 Task: Select and add grocery items to your cart, ensuring they have a customer rating of 3 stars and above, and apply any available discounts.
Action: Mouse pressed left at (246, 108)
Screenshot: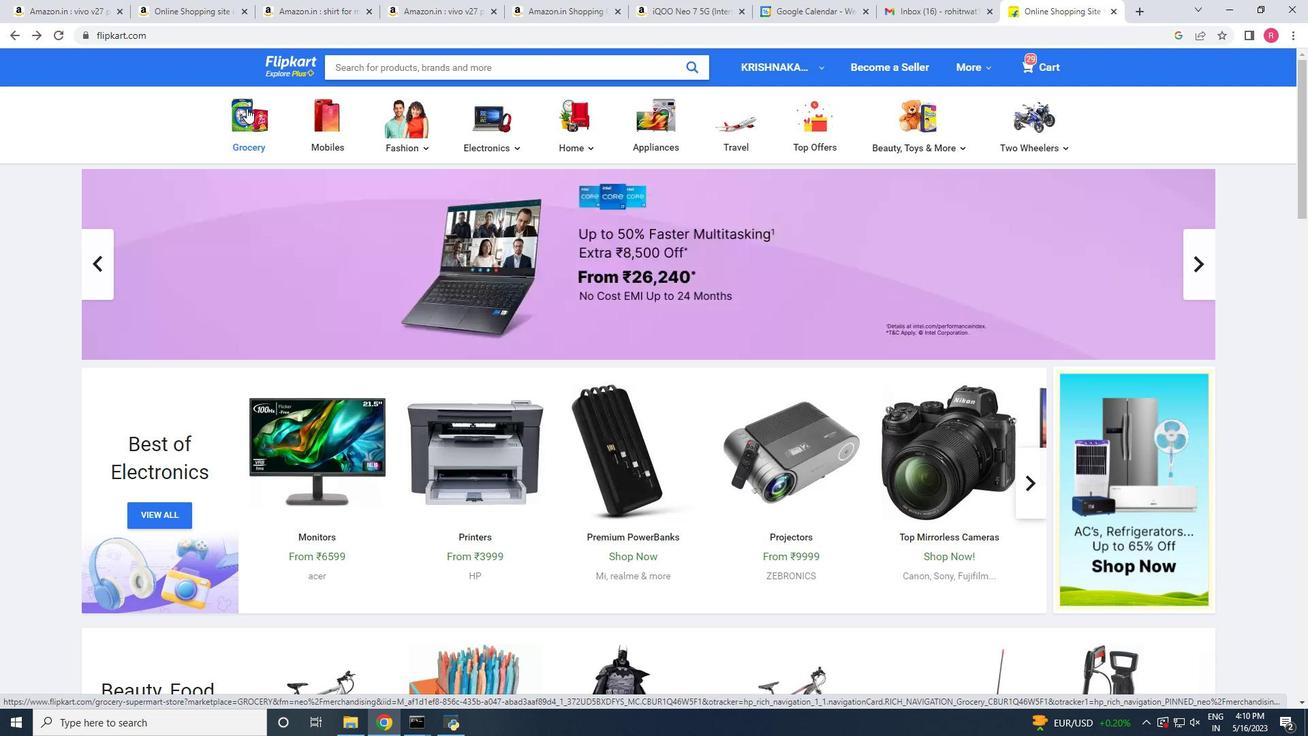 
Action: Mouse moved to (389, 359)
Screenshot: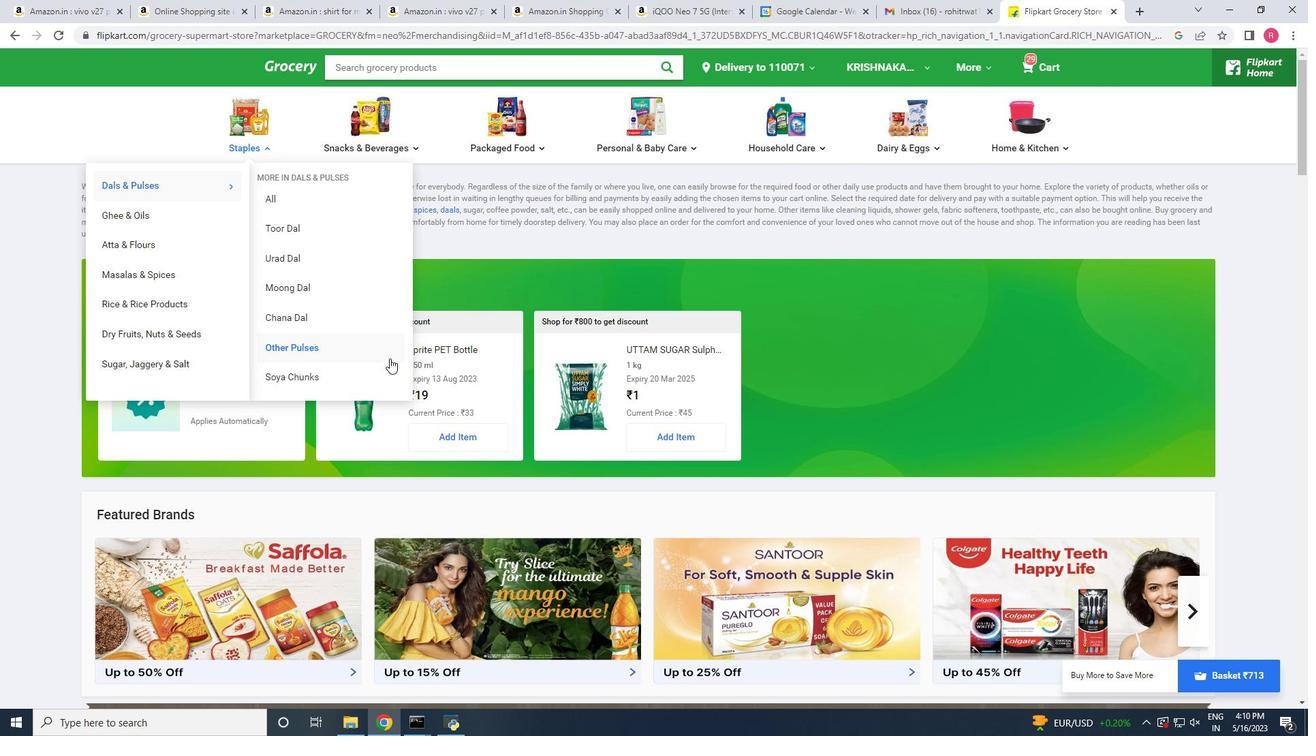 
Action: Mouse scrolled (389, 358) with delta (0, 0)
Screenshot: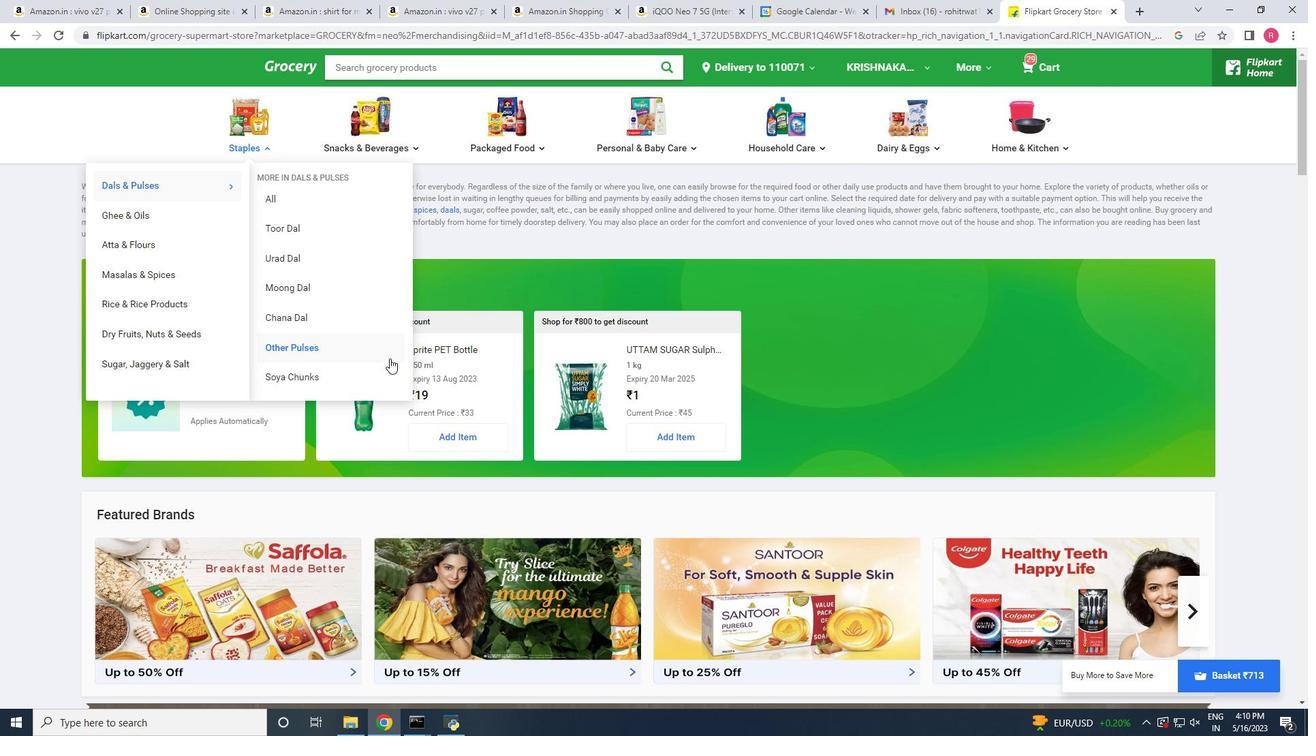 
Action: Mouse scrolled (389, 358) with delta (0, 0)
Screenshot: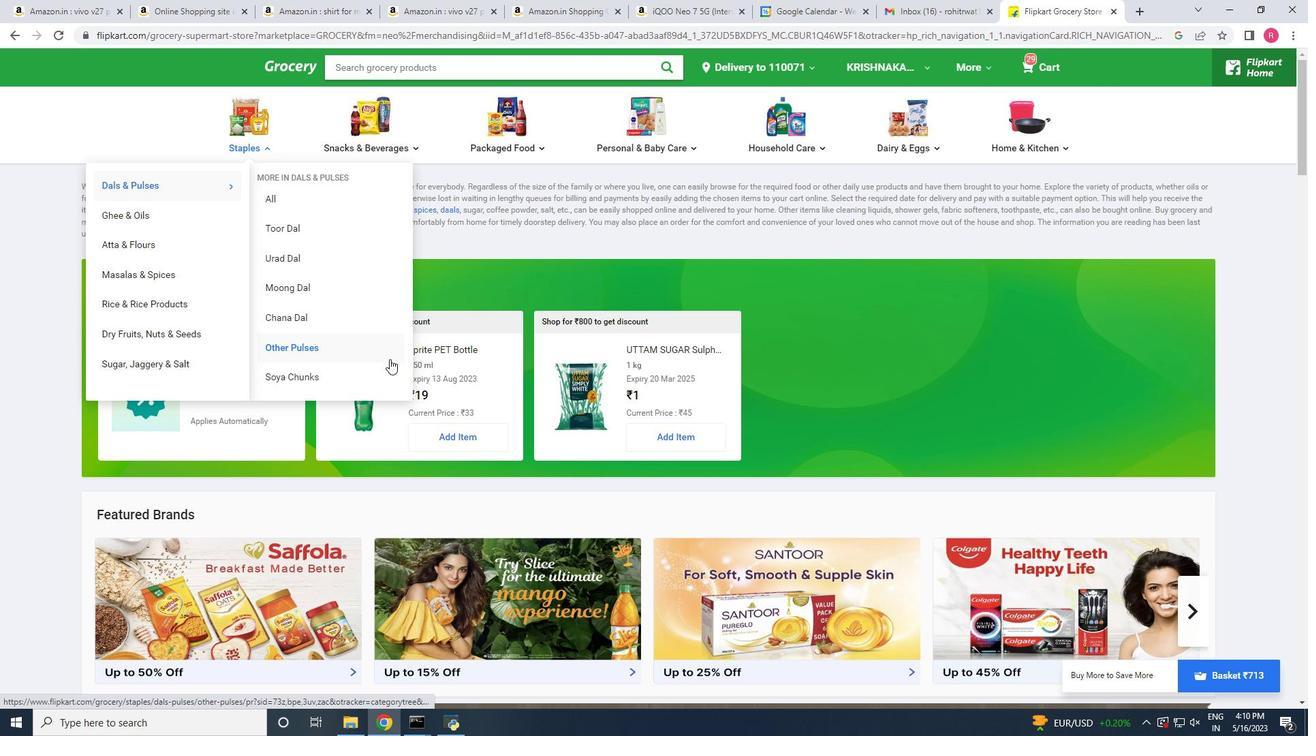 
Action: Mouse moved to (380, 356)
Screenshot: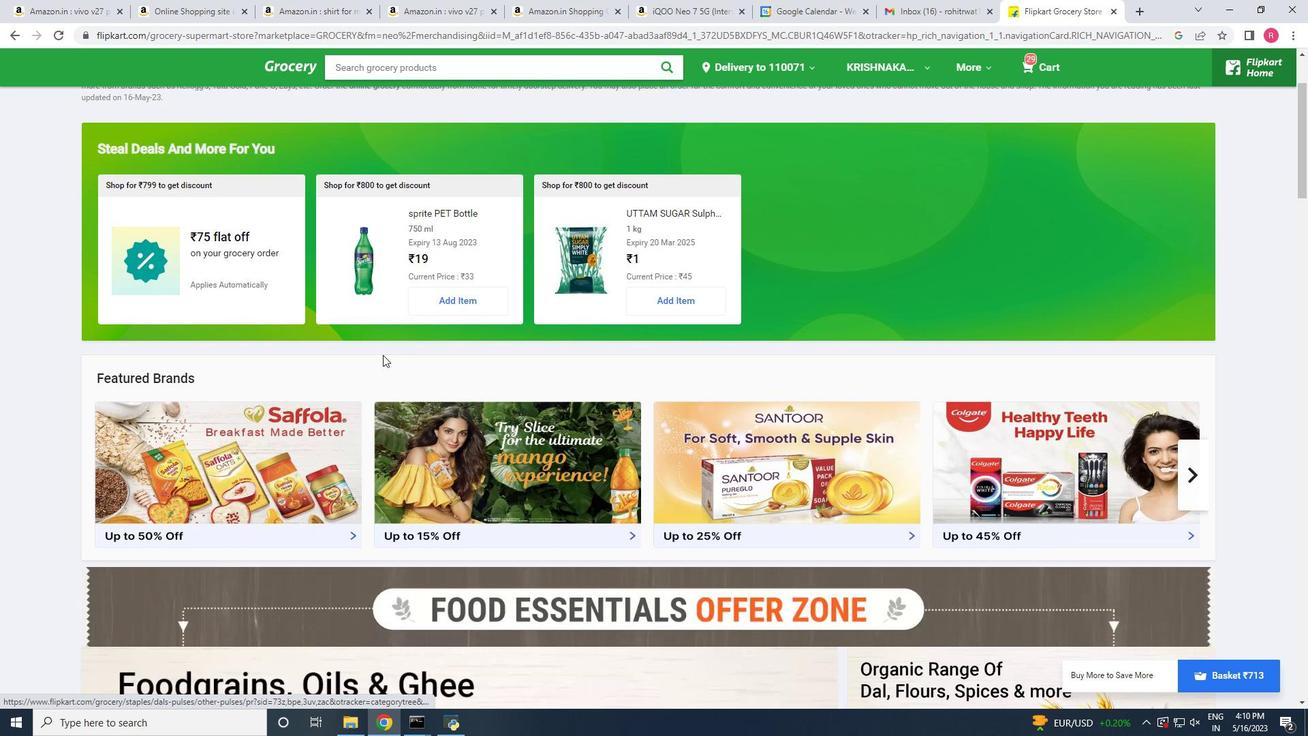 
Action: Mouse scrolled (380, 355) with delta (0, 0)
Screenshot: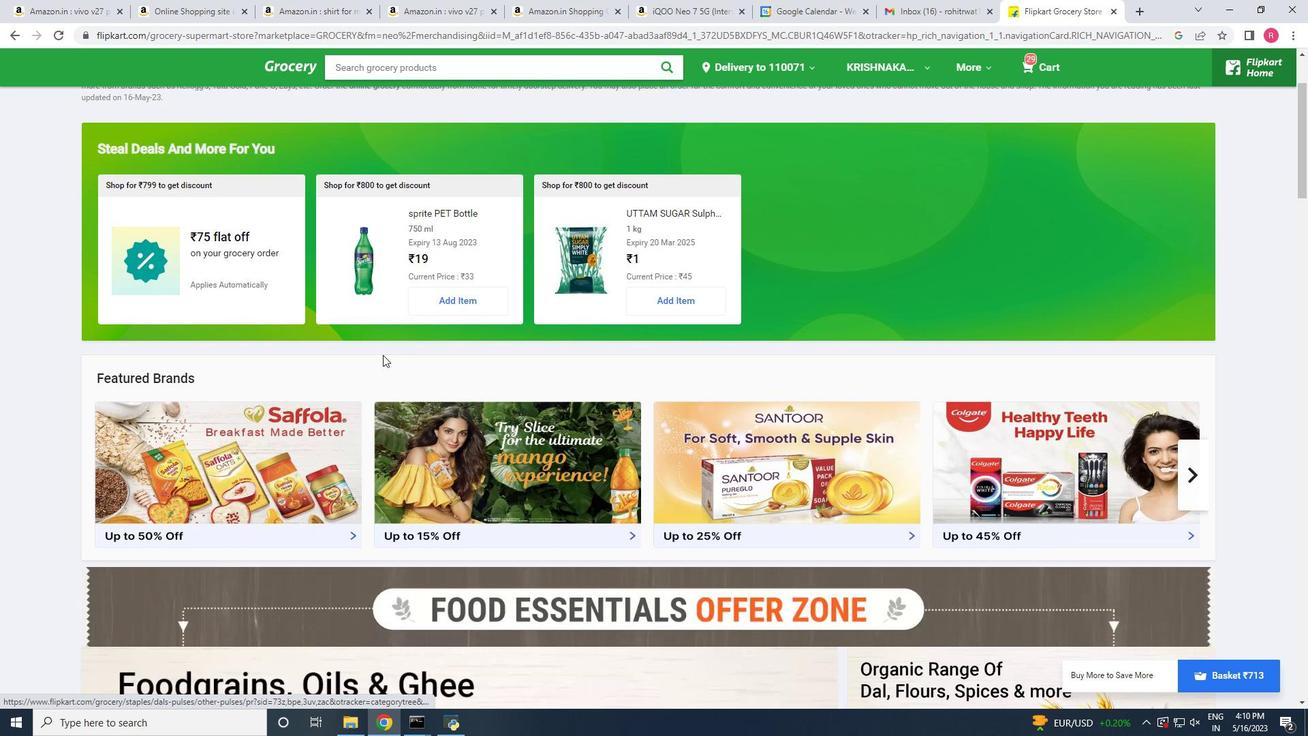 
Action: Mouse moved to (380, 357)
Screenshot: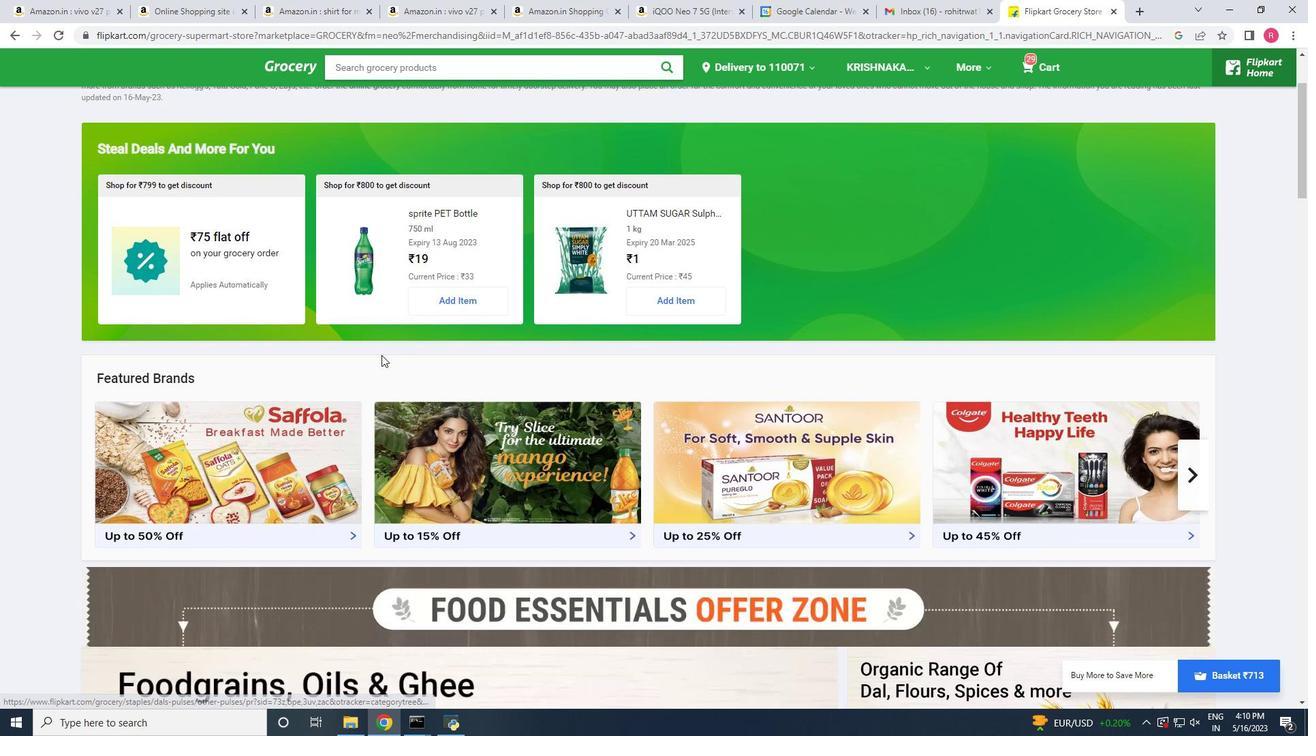 
Action: Mouse scrolled (380, 356) with delta (0, 0)
Screenshot: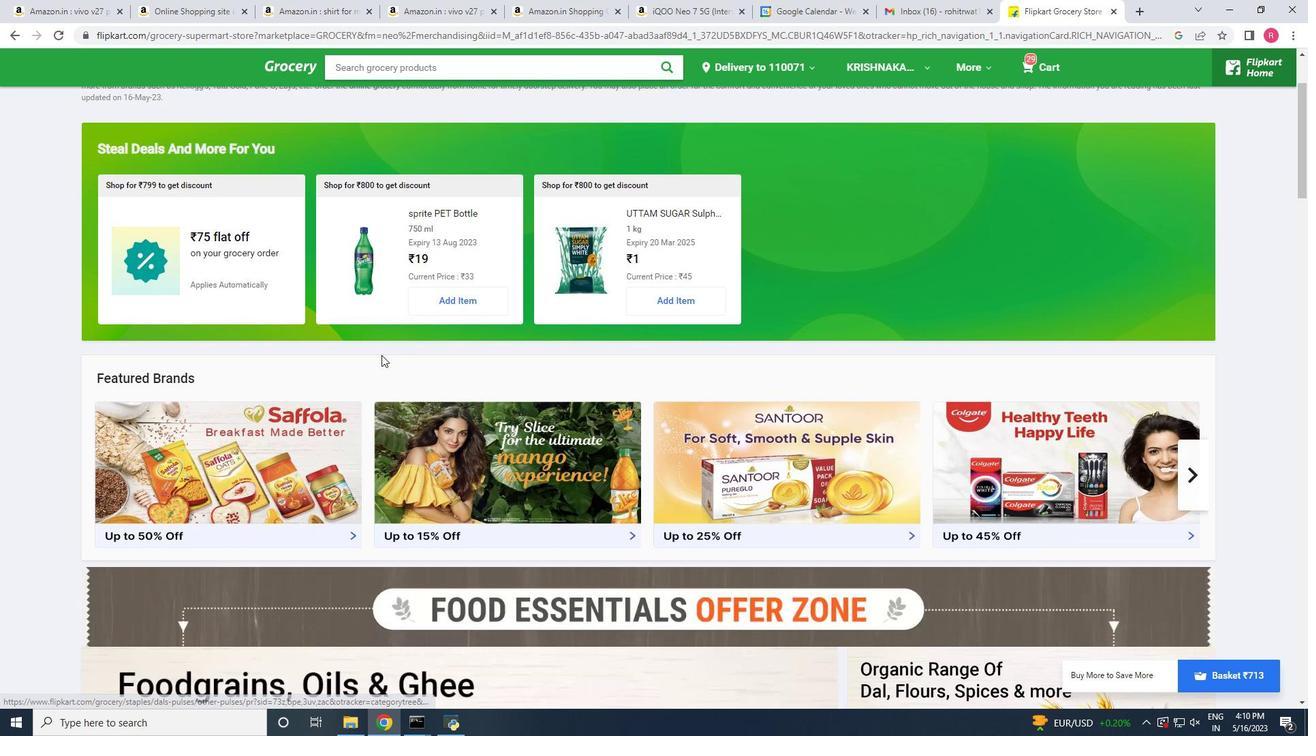 
Action: Mouse moved to (380, 357)
Screenshot: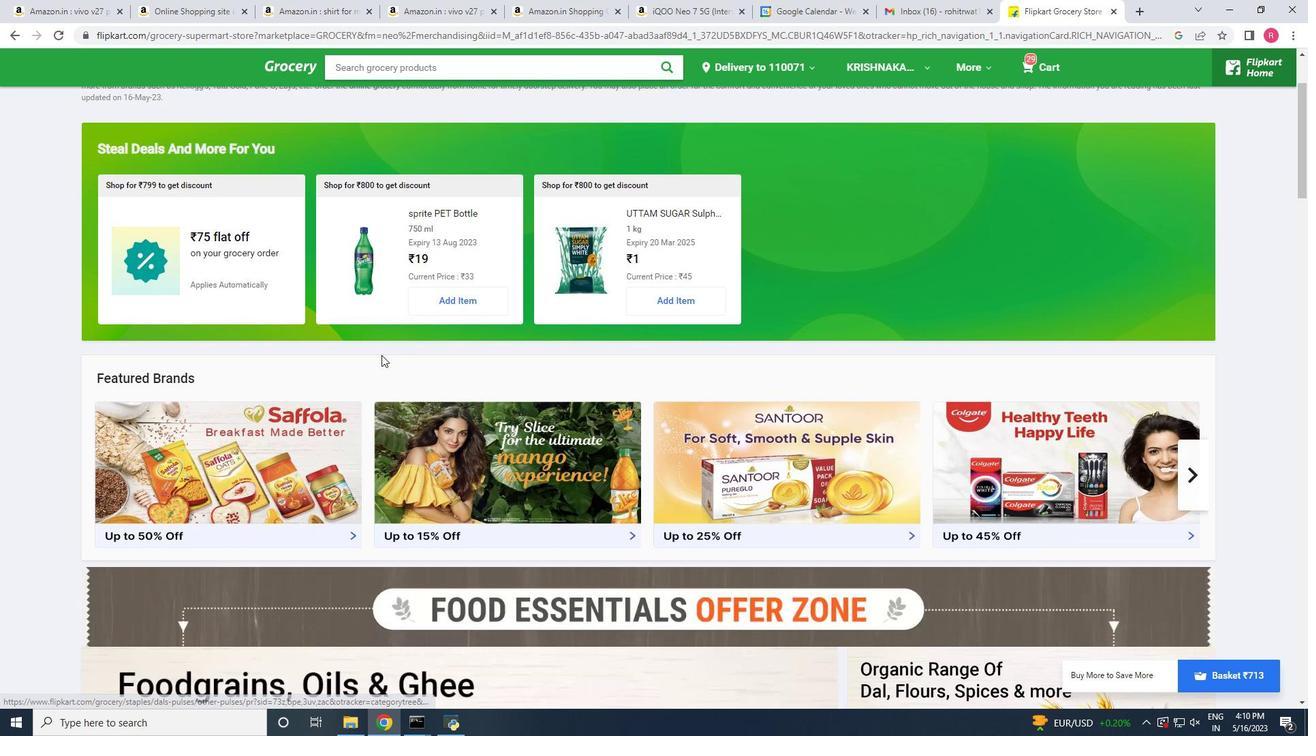 
Action: Mouse scrolled (380, 357) with delta (0, 0)
Screenshot: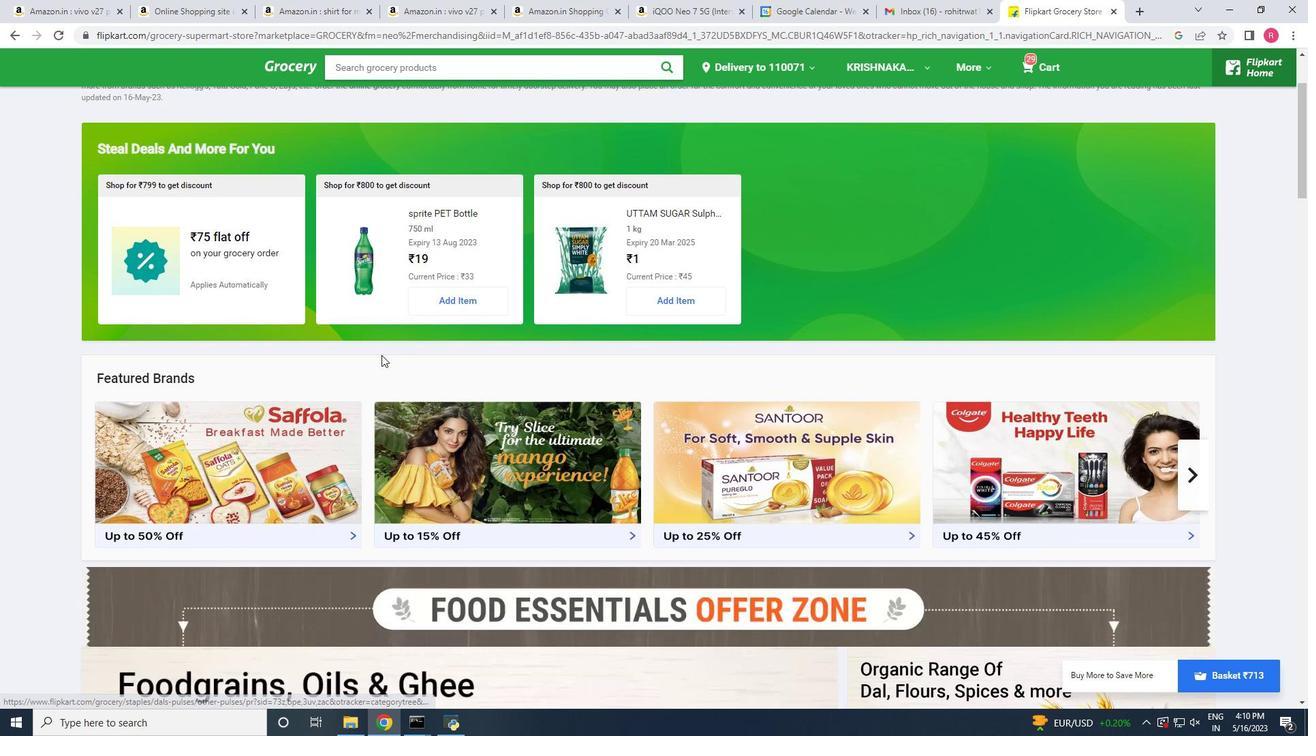
Action: Mouse scrolled (380, 357) with delta (0, 0)
Screenshot: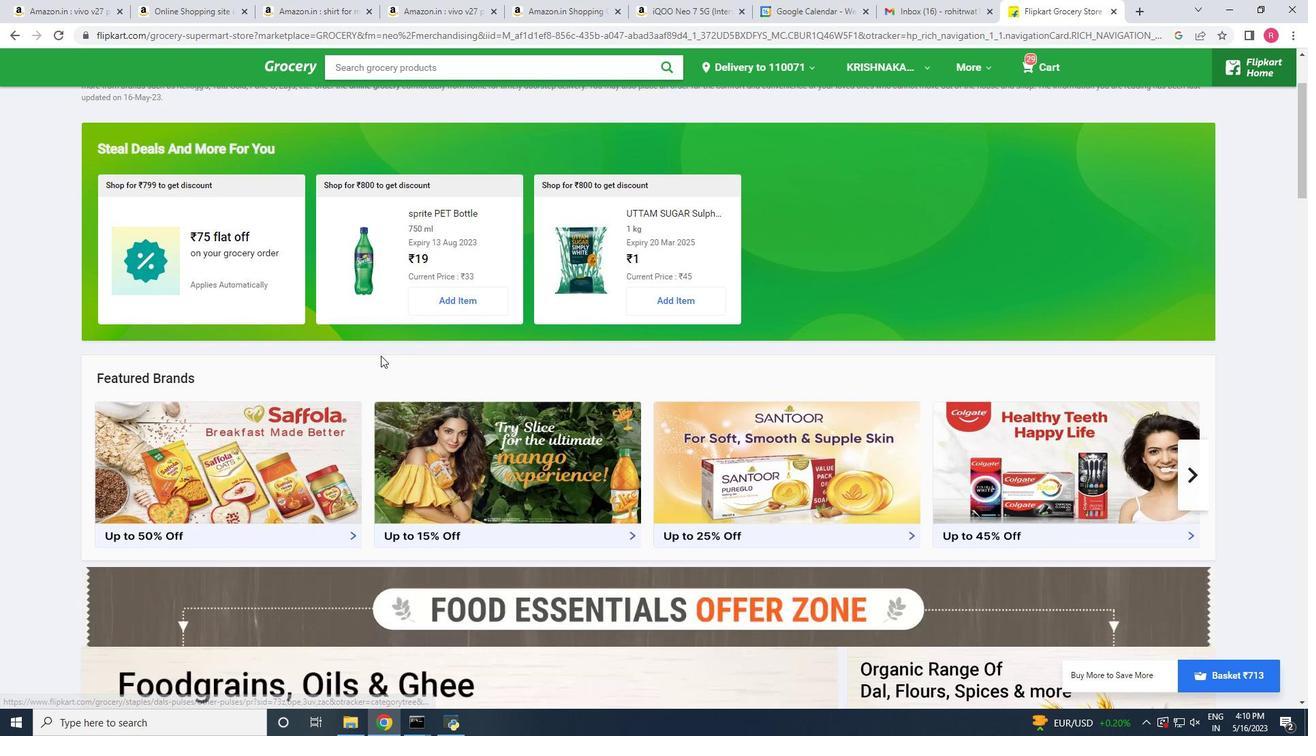 
Action: Mouse moved to (370, 354)
Screenshot: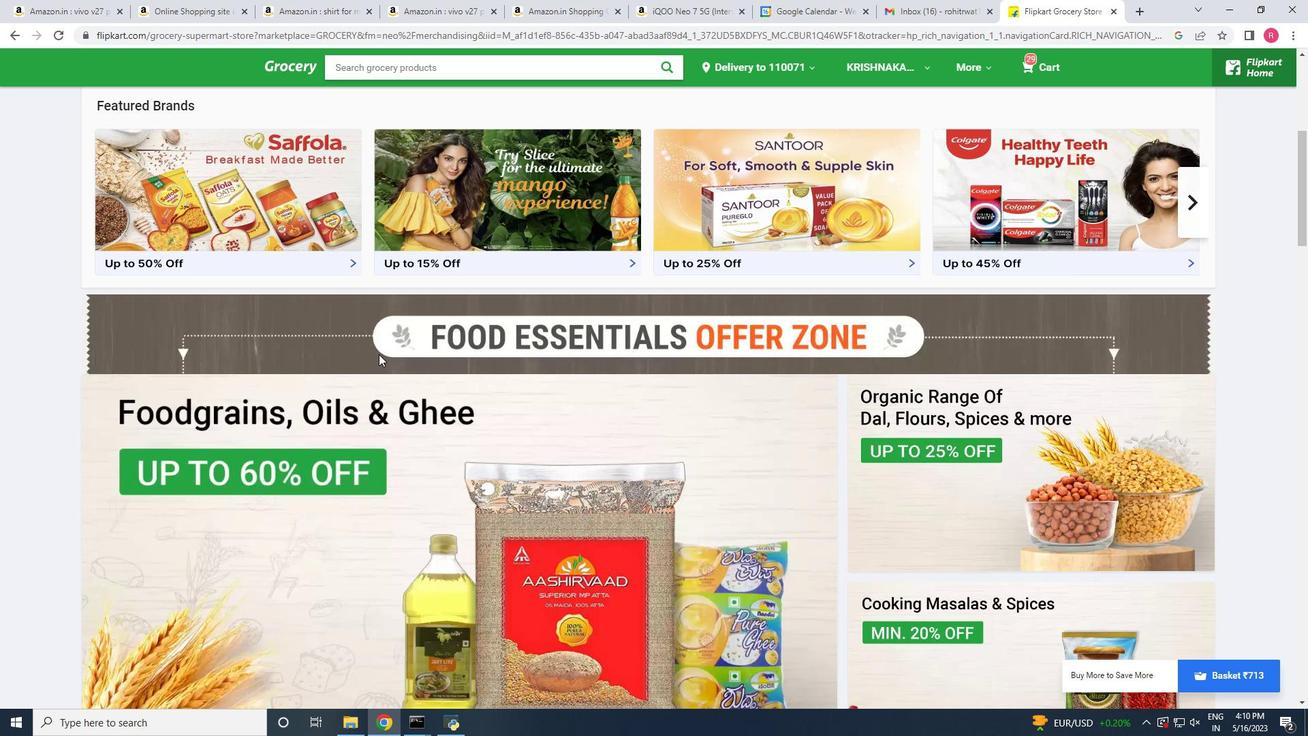 
Action: Mouse scrolled (370, 353) with delta (0, 0)
Screenshot: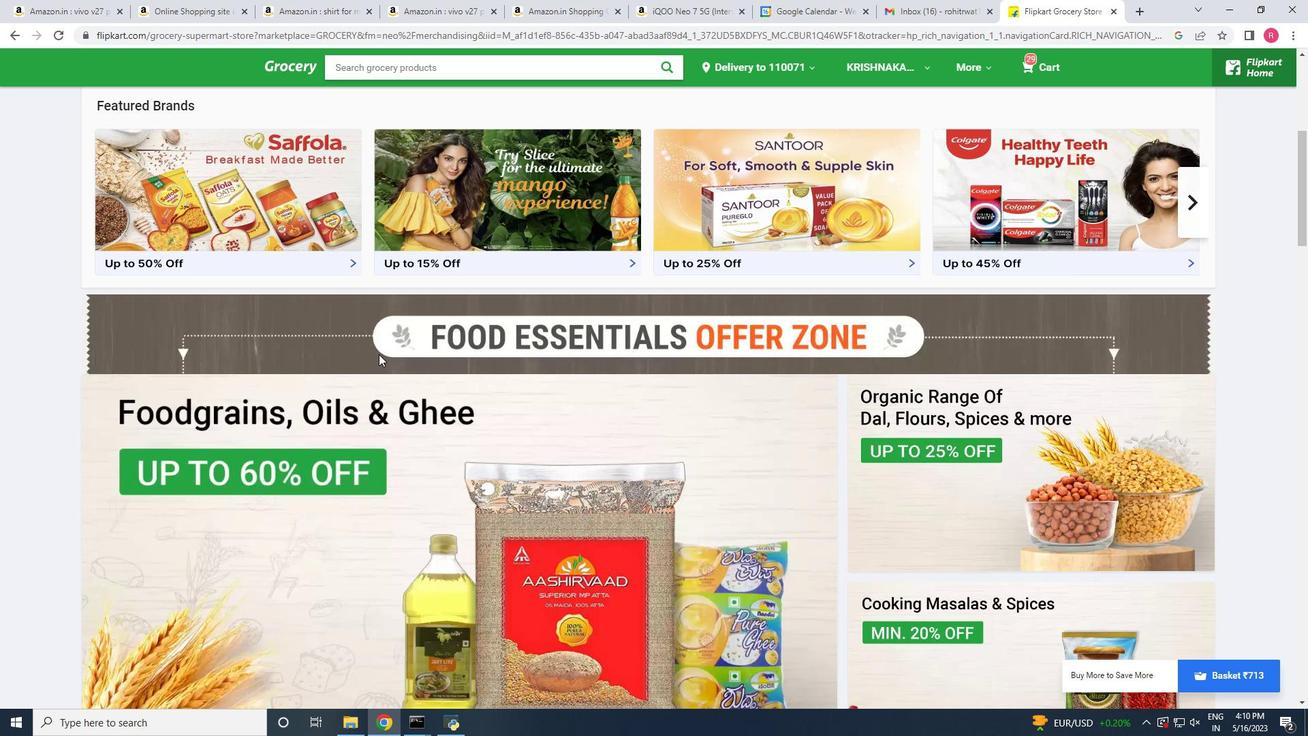 
Action: Mouse scrolled (370, 353) with delta (0, 0)
Screenshot: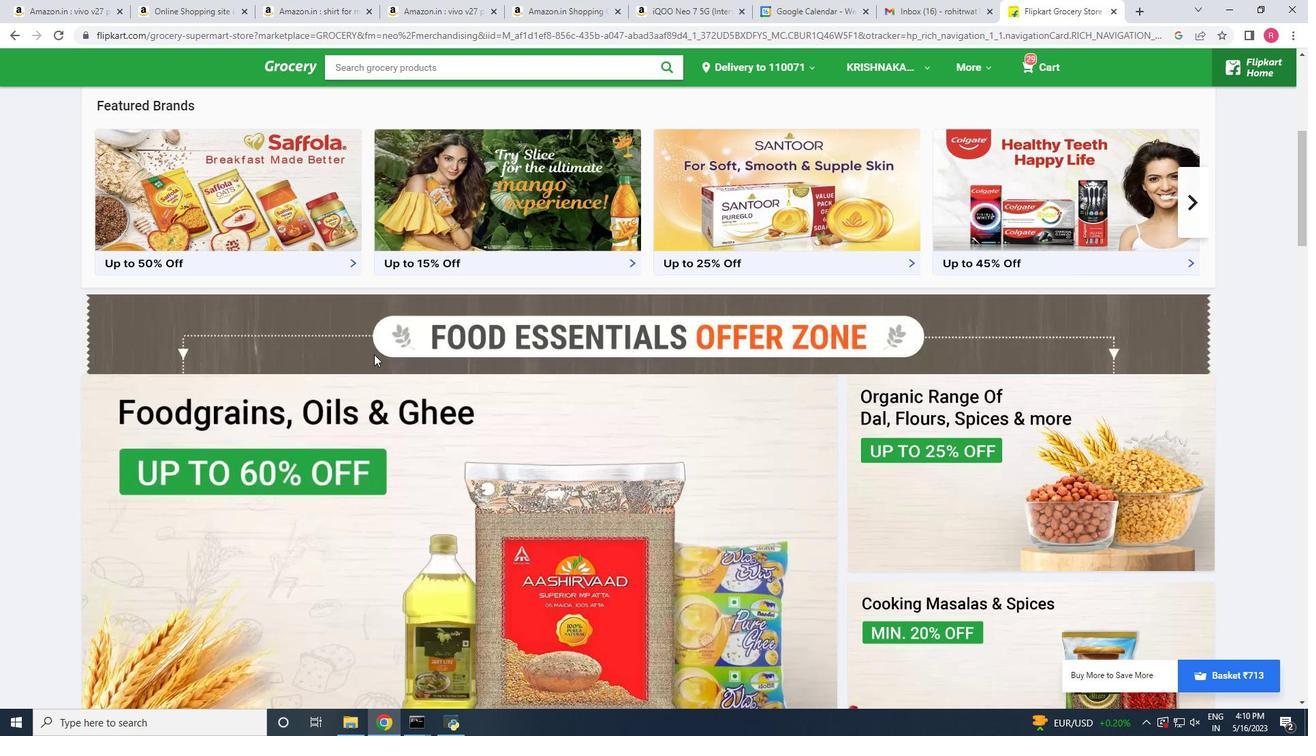 
Action: Mouse moved to (368, 354)
Screenshot: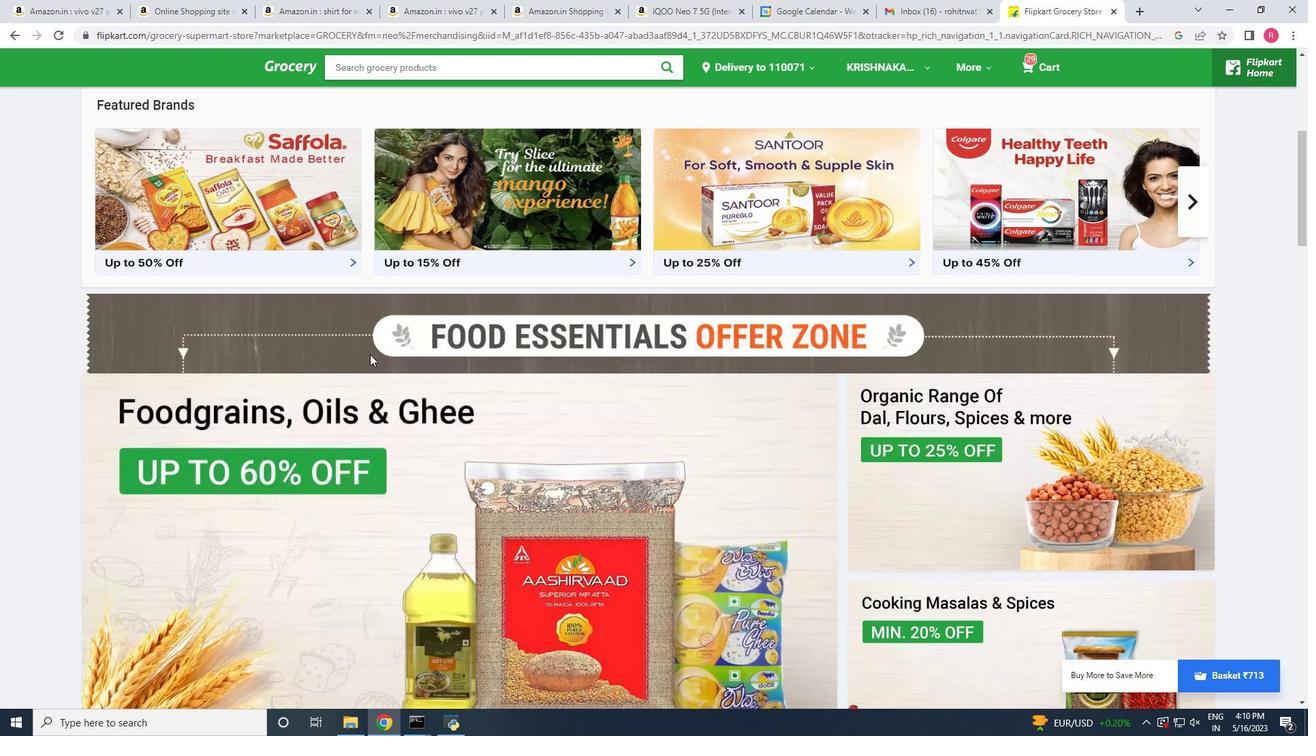 
Action: Mouse scrolled (368, 353) with delta (0, 0)
Screenshot: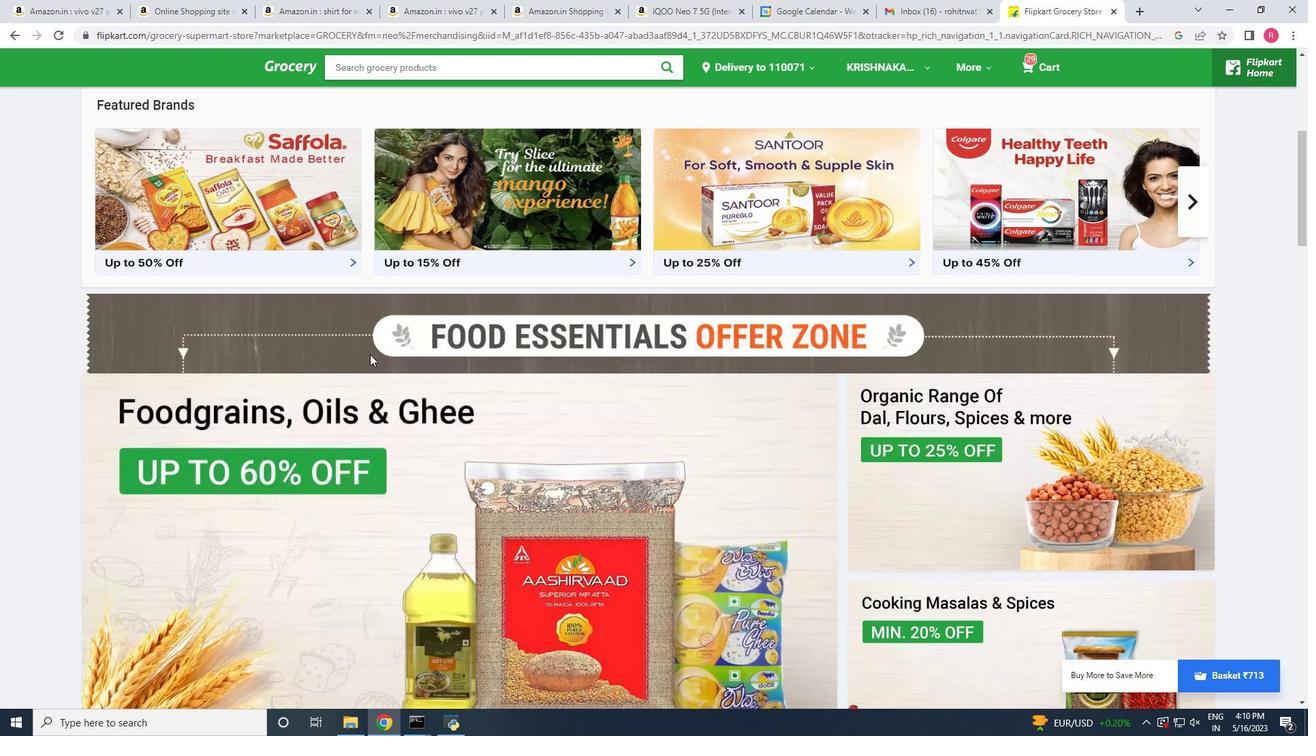 
Action: Mouse moved to (365, 354)
Screenshot: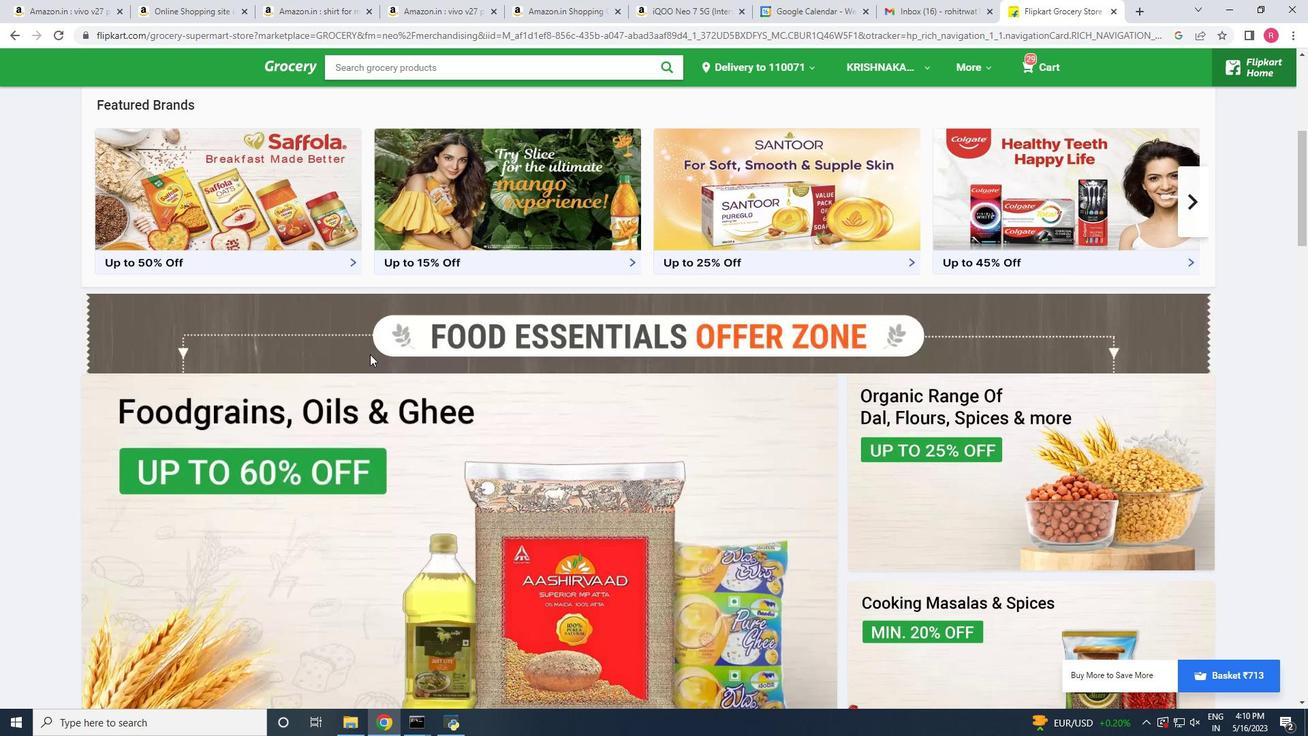 
Action: Mouse scrolled (365, 353) with delta (0, 0)
Screenshot: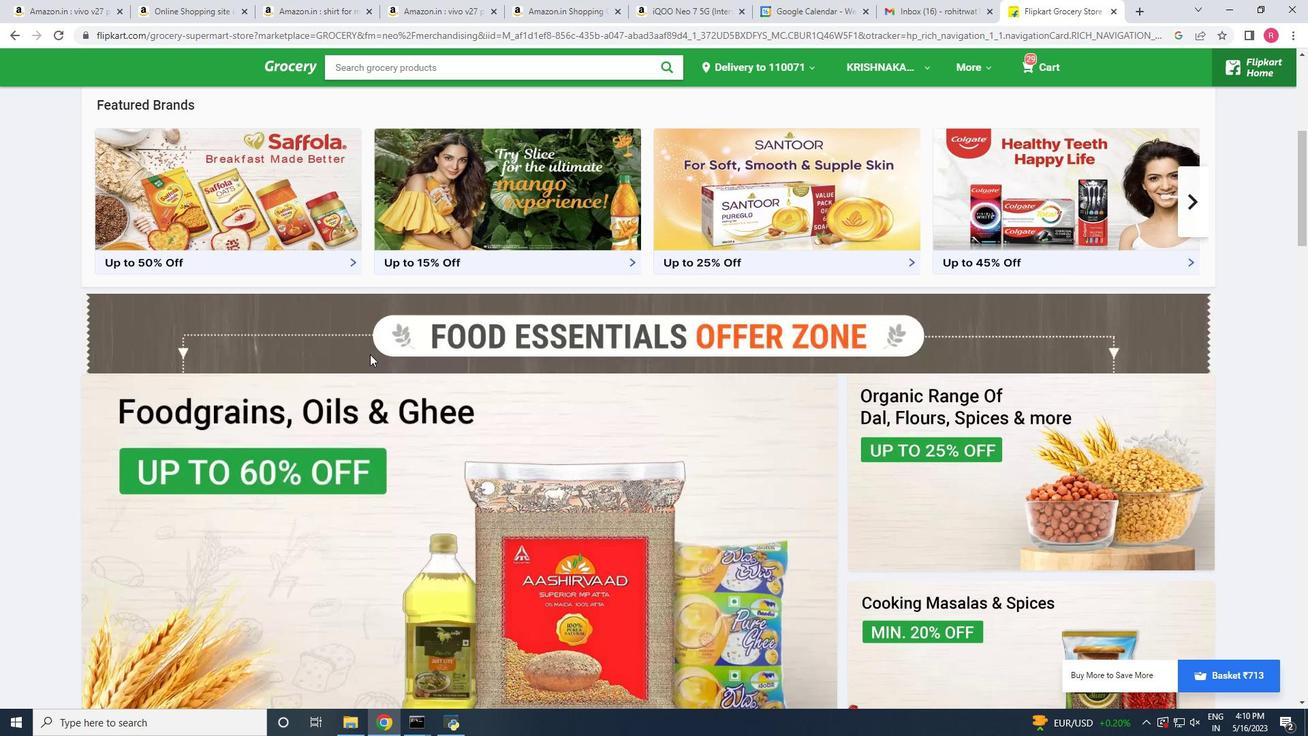 
Action: Mouse moved to (288, 327)
Screenshot: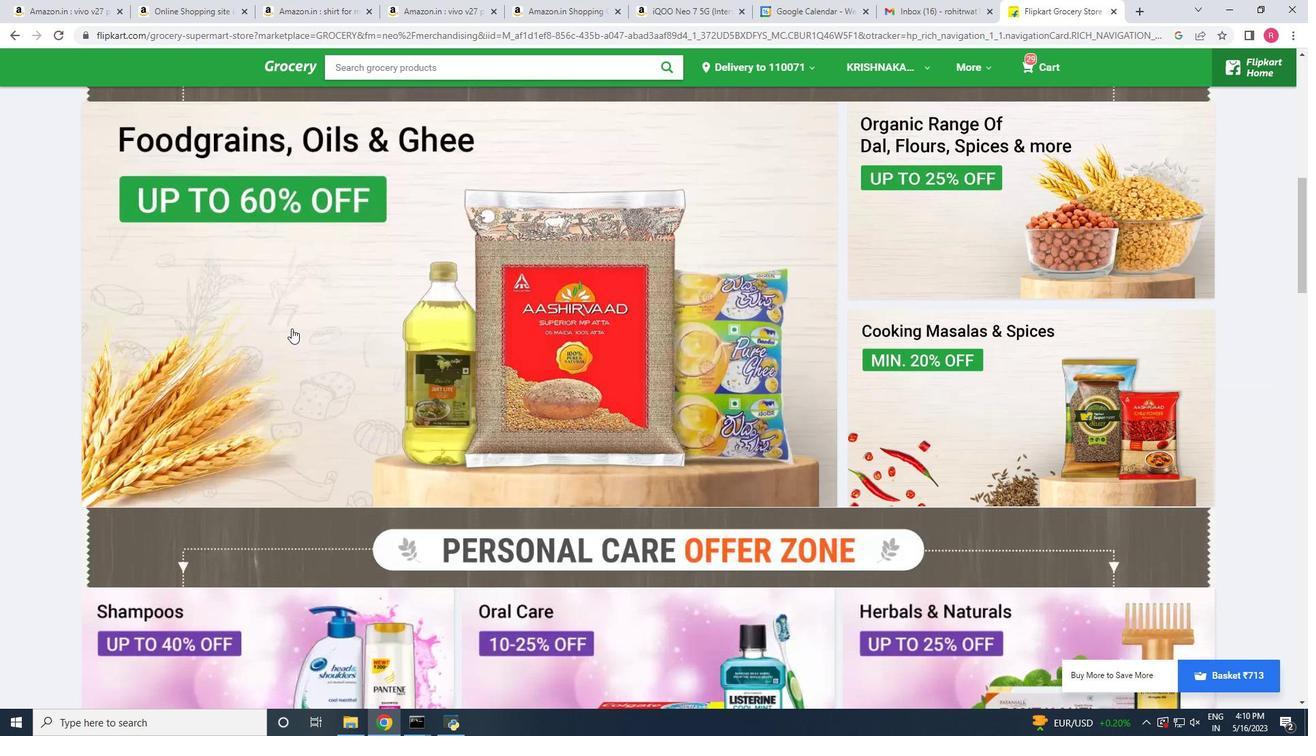 
Action: Mouse scrolled (288, 326) with delta (0, 0)
Screenshot: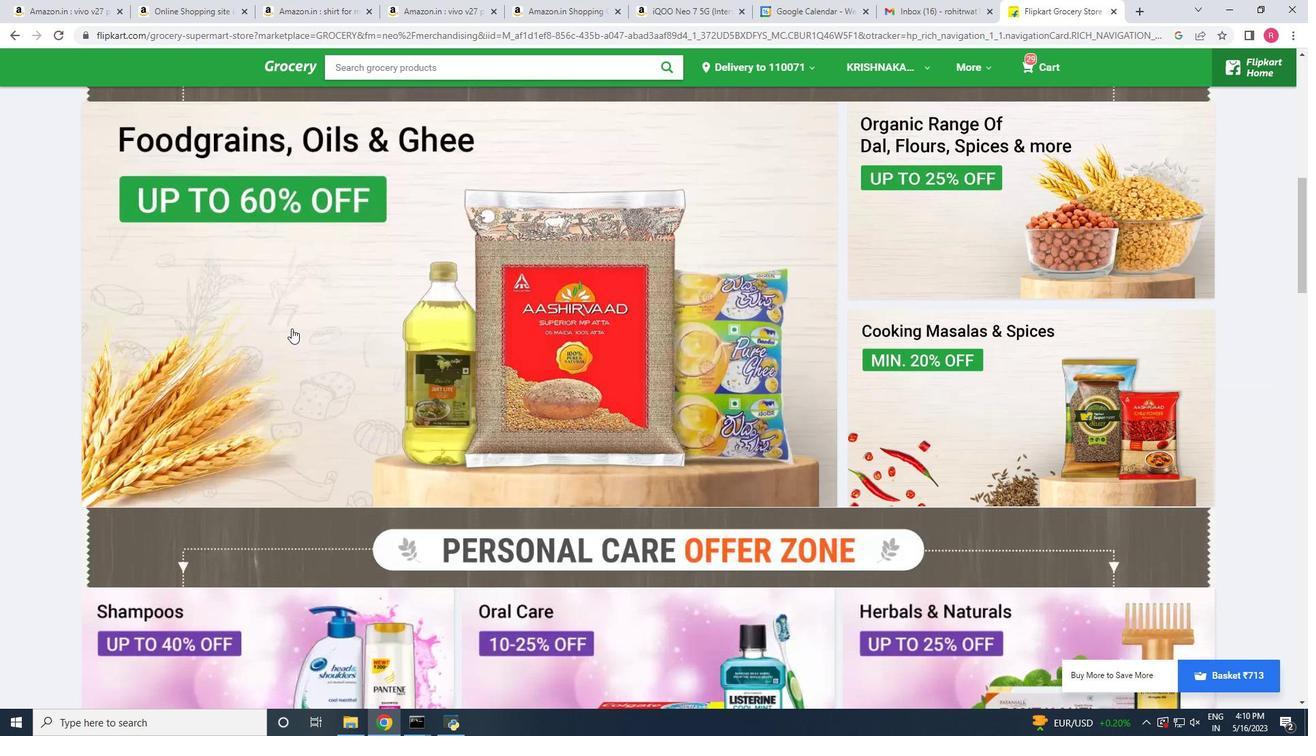 
Action: Mouse moved to (288, 327)
Screenshot: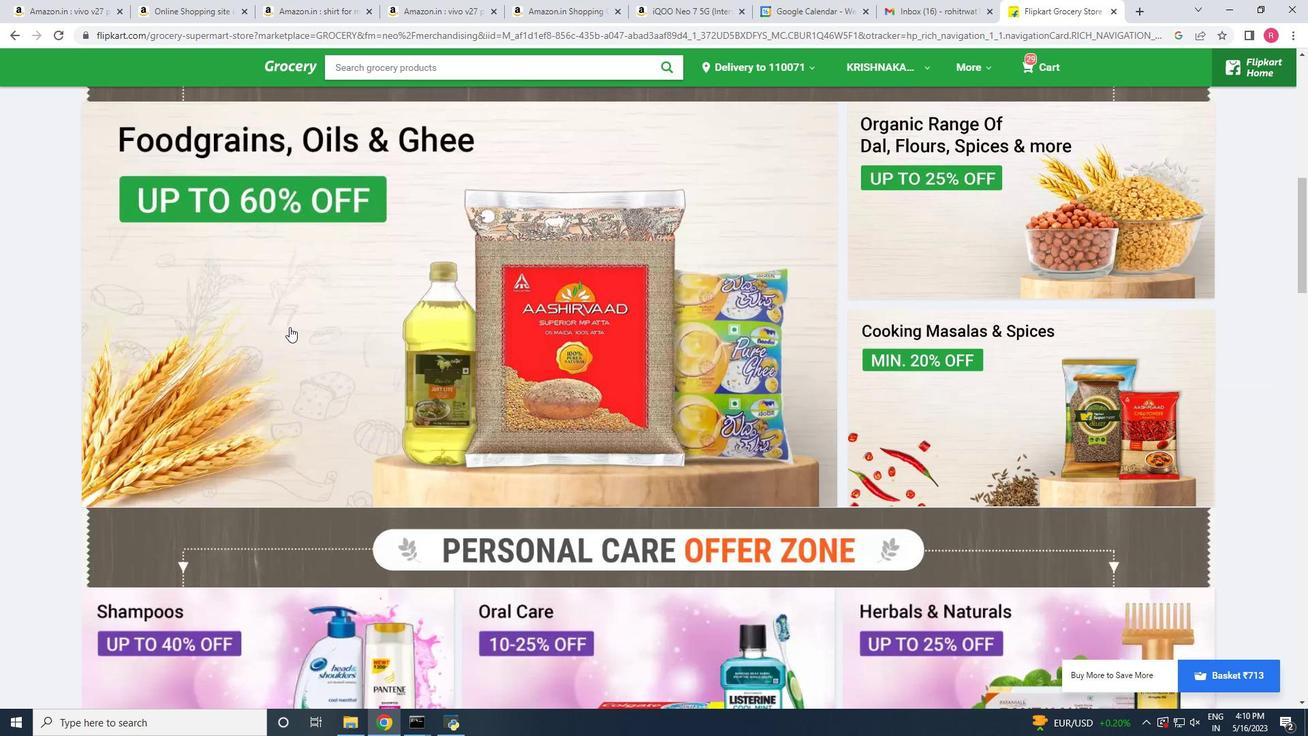 
Action: Mouse scrolled (288, 326) with delta (0, 0)
Screenshot: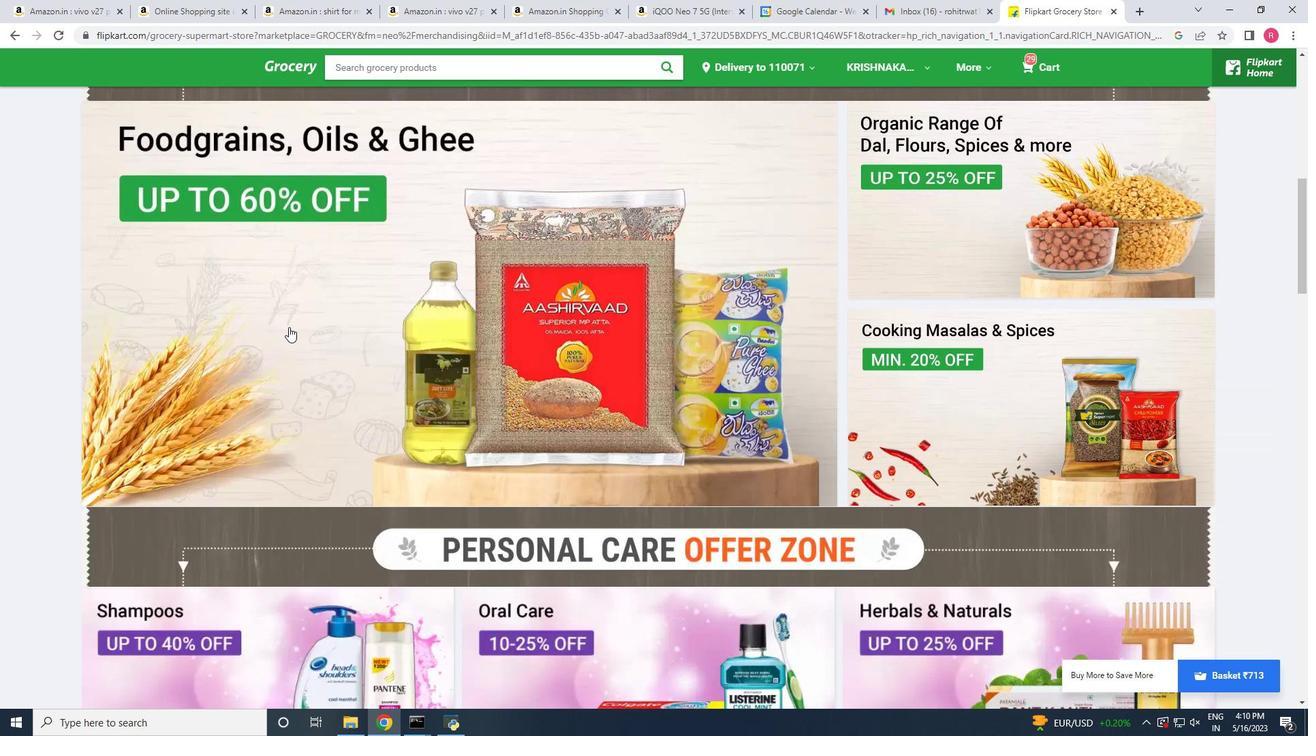 
Action: Mouse scrolled (288, 326) with delta (0, 0)
Screenshot: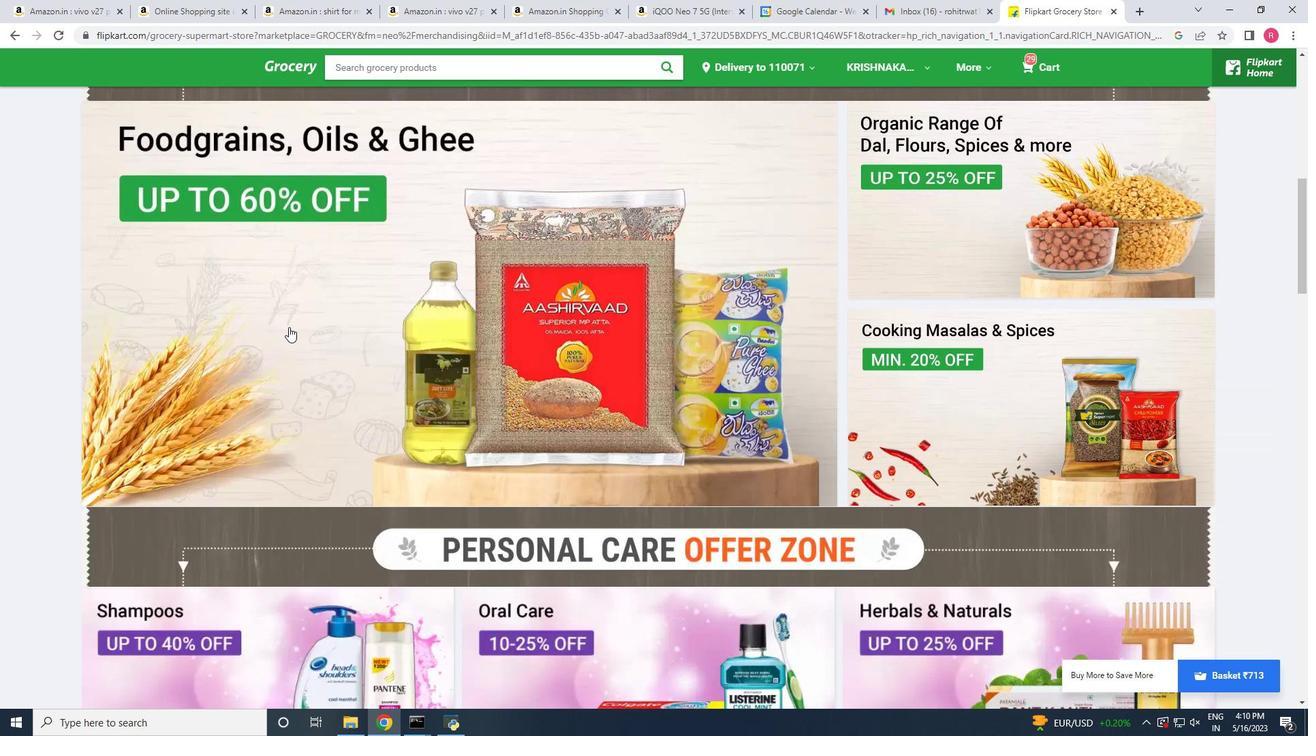 
Action: Mouse moved to (288, 327)
Screenshot: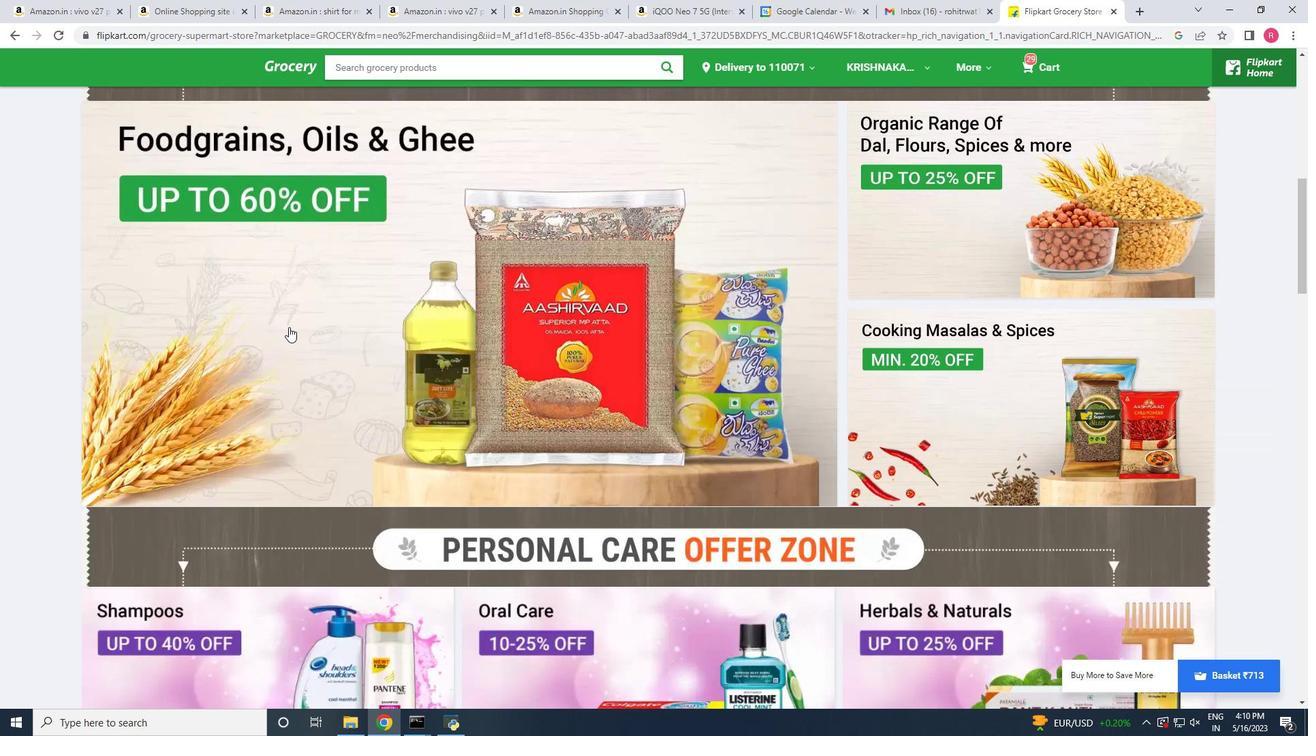 
Action: Mouse scrolled (288, 326) with delta (0, 0)
Screenshot: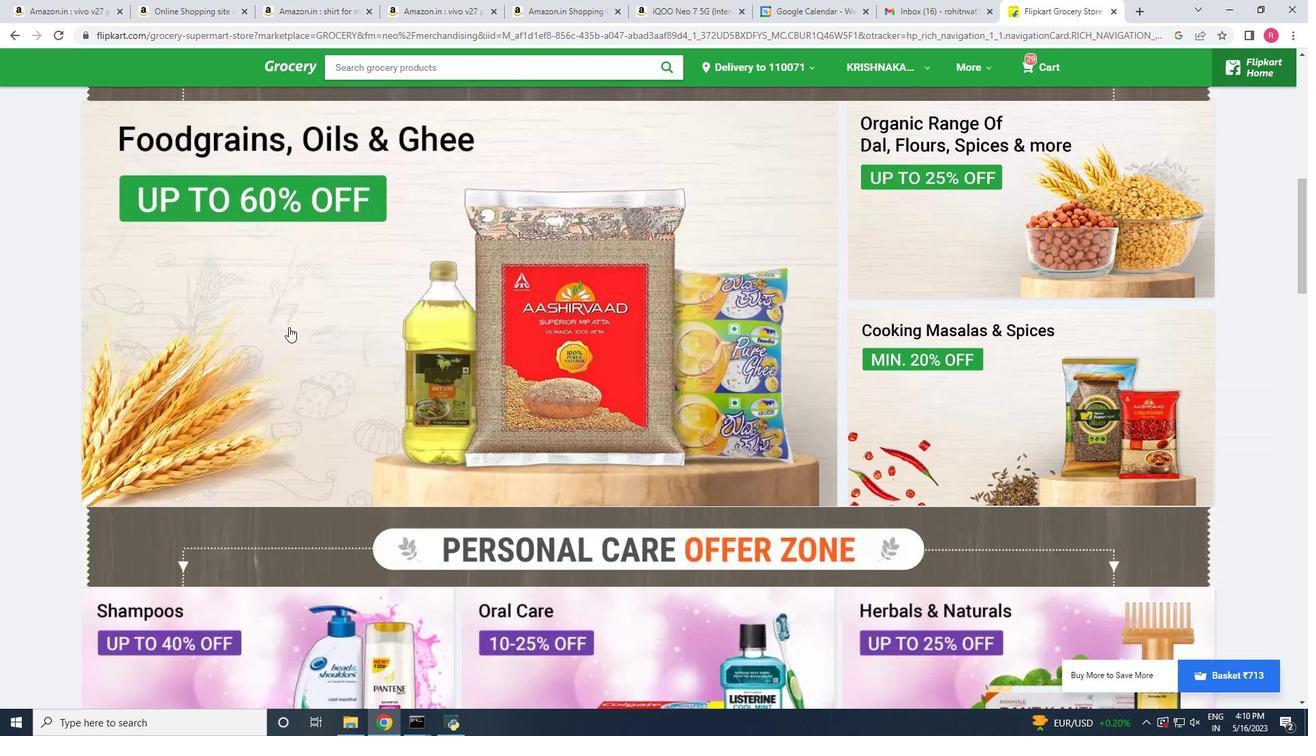 
Action: Mouse moved to (297, 333)
Screenshot: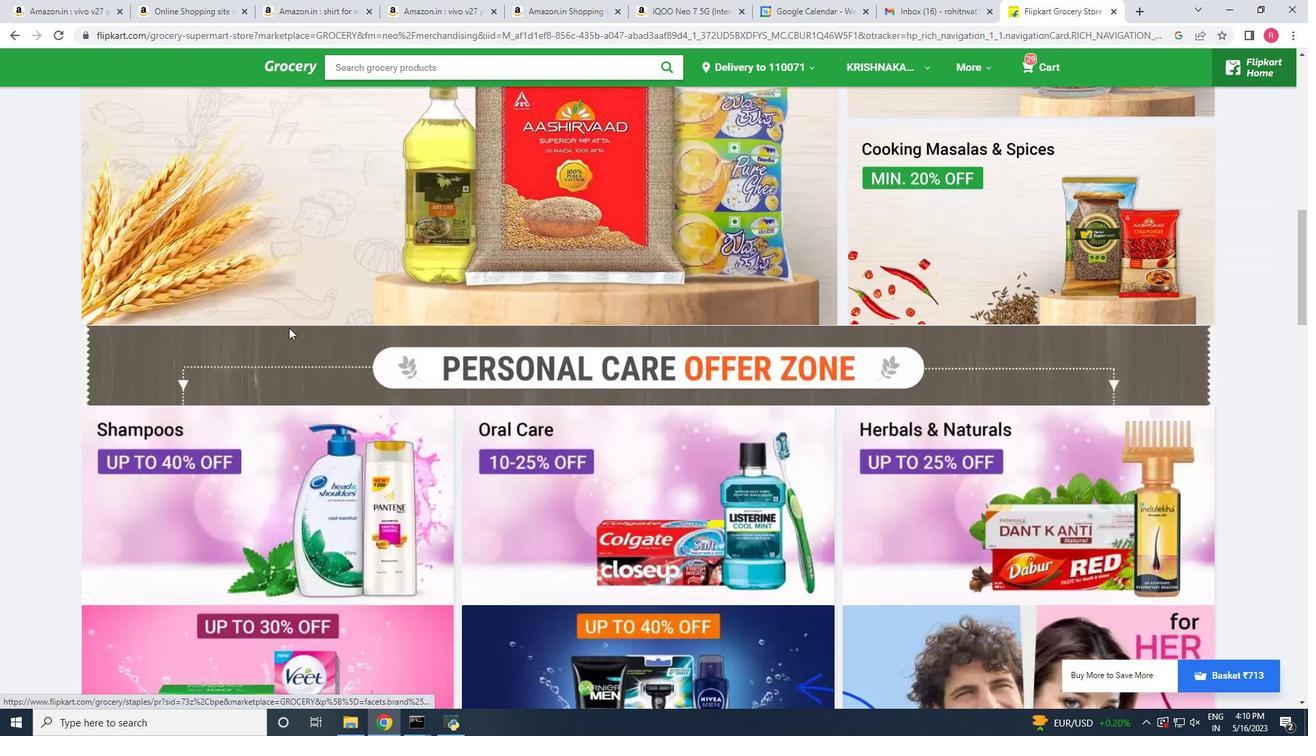 
Action: Mouse scrolled (297, 332) with delta (0, 0)
Screenshot: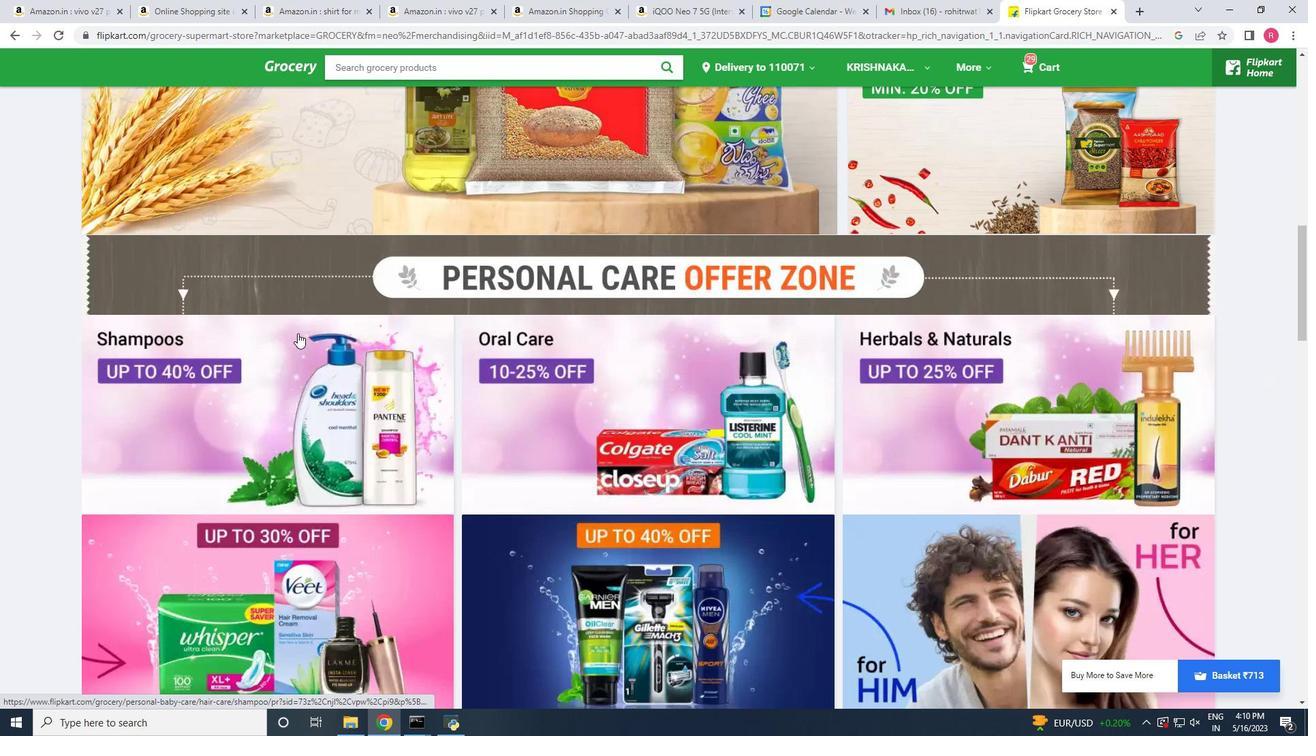 
Action: Mouse scrolled (297, 332) with delta (0, 0)
Screenshot: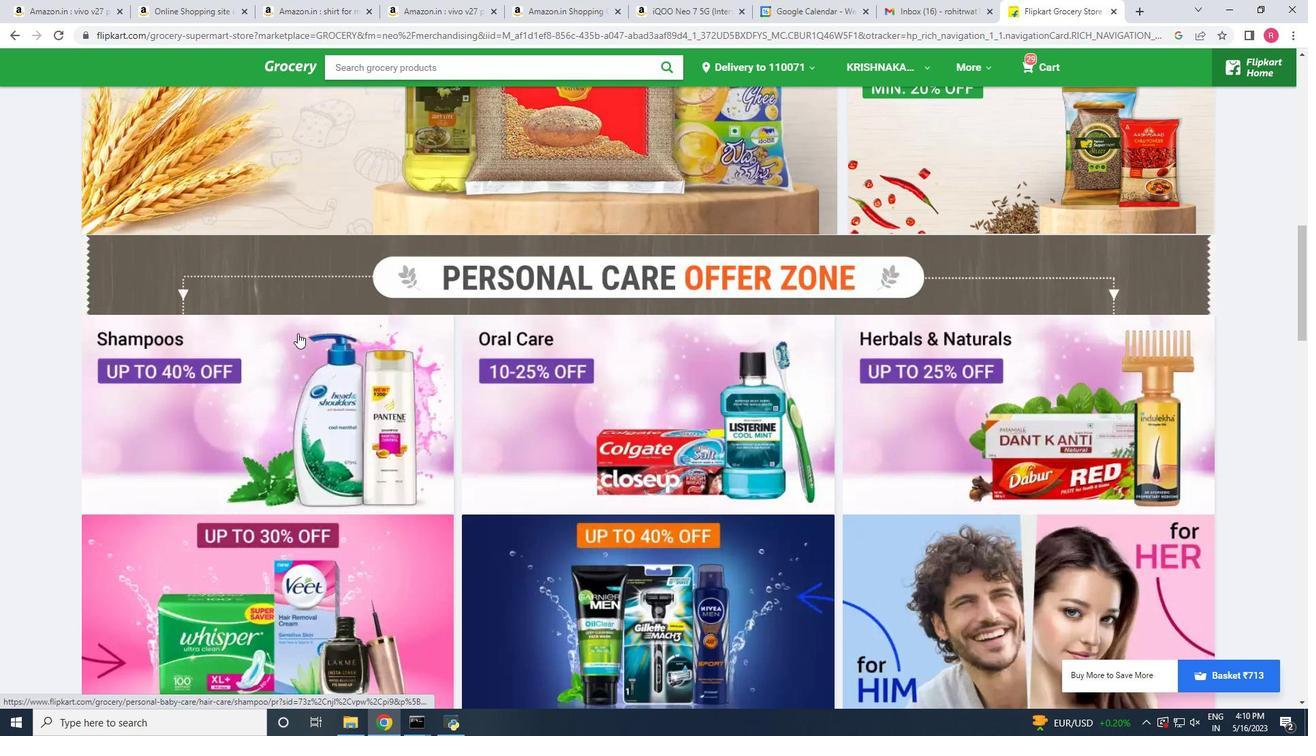 
Action: Mouse moved to (297, 333)
Screenshot: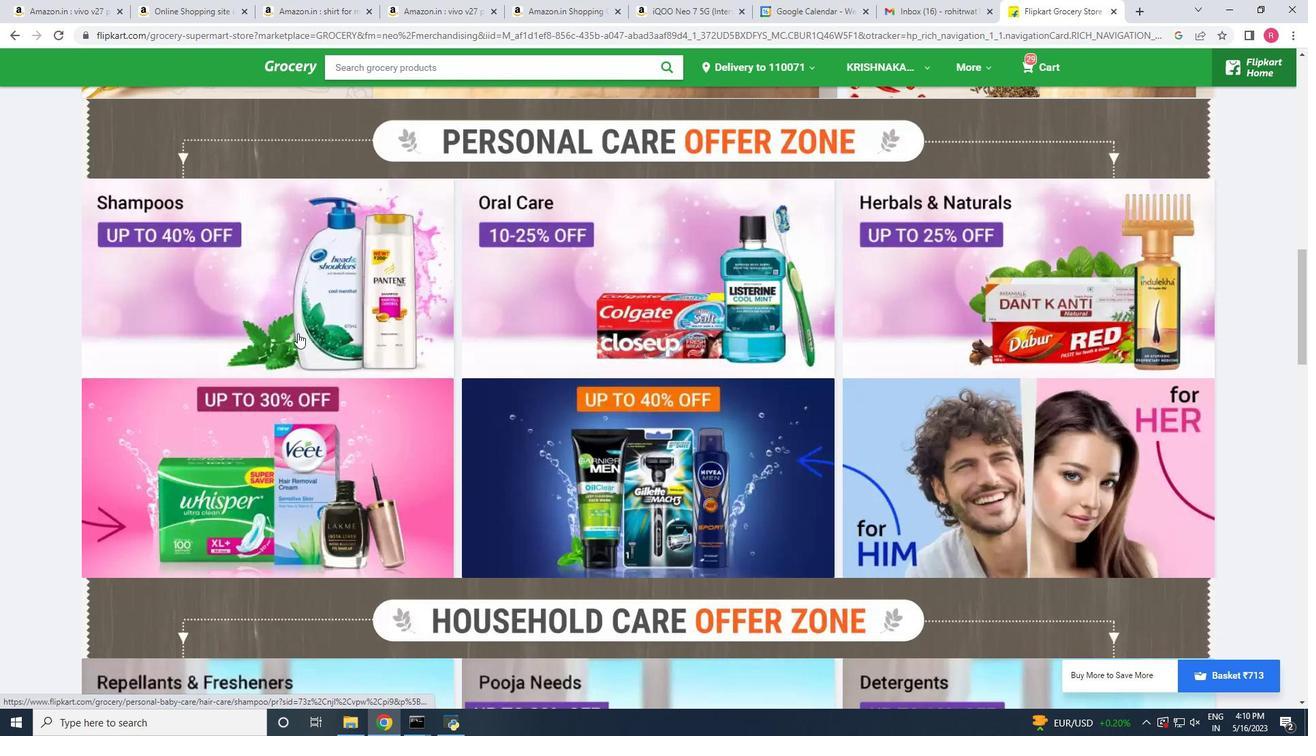
Action: Mouse scrolled (297, 332) with delta (0, 0)
Screenshot: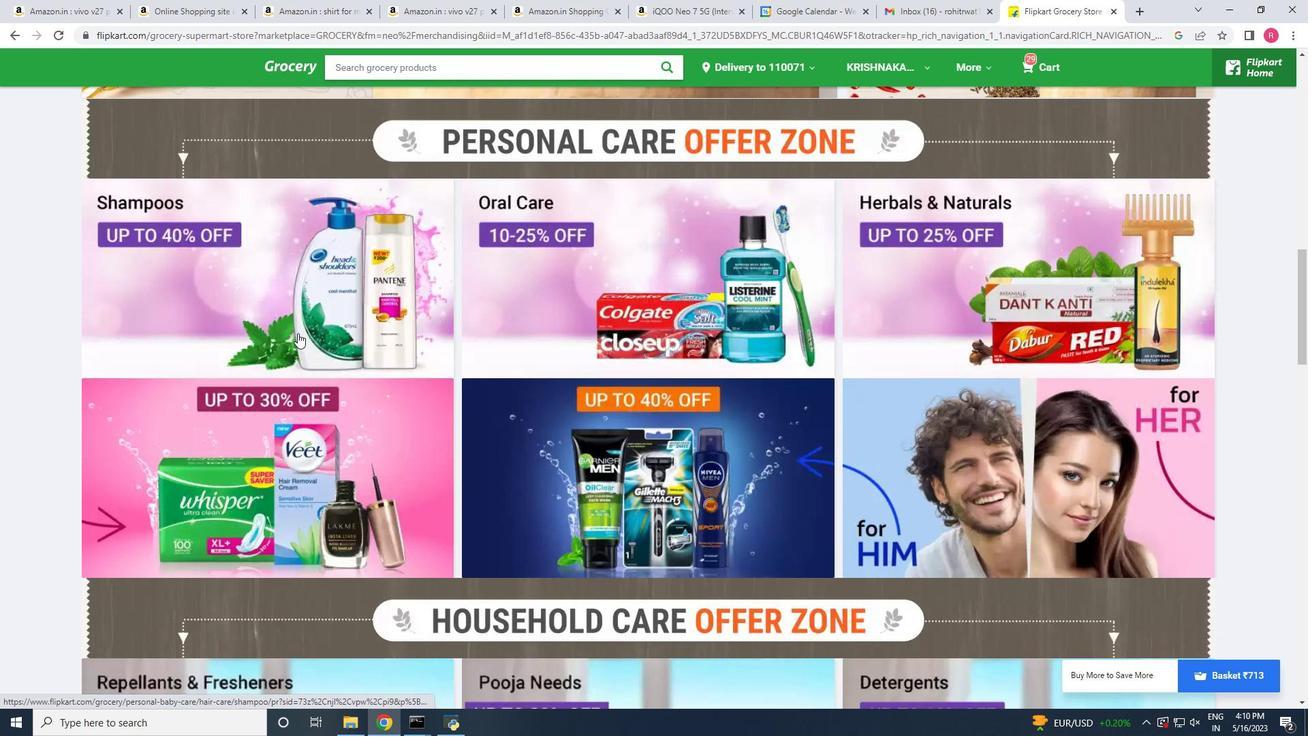 
Action: Mouse scrolled (297, 332) with delta (0, 0)
Screenshot: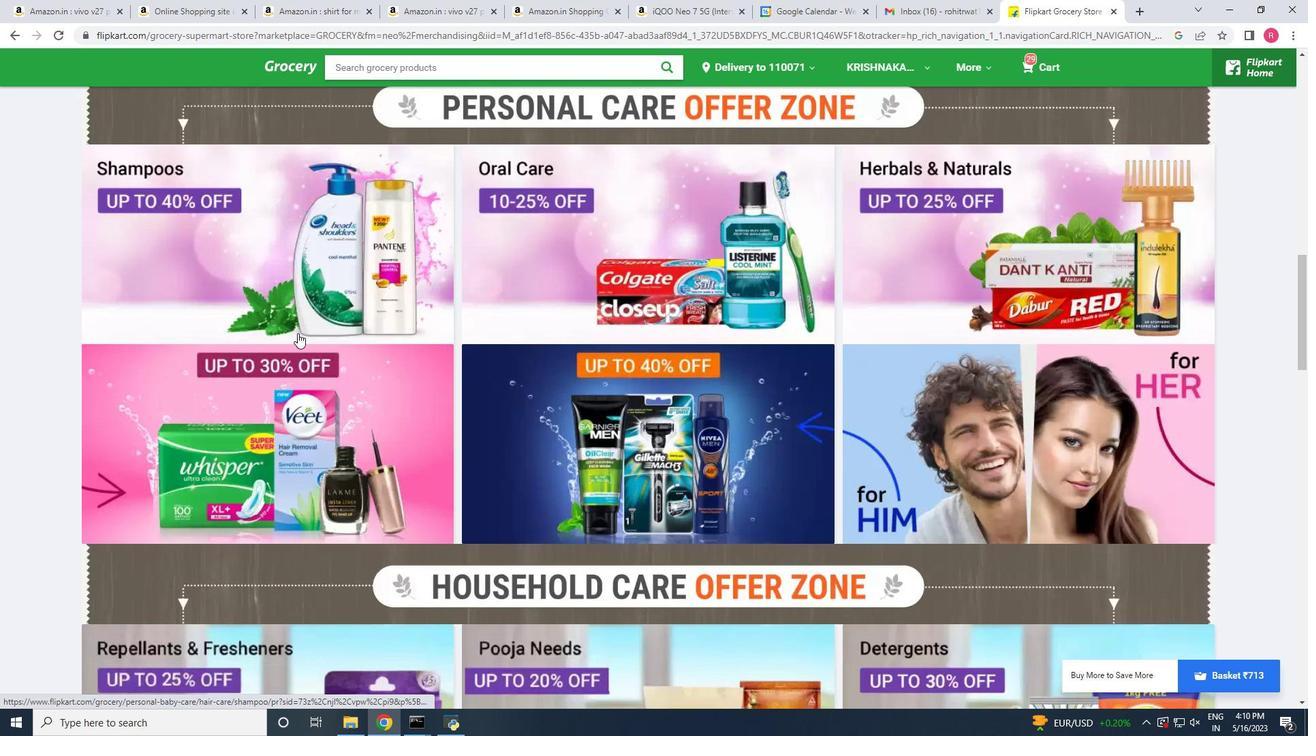 
Action: Mouse moved to (297, 333)
Screenshot: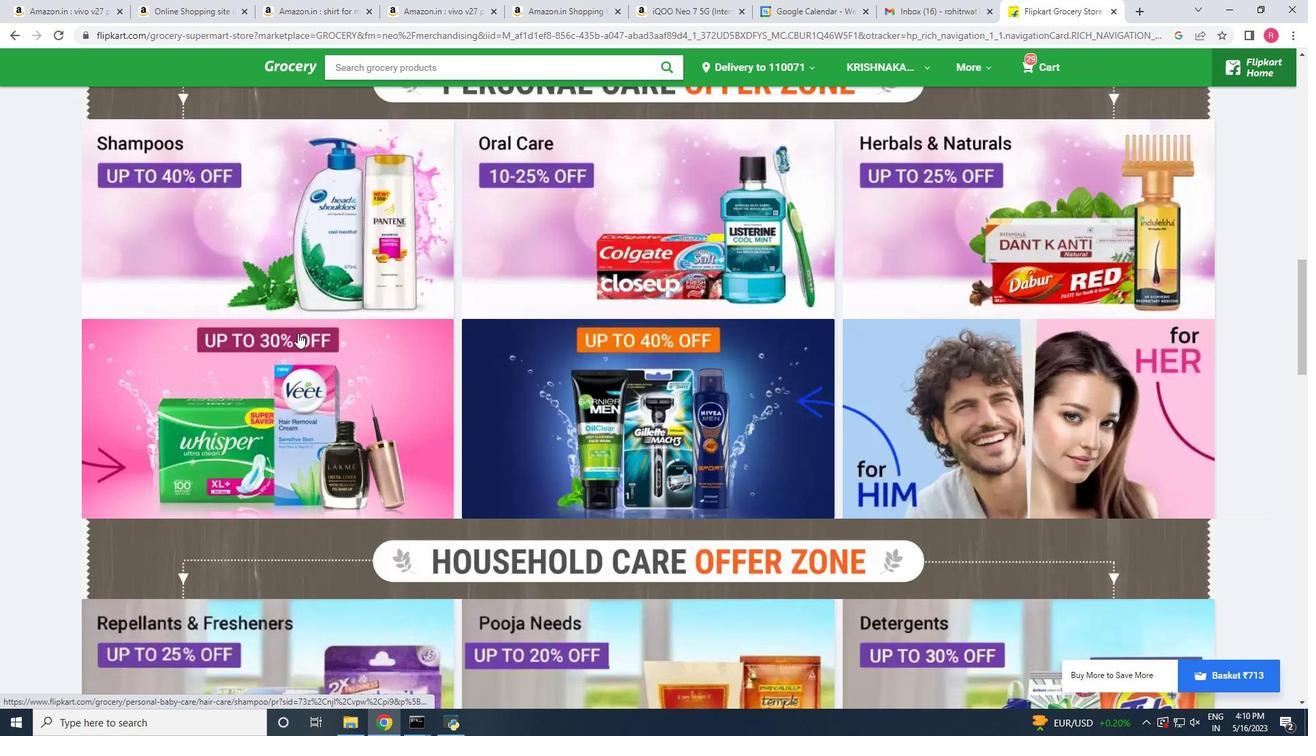 
Action: Mouse scrolled (297, 333) with delta (0, 0)
Screenshot: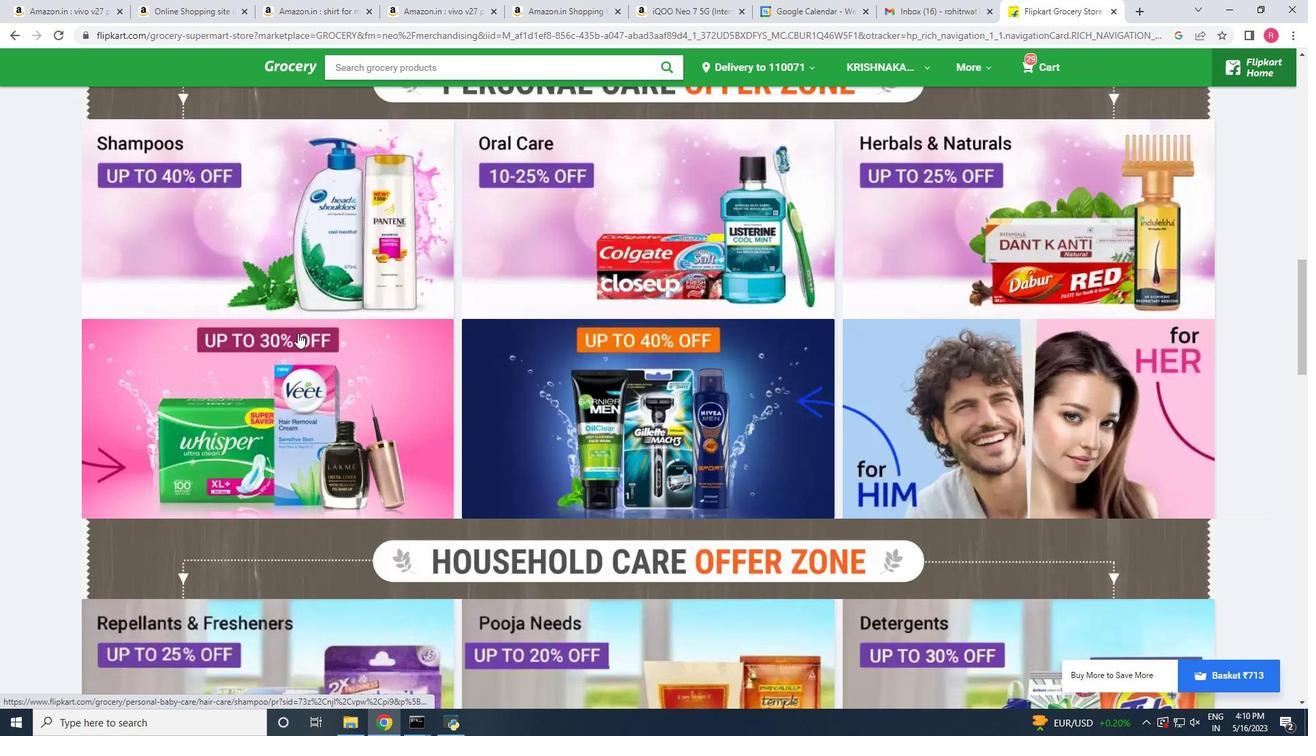 
Action: Mouse scrolled (297, 333) with delta (0, 0)
Screenshot: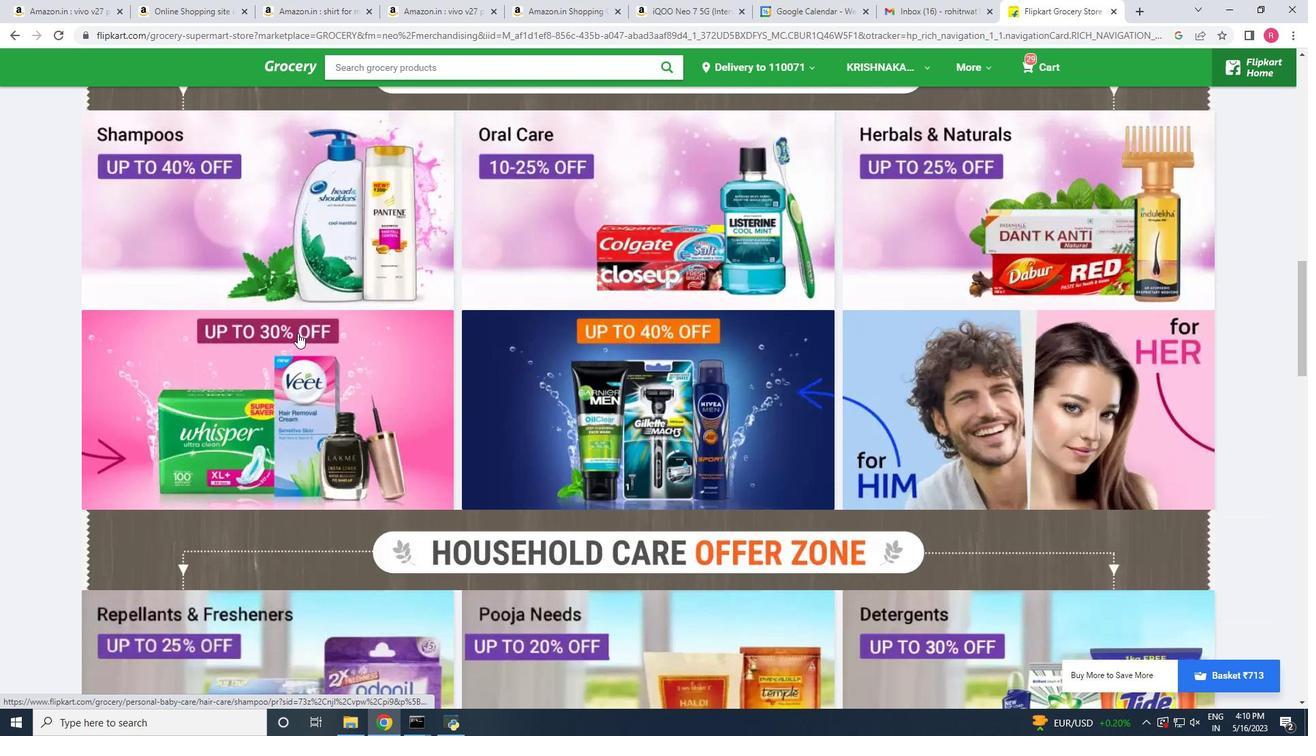 
Action: Mouse moved to (298, 335)
Screenshot: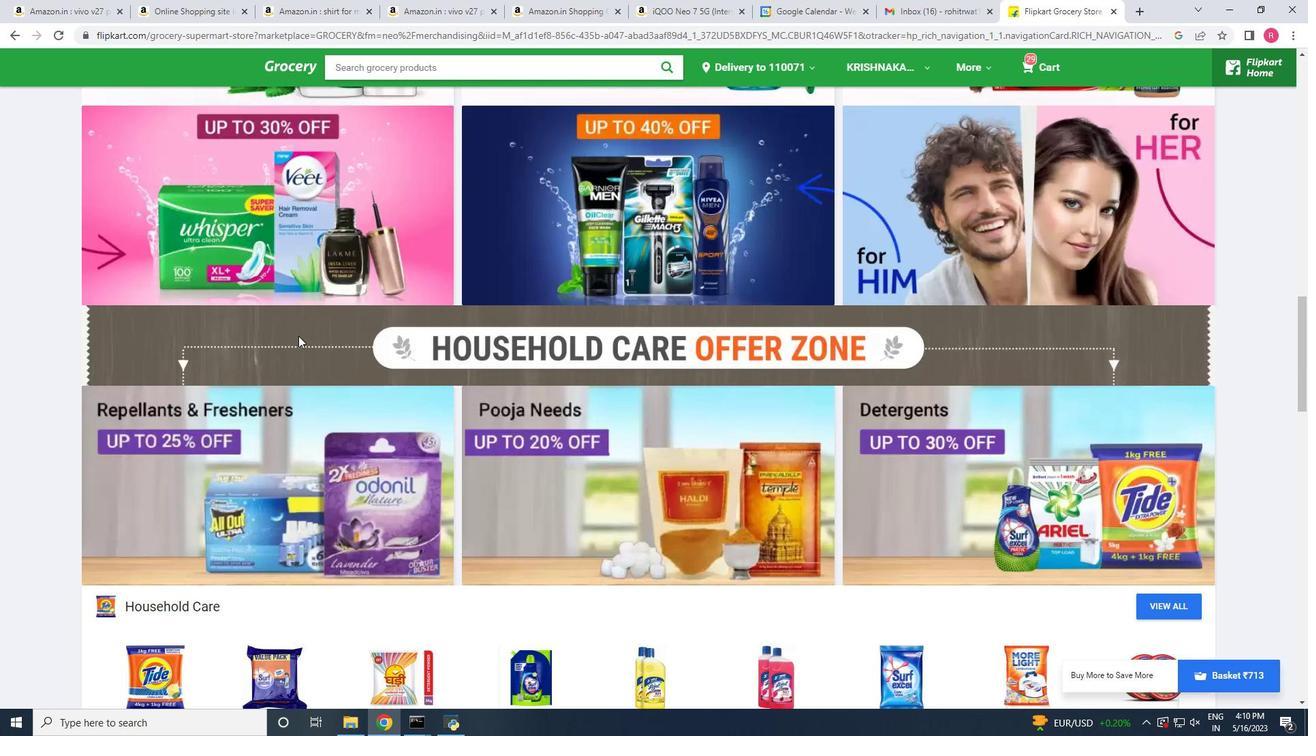 
Action: Mouse scrolled (298, 334) with delta (0, 0)
Screenshot: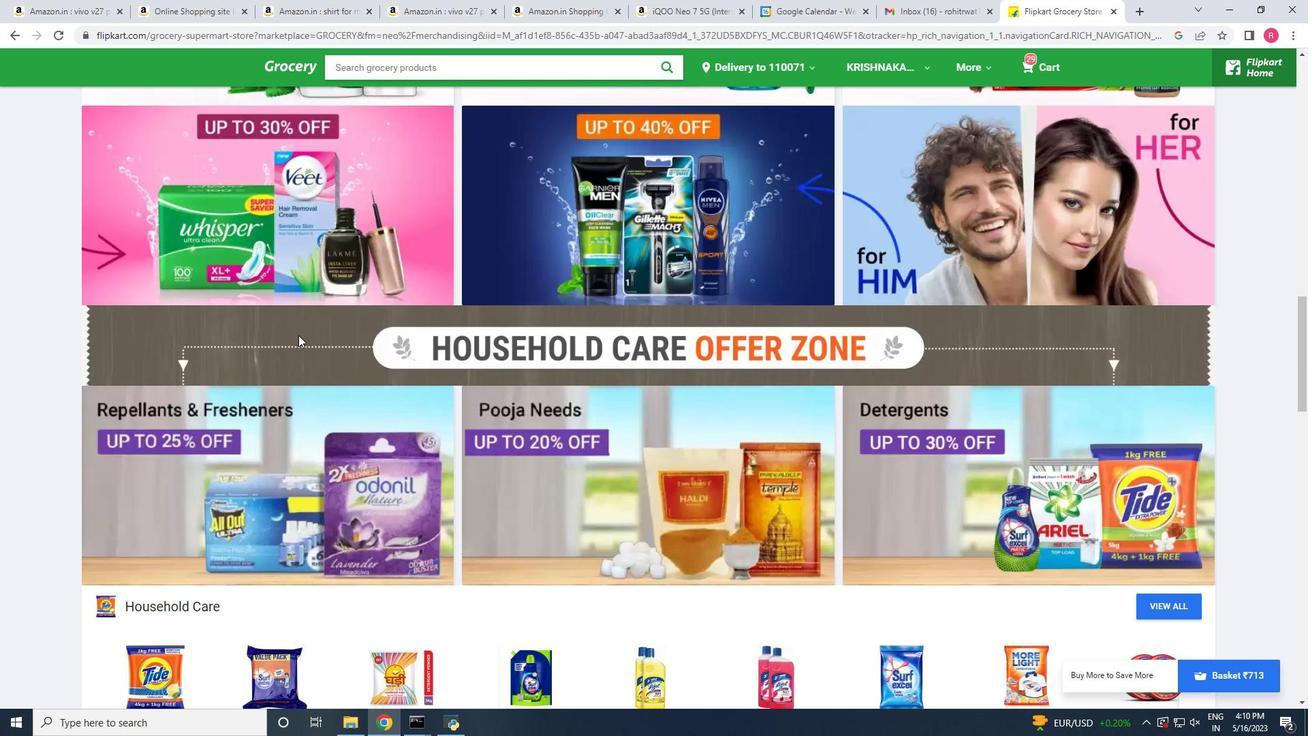 
Action: Mouse scrolled (298, 334) with delta (0, 0)
Screenshot: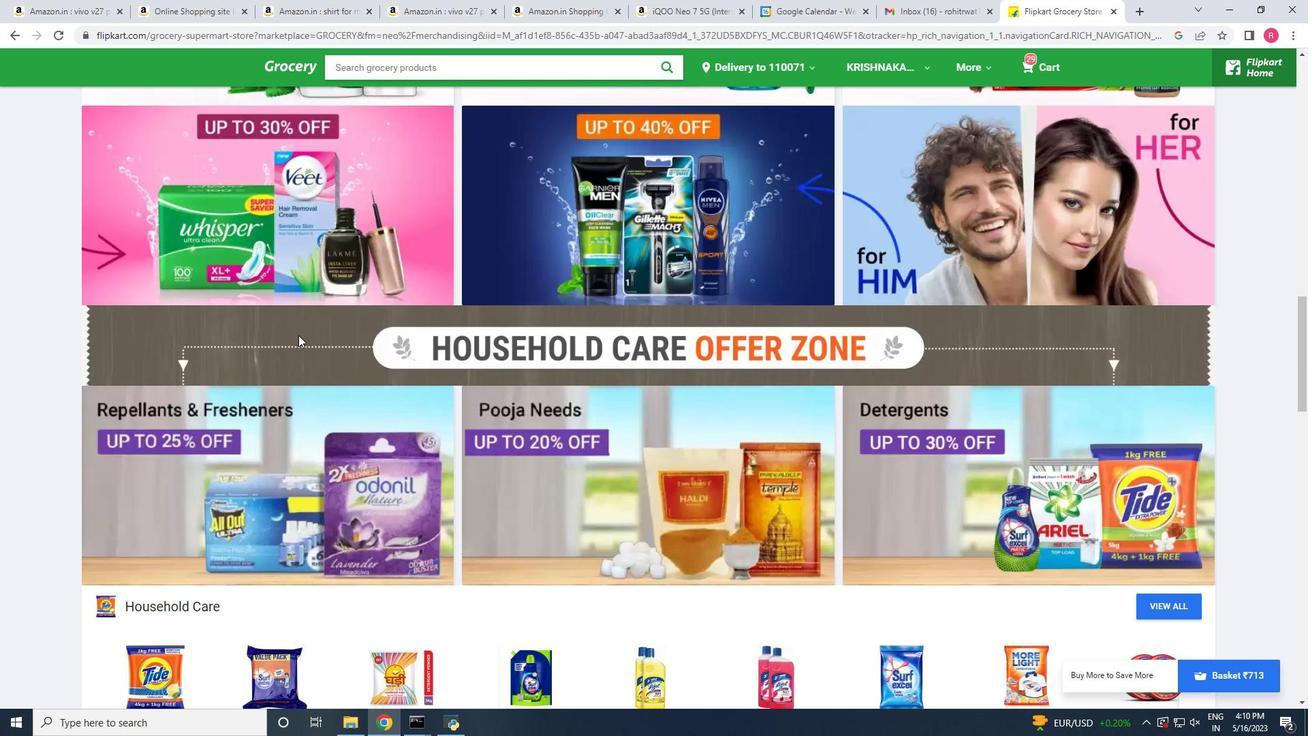 
Action: Mouse scrolled (298, 334) with delta (0, 0)
Screenshot: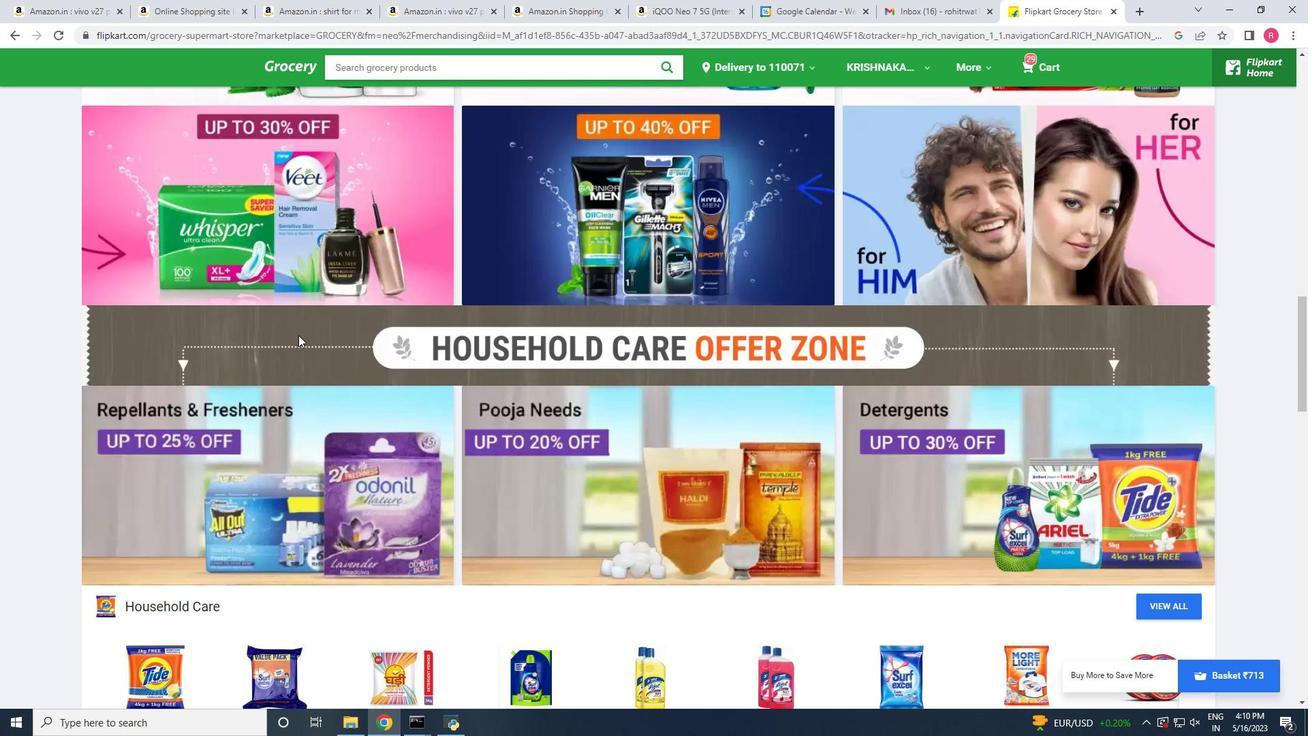 
Action: Mouse scrolled (298, 334) with delta (0, 0)
Screenshot: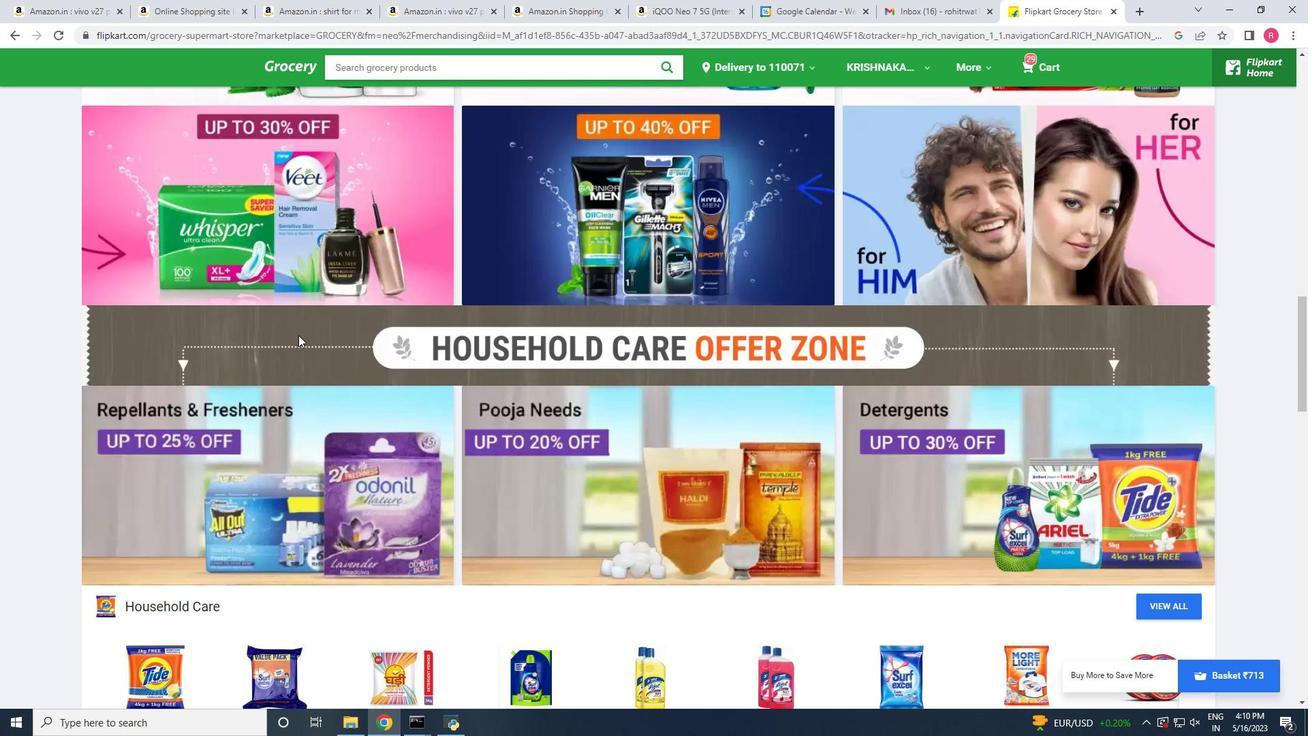 
Action: Mouse moved to (152, 527)
Screenshot: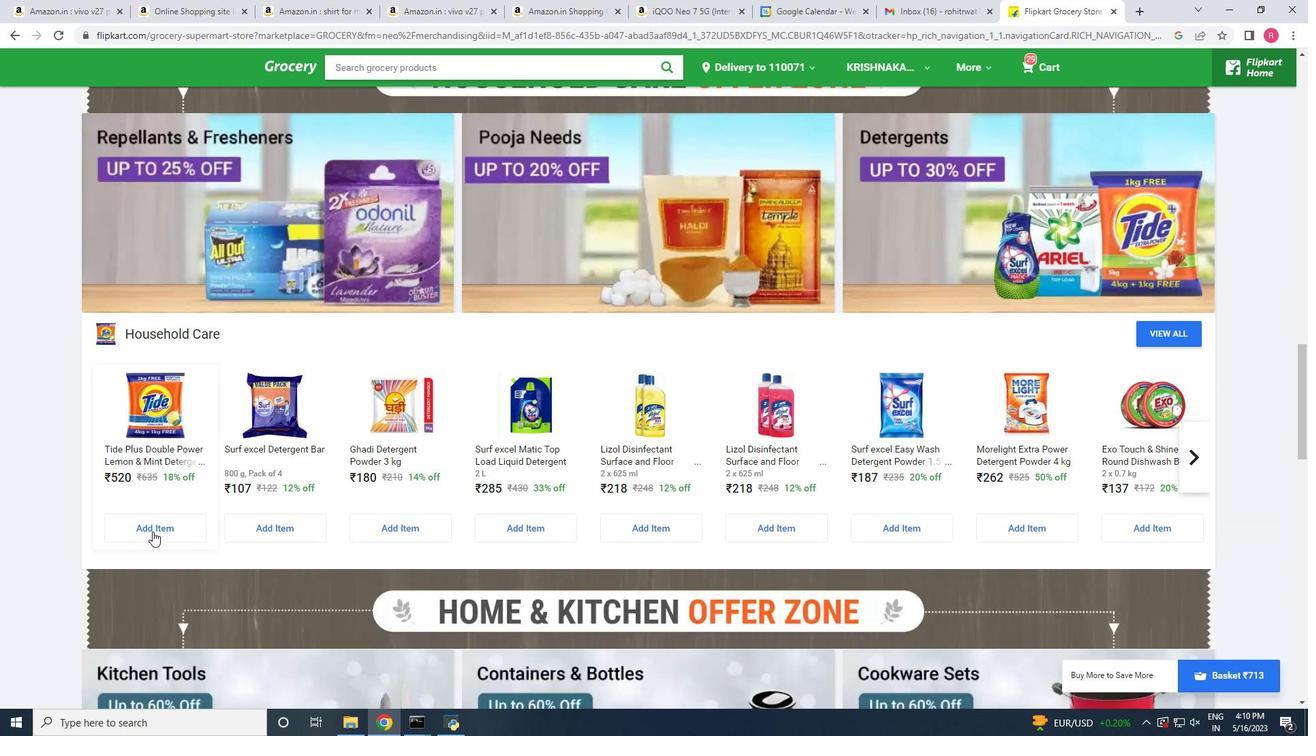 
Action: Mouse pressed left at (152, 527)
Screenshot: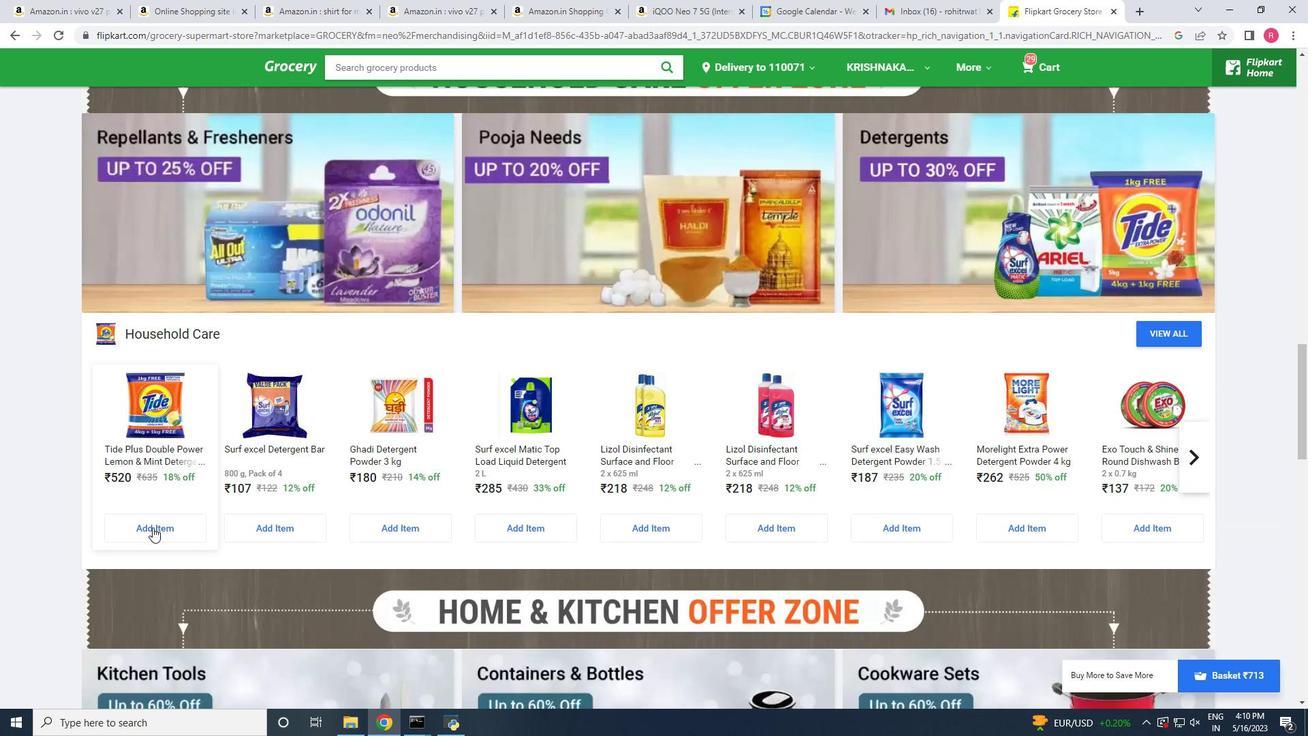 
Action: Mouse moved to (256, 447)
Screenshot: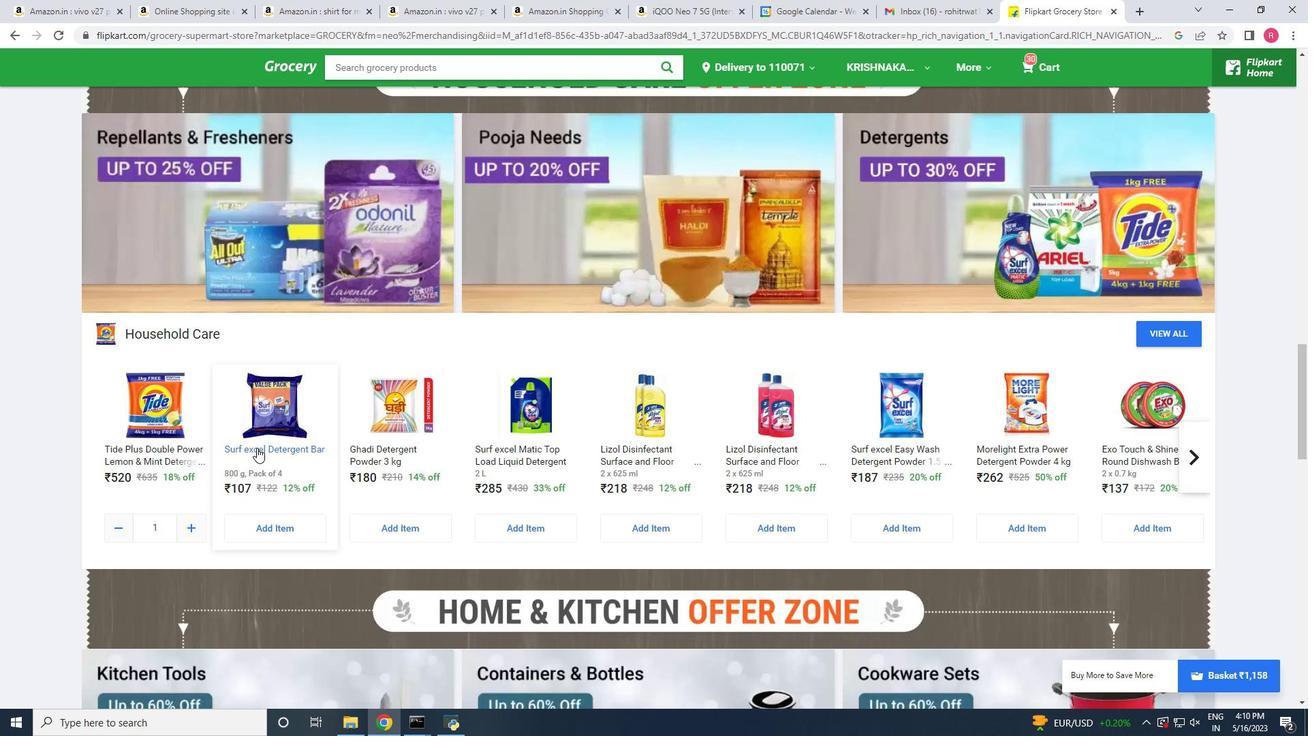 
Action: Mouse scrolled (256, 447) with delta (0, 0)
Screenshot: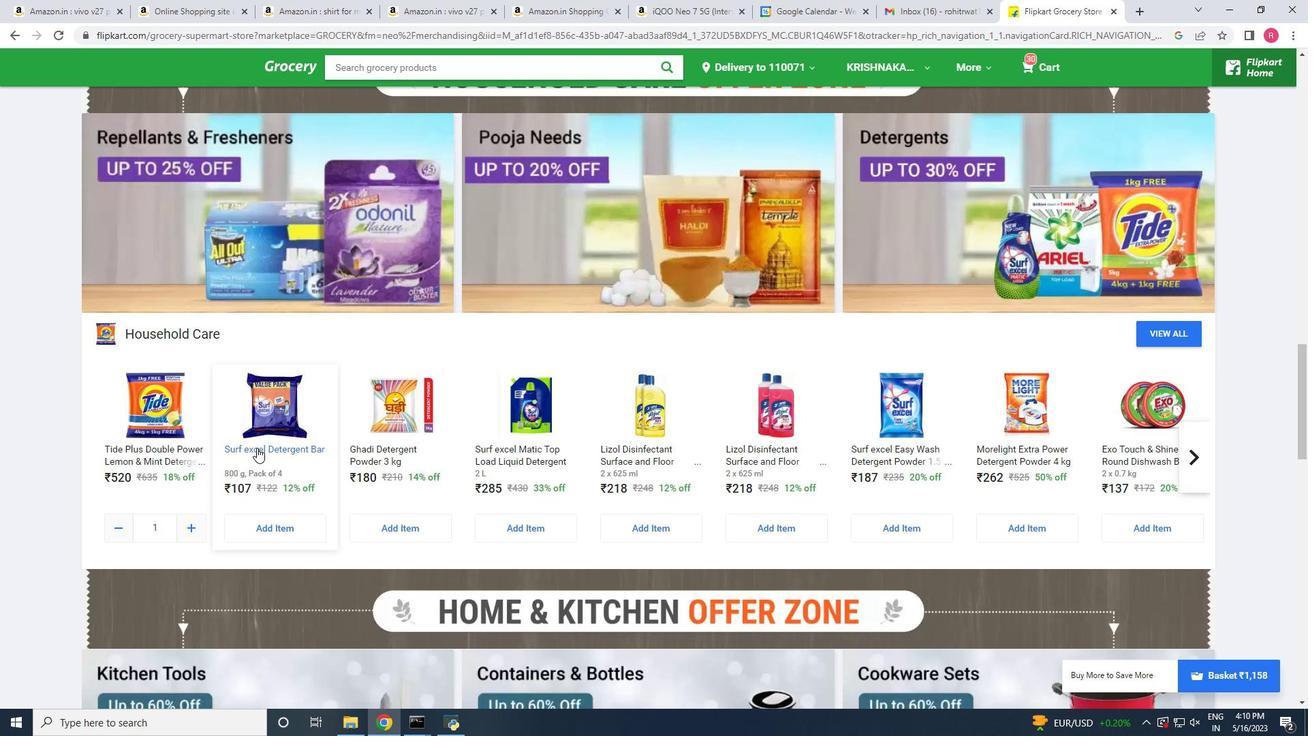 
Action: Mouse moved to (256, 448)
Screenshot: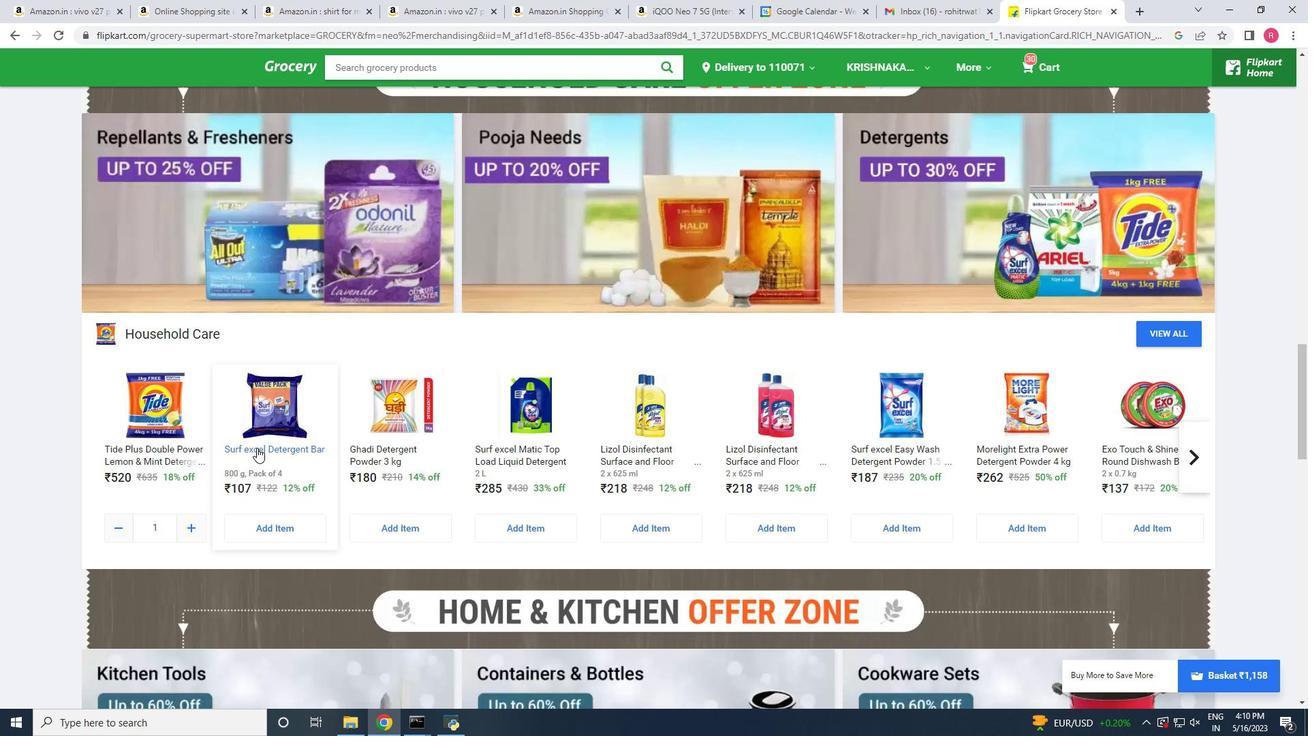 
Action: Mouse scrolled (256, 447) with delta (0, 0)
Screenshot: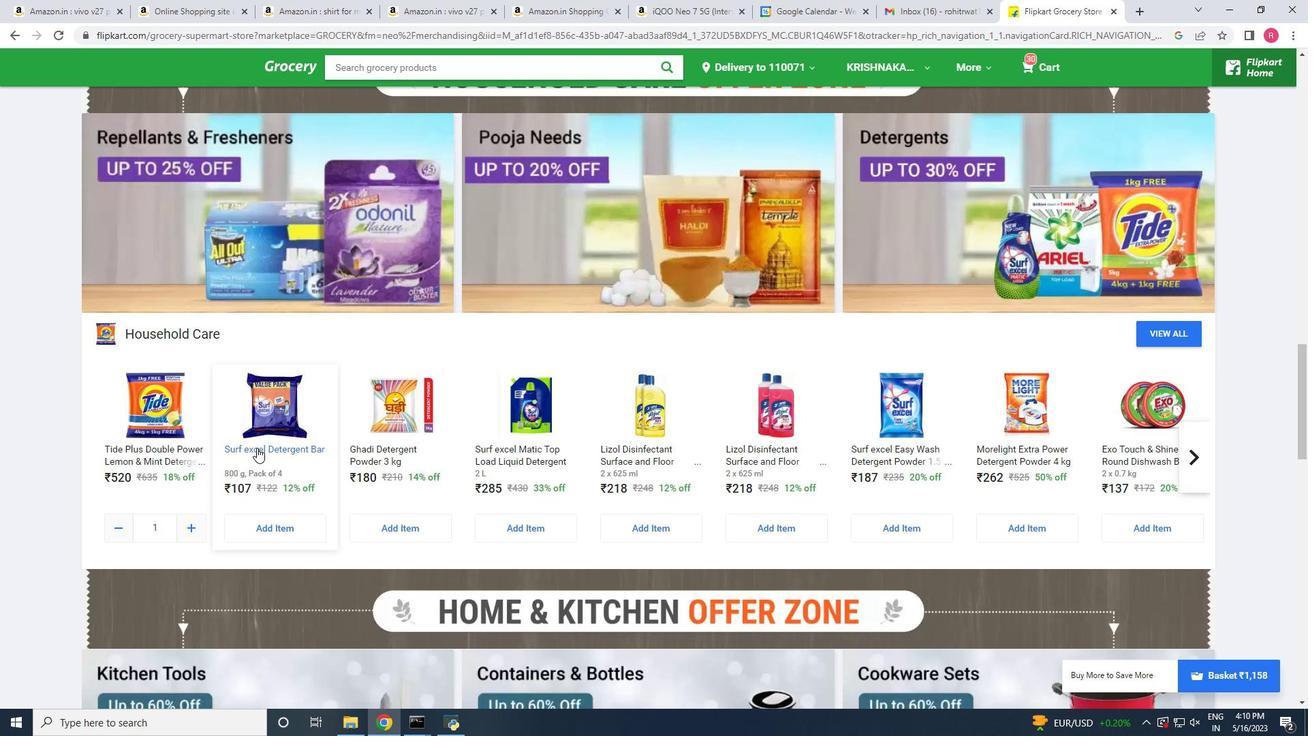 
Action: Mouse scrolled (256, 447) with delta (0, 0)
Screenshot: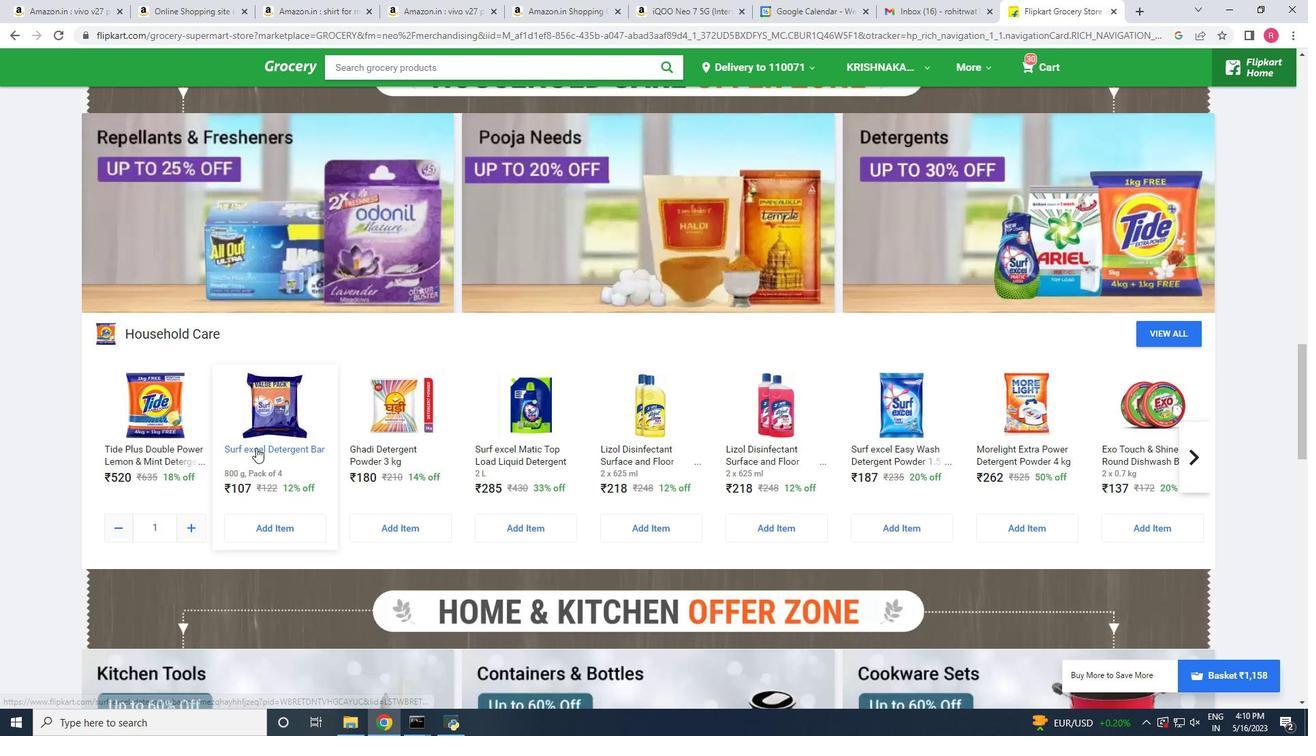 
Action: Mouse scrolled (256, 447) with delta (0, 0)
Screenshot: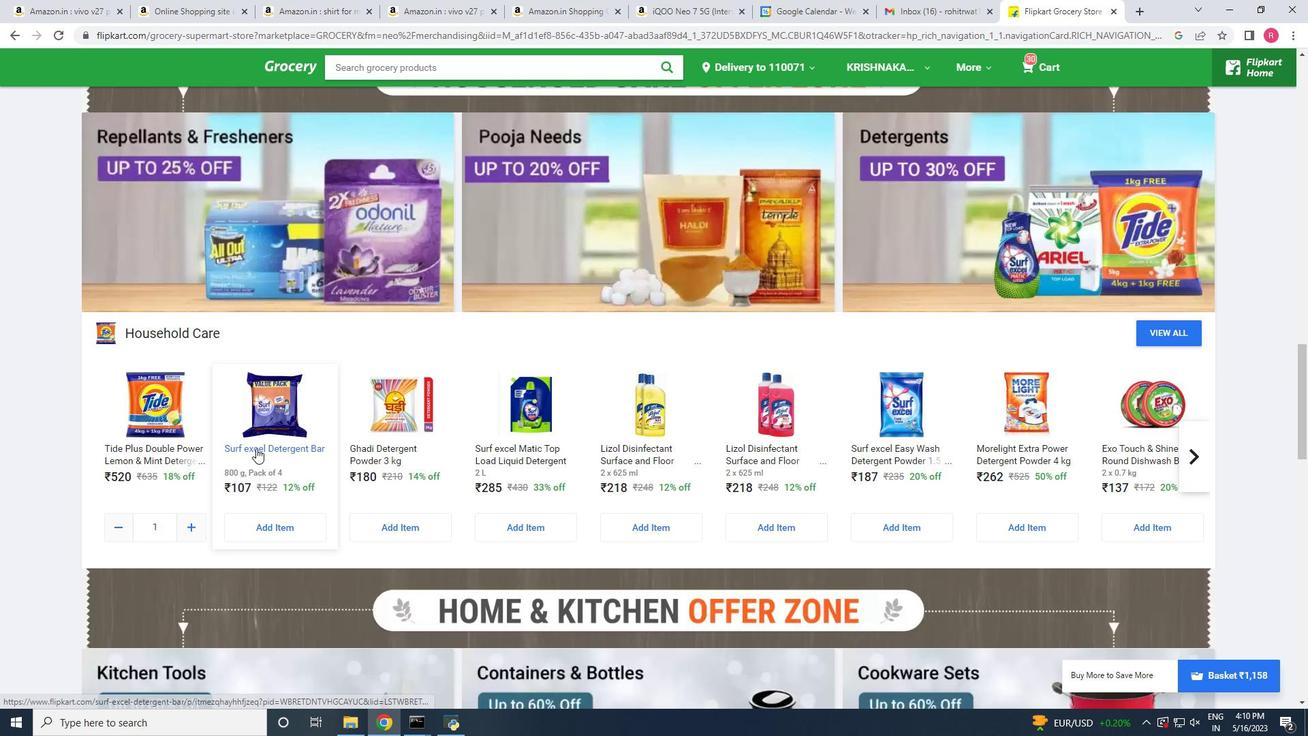 
Action: Mouse moved to (243, 445)
Screenshot: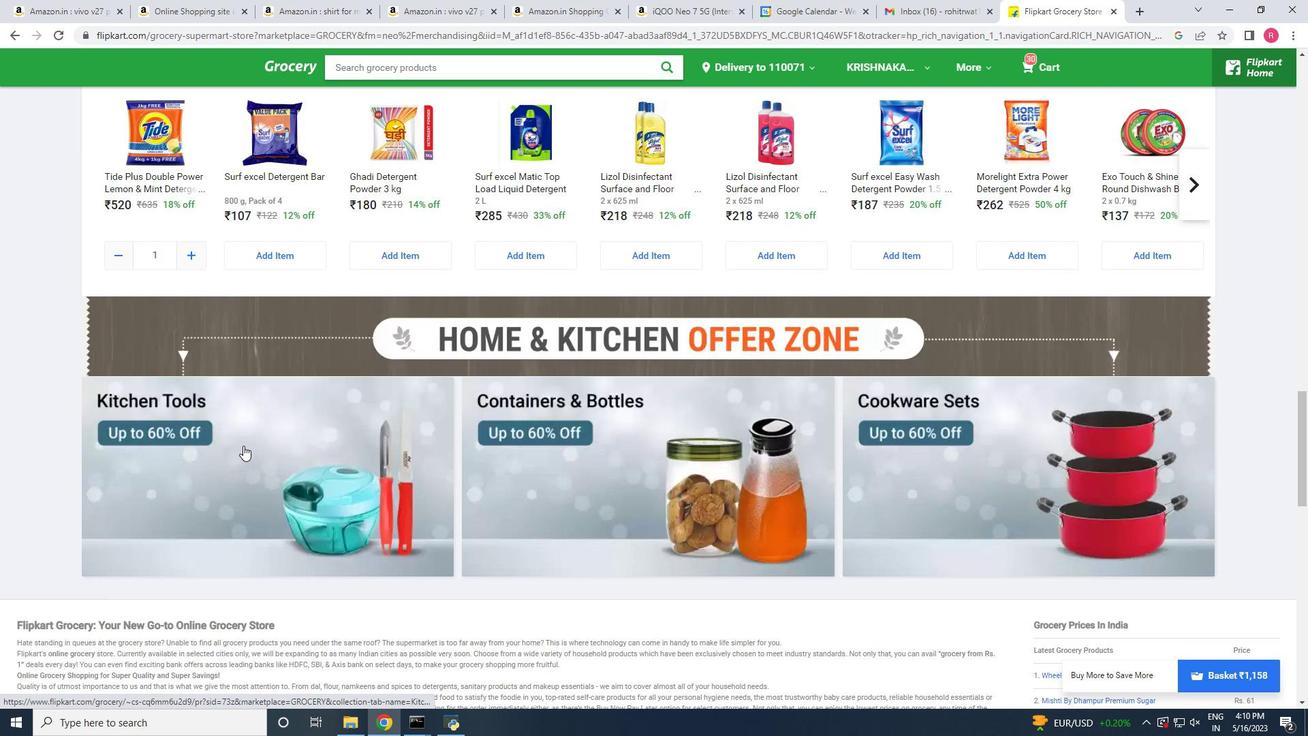 
Action: Mouse scrolled (243, 445) with delta (0, 0)
Screenshot: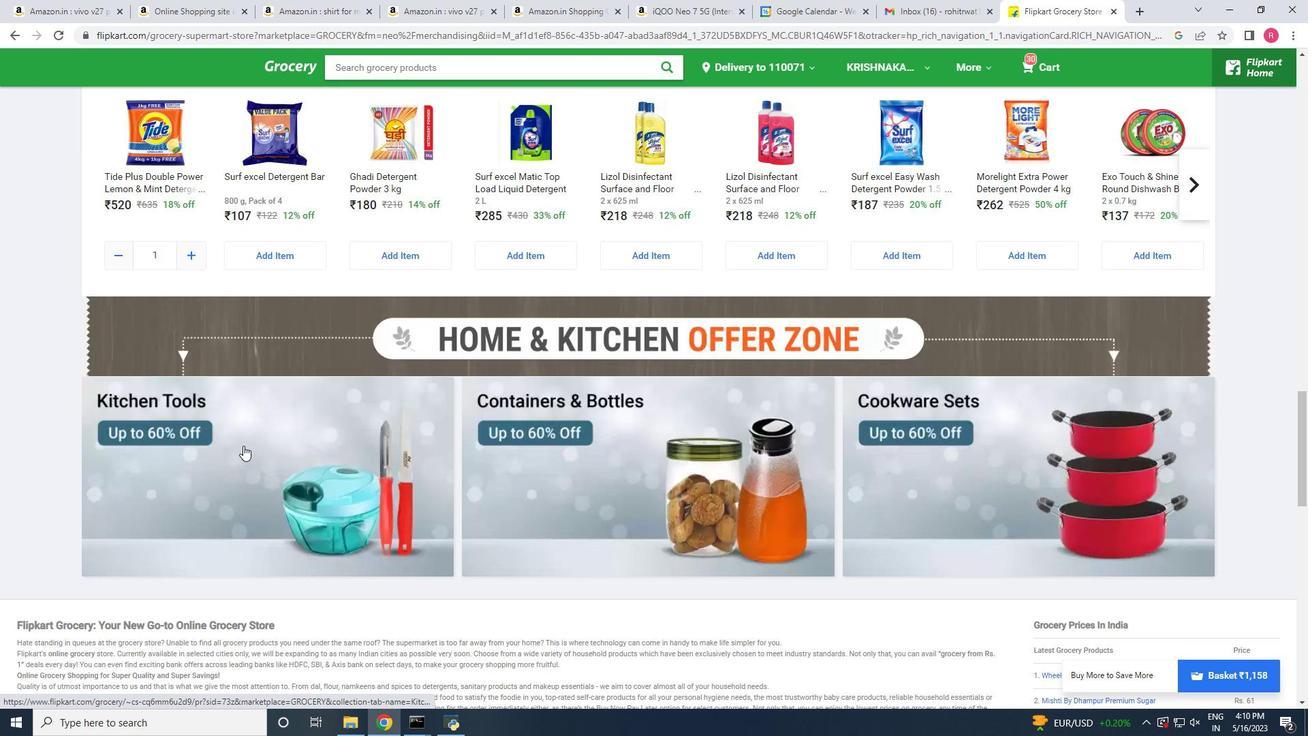 
Action: Mouse moved to (243, 447)
Screenshot: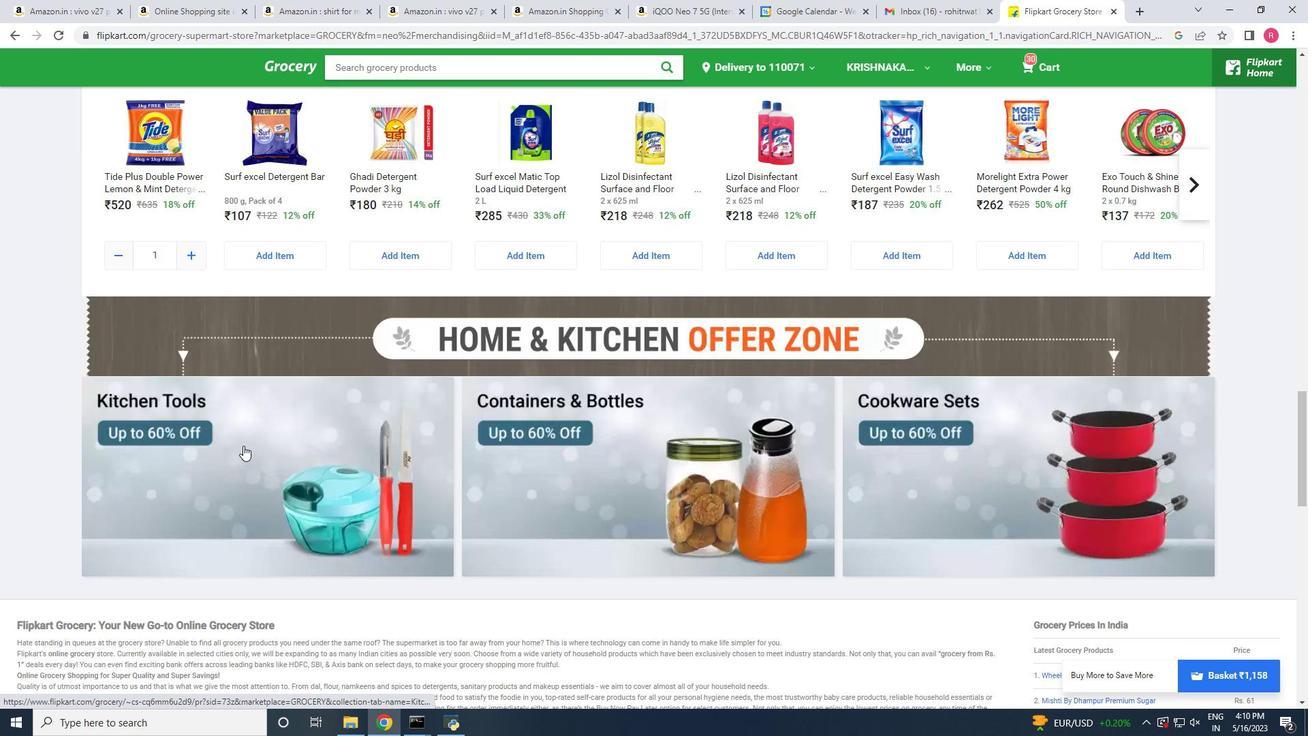 
Action: Mouse scrolled (243, 447) with delta (0, 0)
Screenshot: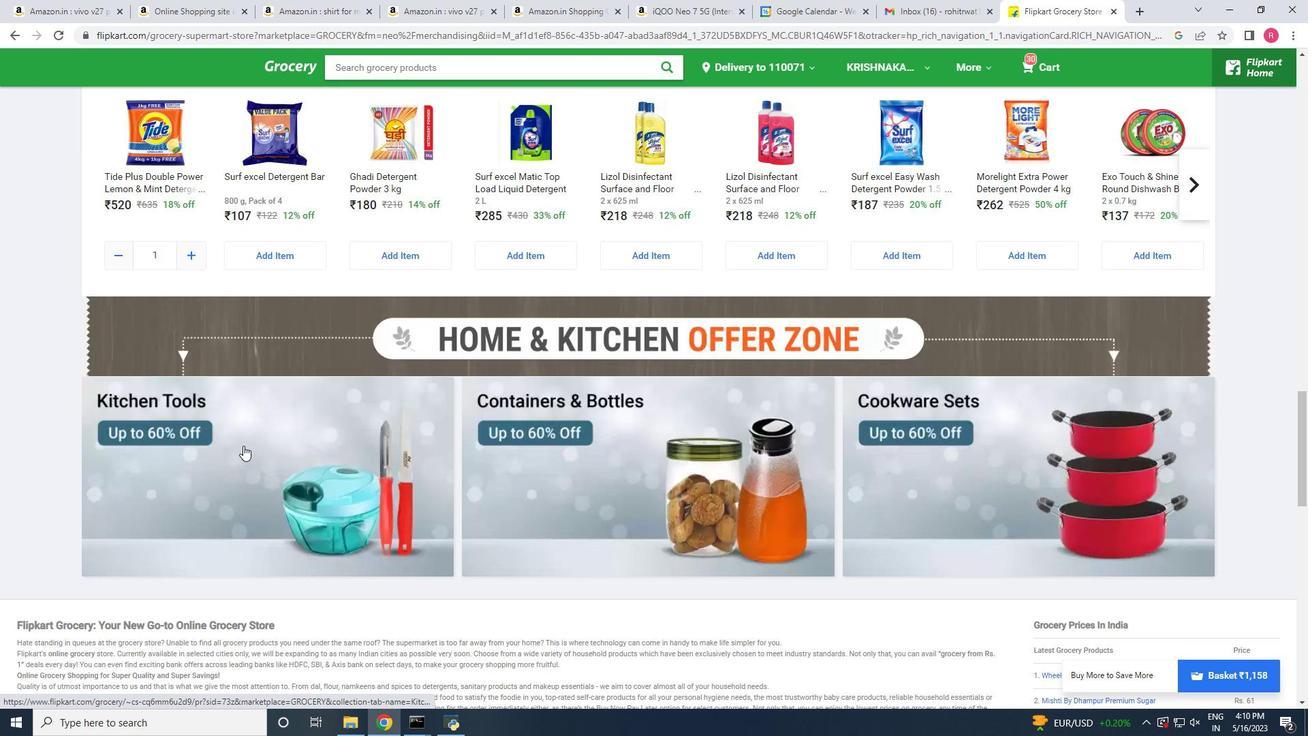 
Action: Mouse moved to (251, 455)
Screenshot: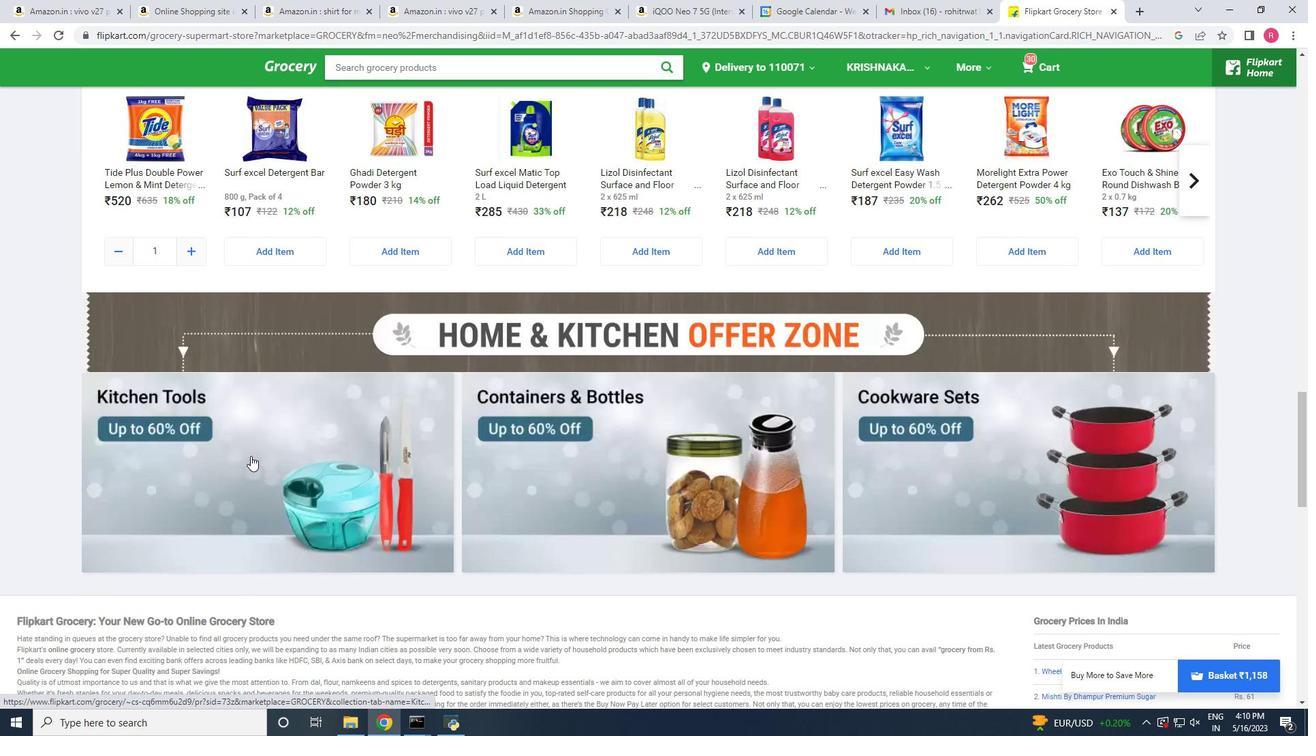 
Action: Mouse scrolled (251, 455) with delta (0, 0)
Screenshot: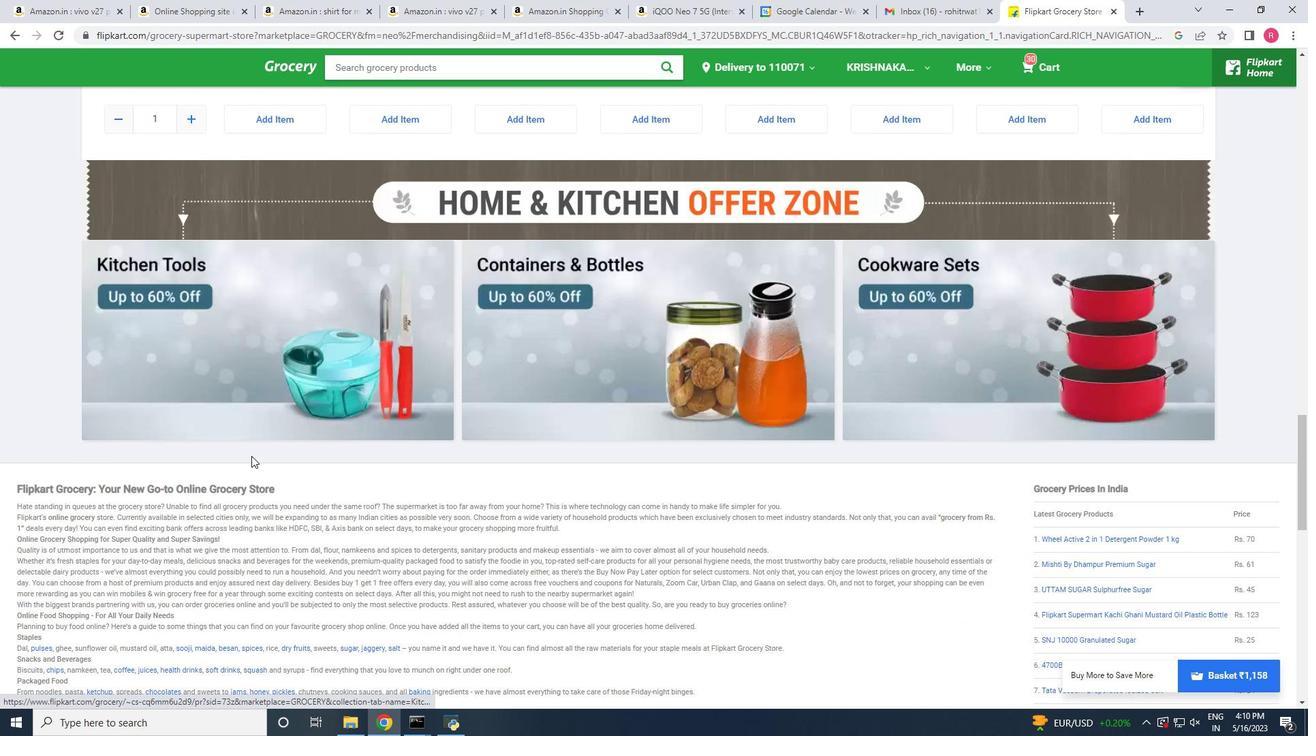 
Action: Mouse scrolled (251, 455) with delta (0, 0)
Screenshot: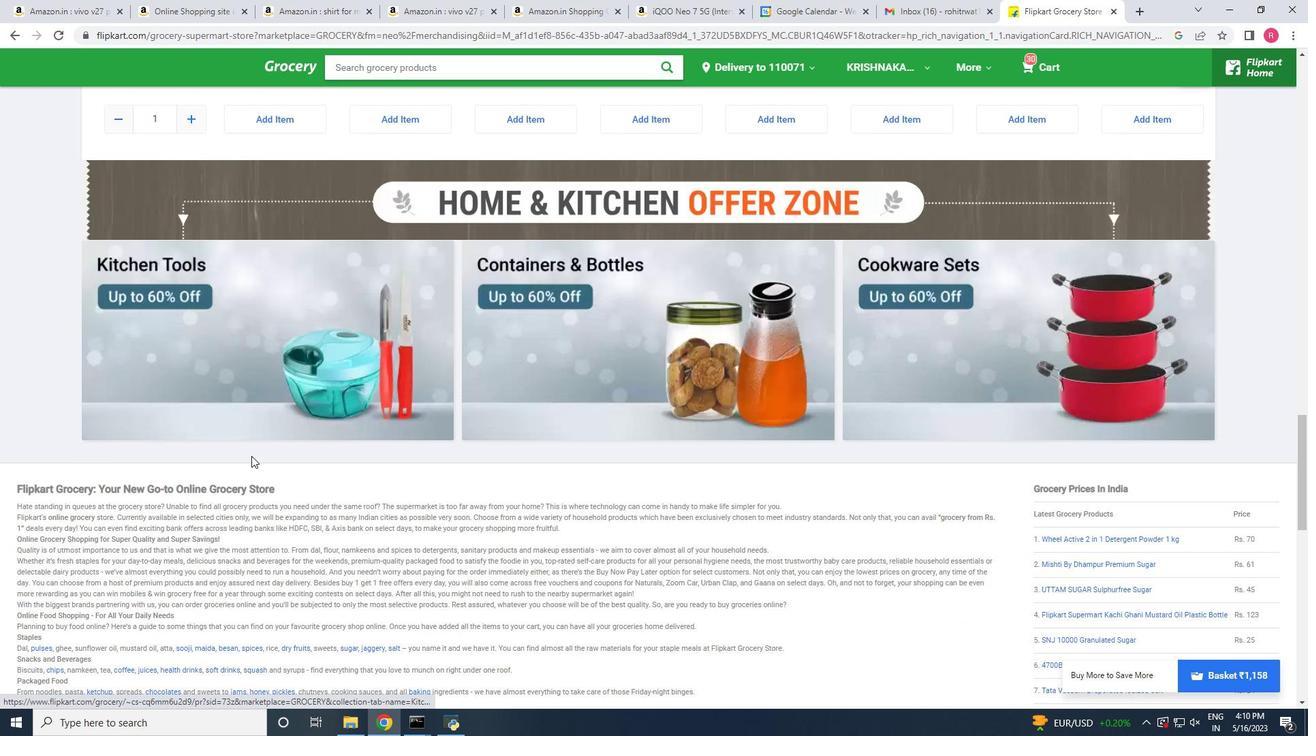 
Action: Mouse scrolled (251, 455) with delta (0, 0)
Screenshot: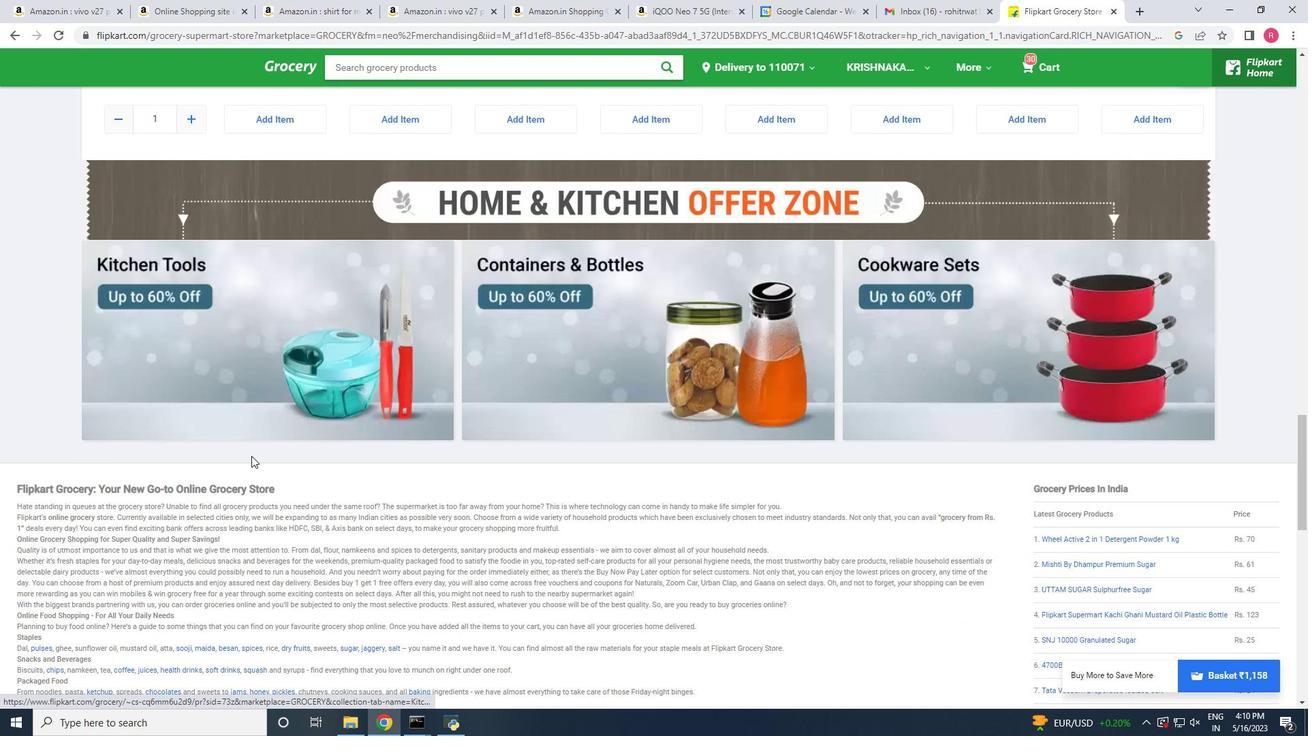 
Action: Mouse scrolled (251, 455) with delta (0, 0)
Screenshot: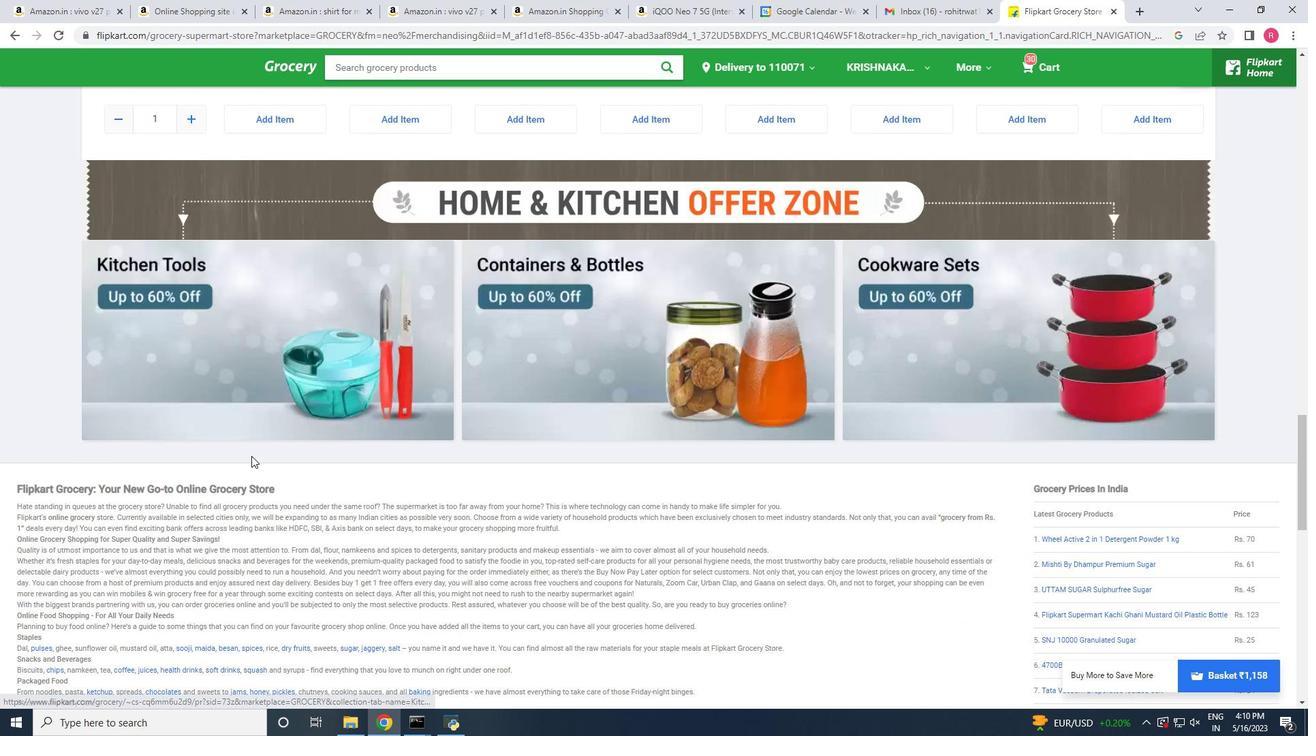 
Action: Mouse scrolled (251, 455) with delta (0, 0)
Screenshot: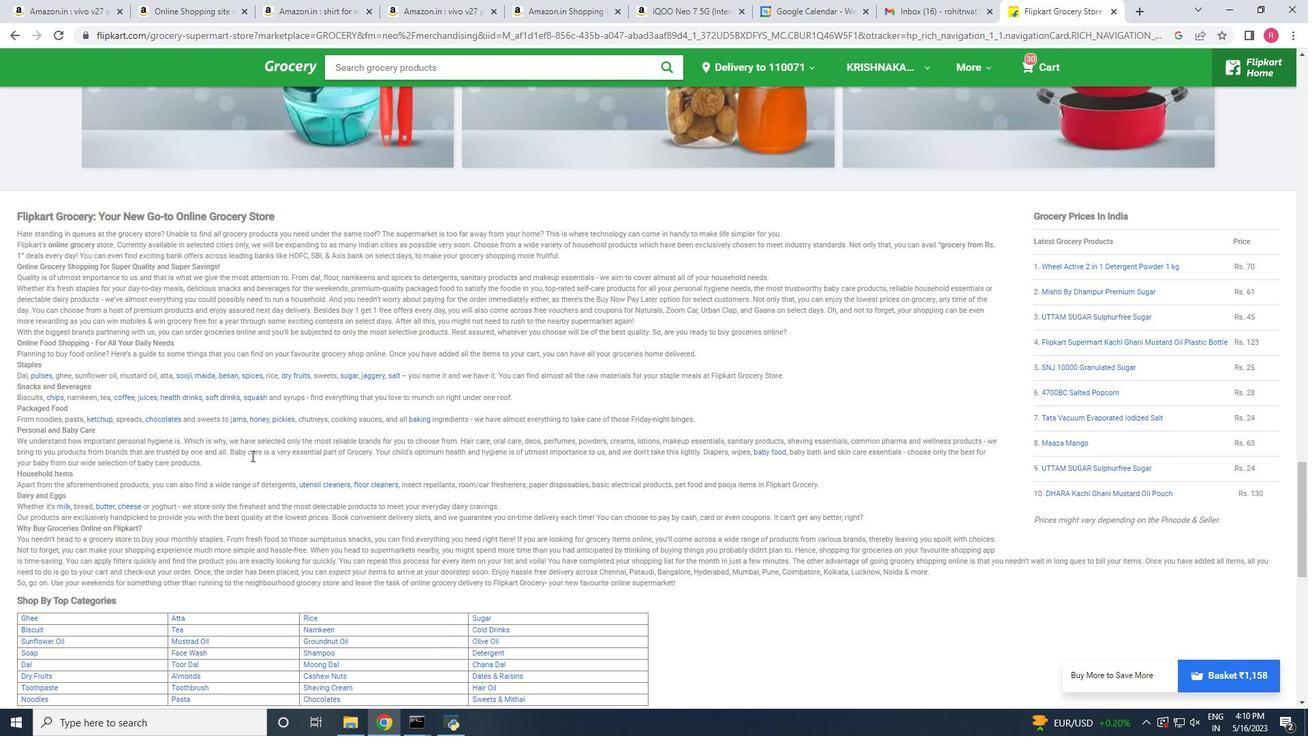 
Action: Mouse scrolled (251, 455) with delta (0, 0)
Screenshot: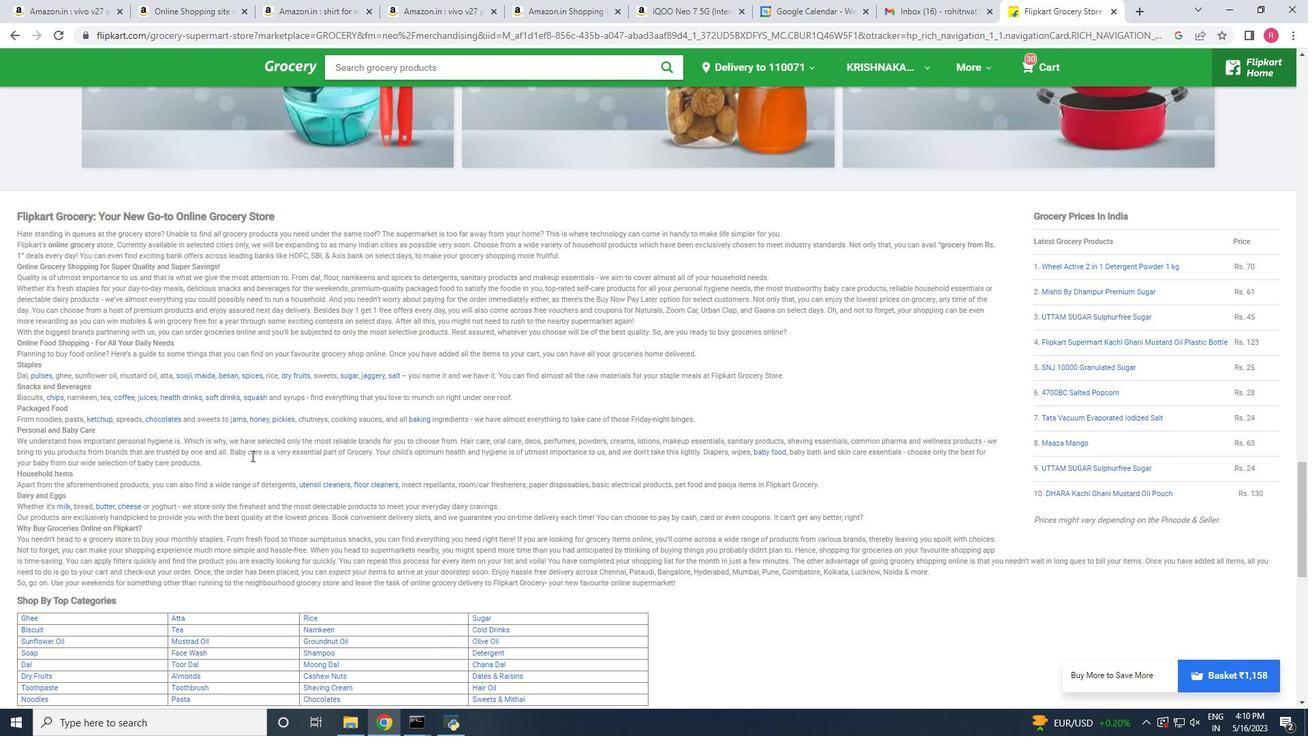 
Action: Mouse scrolled (251, 455) with delta (0, 0)
Screenshot: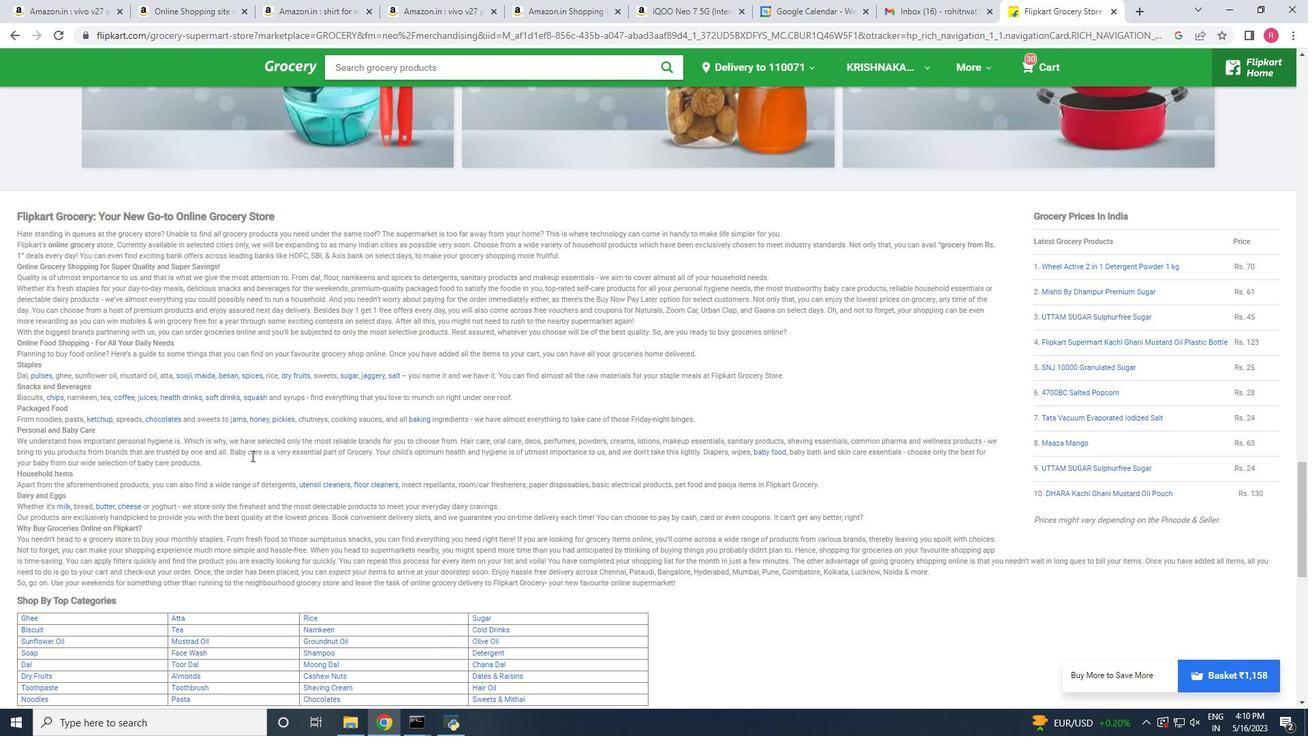 
Action: Mouse scrolled (251, 455) with delta (0, 0)
Screenshot: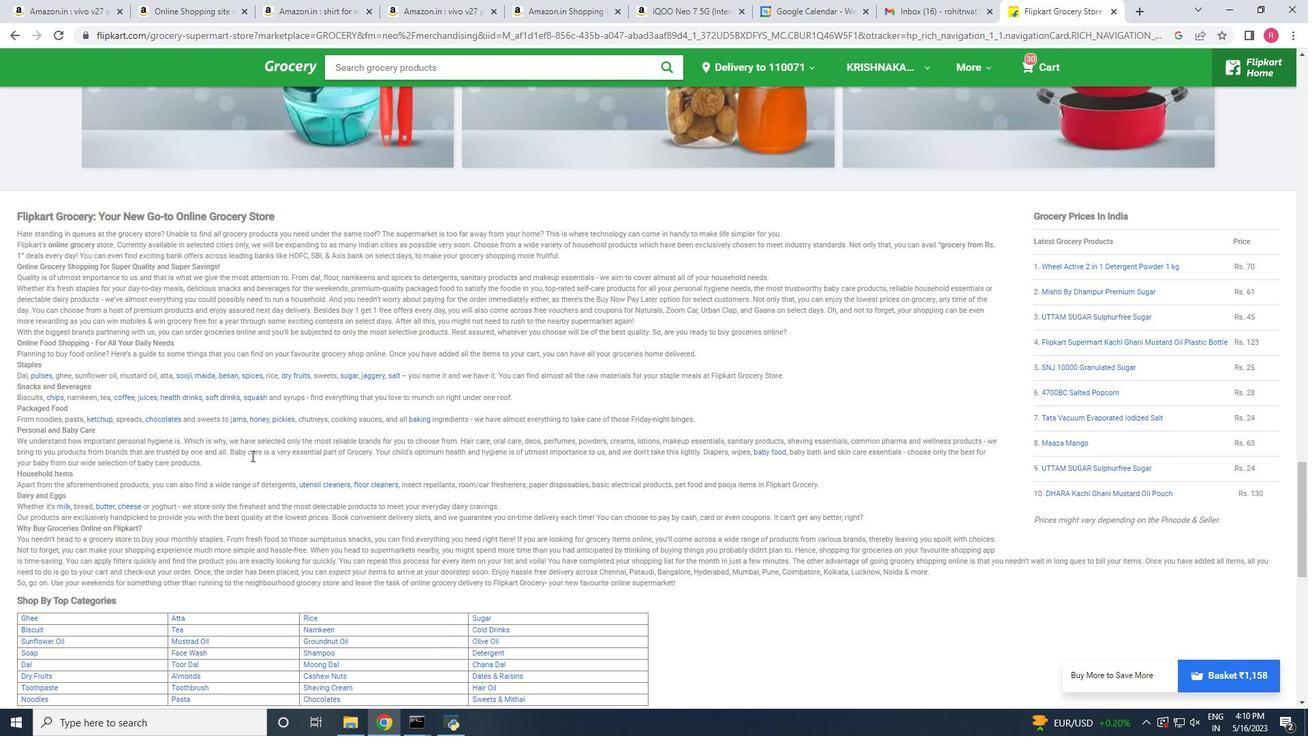 
Action: Mouse scrolled (251, 455) with delta (0, 0)
Screenshot: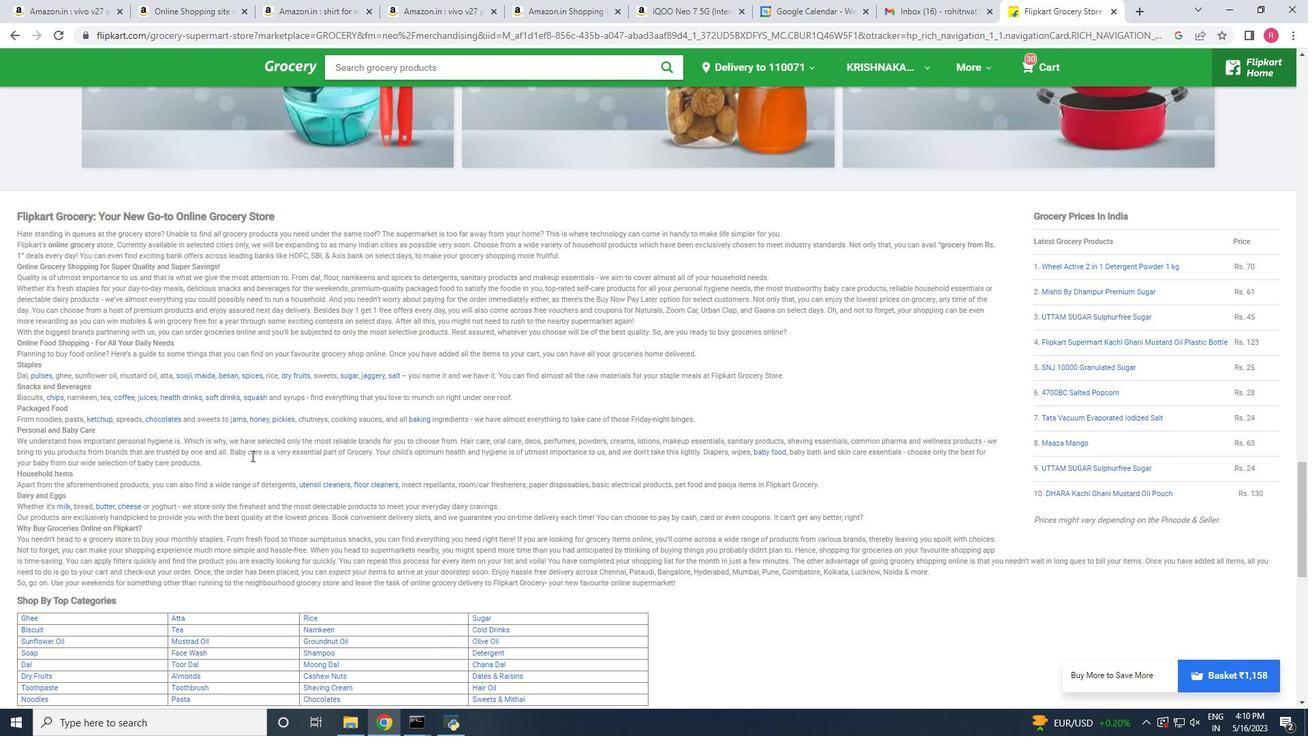
Action: Mouse moved to (251, 456)
Screenshot: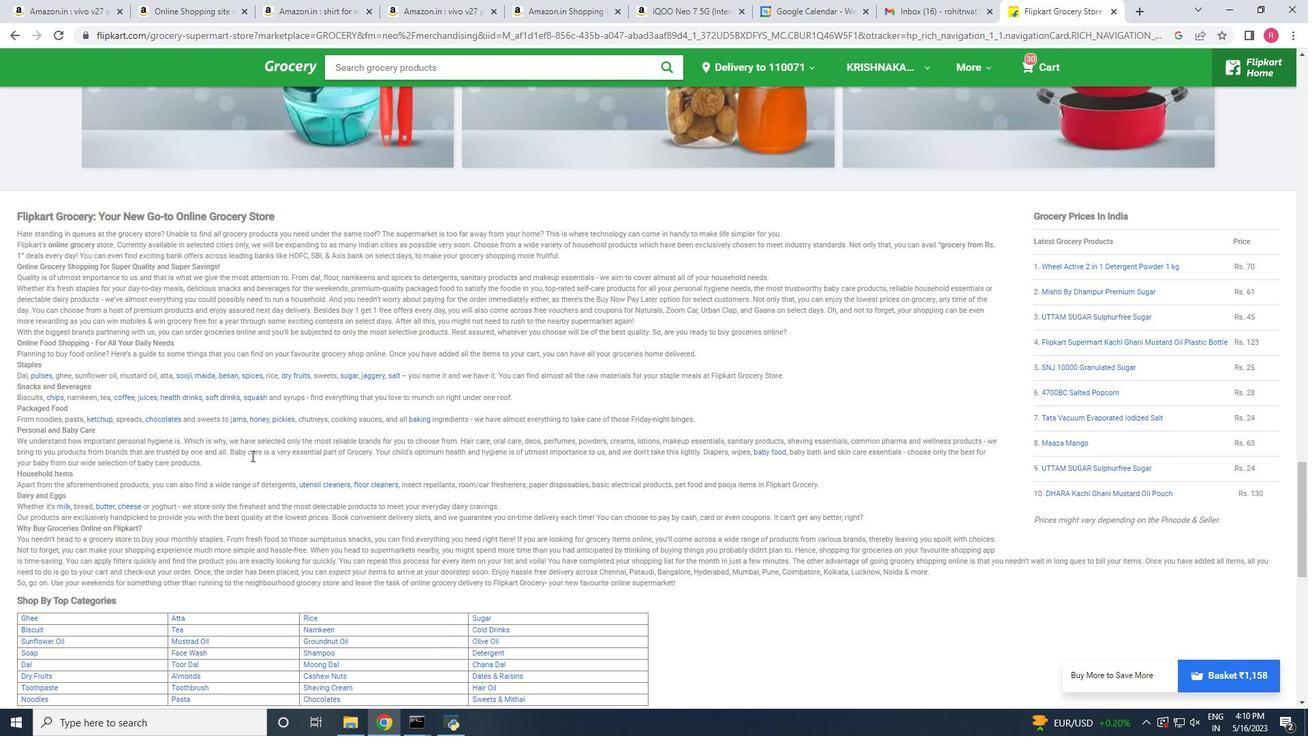 
Action: Mouse scrolled (251, 457) with delta (0, 0)
Screenshot: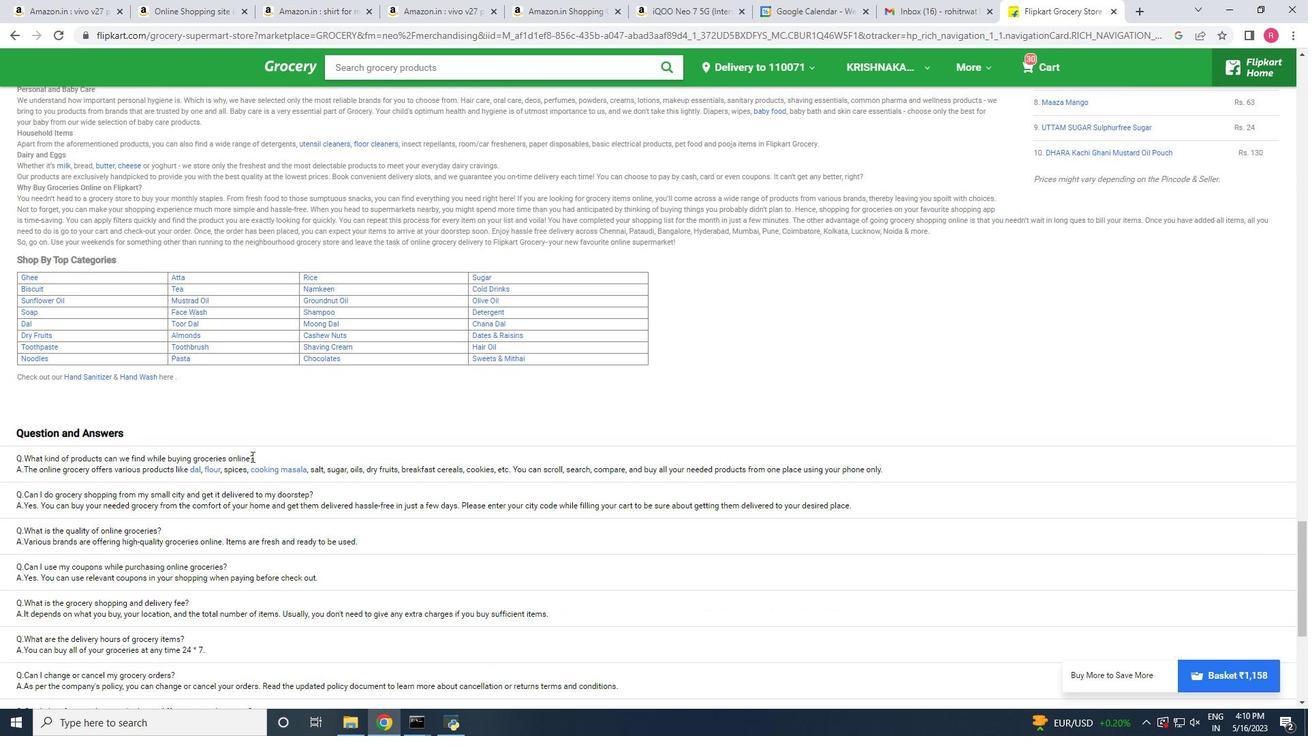 
Action: Mouse scrolled (251, 457) with delta (0, 0)
Screenshot: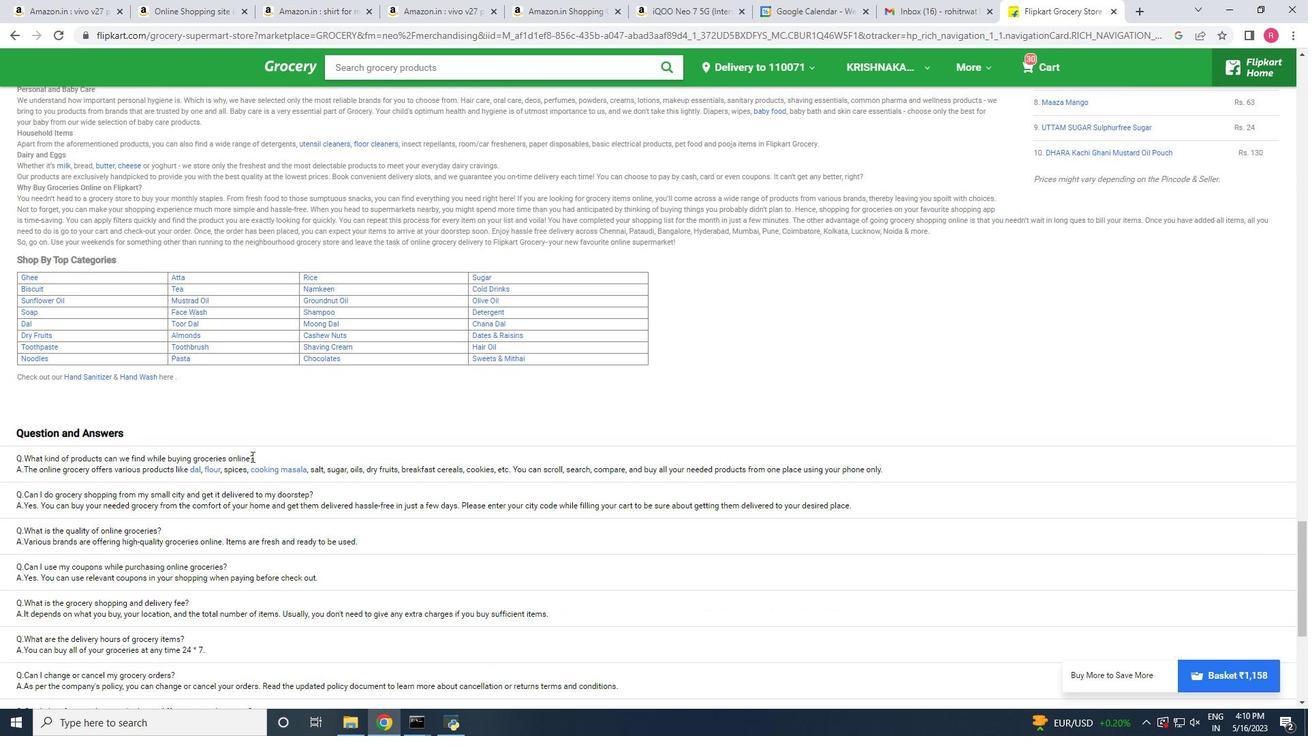 
Action: Mouse scrolled (251, 457) with delta (0, 0)
Screenshot: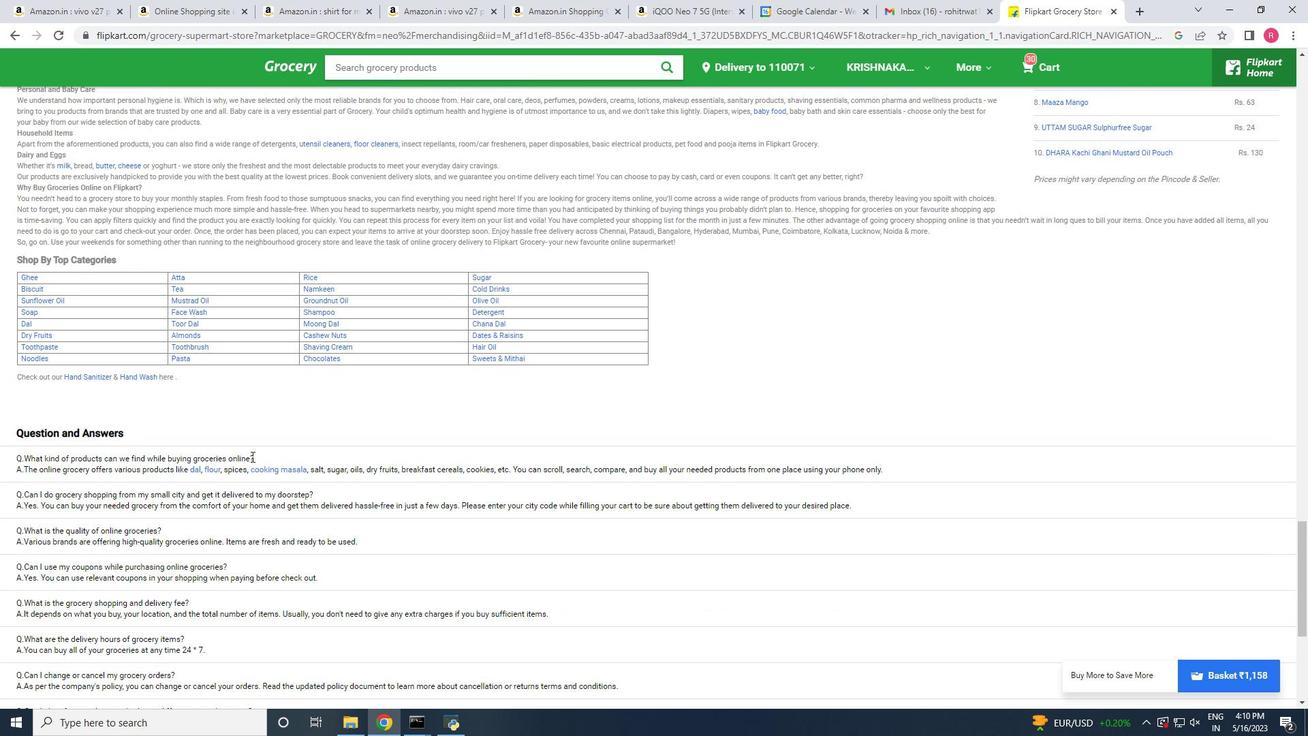 
Action: Mouse scrolled (251, 457) with delta (0, 0)
Screenshot: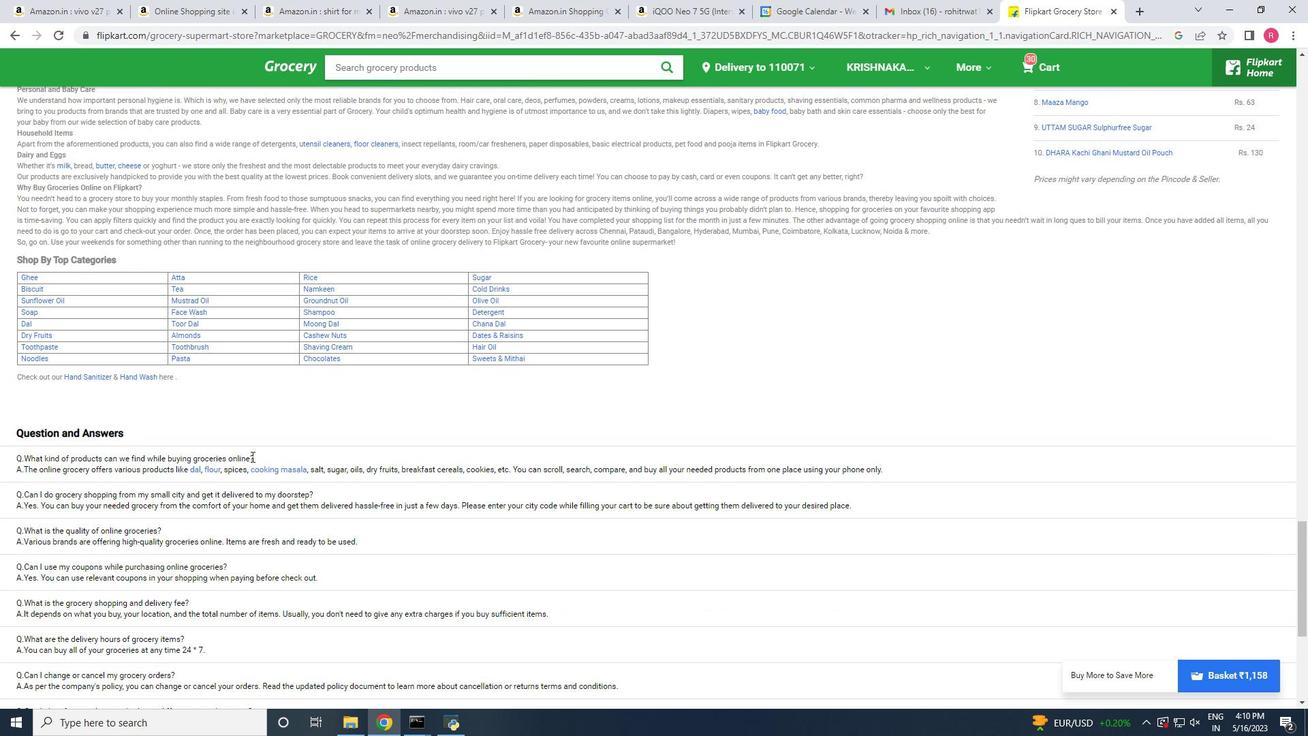 
Action: Mouse scrolled (251, 457) with delta (0, 0)
Screenshot: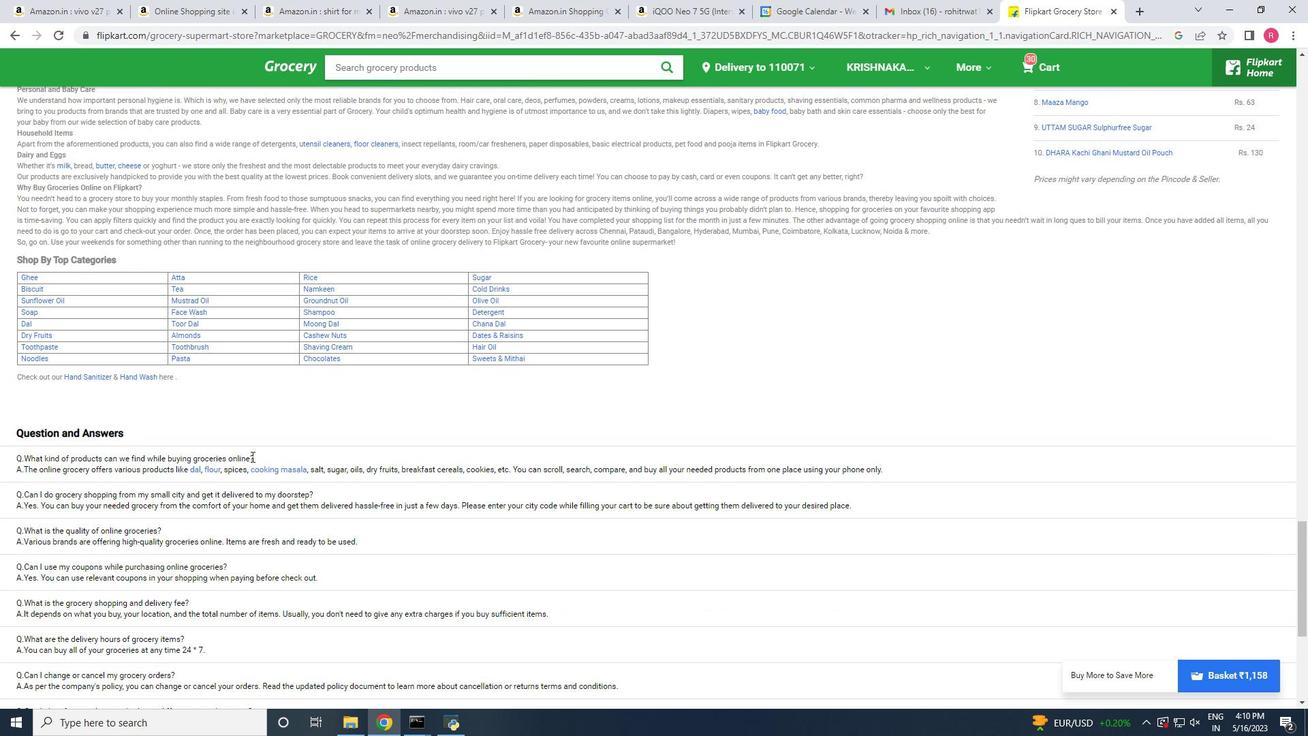 
Action: Mouse moved to (246, 451)
Screenshot: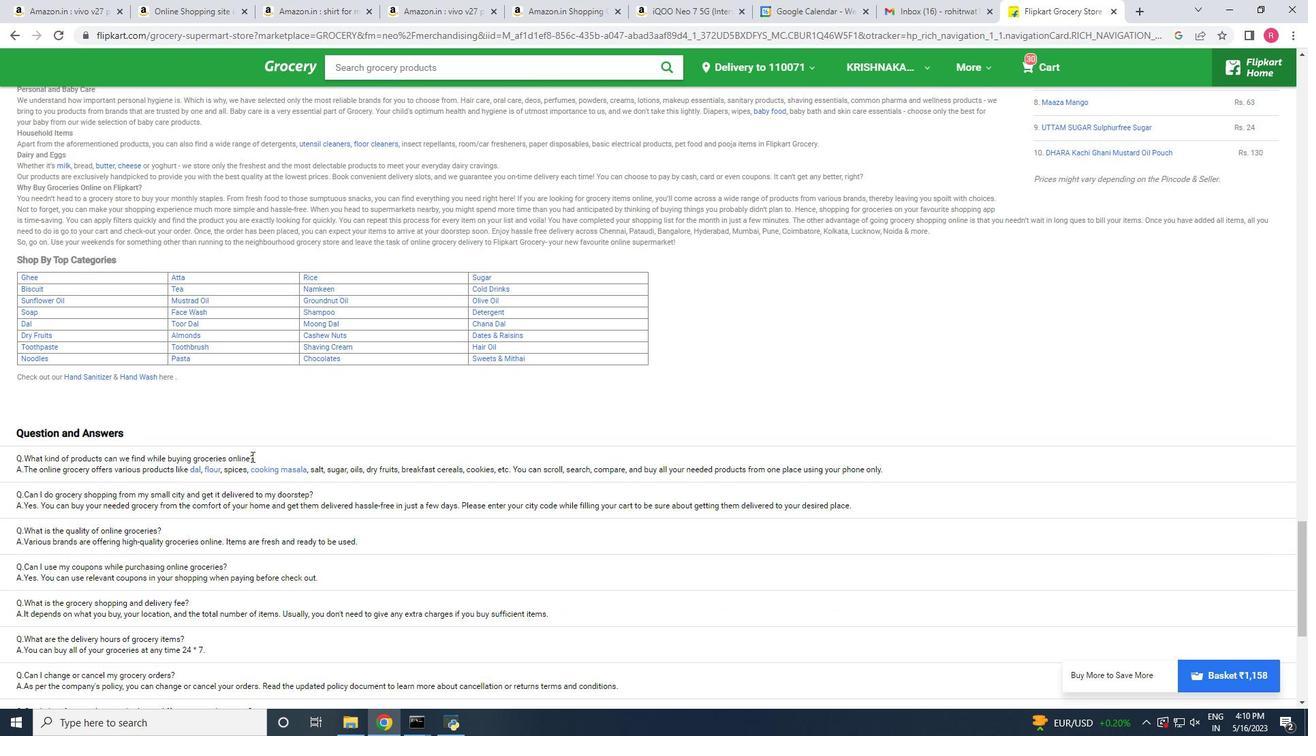
Action: Mouse scrolled (246, 452) with delta (0, 0)
Screenshot: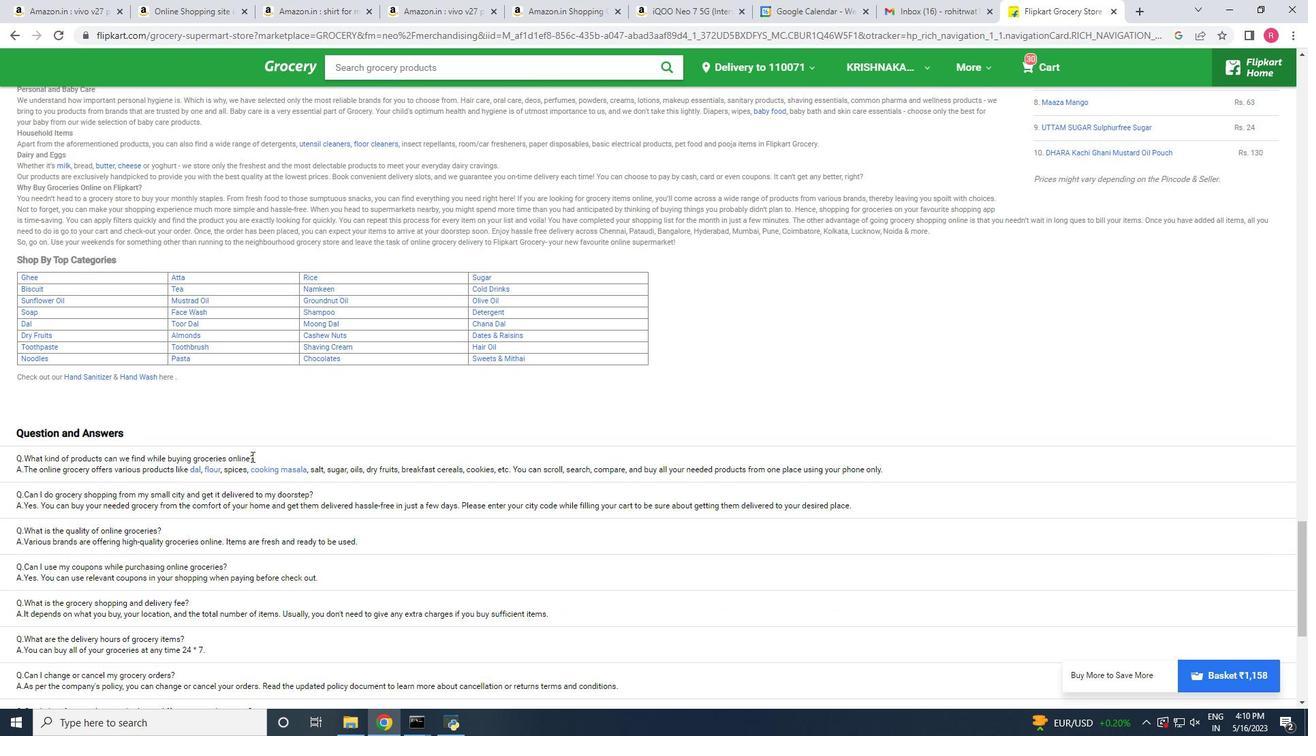 
Action: Mouse moved to (239, 433)
Screenshot: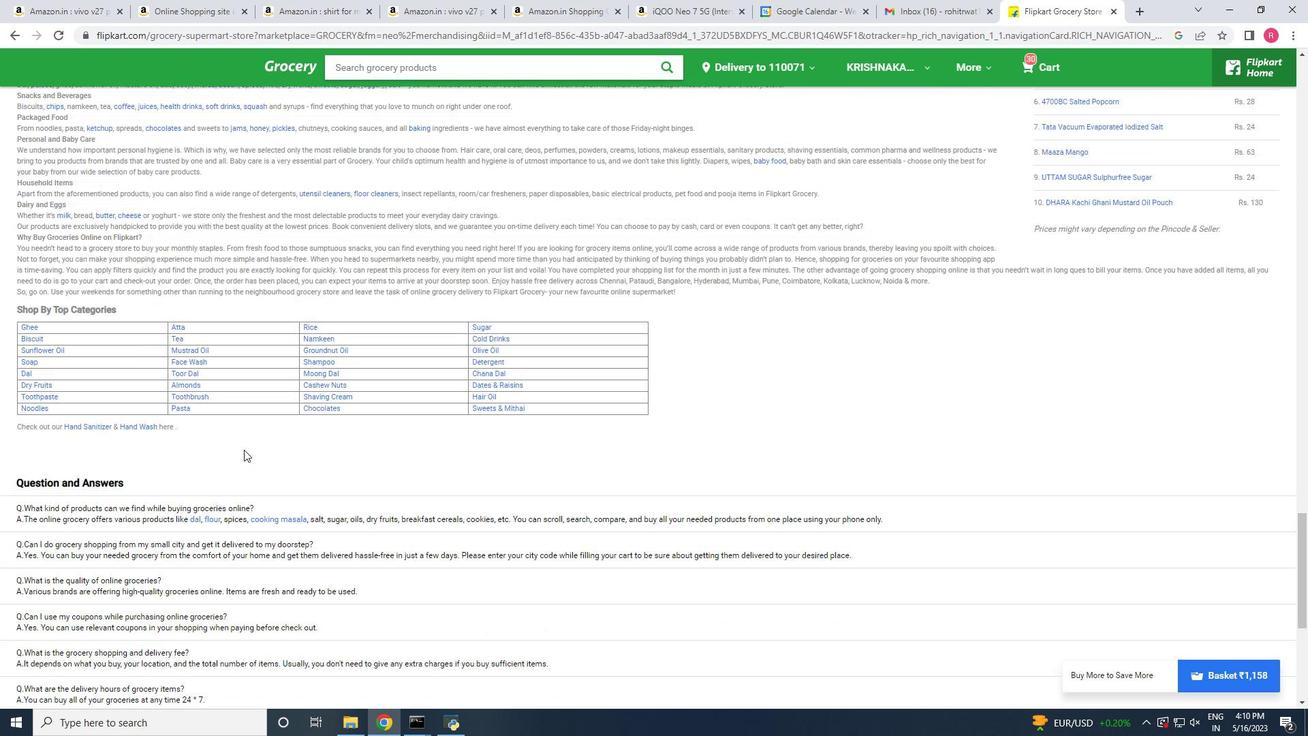 
Action: Mouse scrolled (239, 434) with delta (0, 0)
Screenshot: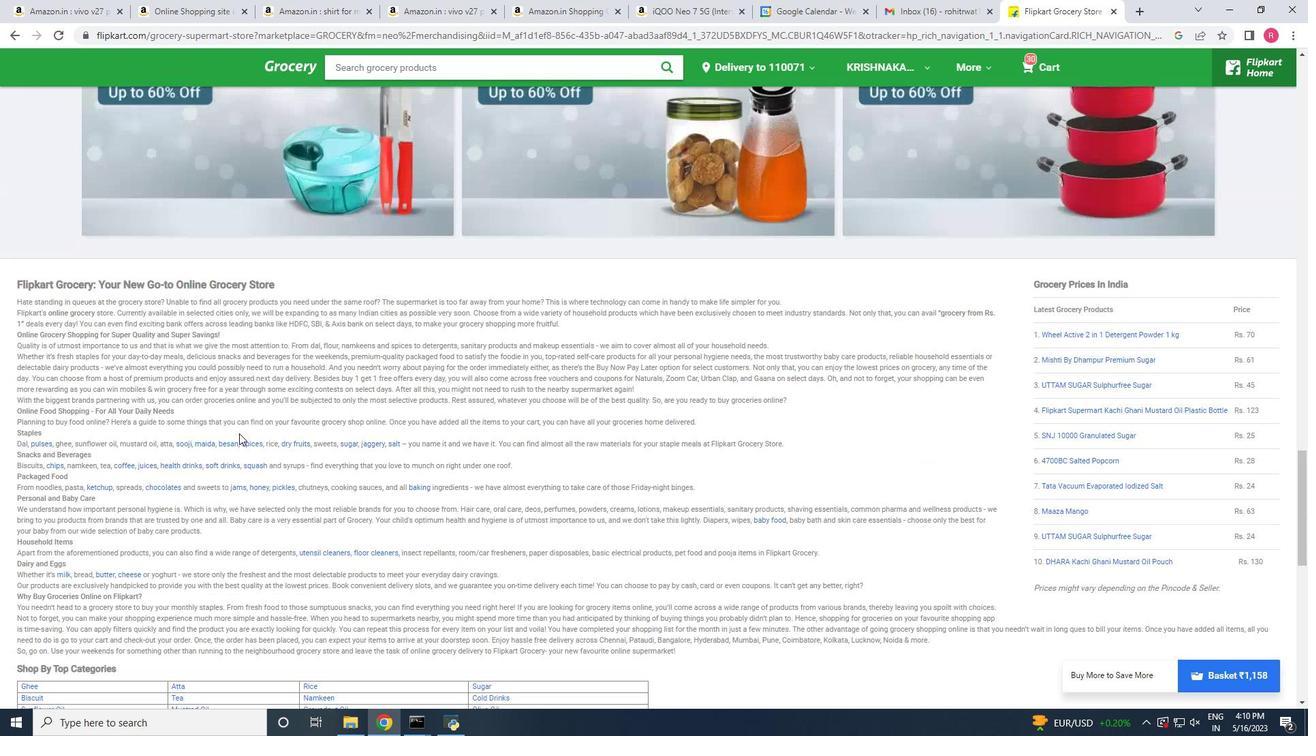 
Action: Mouse scrolled (239, 434) with delta (0, 0)
Screenshot: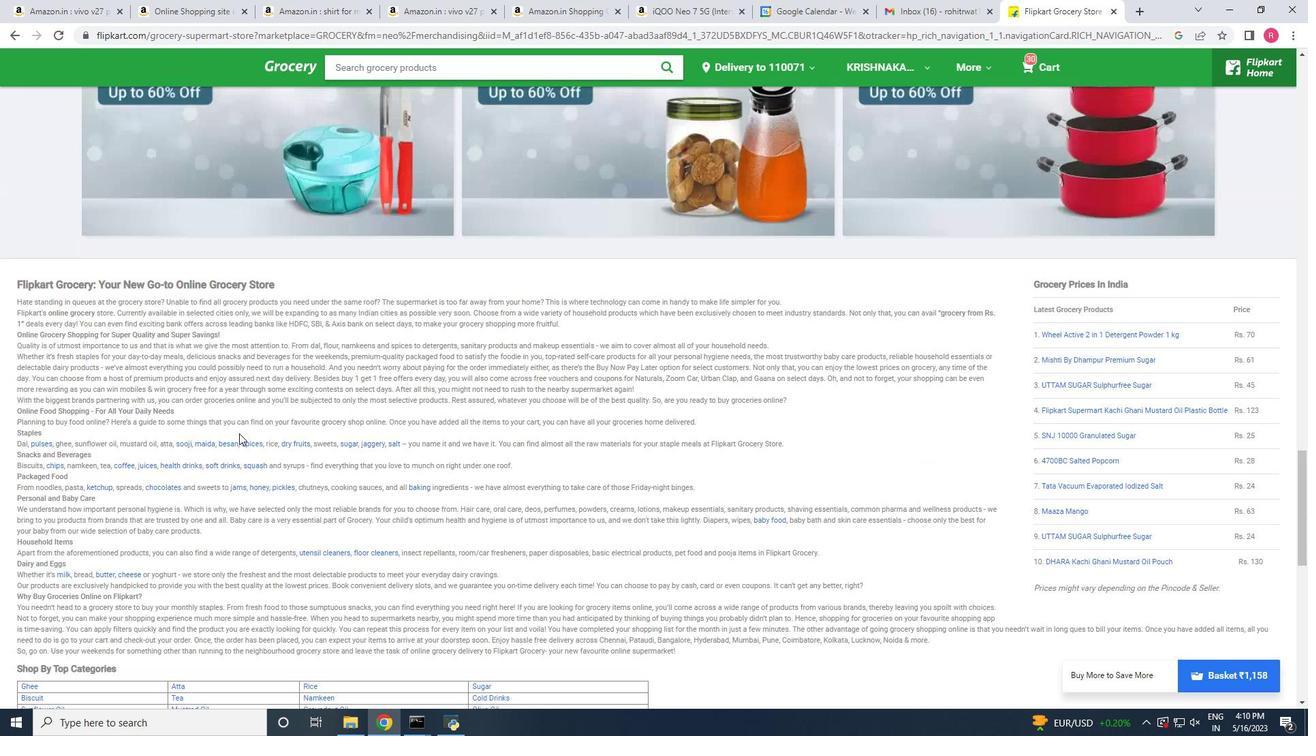 
Action: Mouse scrolled (239, 434) with delta (0, 0)
Screenshot: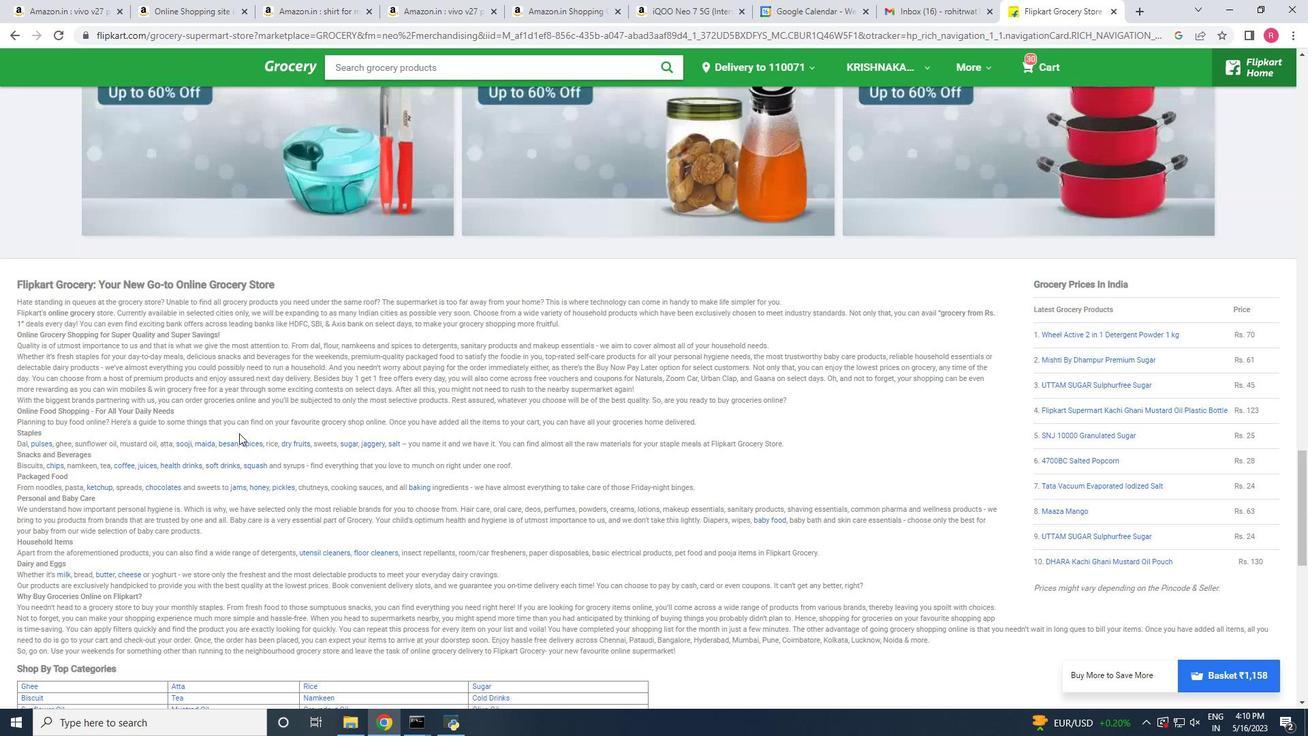 
Action: Mouse scrolled (239, 434) with delta (0, 0)
Screenshot: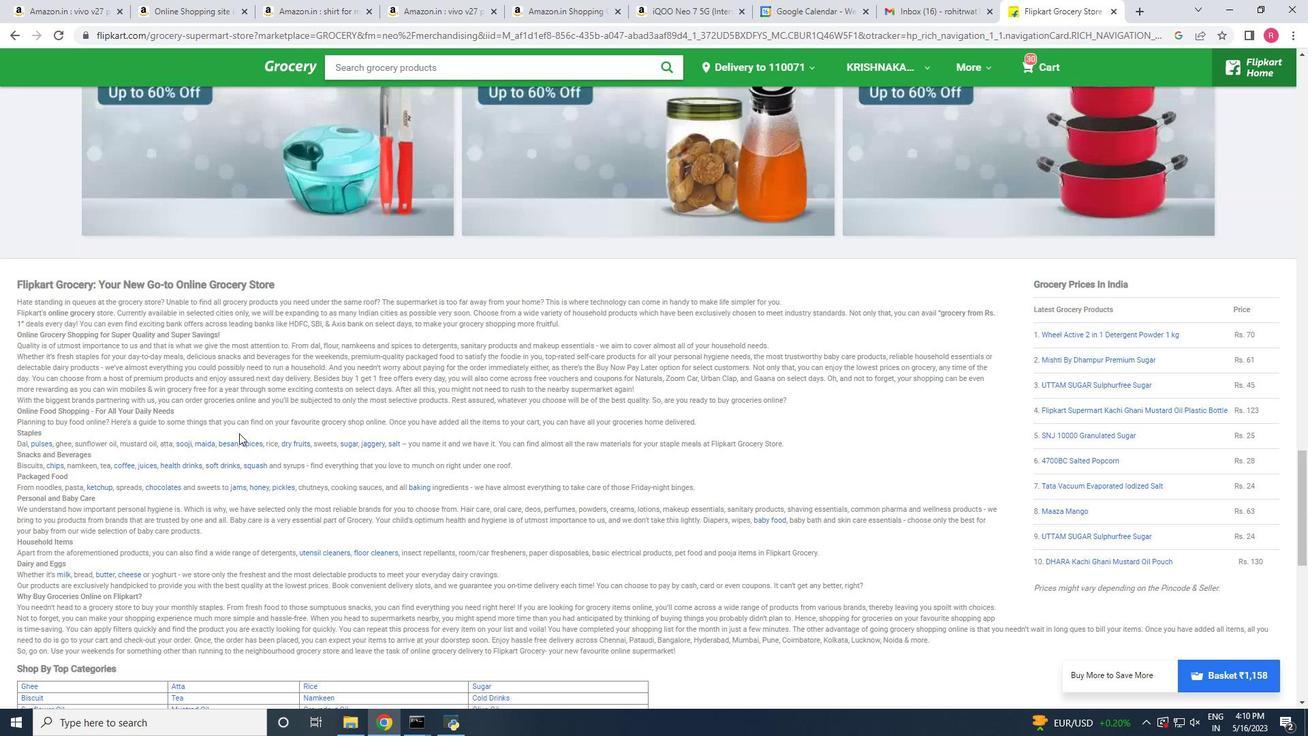 
Action: Mouse scrolled (239, 434) with delta (0, 0)
Screenshot: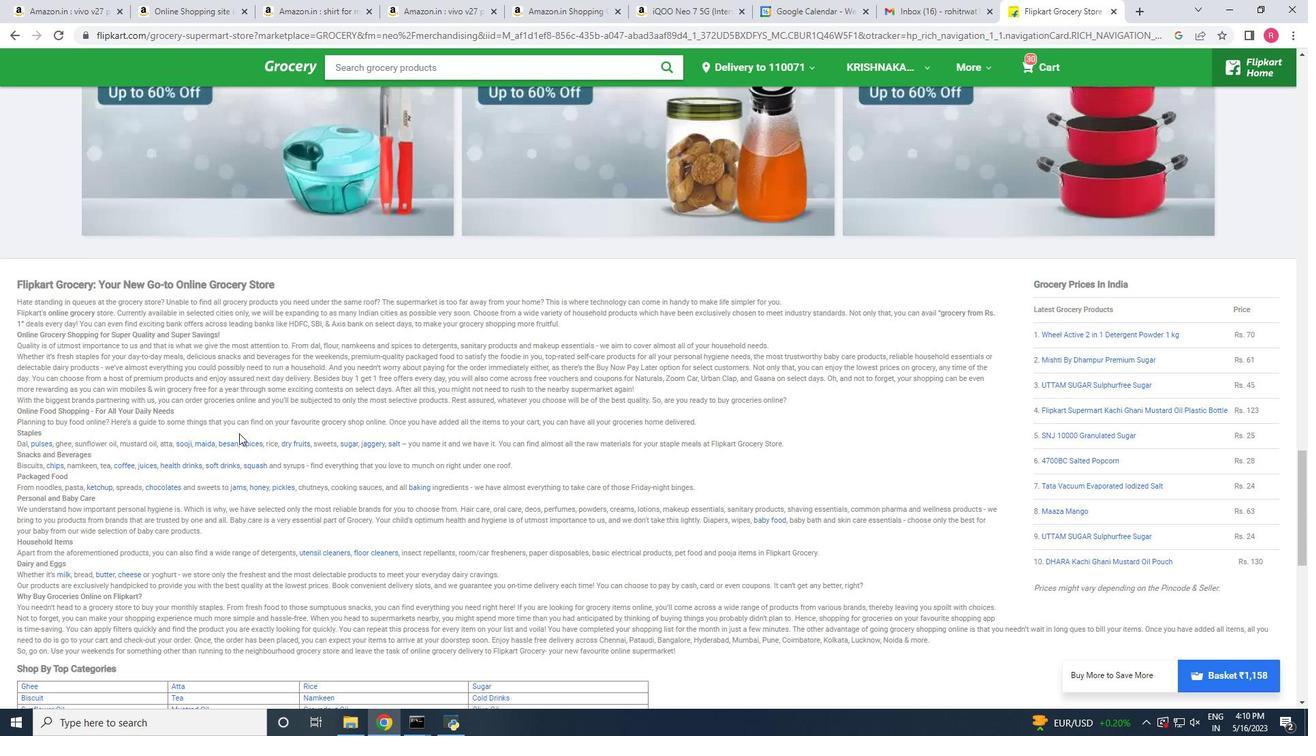 
Action: Mouse scrolled (239, 434) with delta (0, 0)
Screenshot: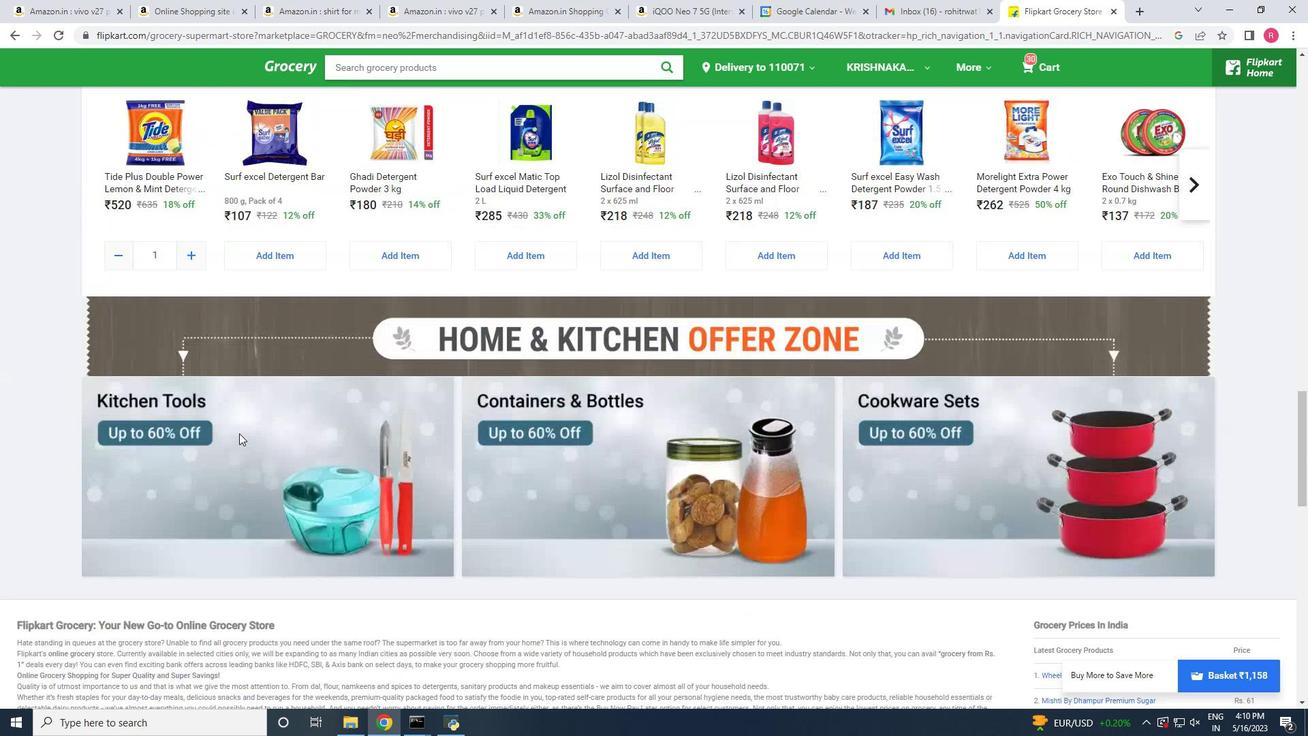 
Action: Mouse scrolled (239, 434) with delta (0, 0)
Screenshot: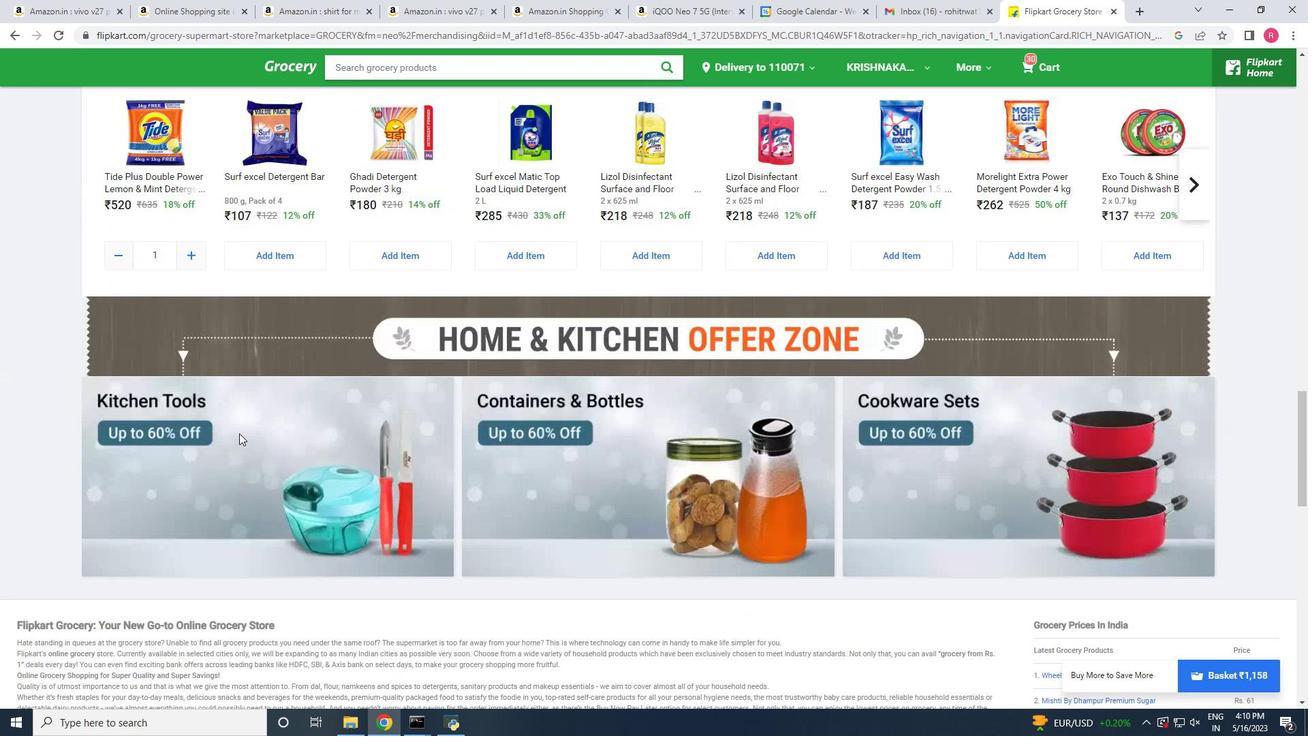 
Action: Mouse scrolled (239, 434) with delta (0, 0)
Screenshot: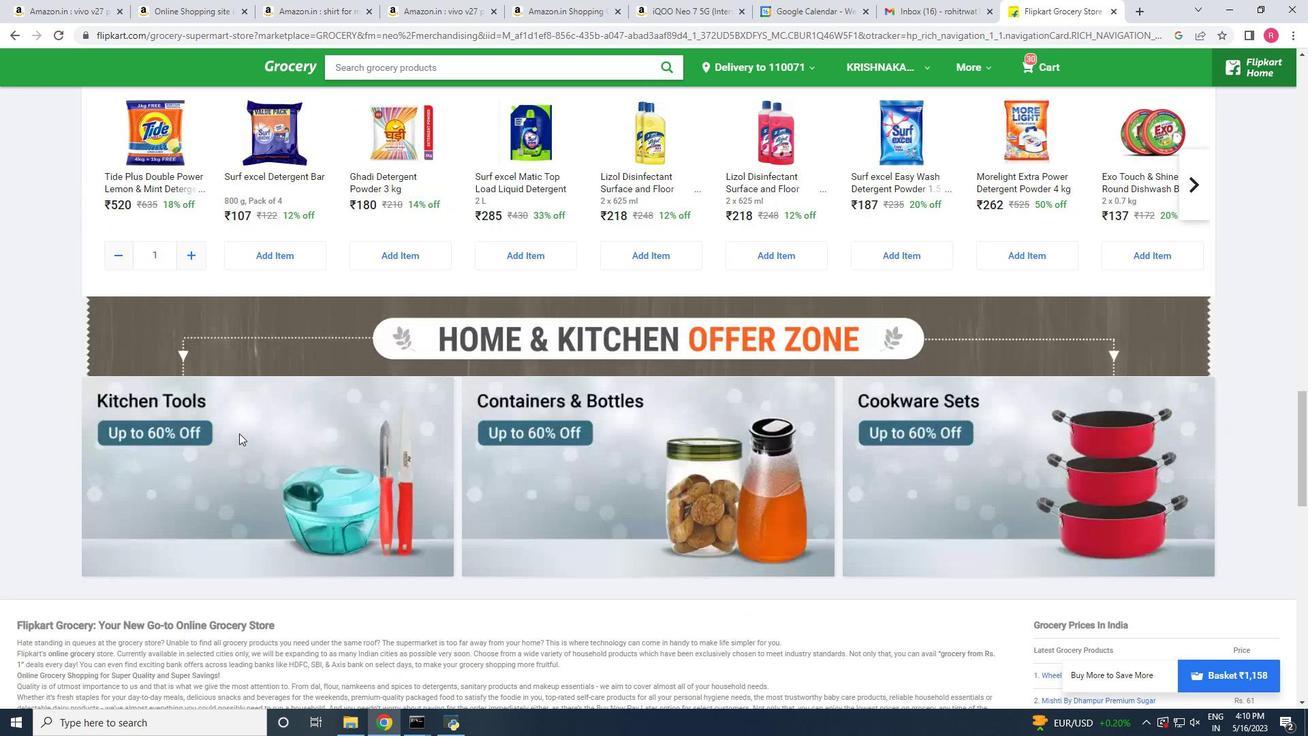 
Action: Mouse scrolled (239, 434) with delta (0, 0)
Screenshot: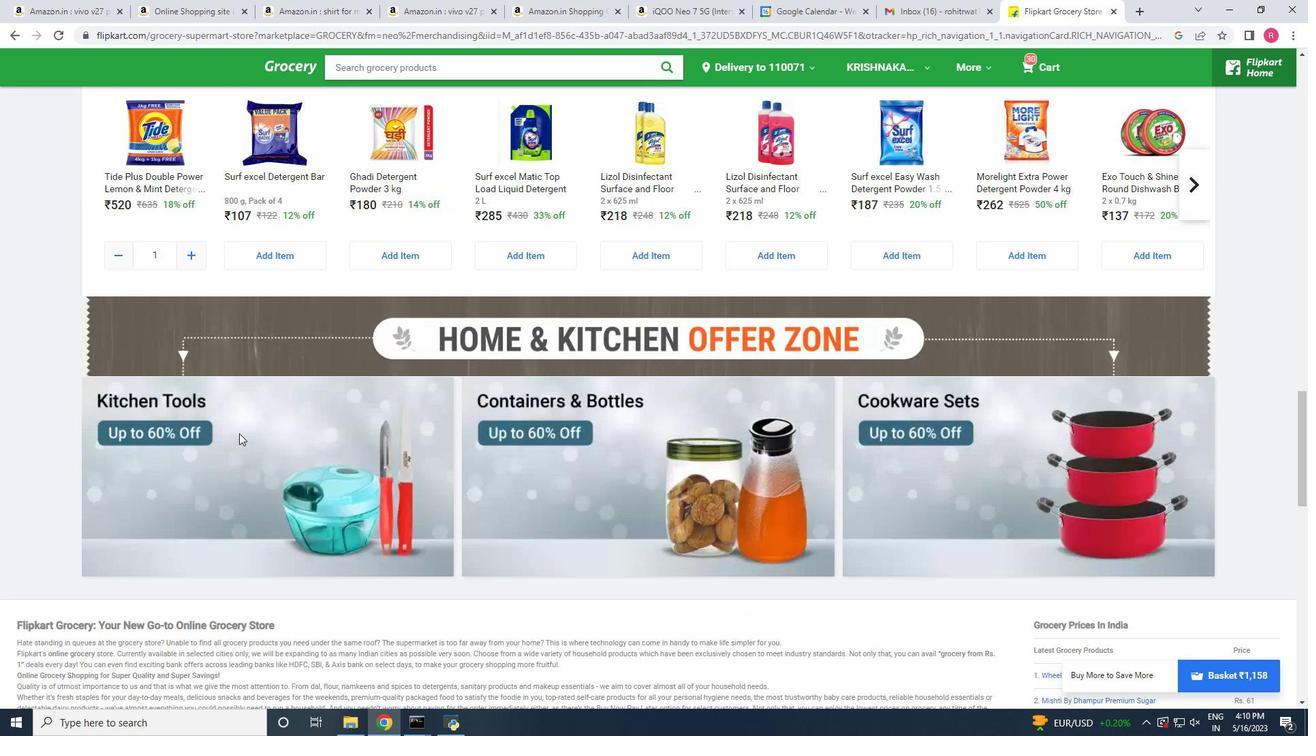 
Action: Mouse moved to (646, 525)
Screenshot: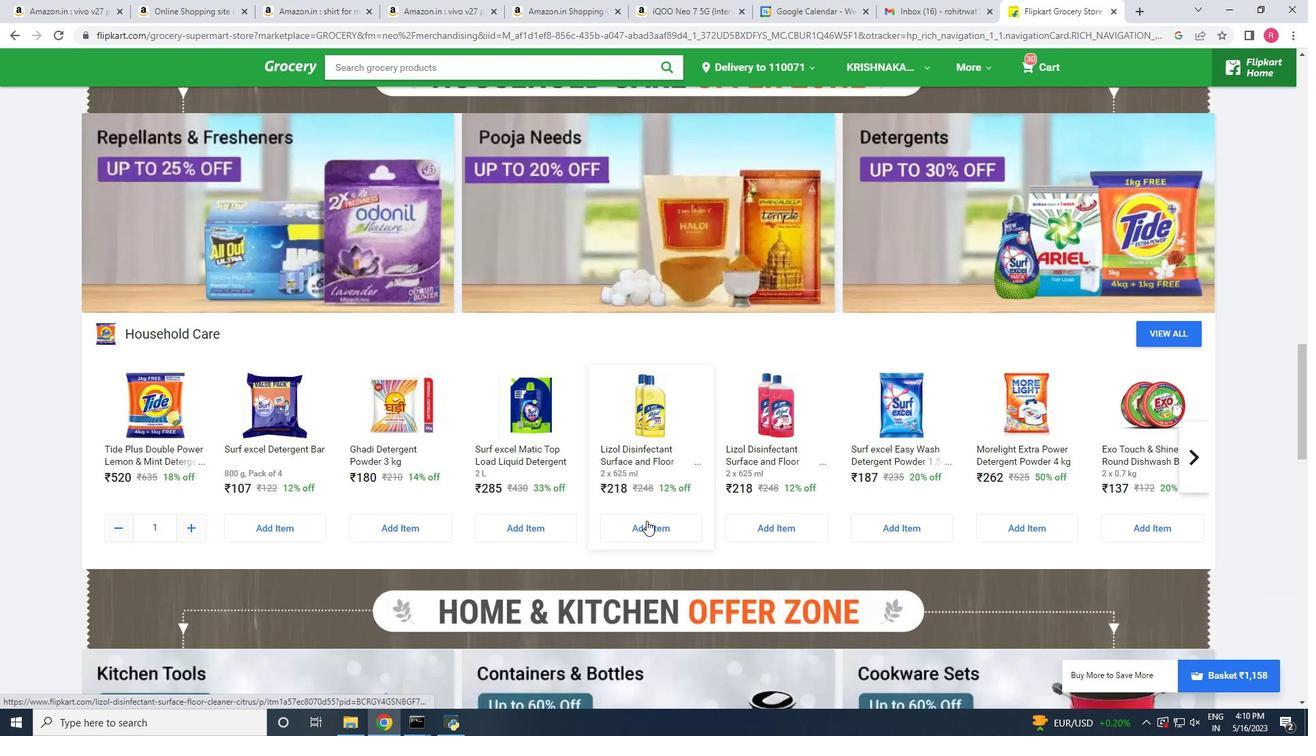 
Action: Mouse pressed left at (646, 525)
Screenshot: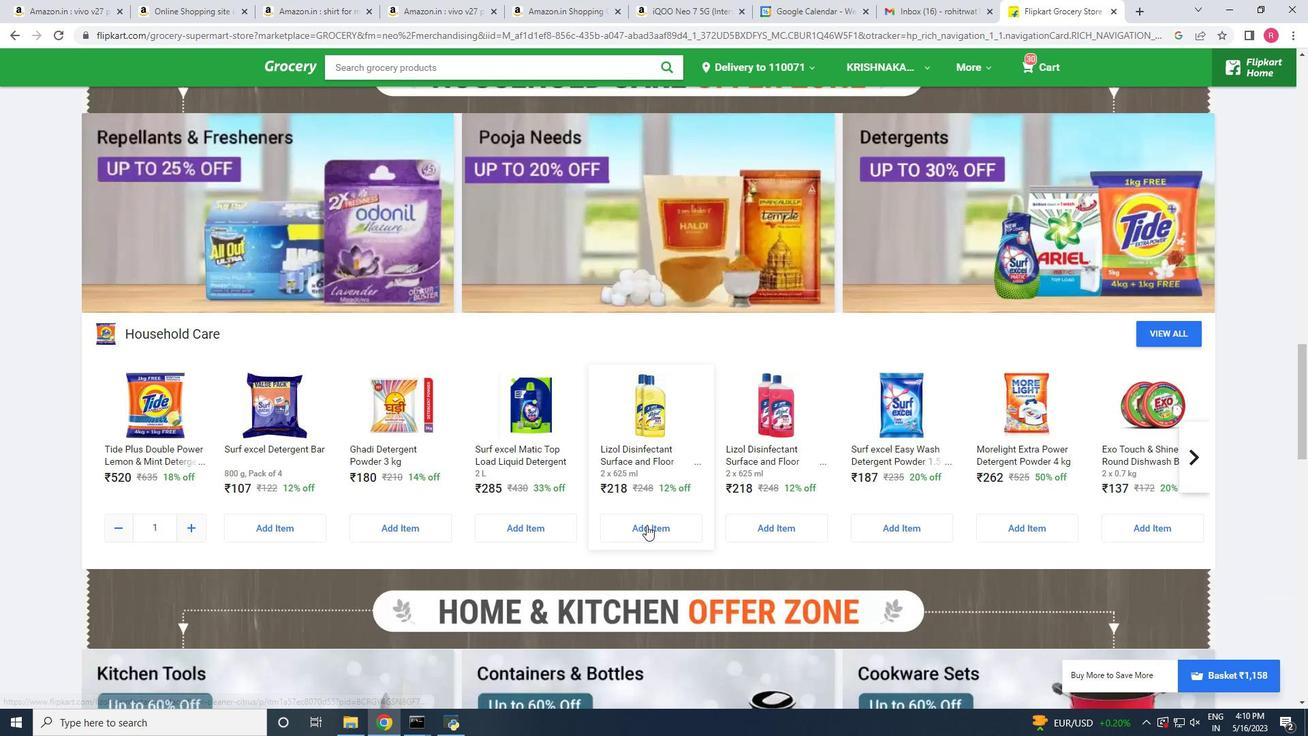 
Action: Mouse moved to (667, 397)
Screenshot: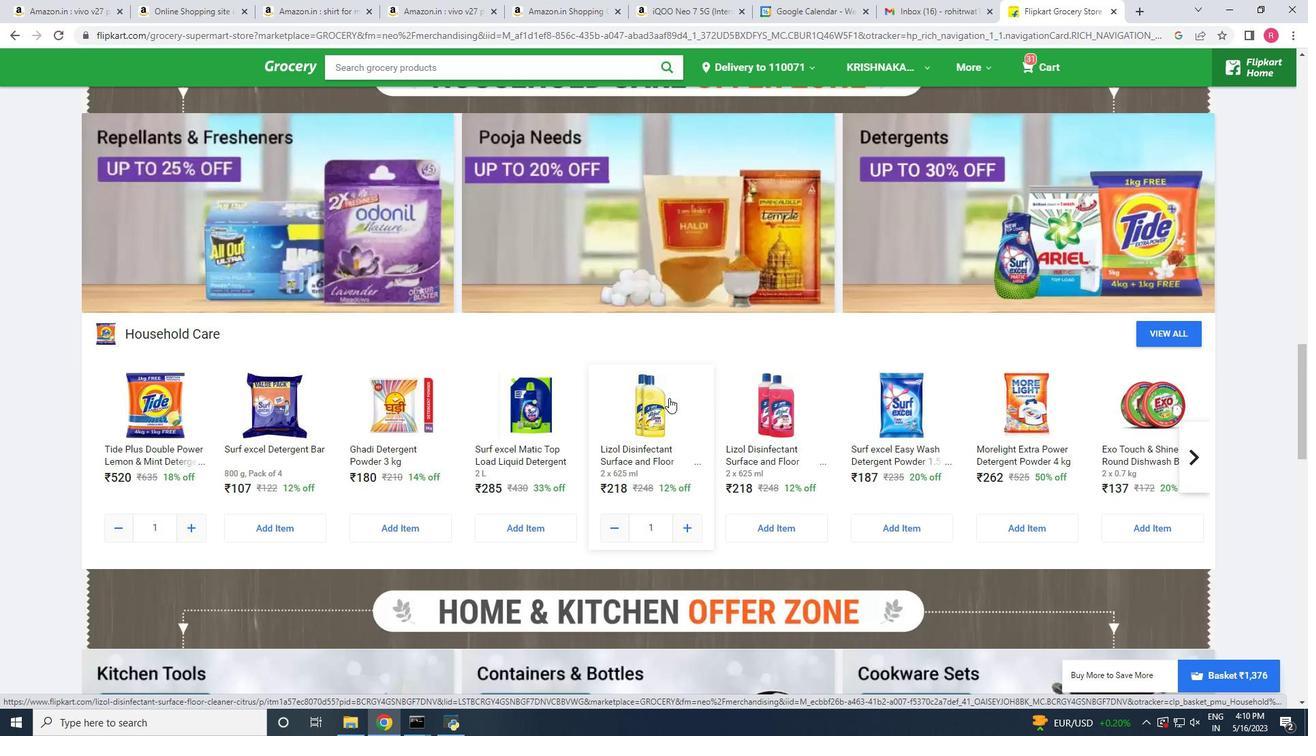 
Action: Mouse scrolled (667, 398) with delta (0, 0)
Screenshot: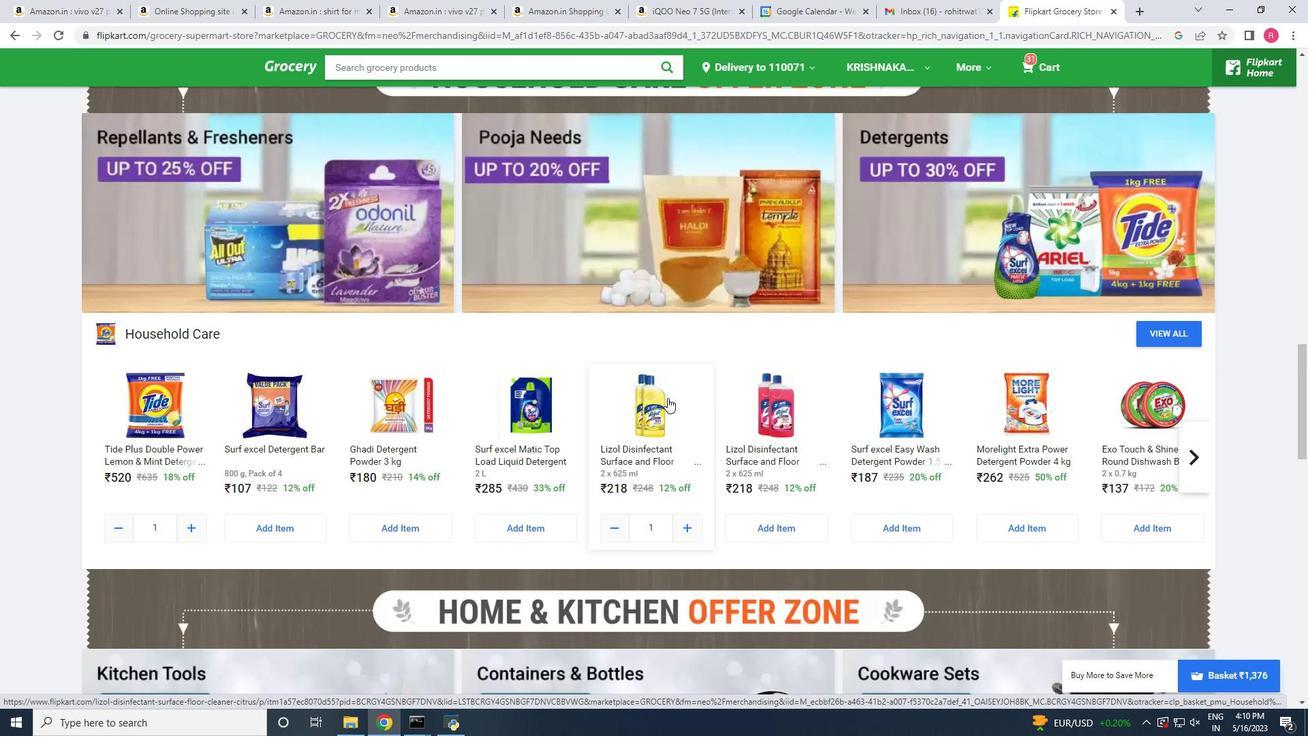 
Action: Mouse scrolled (667, 398) with delta (0, 0)
Screenshot: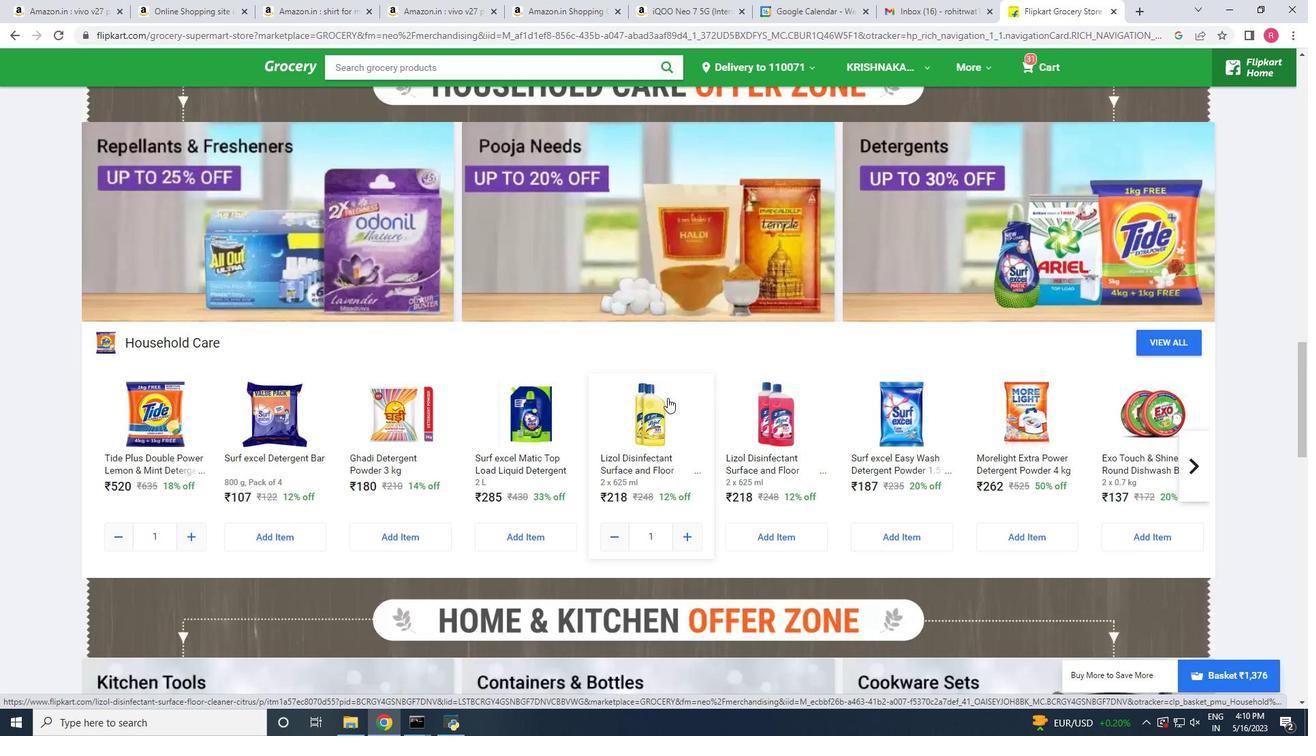 
Action: Mouse moved to (1089, 581)
Screenshot: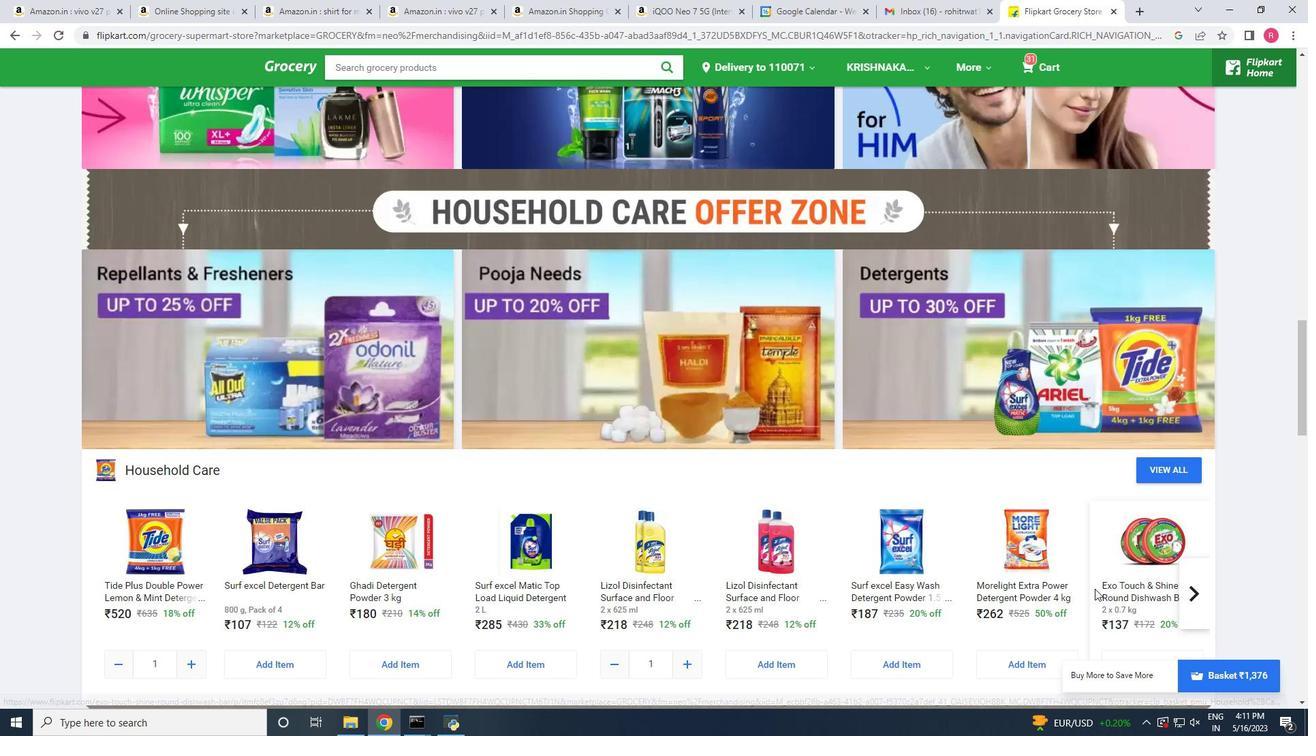 
Action: Mouse scrolled (1089, 580) with delta (0, 0)
Screenshot: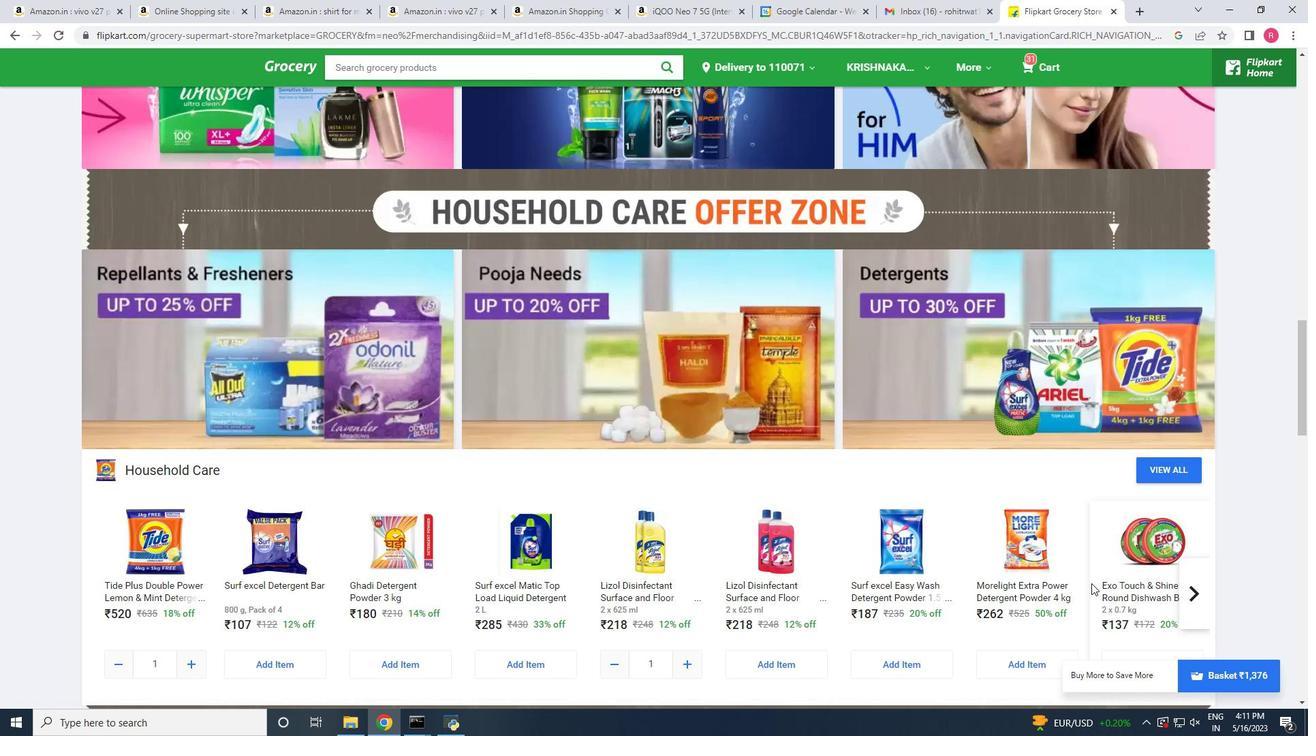 
Action: Mouse moved to (1094, 578)
Screenshot: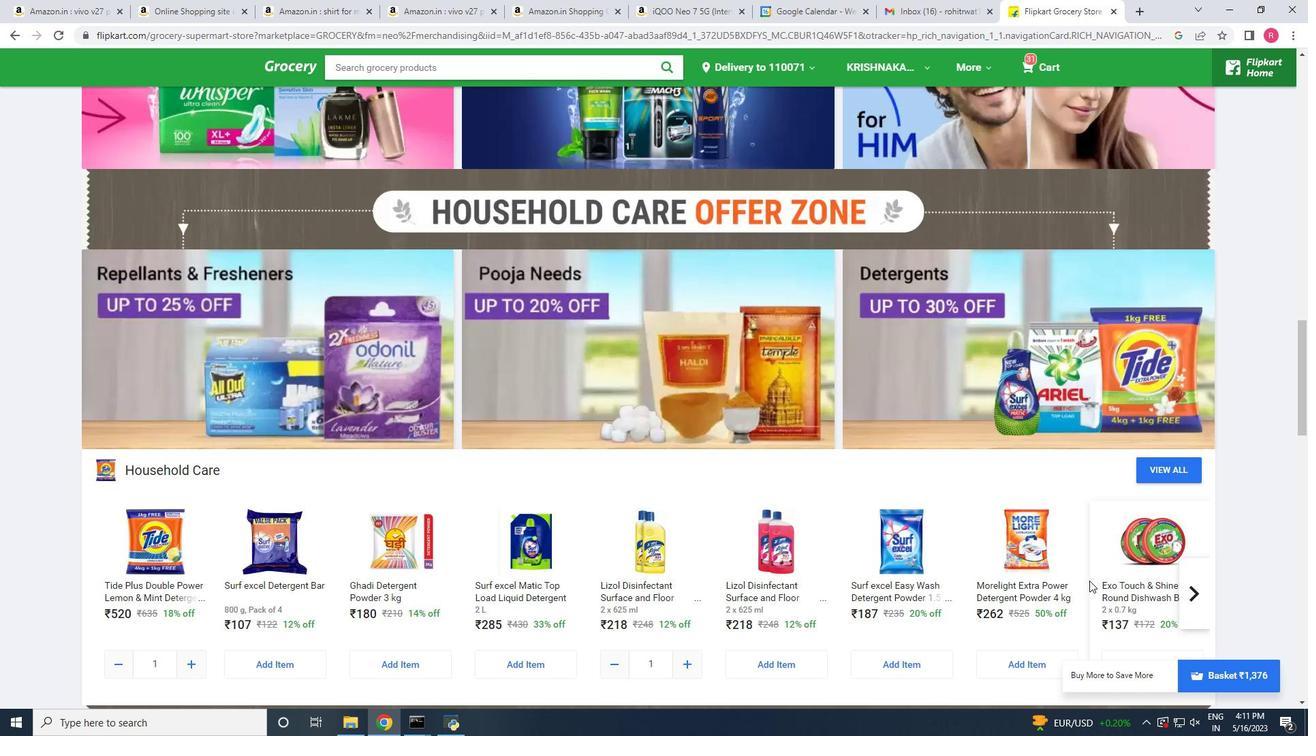 
Action: Mouse scrolled (1094, 577) with delta (0, 0)
Screenshot: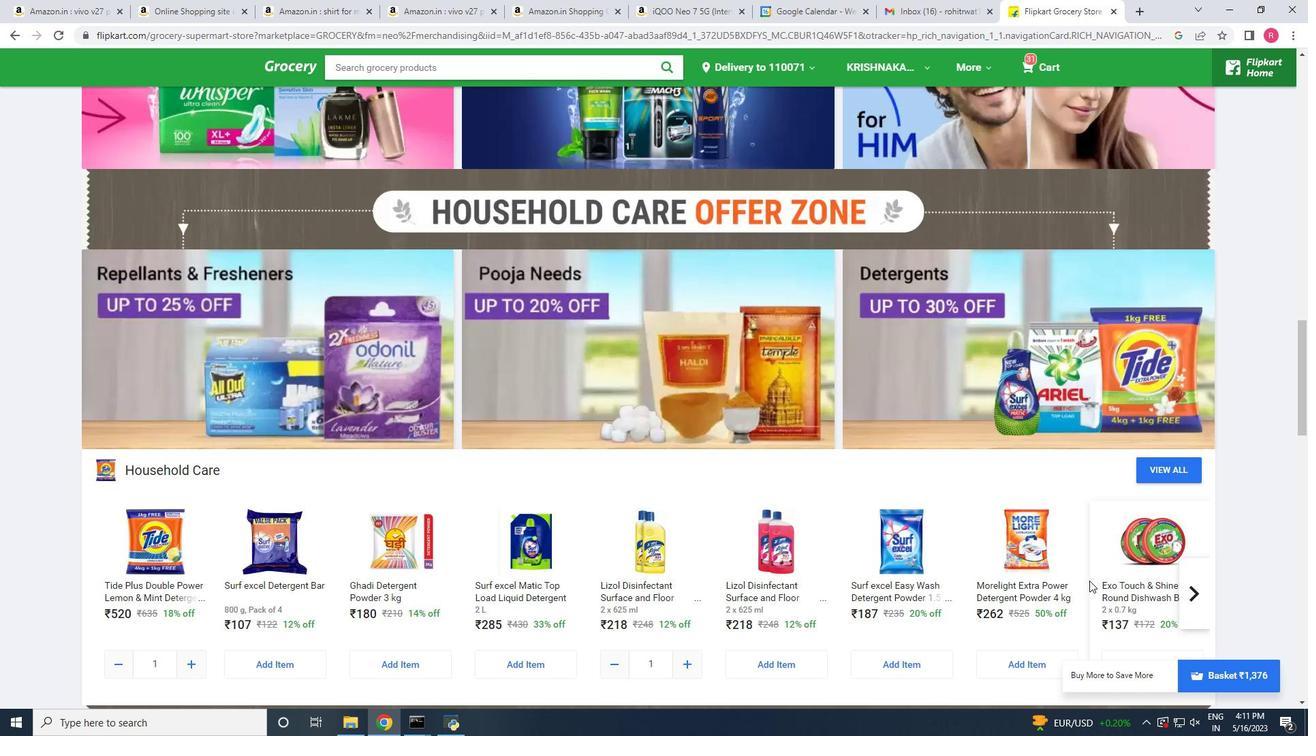 
Action: Mouse moved to (1150, 525)
Screenshot: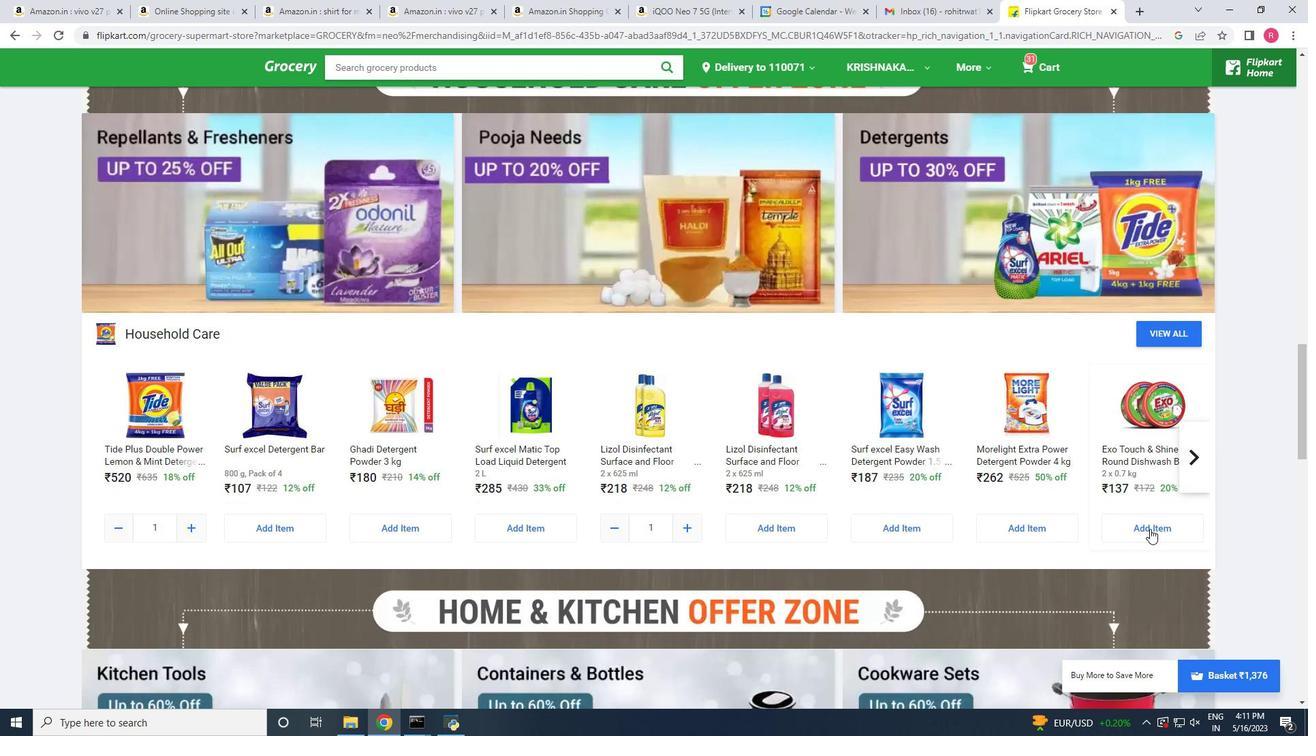 
Action: Mouse pressed left at (1150, 525)
Screenshot: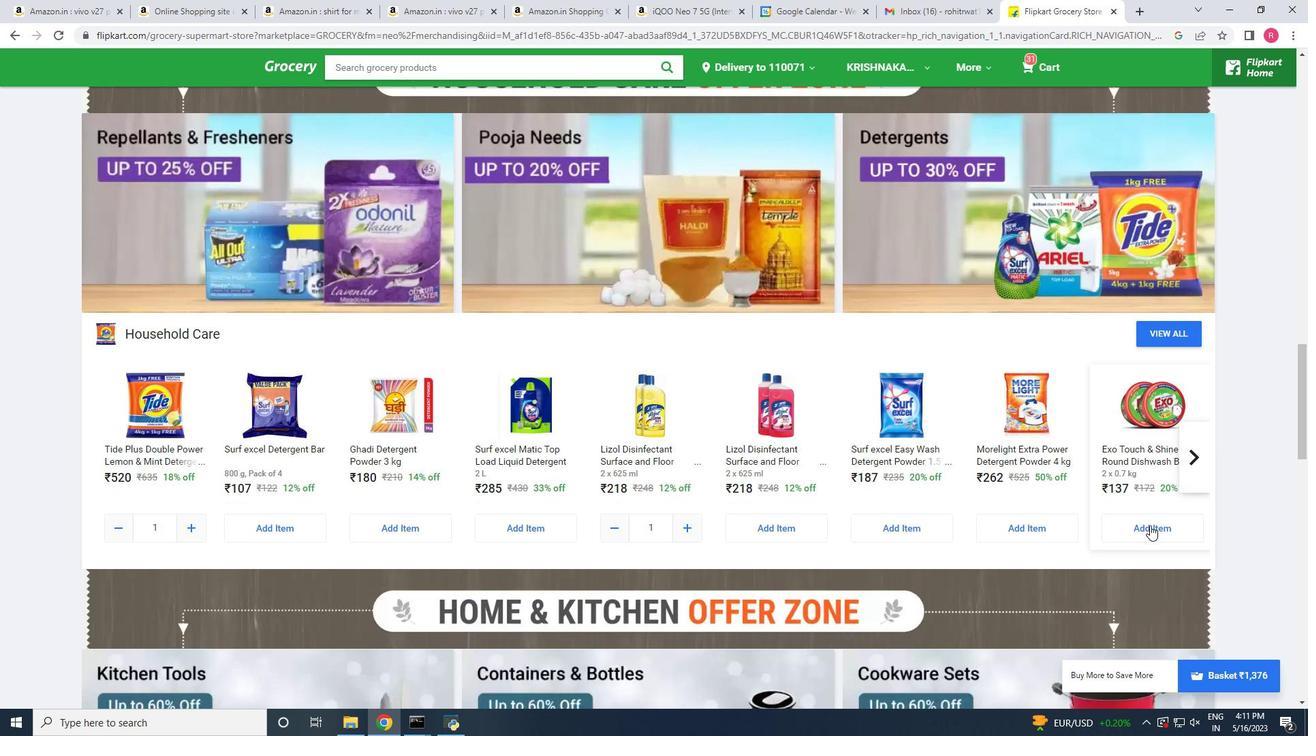 
Action: Mouse moved to (822, 511)
Screenshot: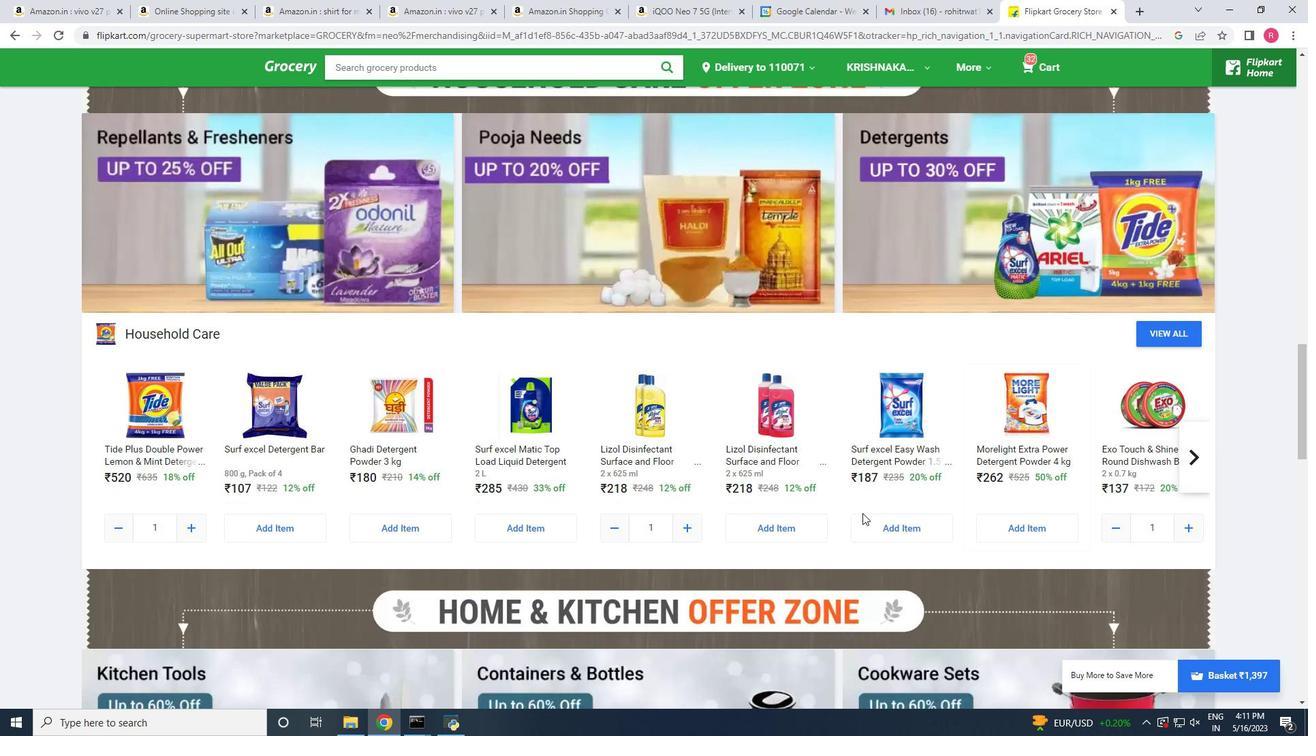 
Action: Mouse scrolled (822, 512) with delta (0, 0)
Screenshot: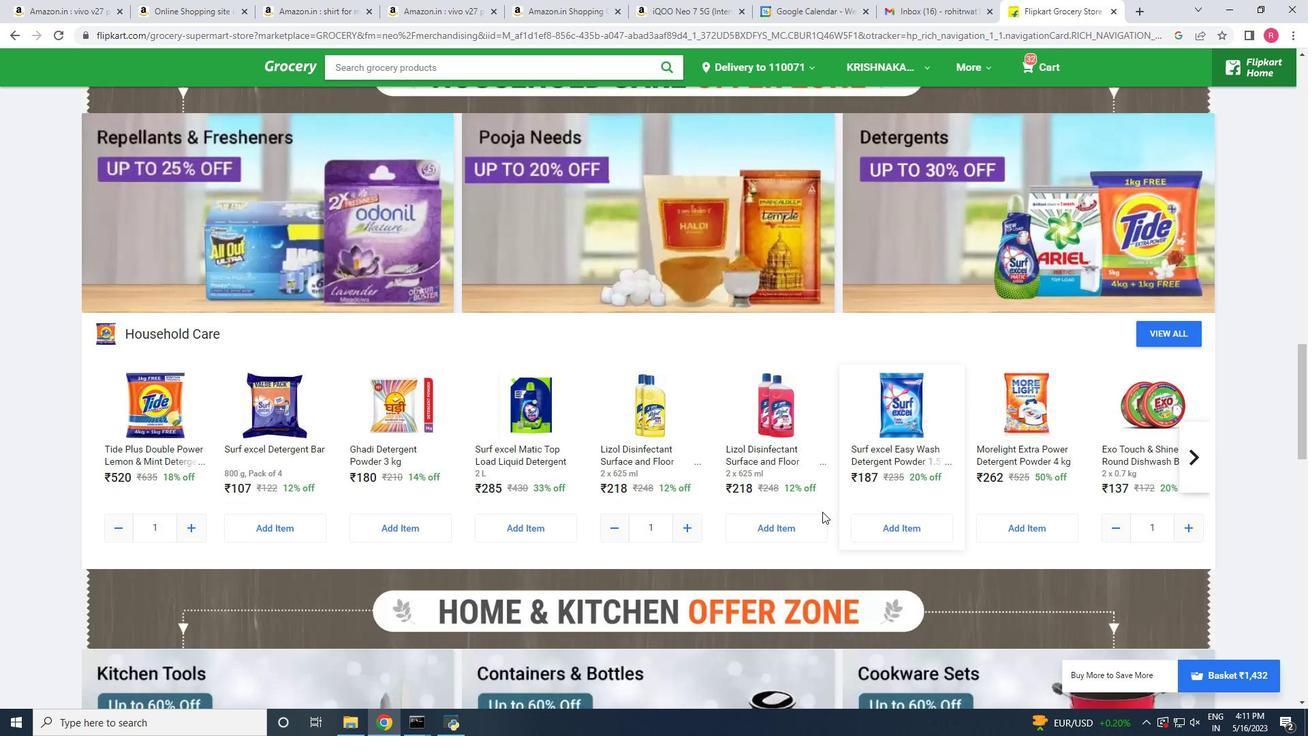 
Action: Mouse scrolled (822, 512) with delta (0, 0)
Screenshot: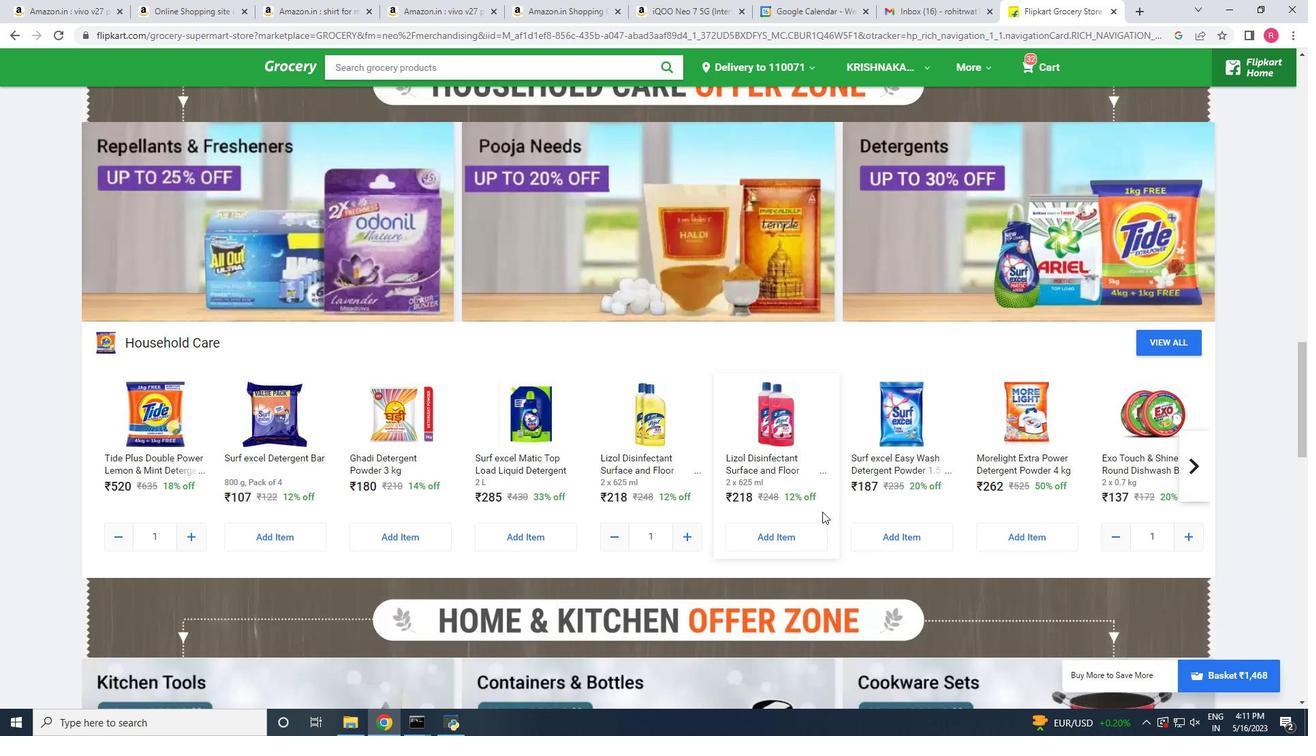 
Action: Mouse moved to (815, 505)
Screenshot: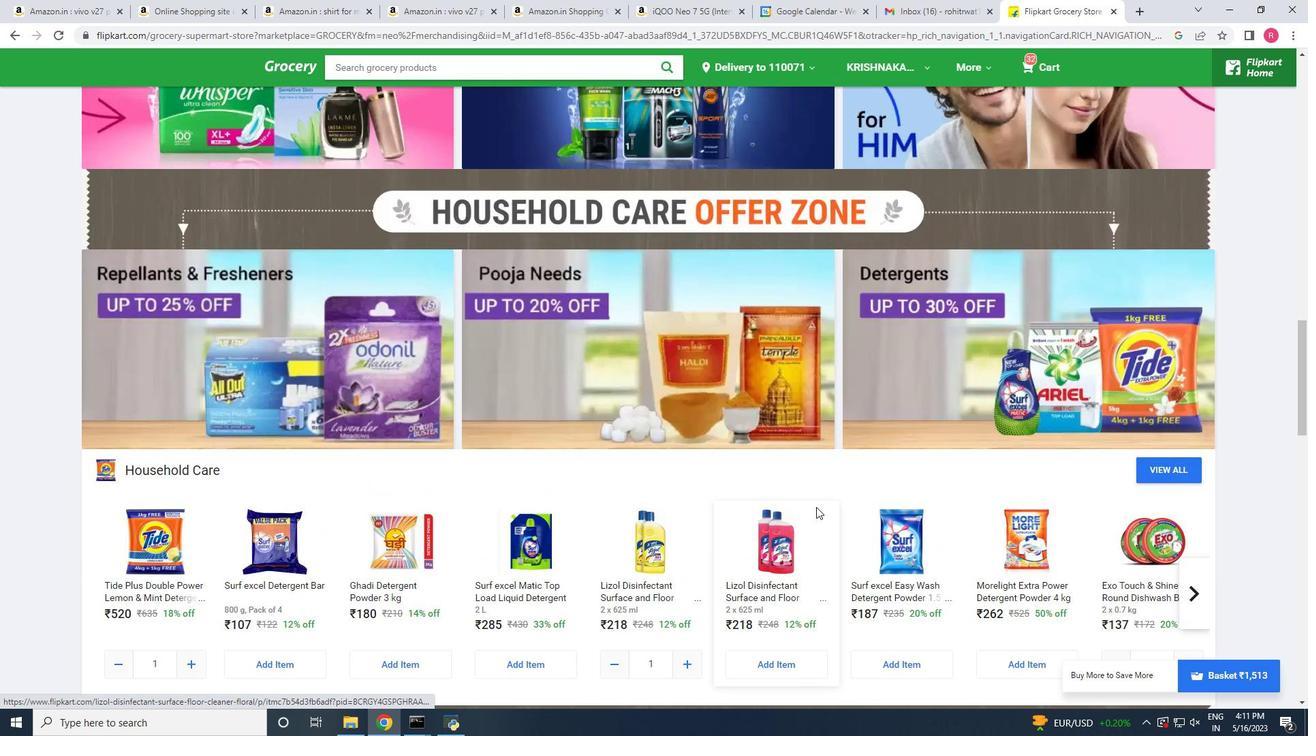 
Action: Mouse scrolled (815, 506) with delta (0, 0)
Screenshot: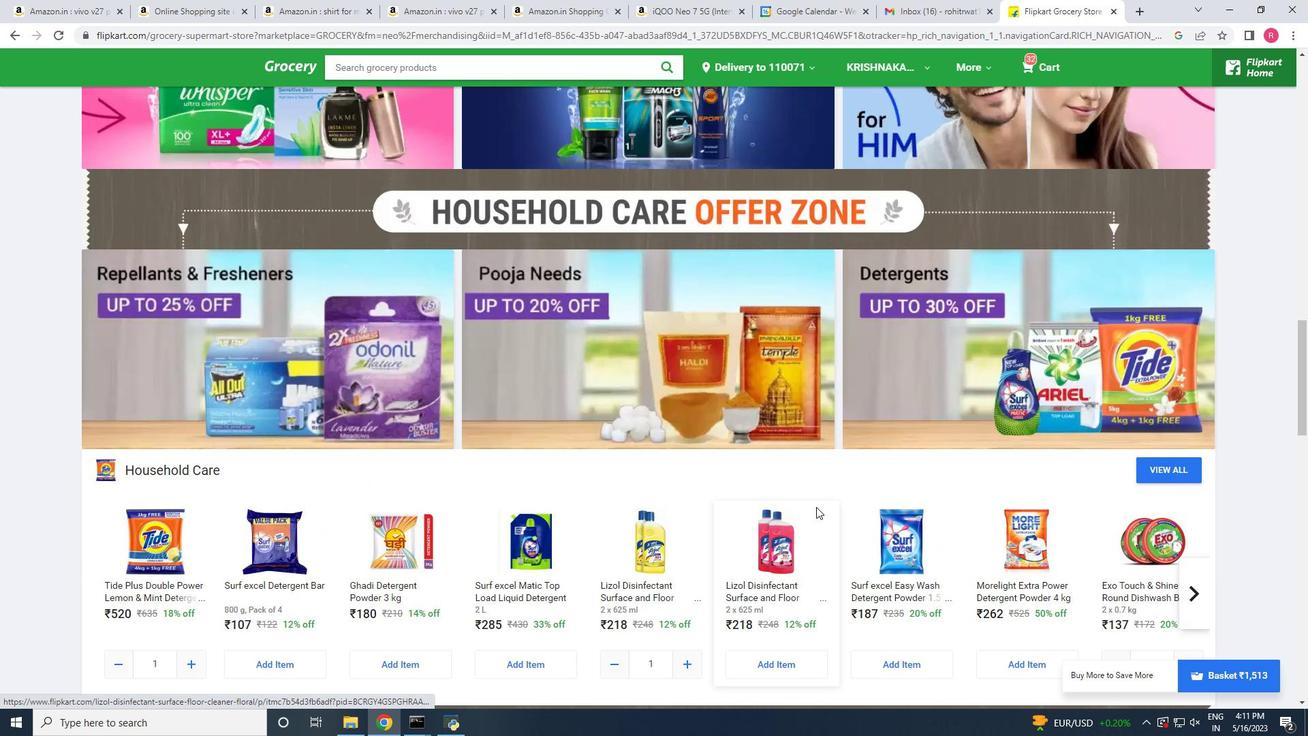 
Action: Mouse scrolled (815, 506) with delta (0, 0)
Screenshot: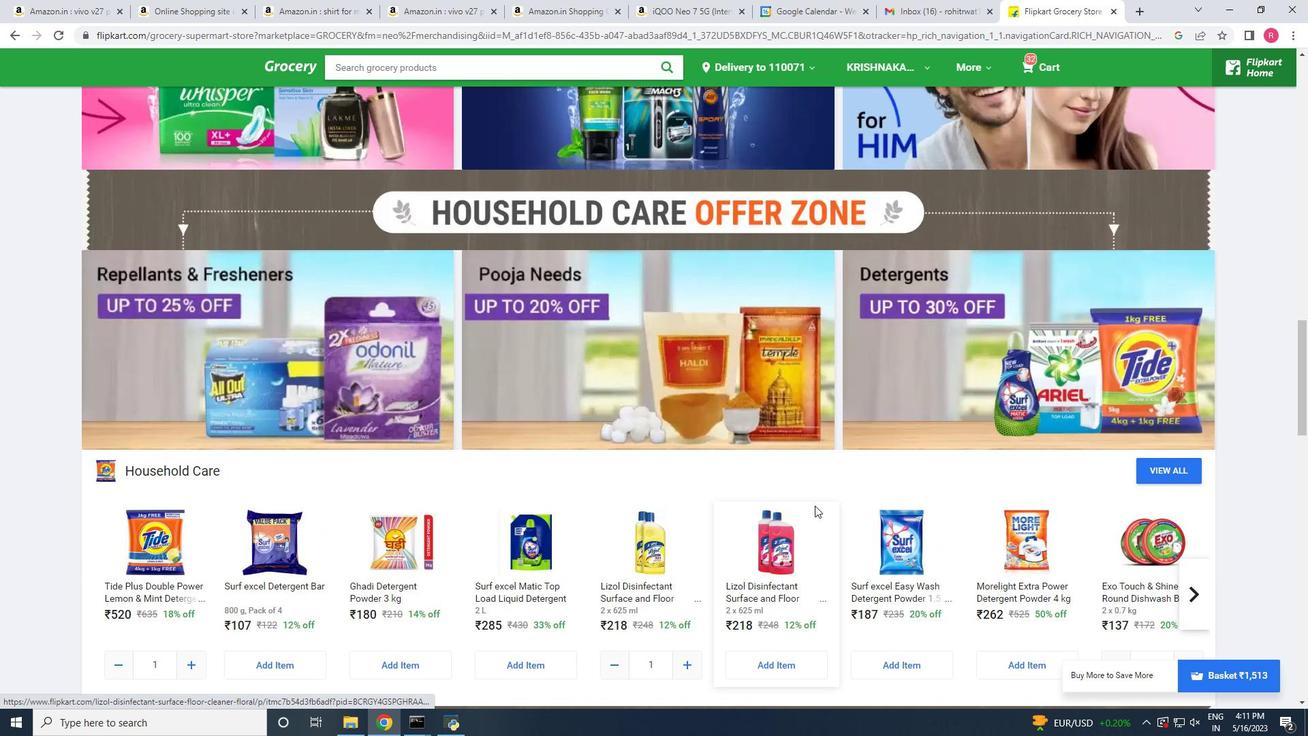 
Action: Mouse moved to (814, 504)
Screenshot: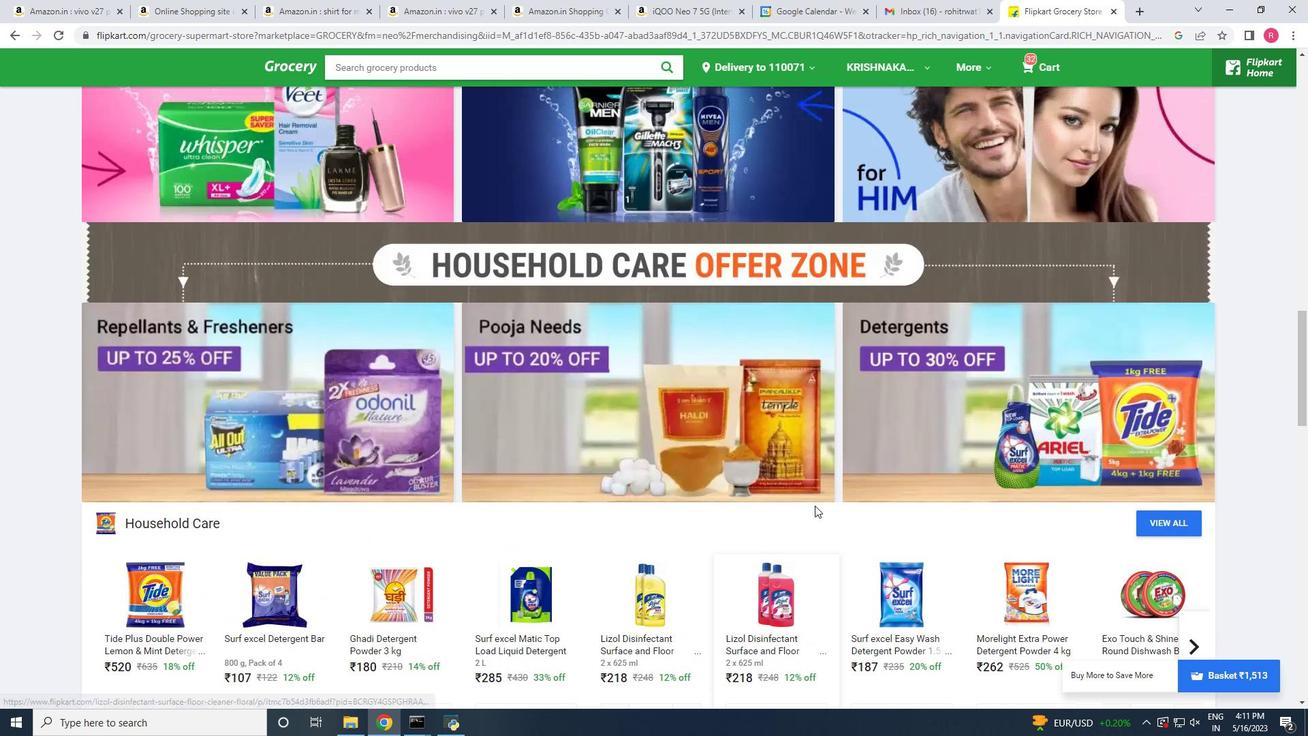 
Action: Mouse scrolled (814, 505) with delta (0, 0)
Screenshot: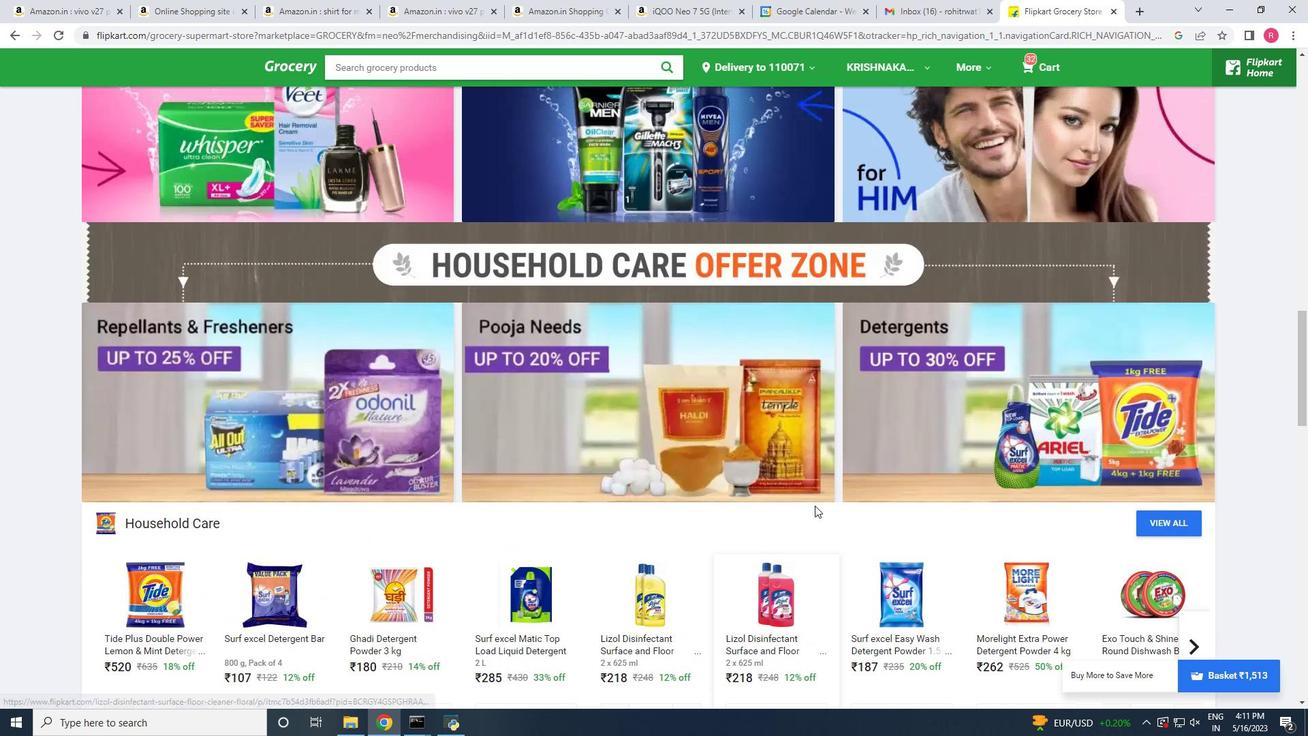
Action: Mouse moved to (813, 504)
Screenshot: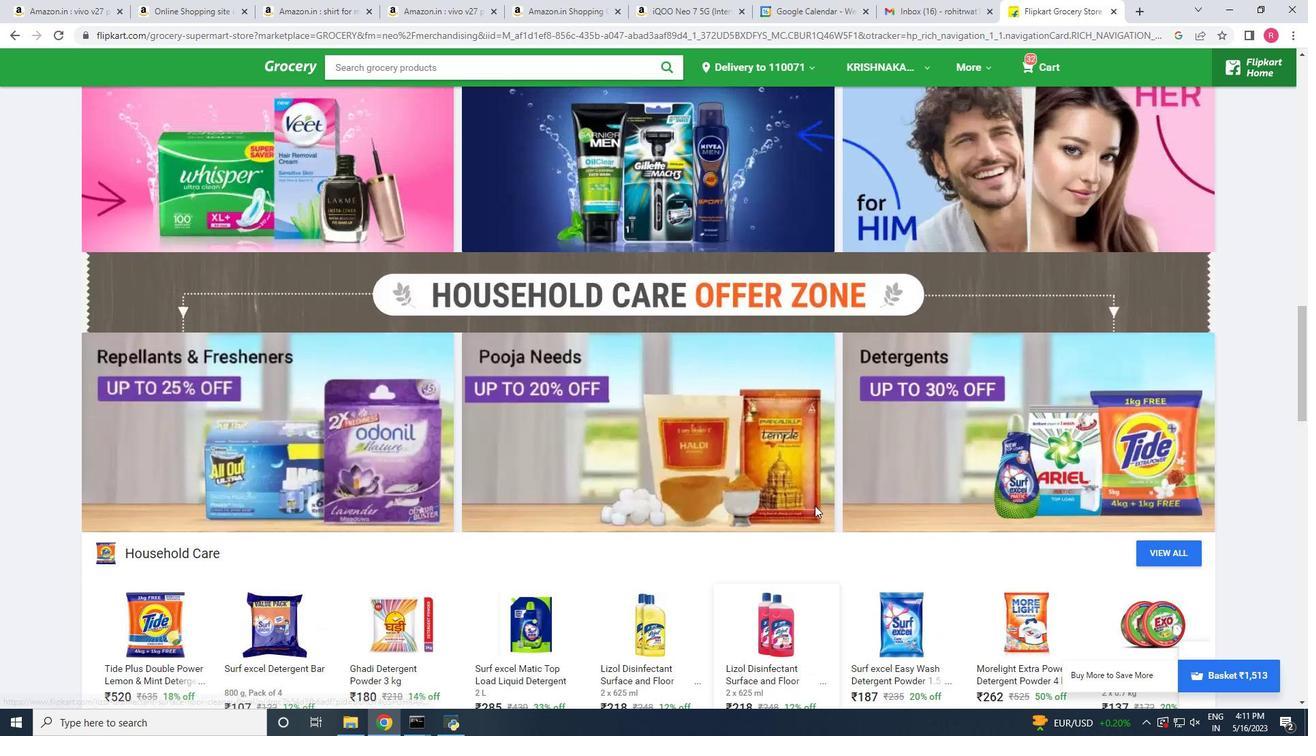 
Action: Mouse scrolled (813, 504) with delta (0, 0)
Screenshot: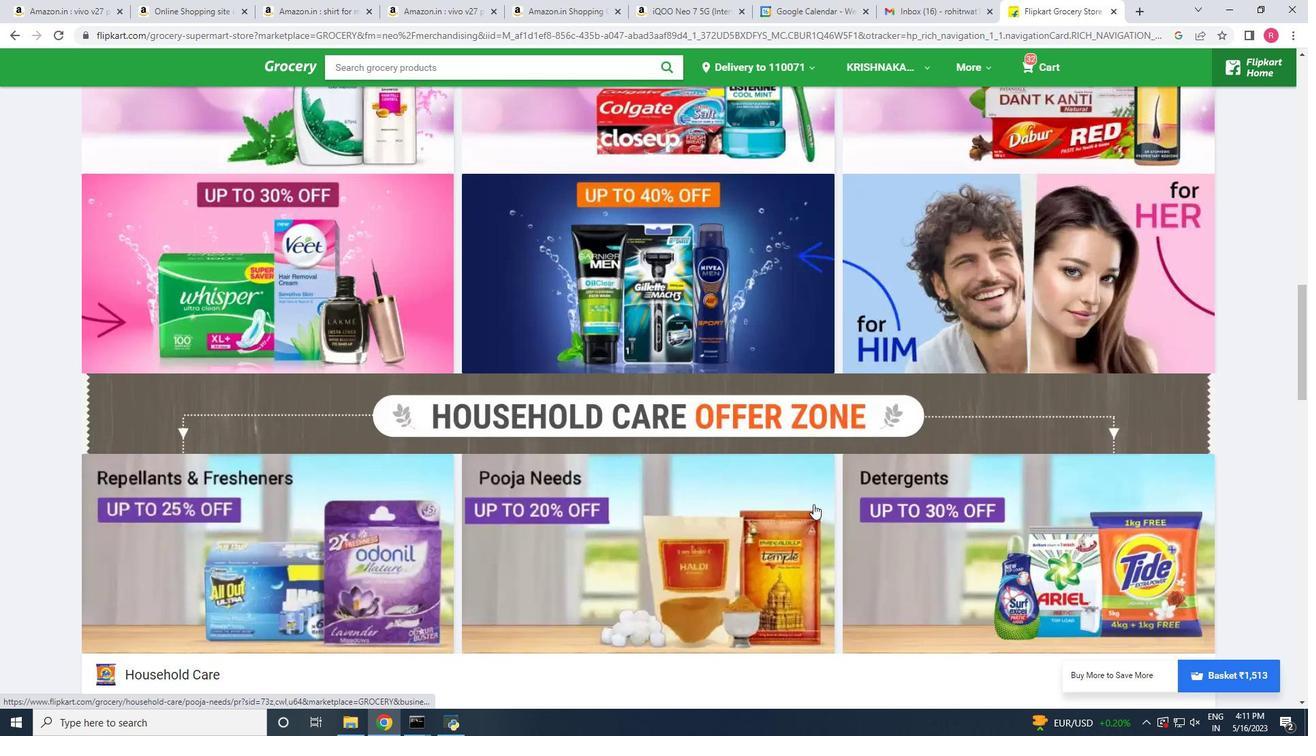 
Action: Mouse scrolled (813, 504) with delta (0, 0)
Screenshot: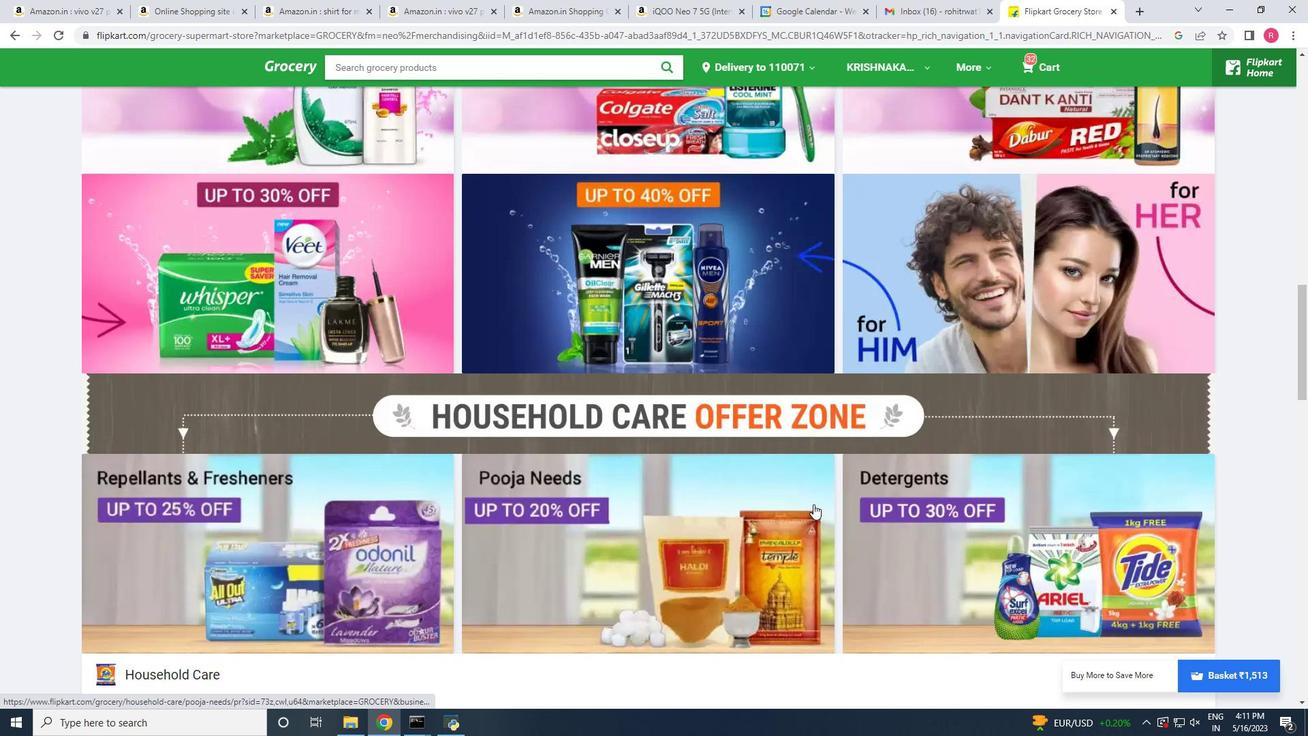 
Action: Mouse scrolled (813, 504) with delta (0, 0)
Screenshot: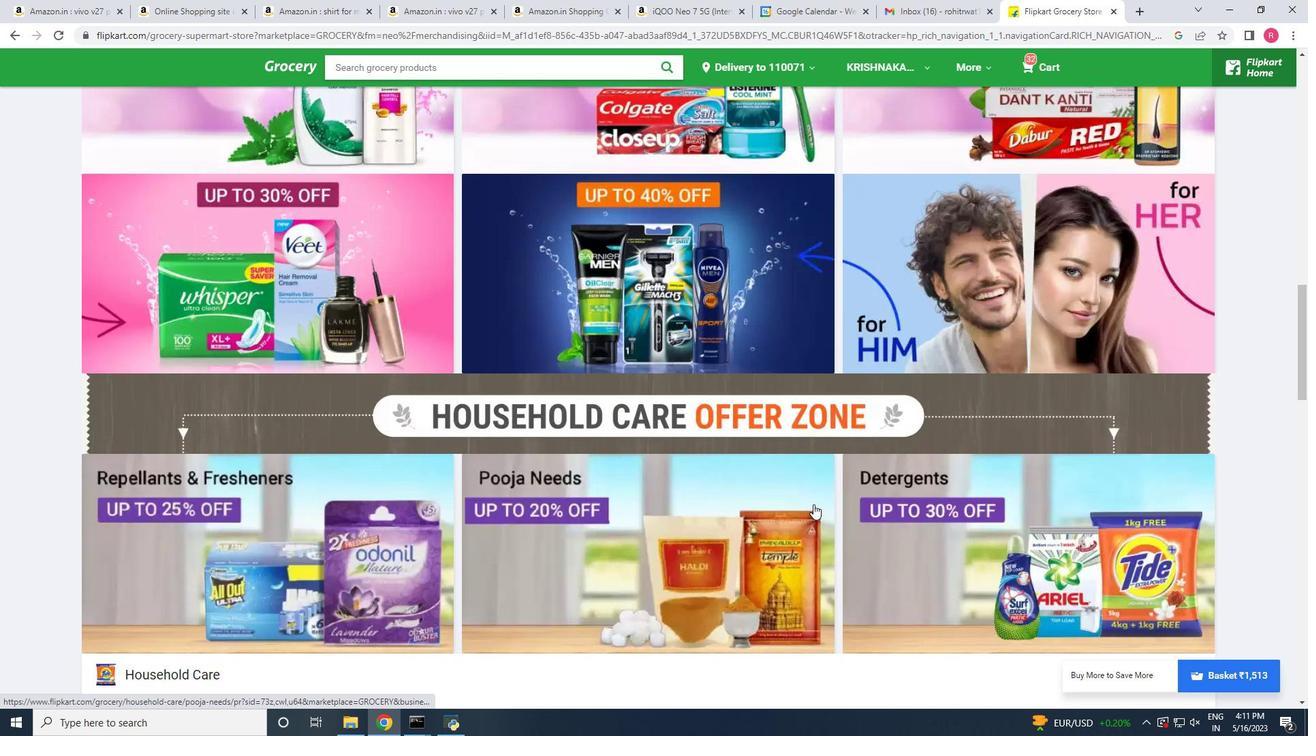 
Action: Mouse scrolled (813, 504) with delta (0, 0)
Screenshot: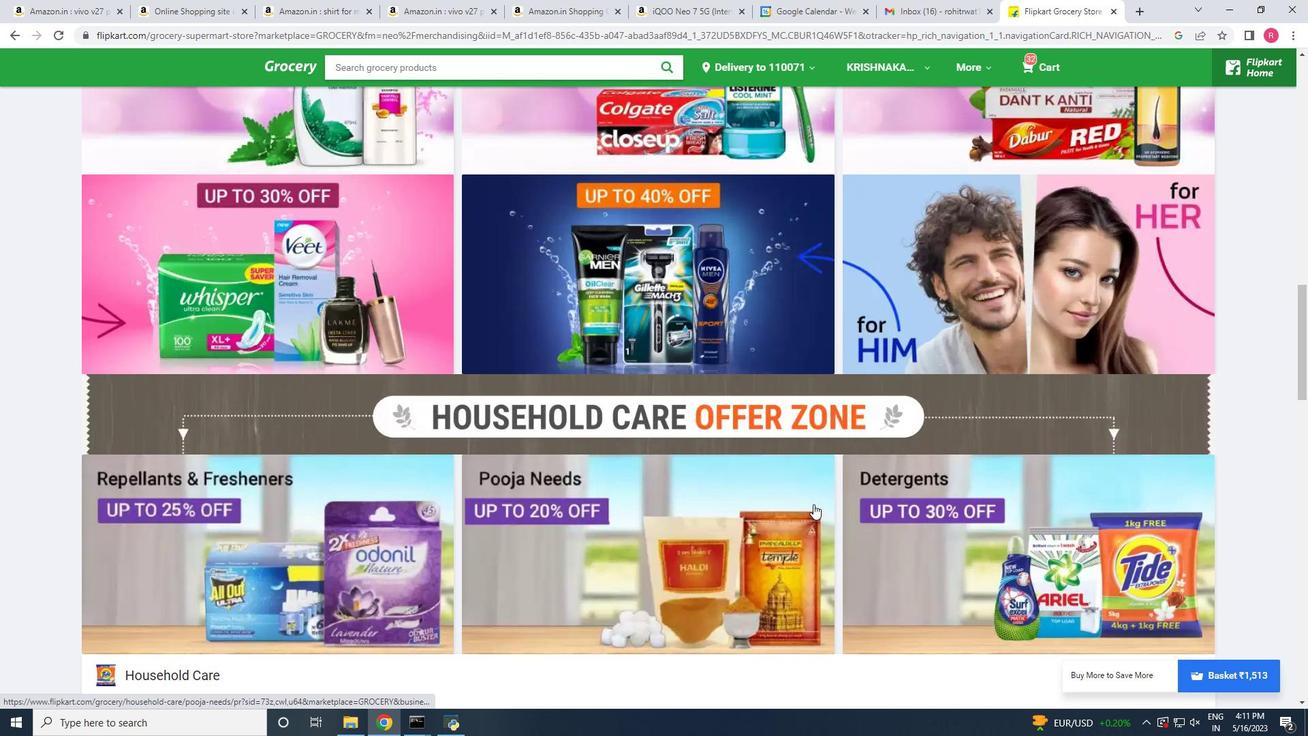 
Action: Mouse scrolled (813, 504) with delta (0, 0)
Screenshot: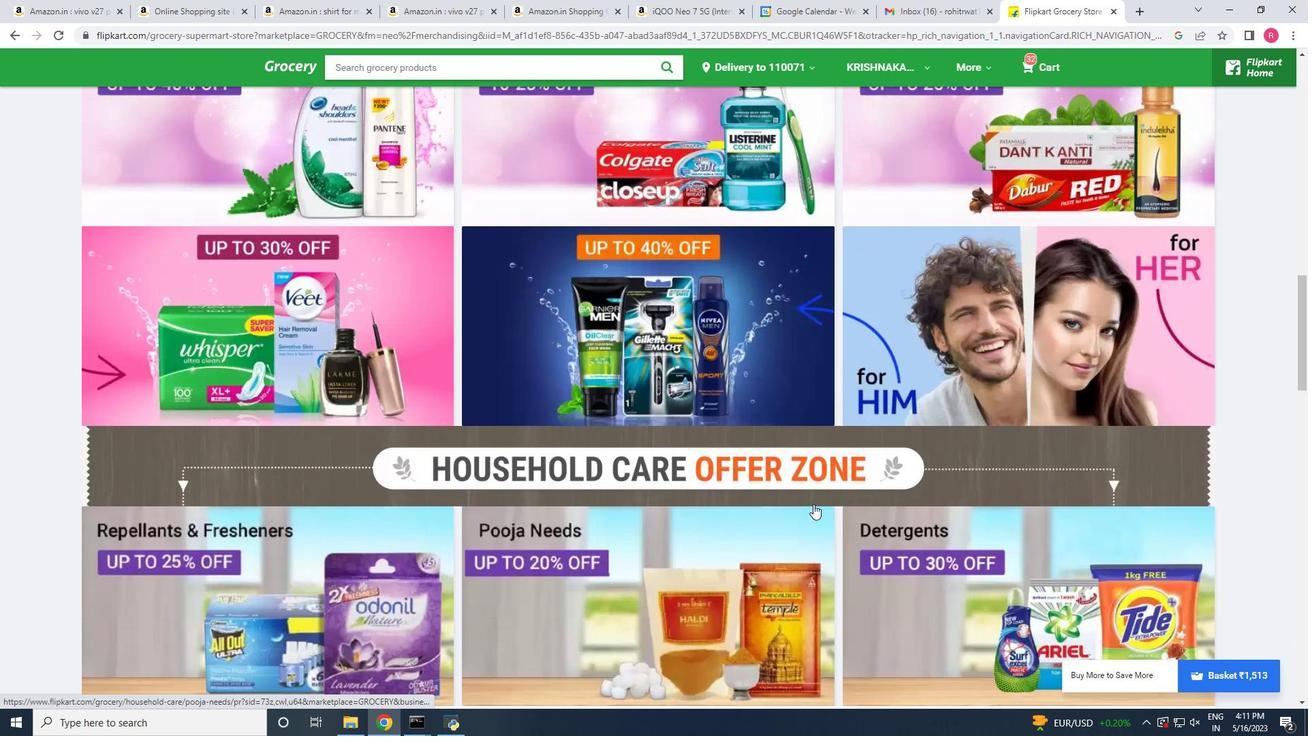 
Action: Mouse moved to (191, 410)
Screenshot: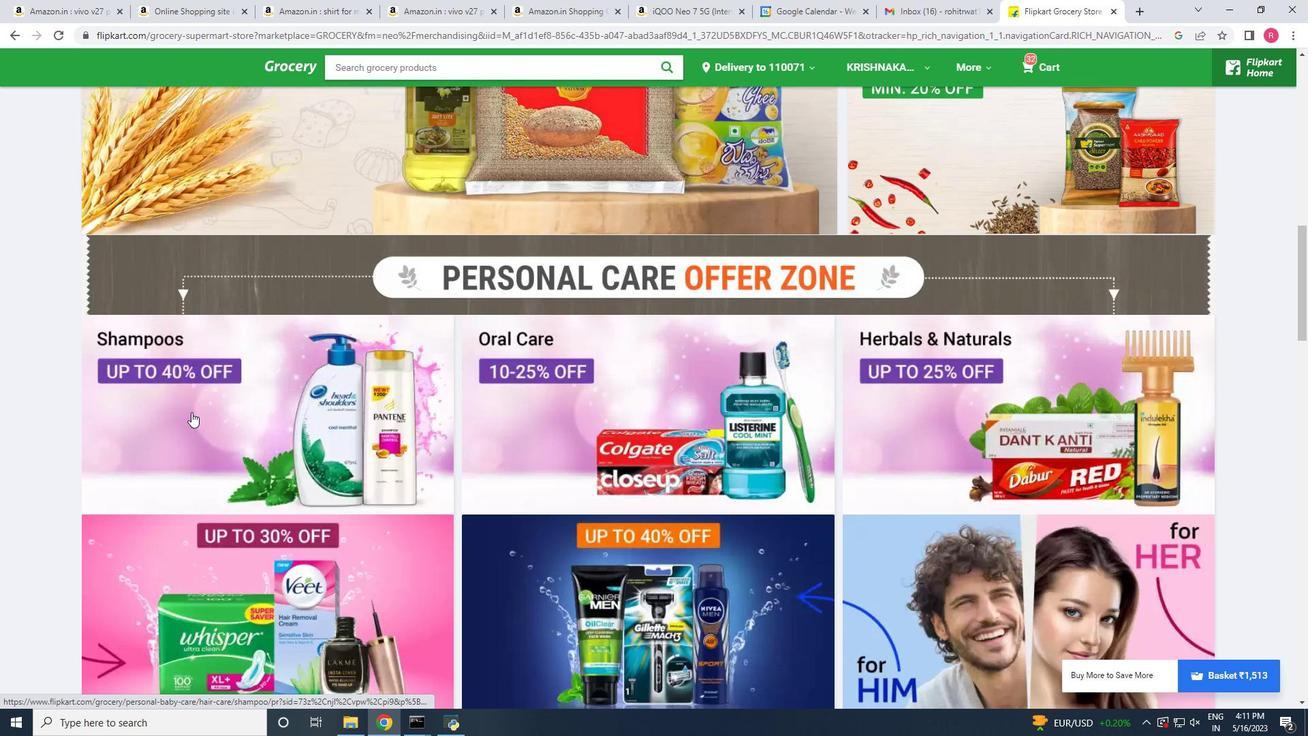 
Action: Mouse pressed left at (191, 410)
Screenshot: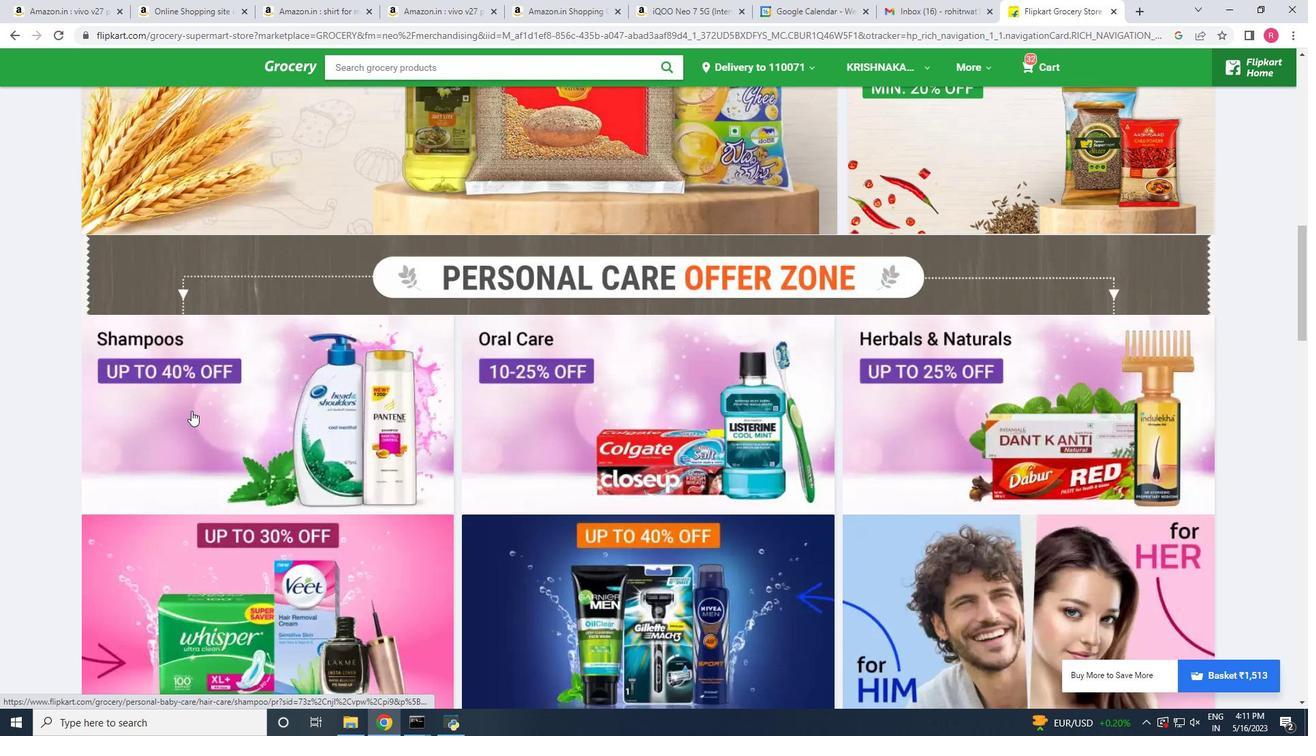 
Action: Mouse moved to (433, 392)
Screenshot: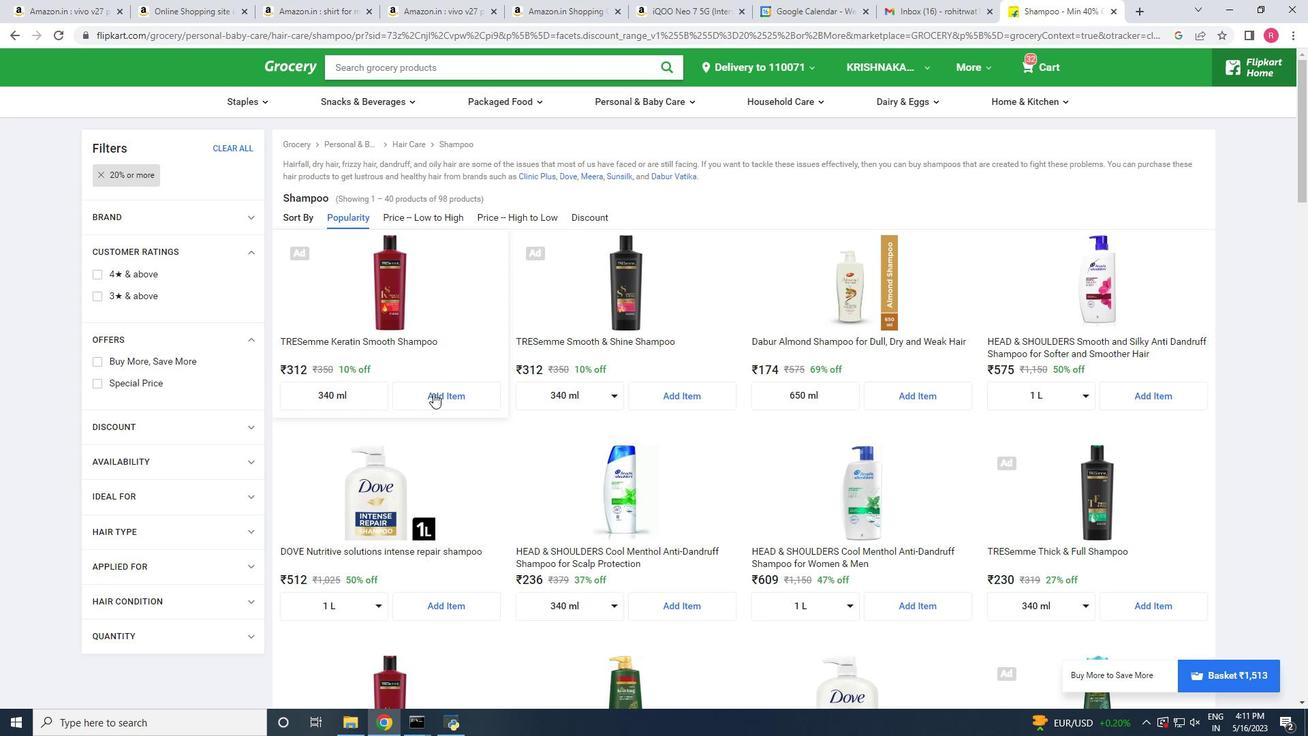 
Action: Mouse pressed left at (433, 392)
Screenshot: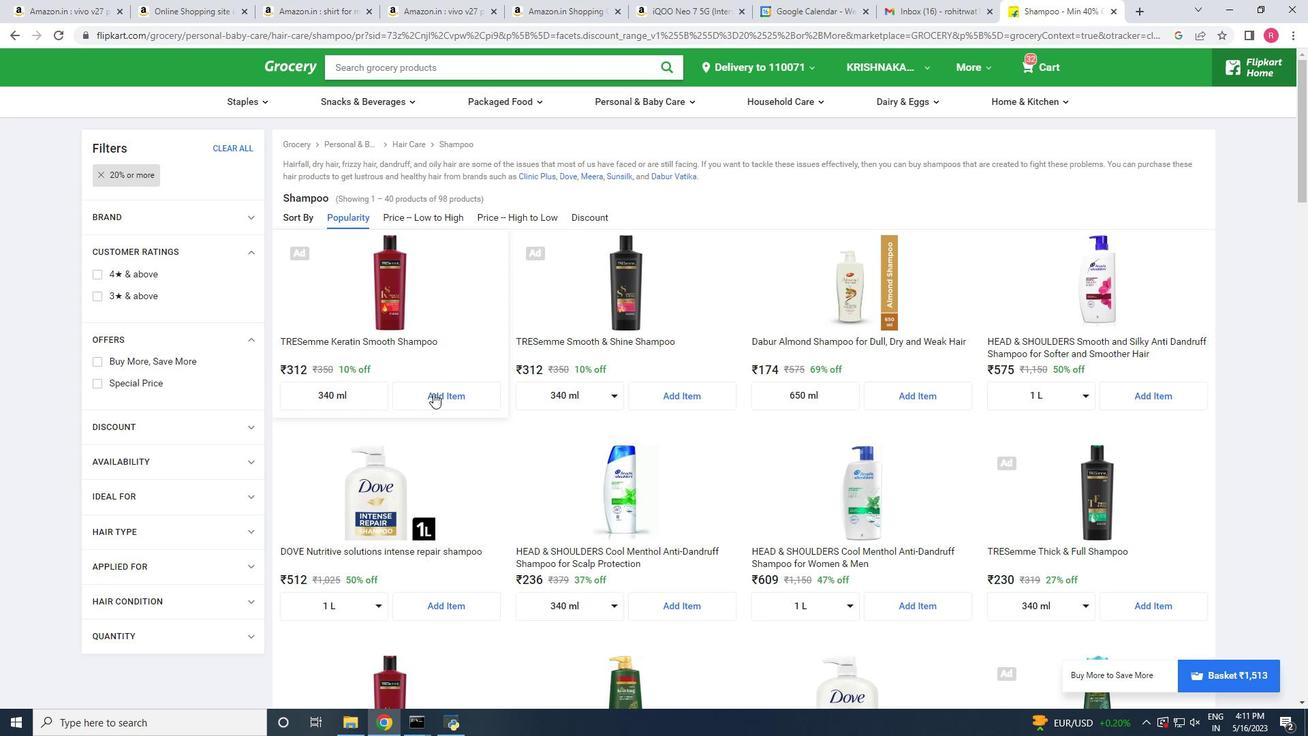 
Action: Mouse moved to (481, 400)
Screenshot: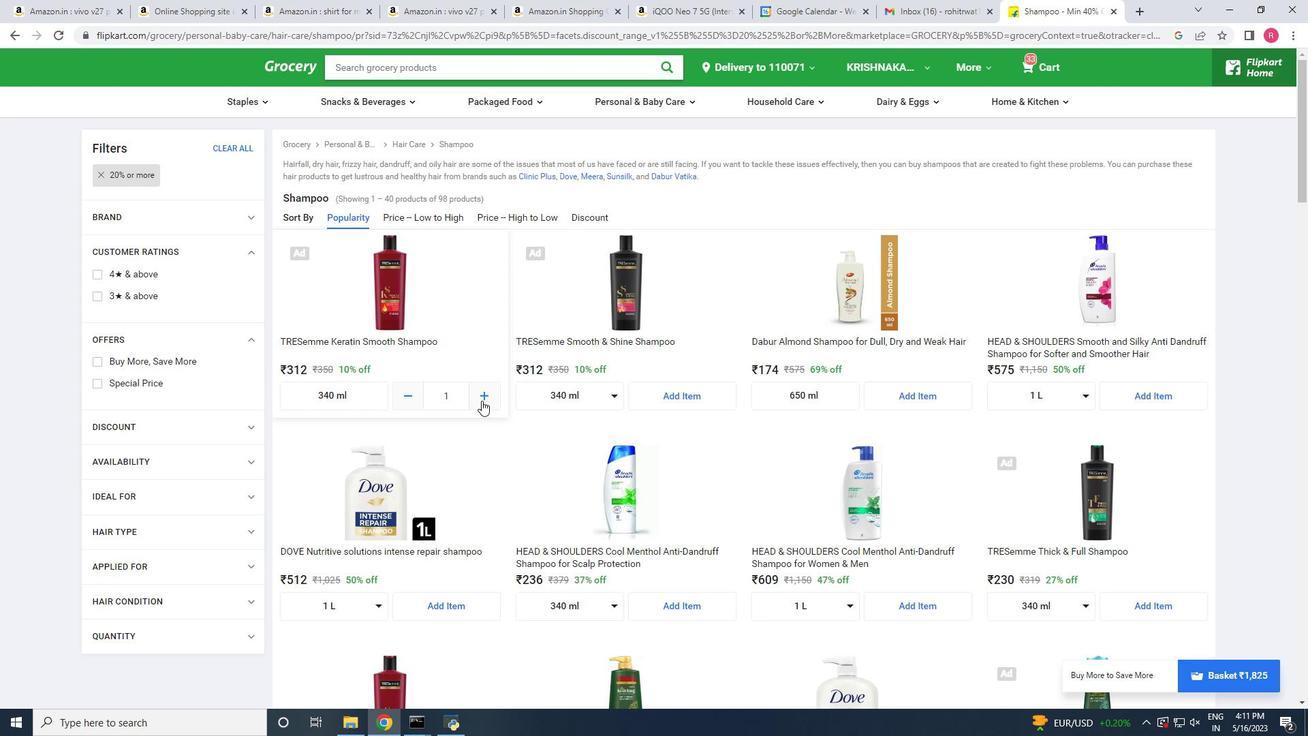 
Action: Mouse scrolled (481, 400) with delta (0, 0)
Screenshot: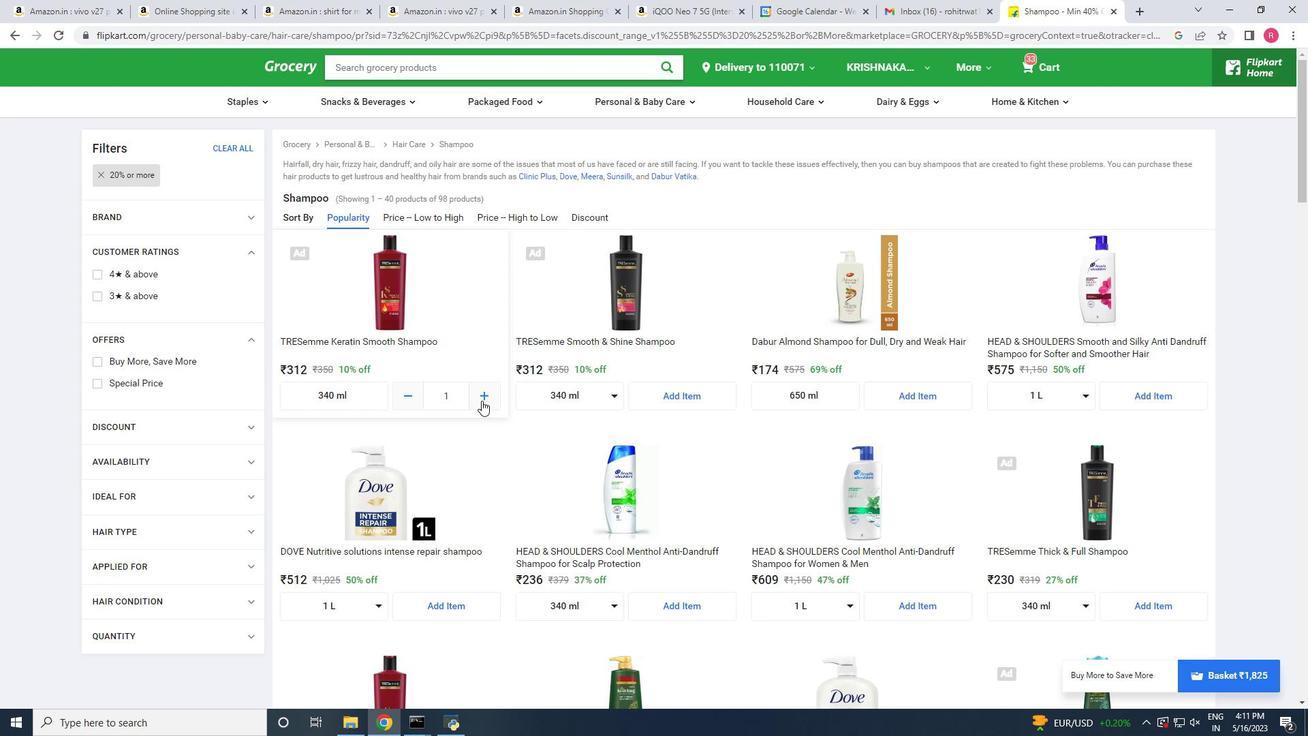 
Action: Mouse scrolled (481, 400) with delta (0, 0)
Screenshot: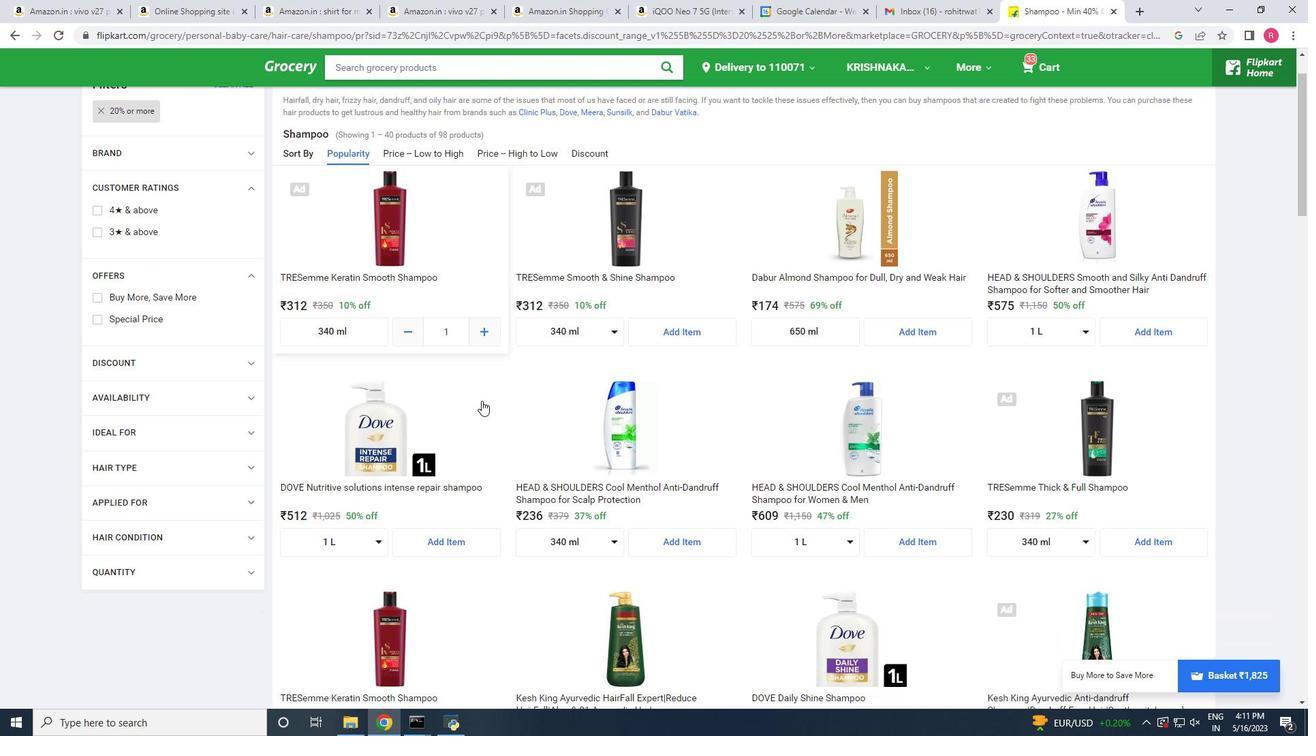 
Action: Mouse scrolled (481, 400) with delta (0, 0)
Screenshot: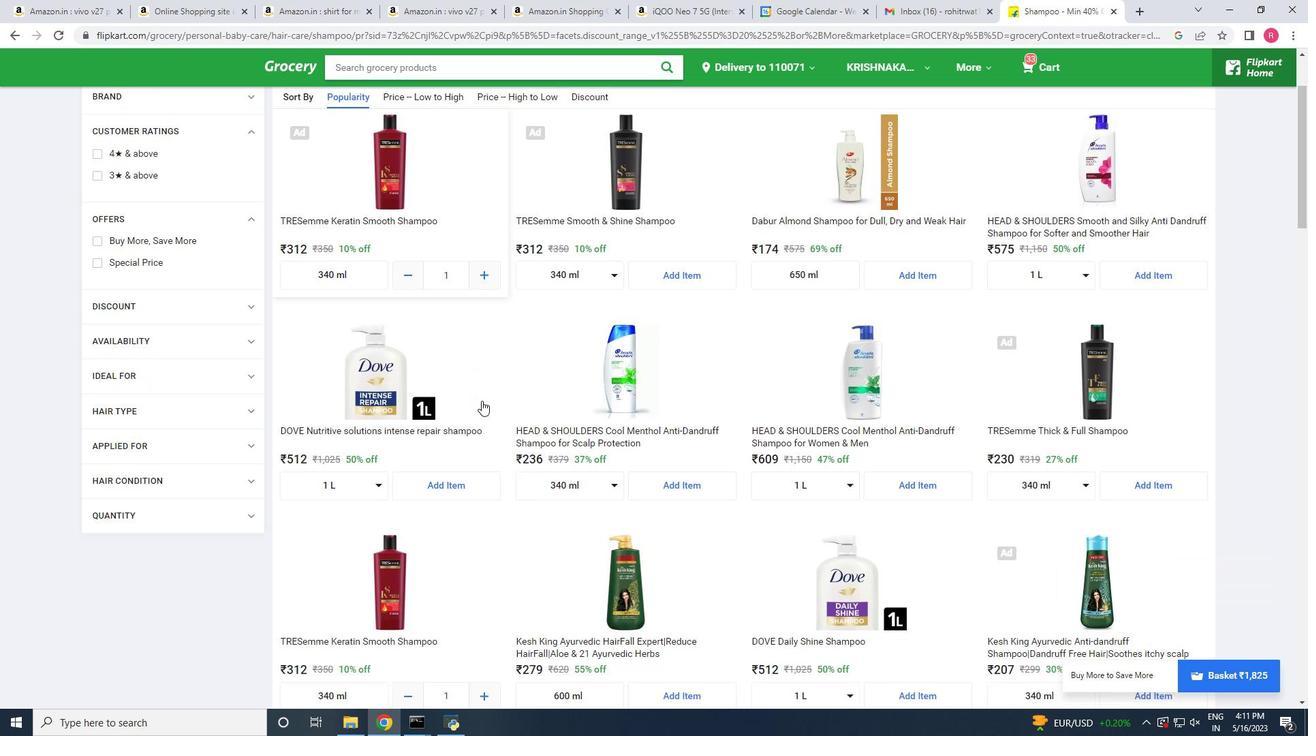 
Action: Mouse moved to (480, 400)
Screenshot: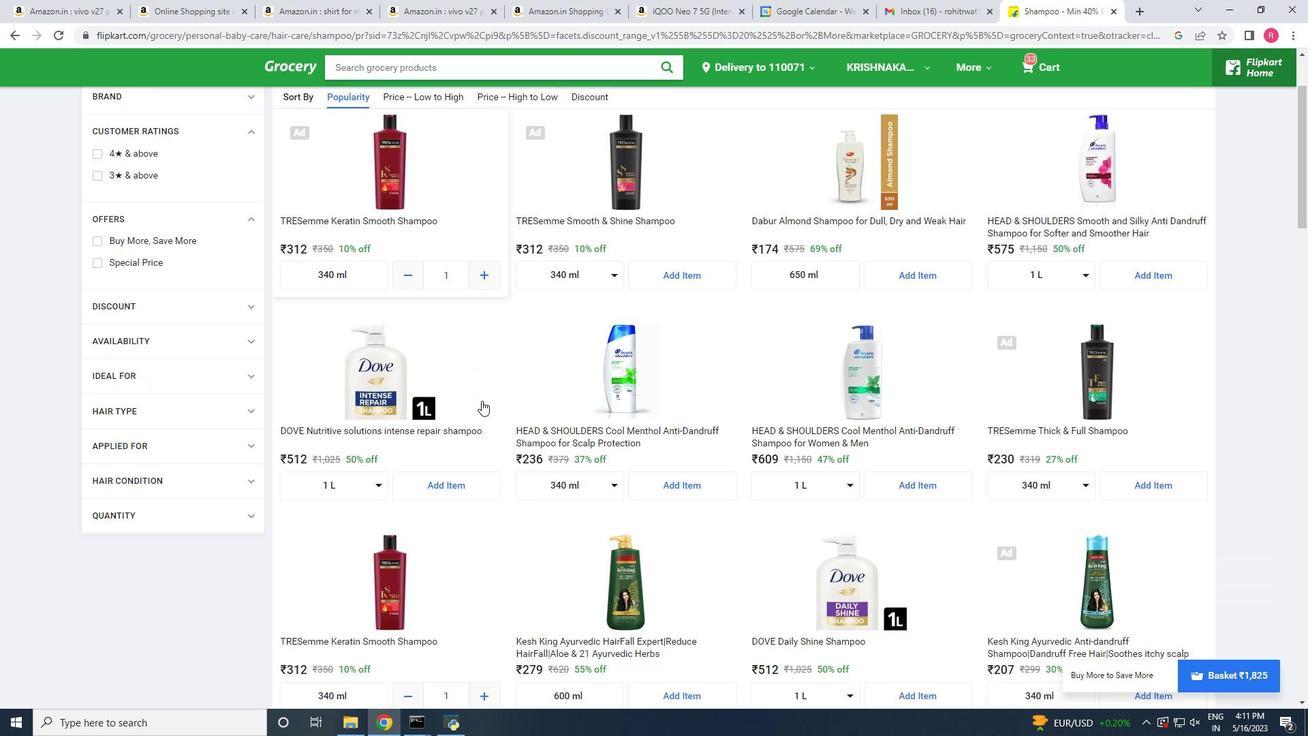 
Action: Mouse scrolled (480, 400) with delta (0, 0)
Screenshot: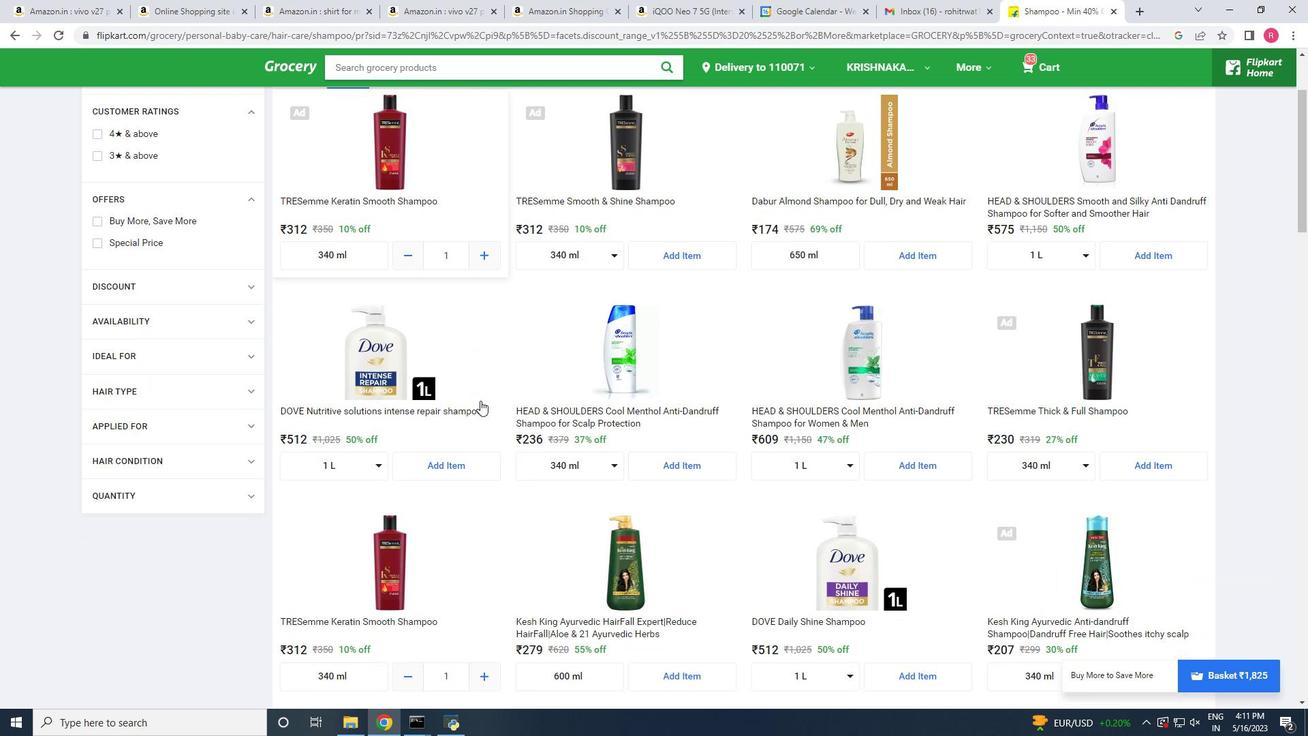 
Action: Mouse moved to (14, 37)
Screenshot: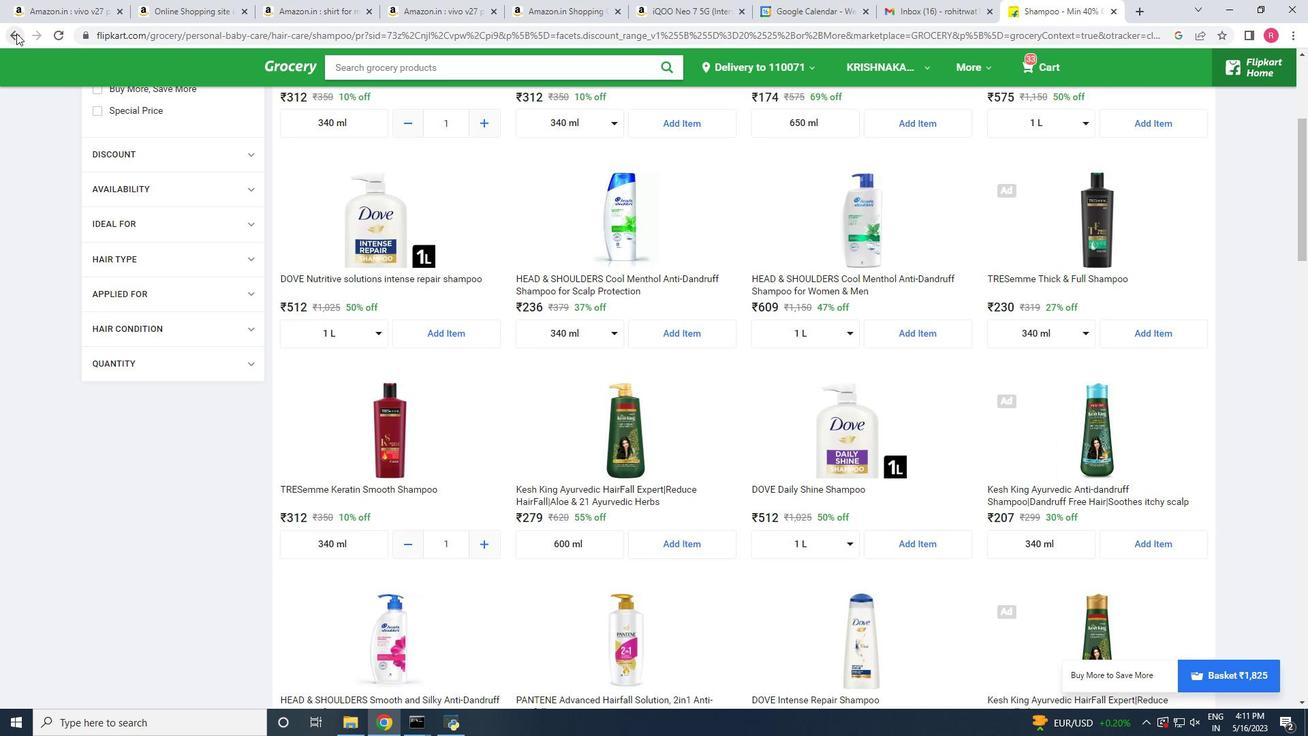 
Action: Mouse pressed left at (14, 37)
Screenshot: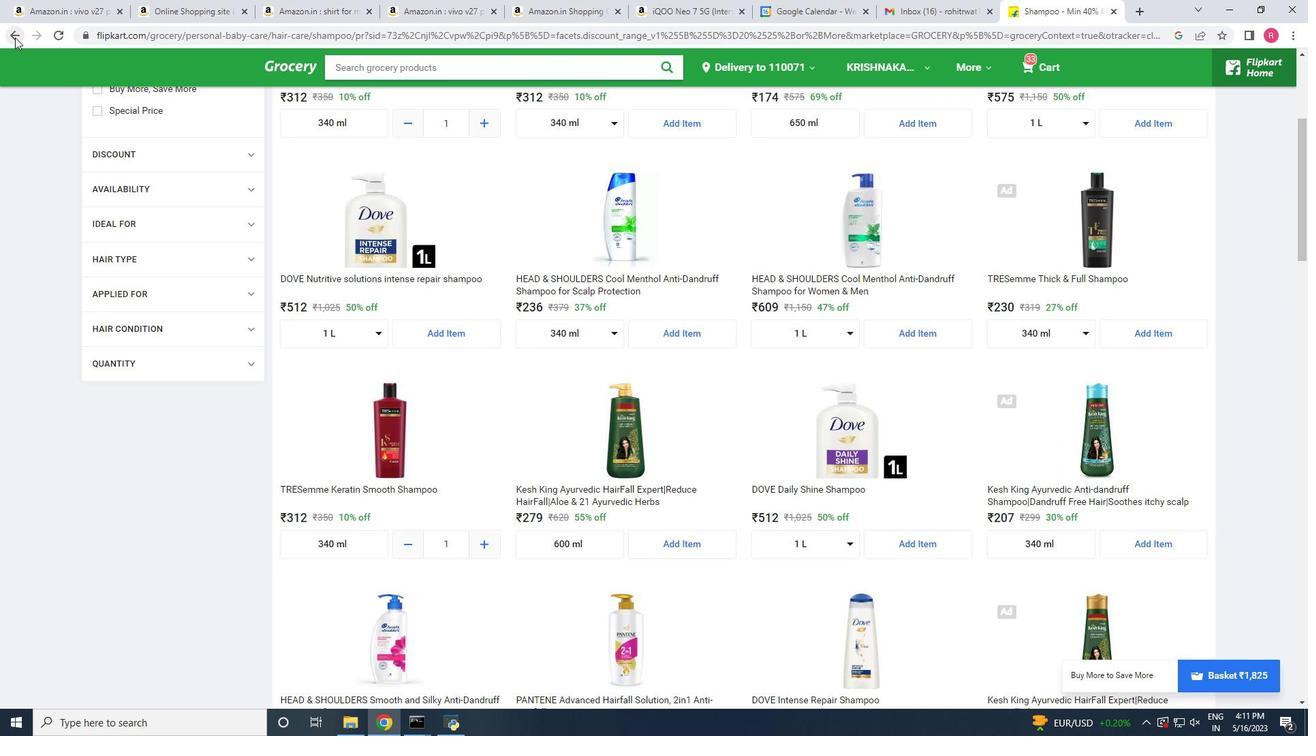 
Action: Mouse moved to (380, 110)
Screenshot: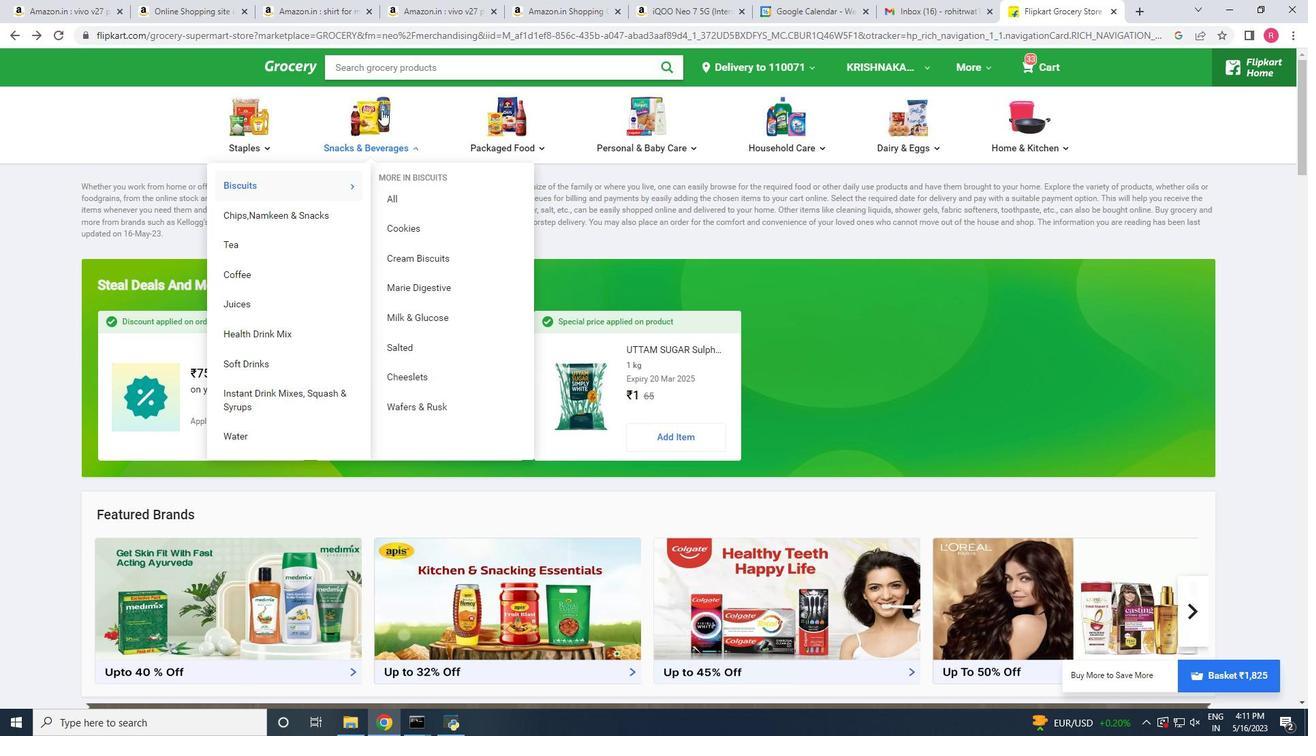 
Action: Mouse pressed left at (380, 110)
Screenshot: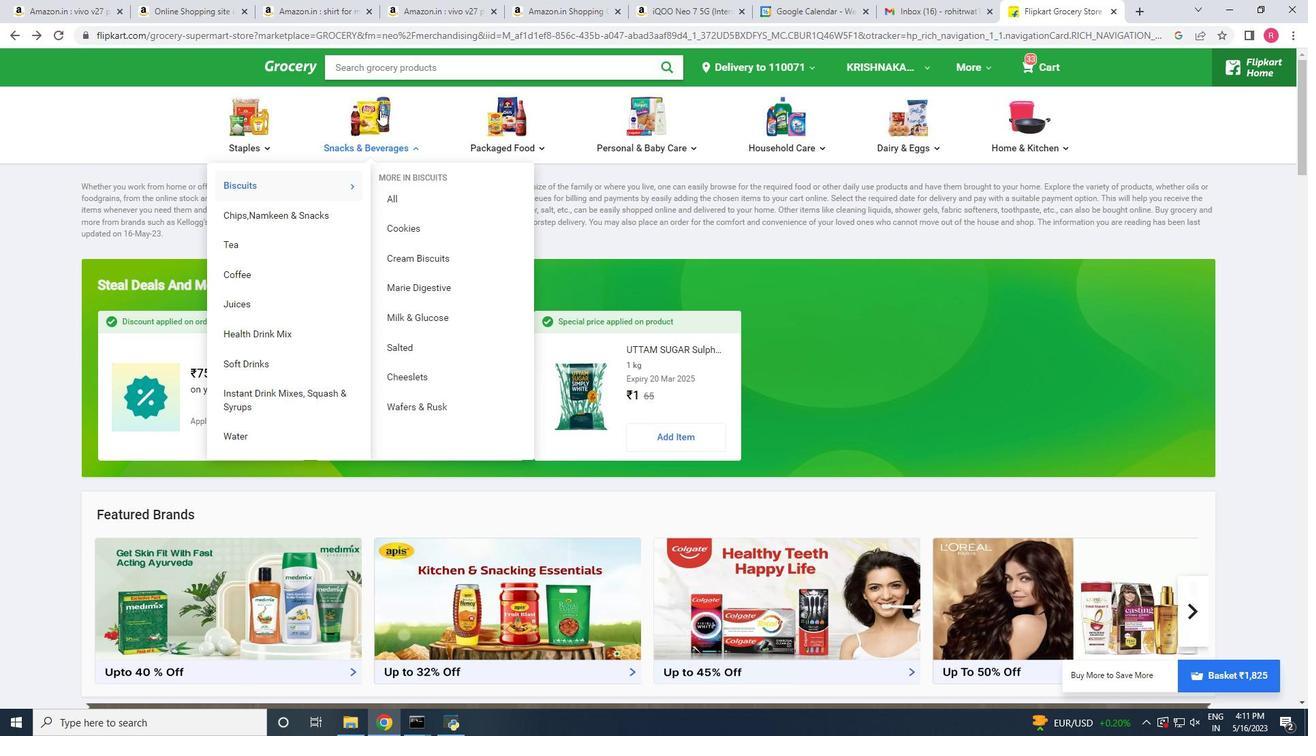 
Action: Mouse moved to (376, 121)
Screenshot: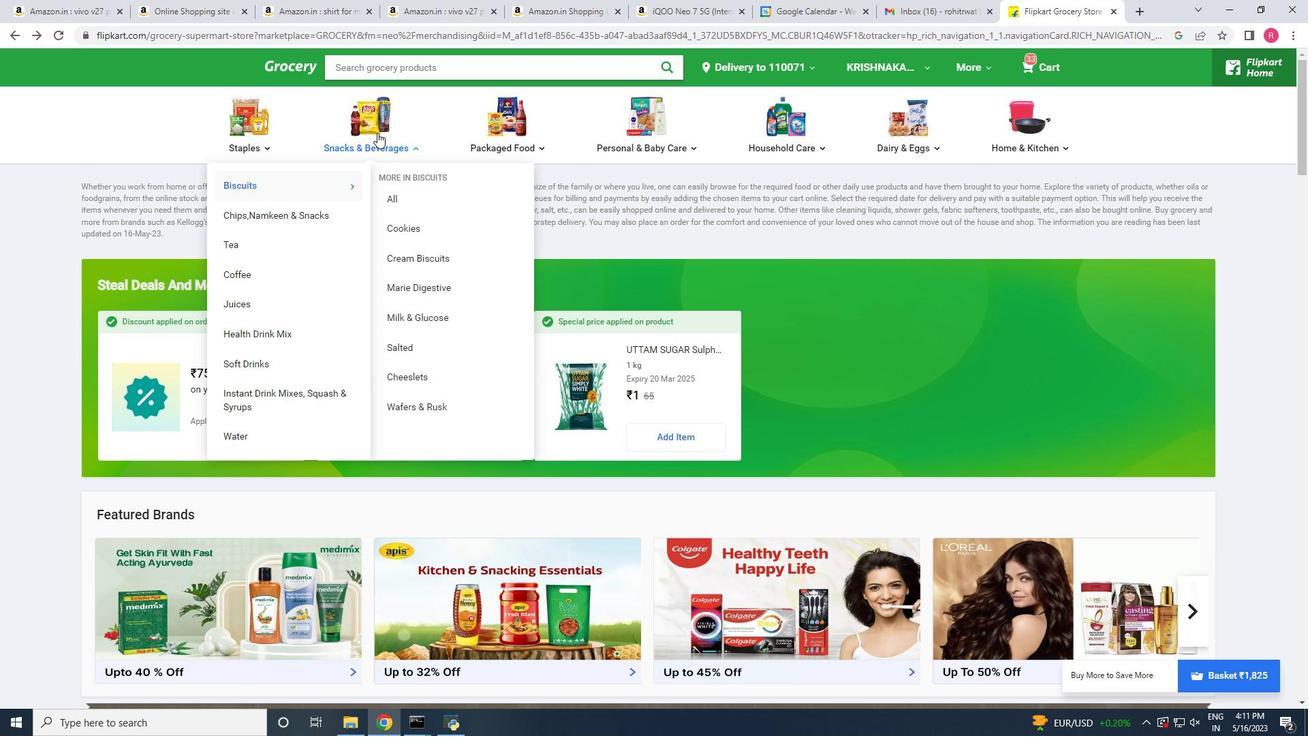 
Action: Mouse pressed left at (376, 121)
Screenshot: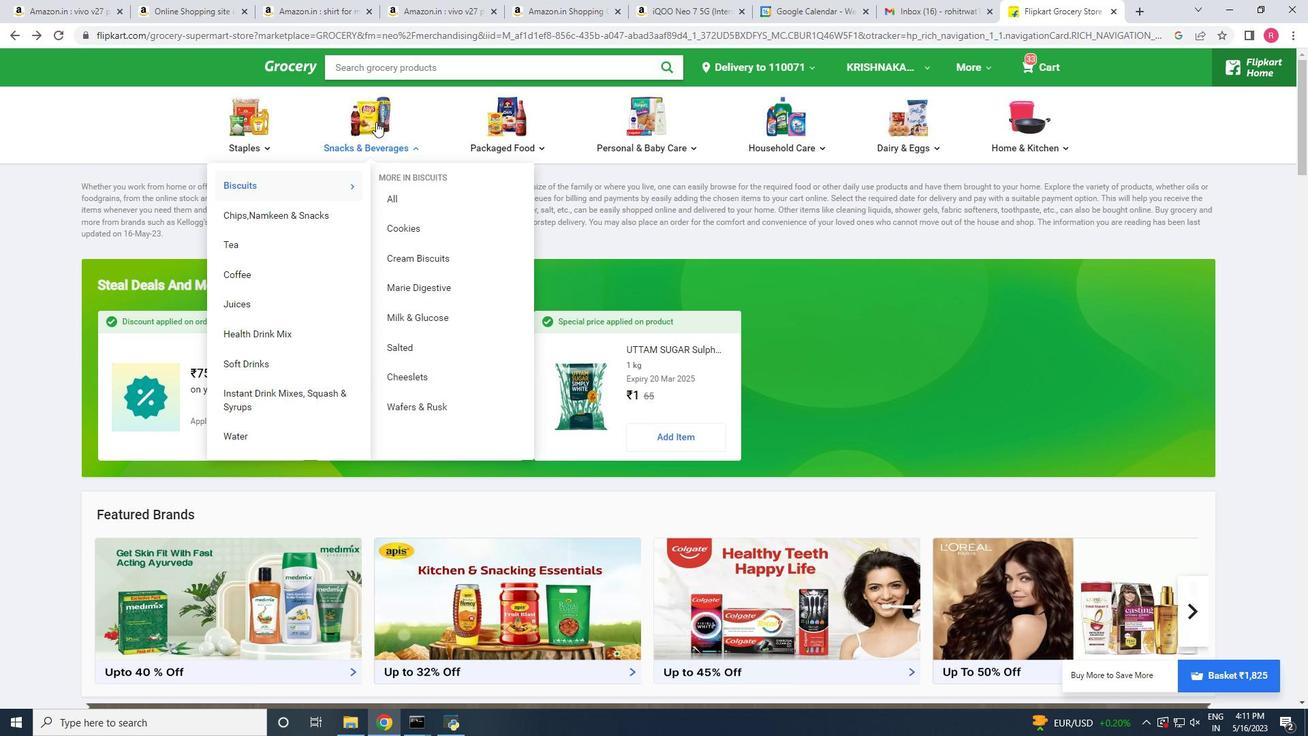
Action: Mouse moved to (400, 184)
Screenshot: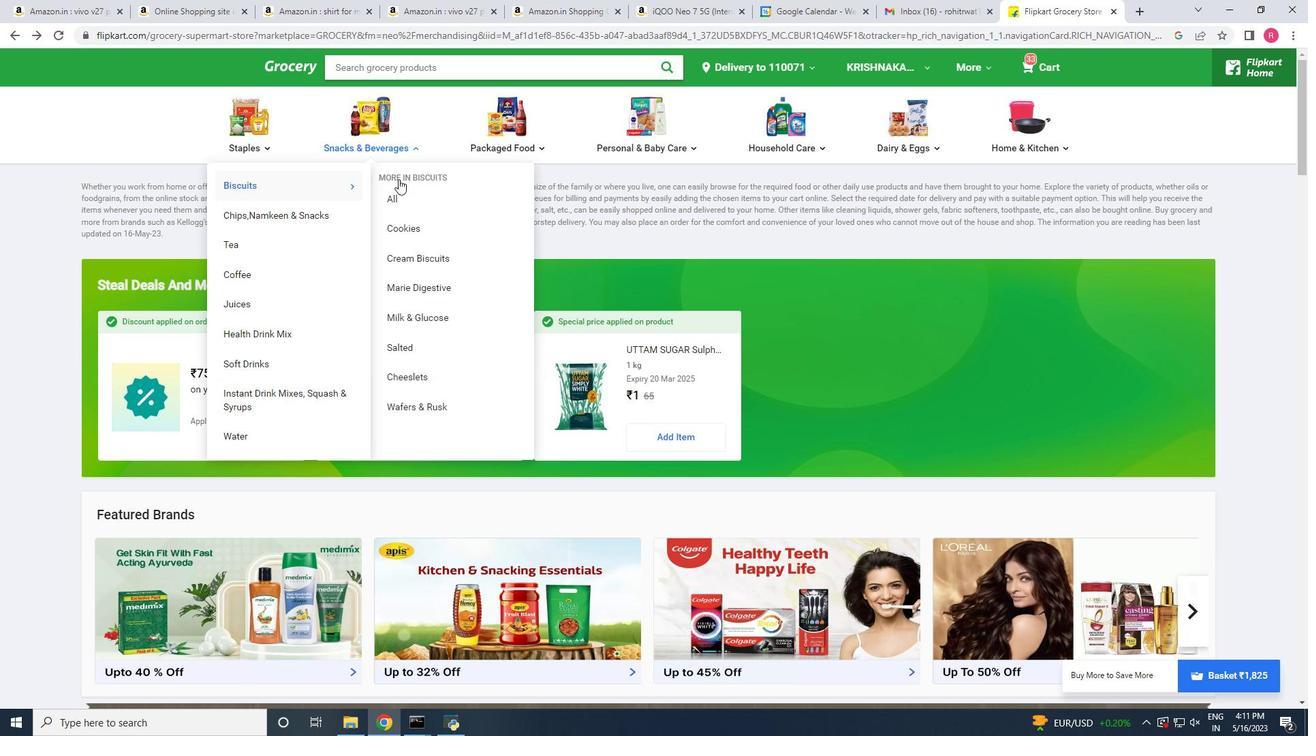 
Action: Mouse scrolled (400, 184) with delta (0, 0)
Screenshot: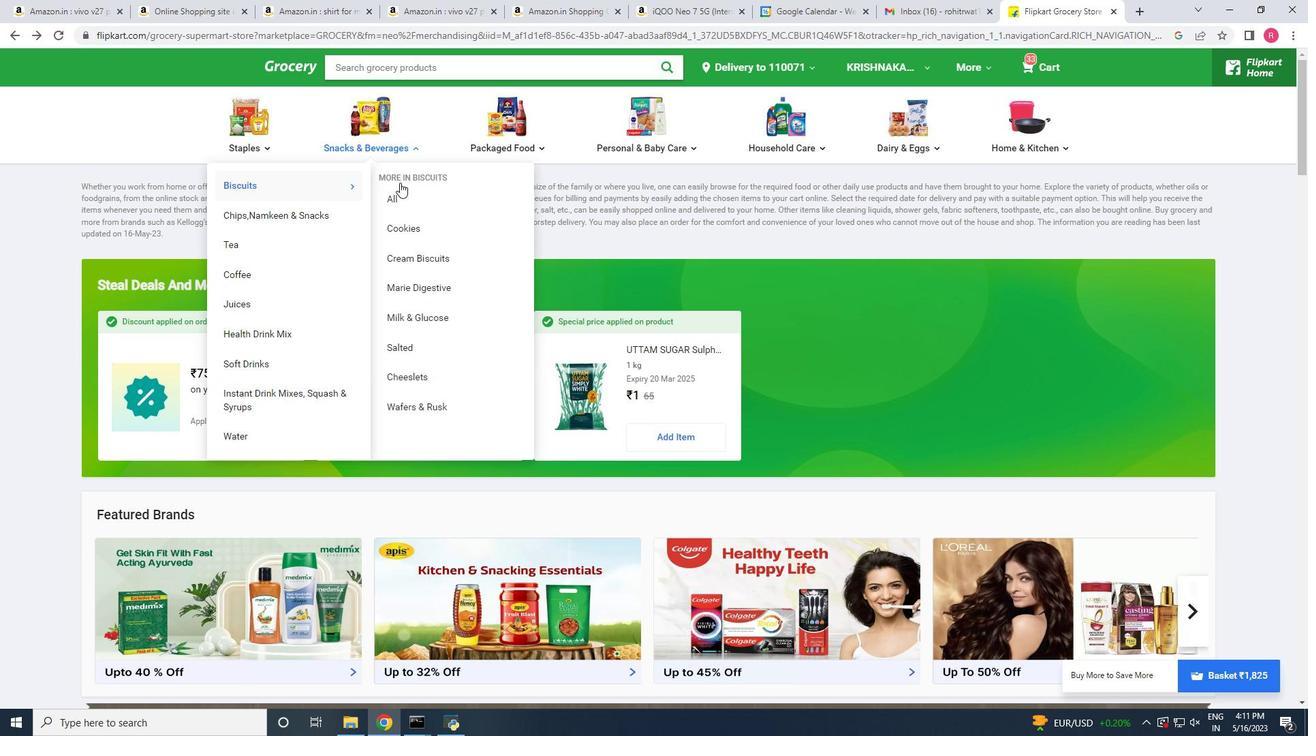 
Action: Mouse scrolled (400, 184) with delta (0, 0)
Screenshot: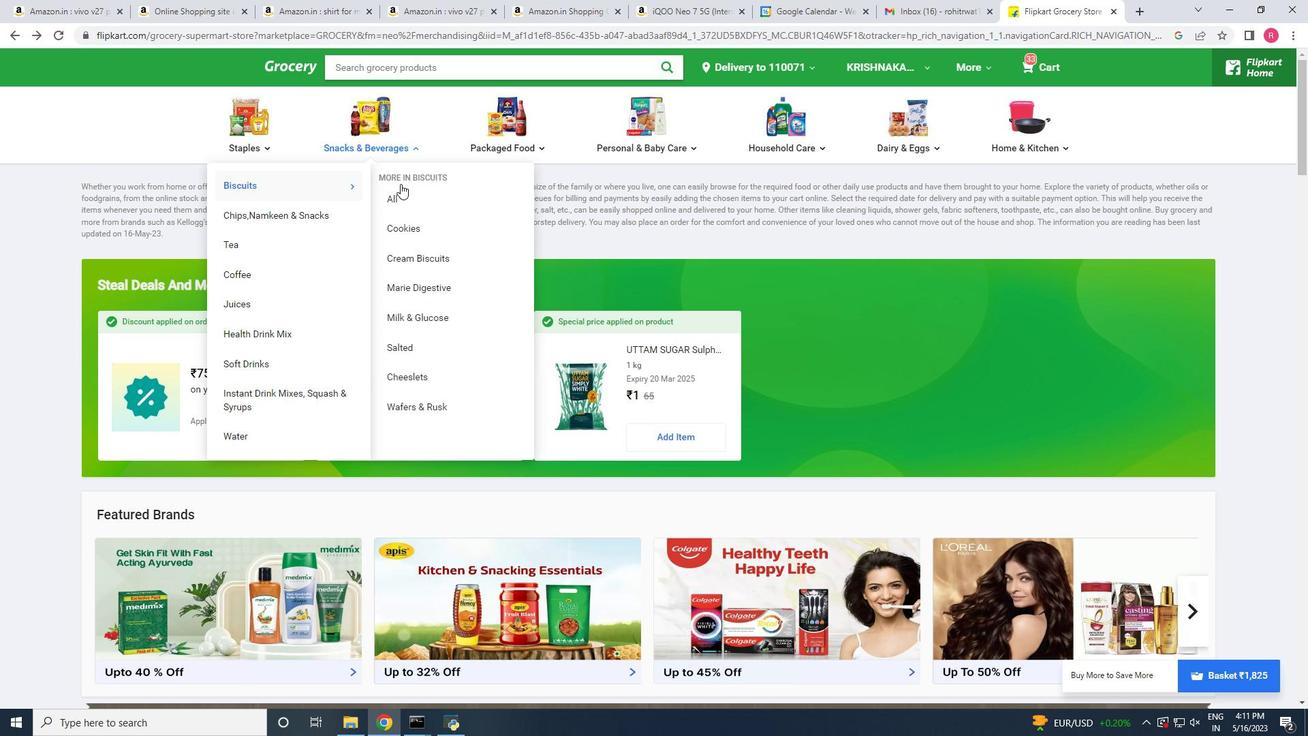 
Action: Mouse scrolled (400, 184) with delta (0, 0)
Screenshot: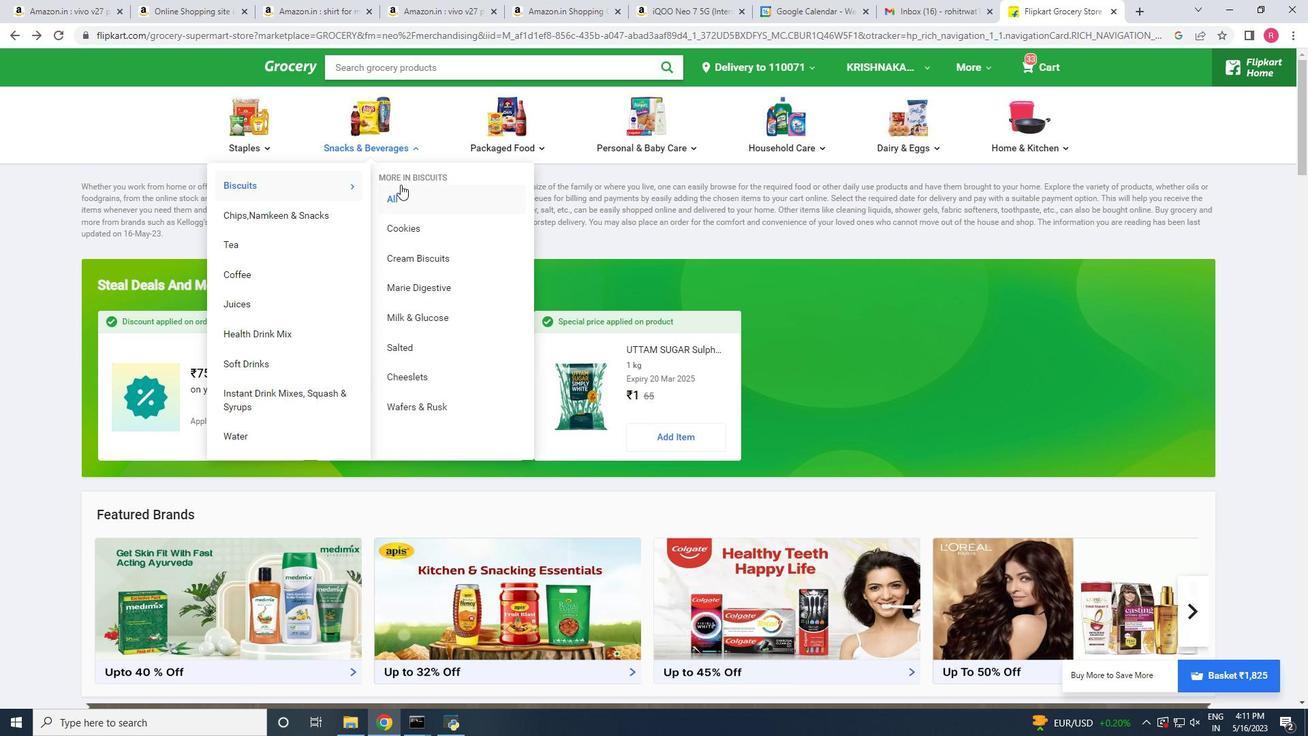 
Action: Mouse moved to (402, 190)
Screenshot: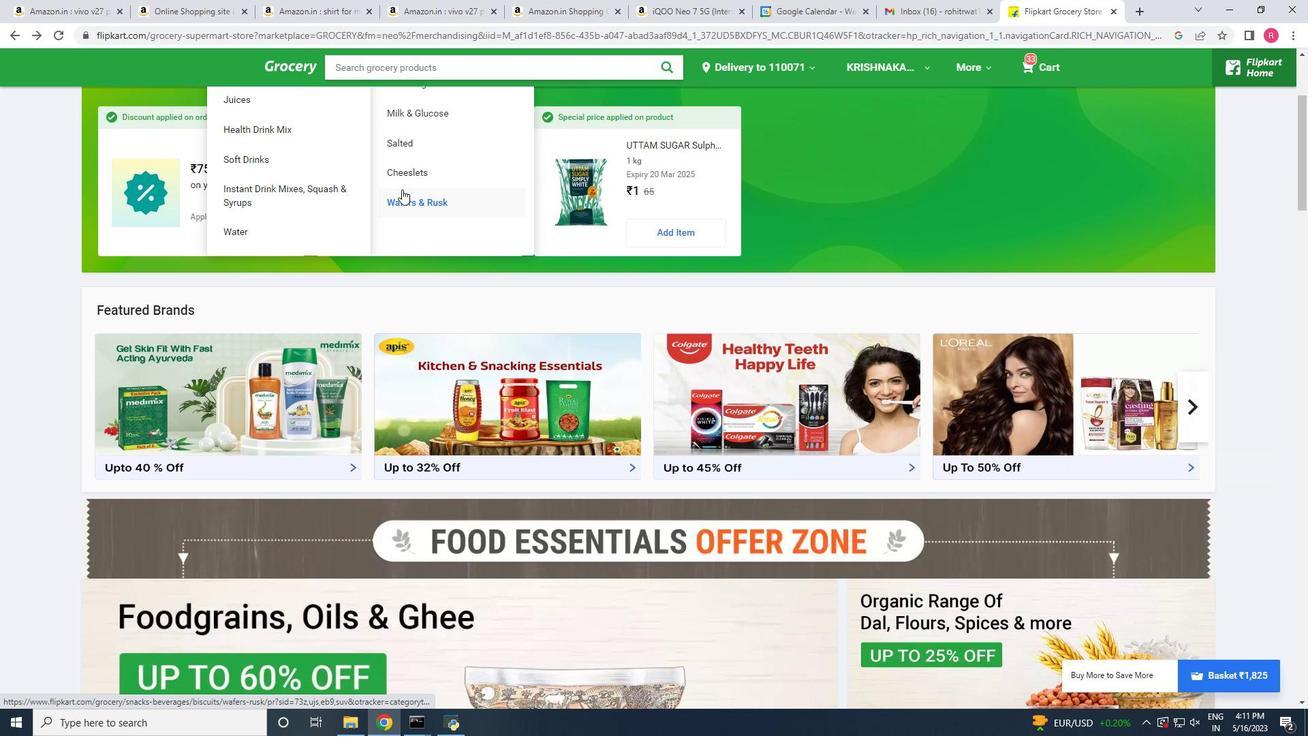 
Action: Mouse scrolled (402, 189) with delta (0, 0)
Screenshot: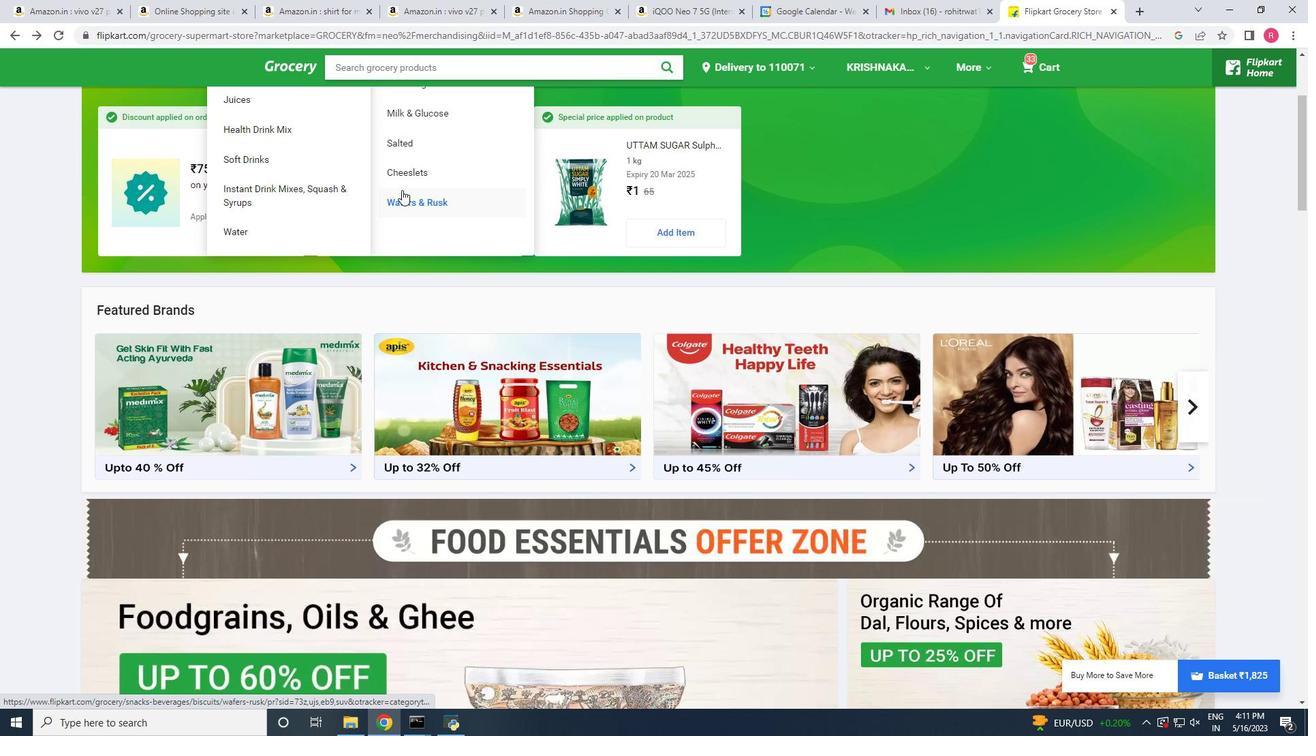 
Action: Mouse scrolled (402, 189) with delta (0, 0)
Screenshot: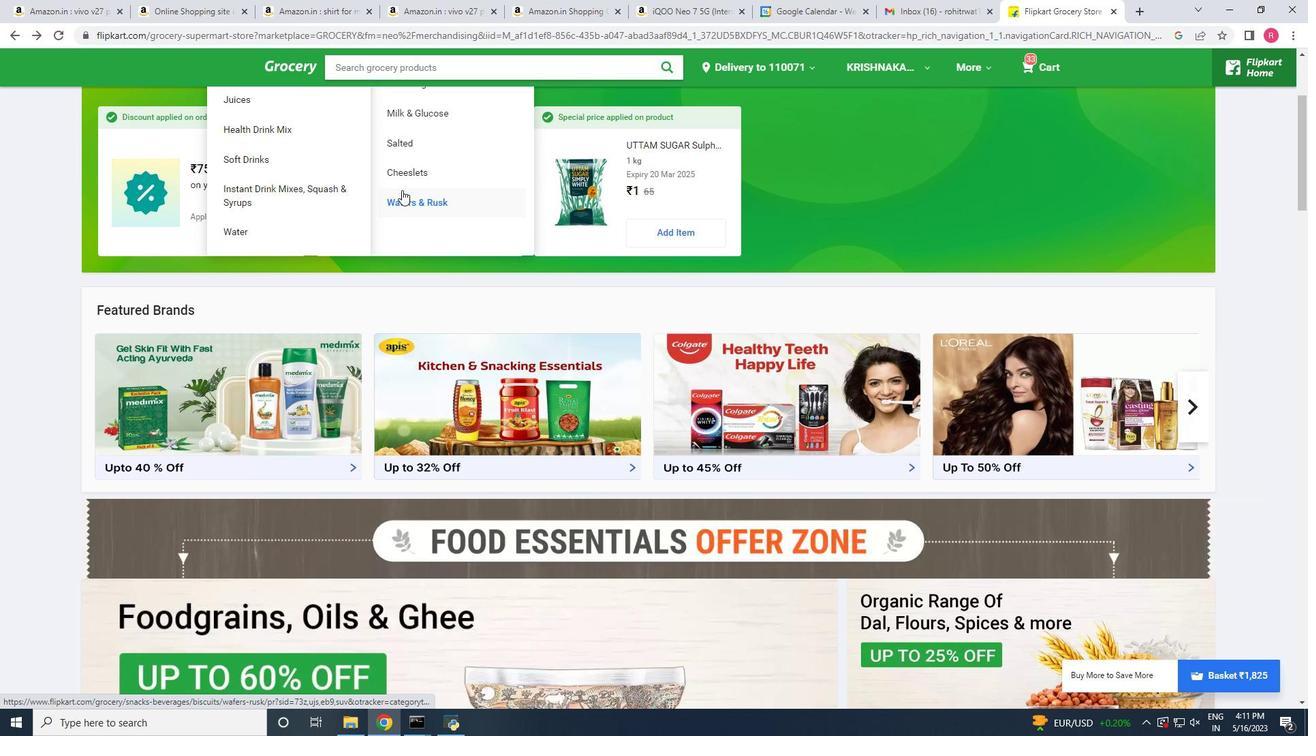 
Action: Mouse scrolled (402, 189) with delta (0, 0)
Screenshot: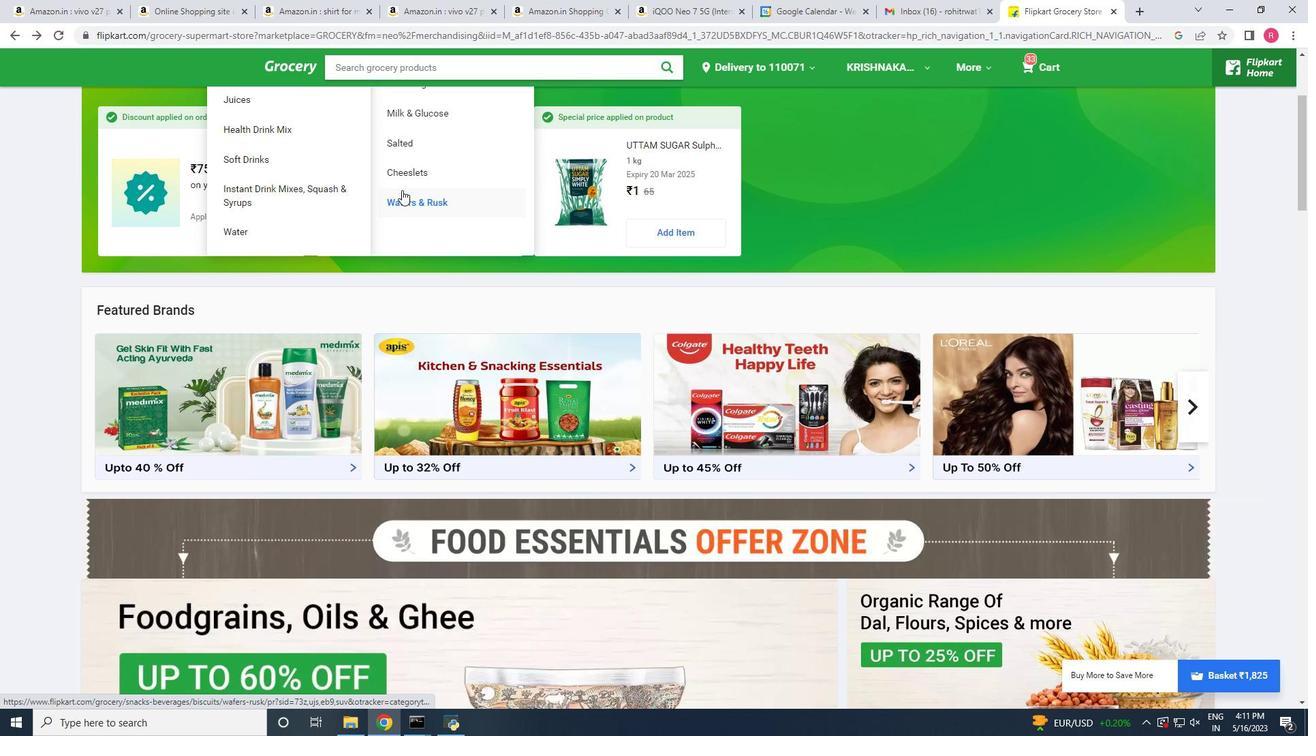
Action: Mouse scrolled (402, 189) with delta (0, 0)
Screenshot: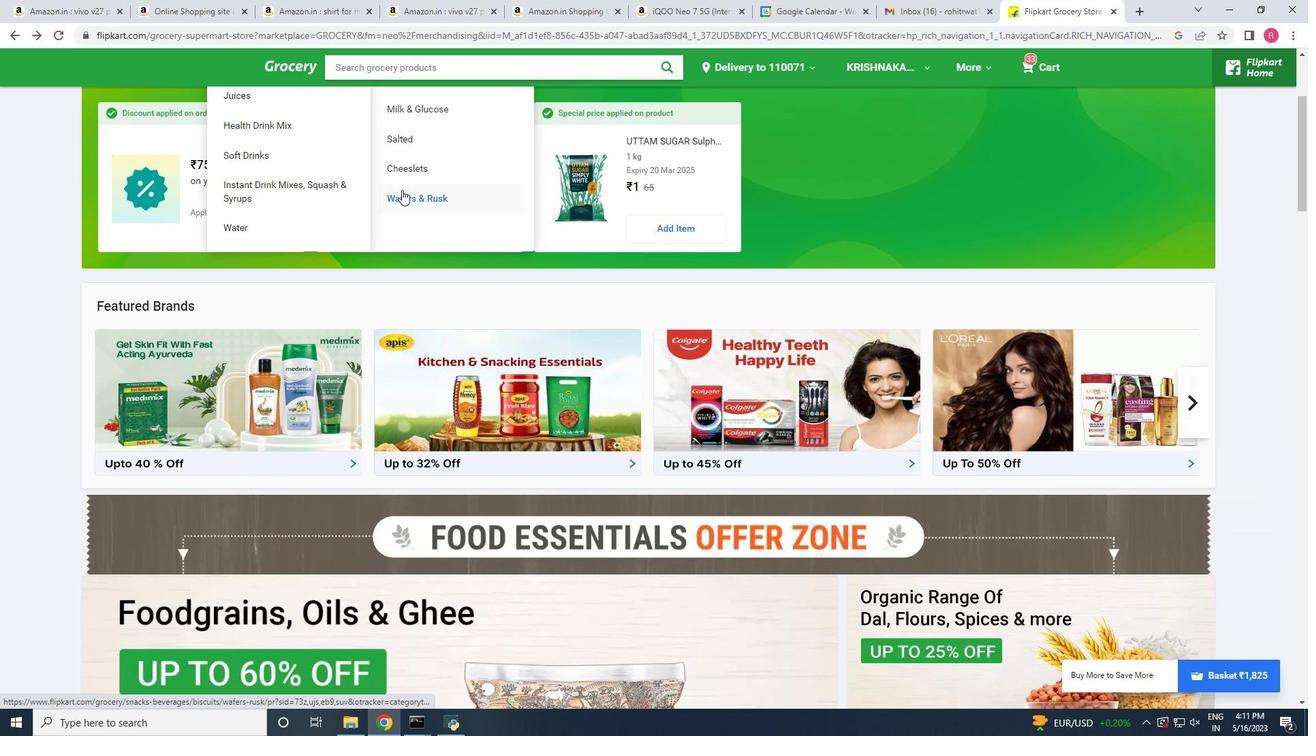 
Action: Mouse moved to (402, 190)
Screenshot: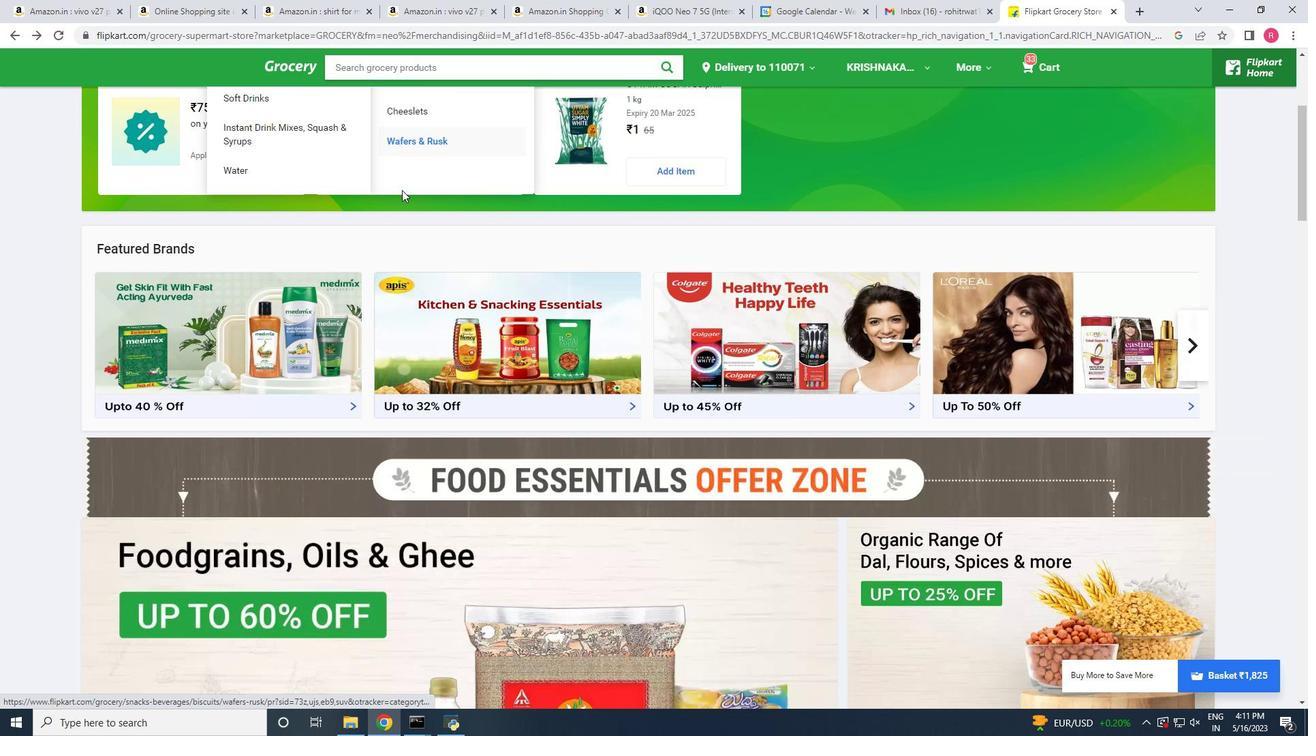 
Action: Mouse scrolled (402, 189) with delta (0, 0)
Screenshot: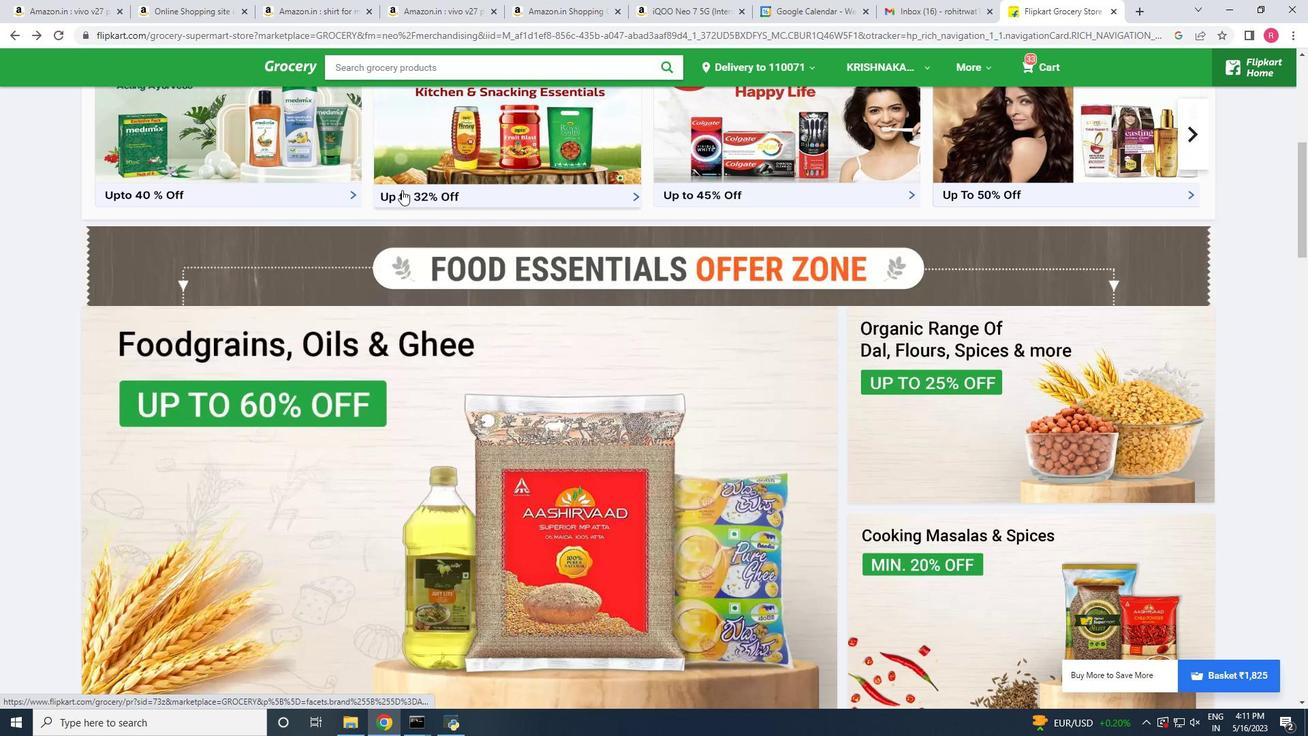 
Action: Mouse scrolled (402, 189) with delta (0, 0)
Screenshot: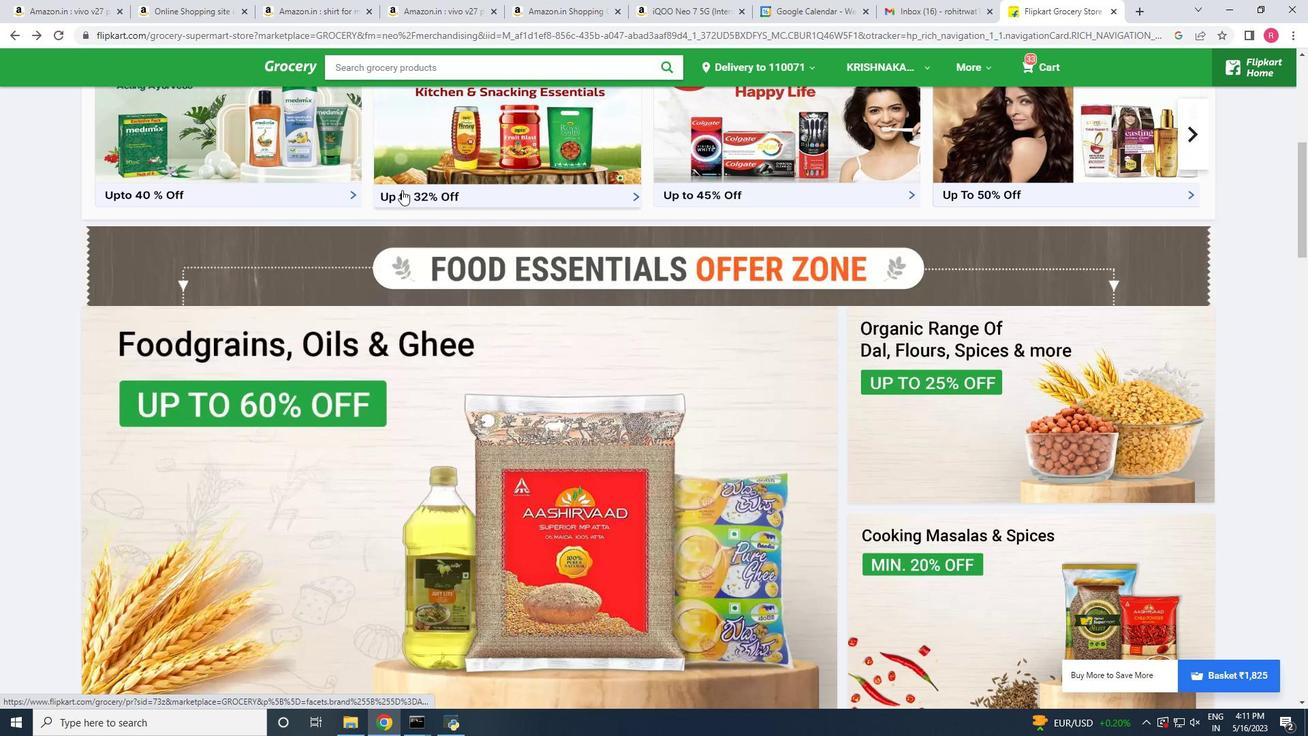 
Action: Mouse scrolled (402, 189) with delta (0, 0)
Screenshot: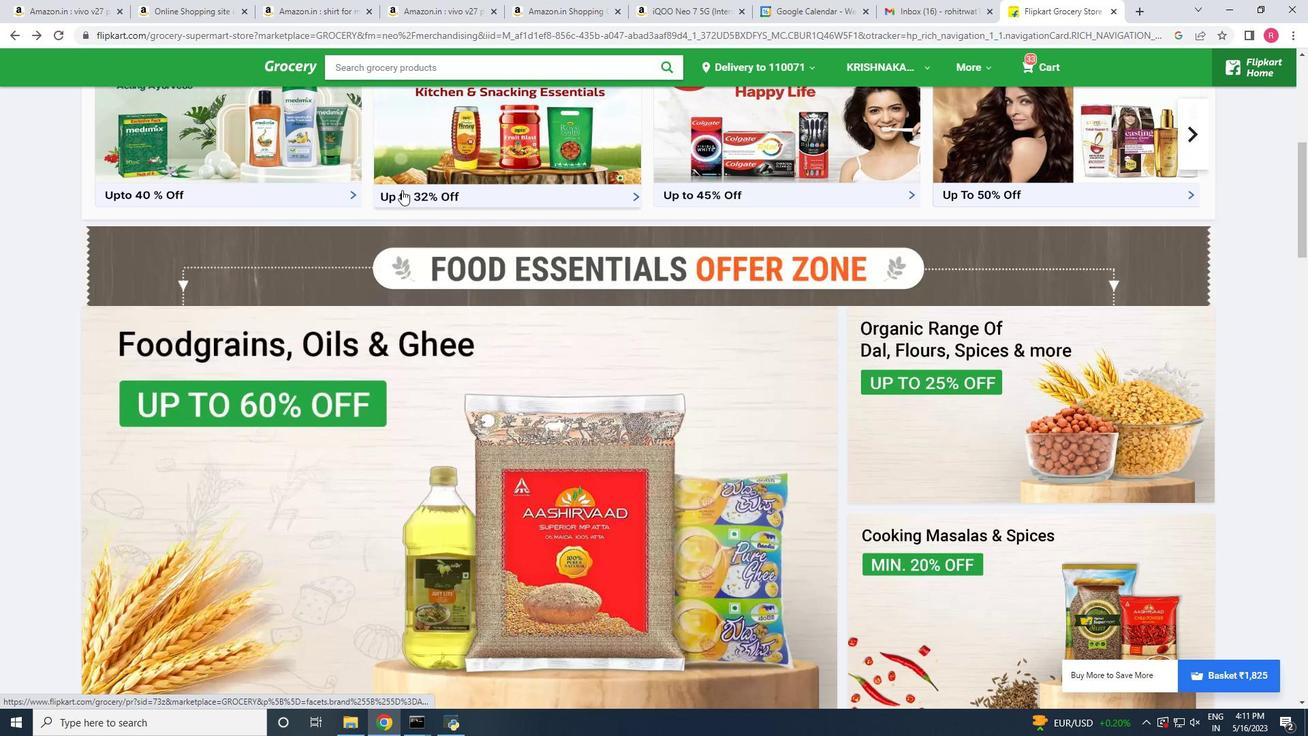 
Action: Mouse scrolled (402, 189) with delta (0, 0)
Screenshot: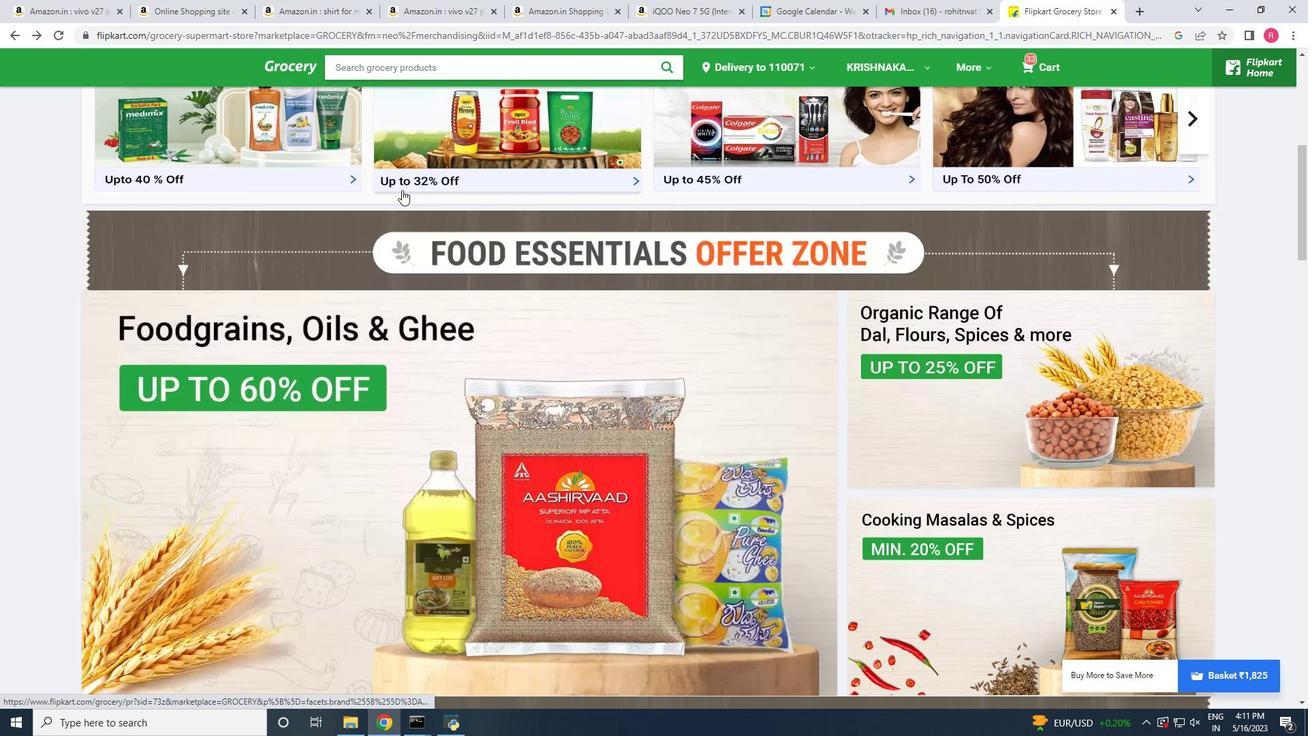 
Action: Mouse moved to (410, 276)
Screenshot: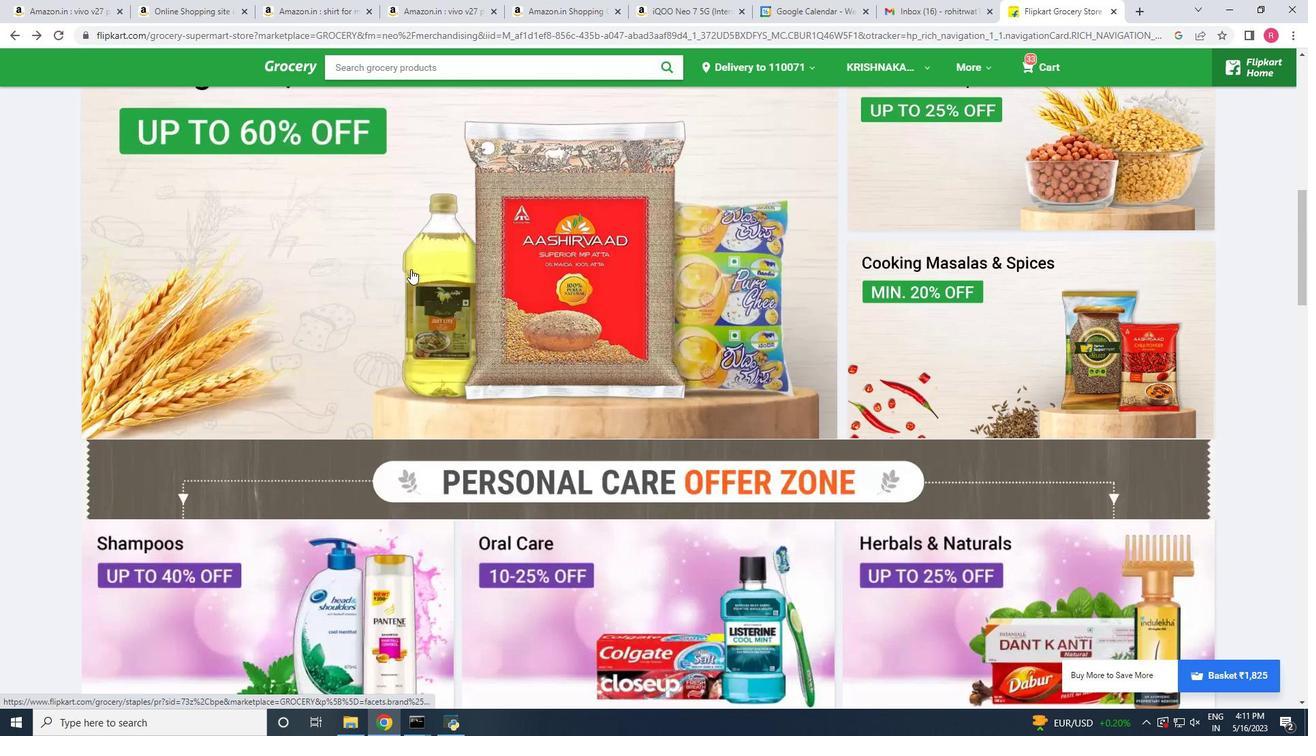 
Action: Mouse pressed left at (410, 276)
Screenshot: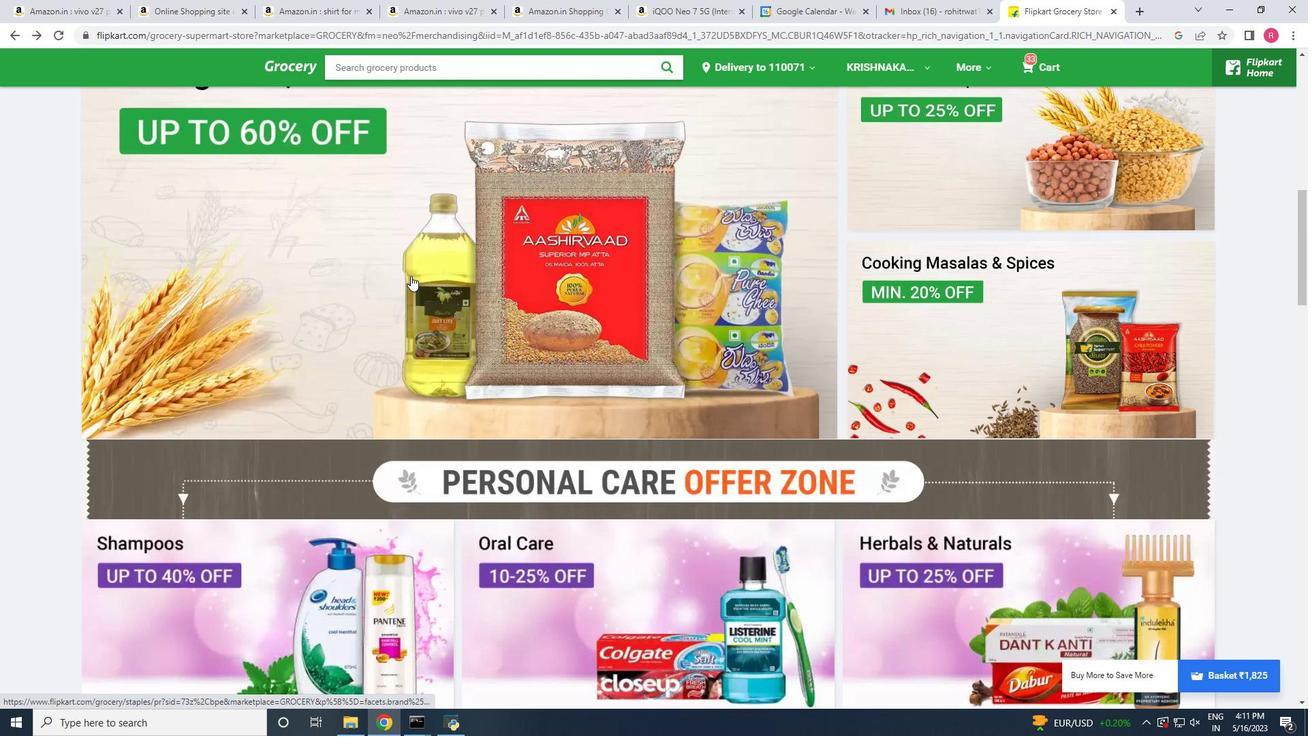 
Action: Mouse moved to (432, 382)
Screenshot: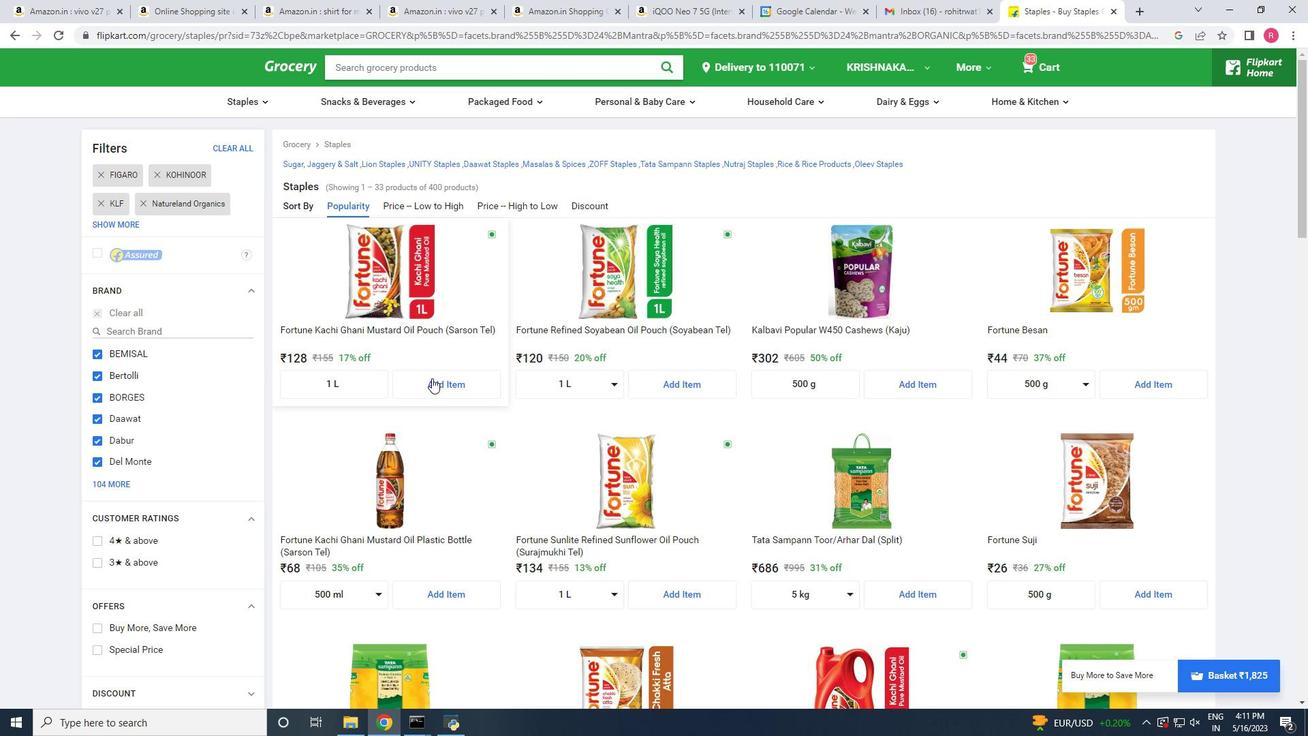 
Action: Mouse pressed left at (432, 382)
Screenshot: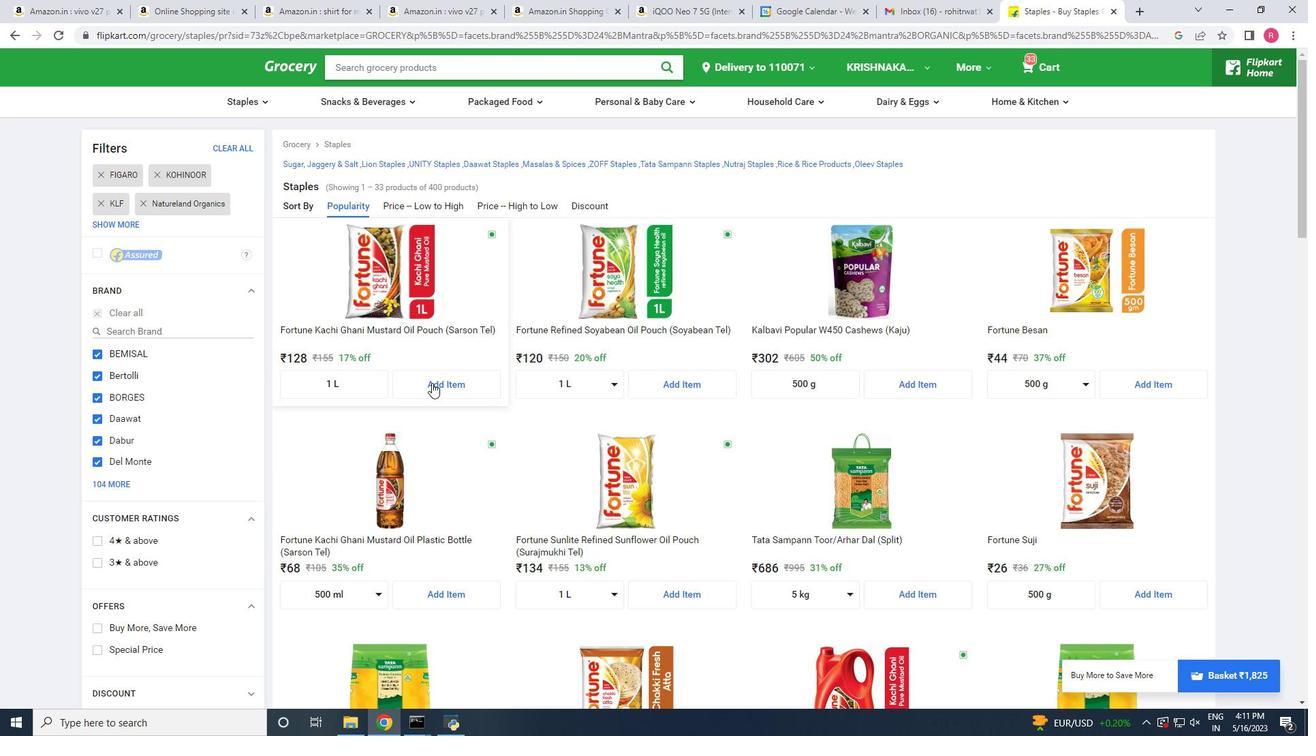 
Action: Mouse moved to (888, 530)
Screenshot: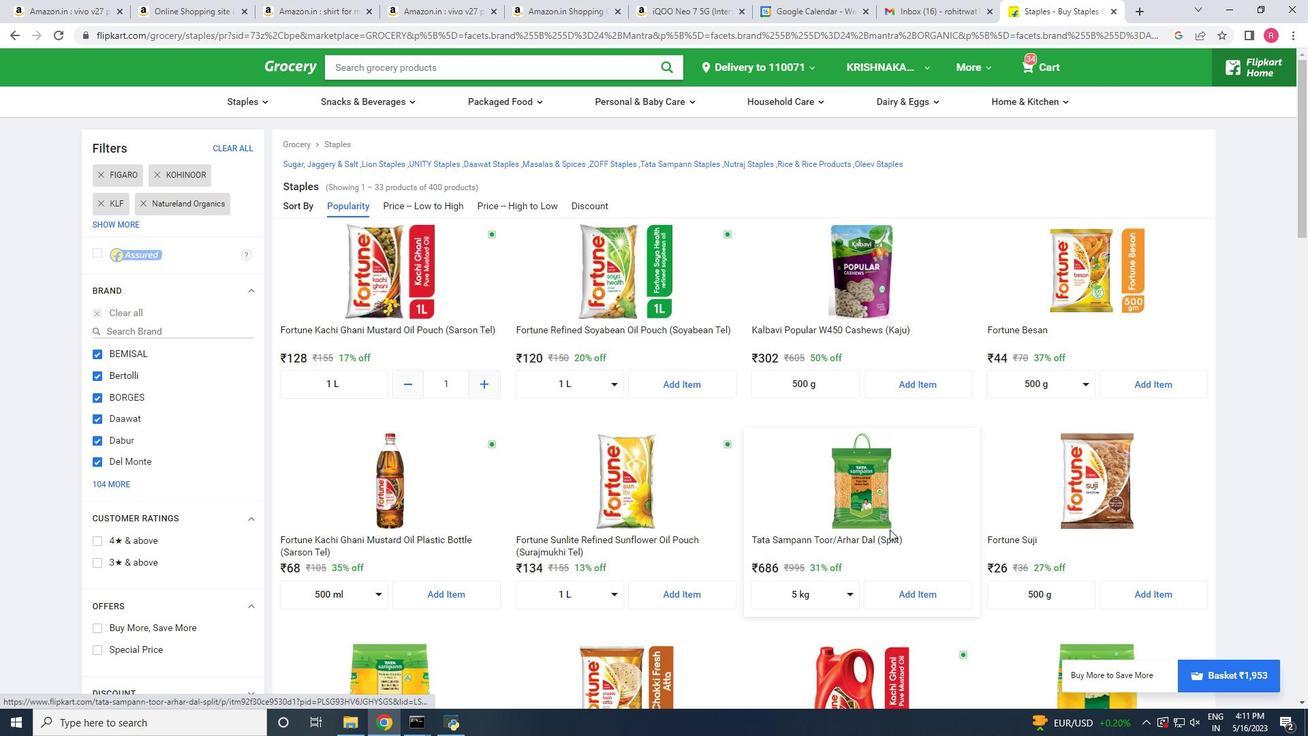 
Action: Mouse scrolled (888, 529) with delta (0, 0)
Screenshot: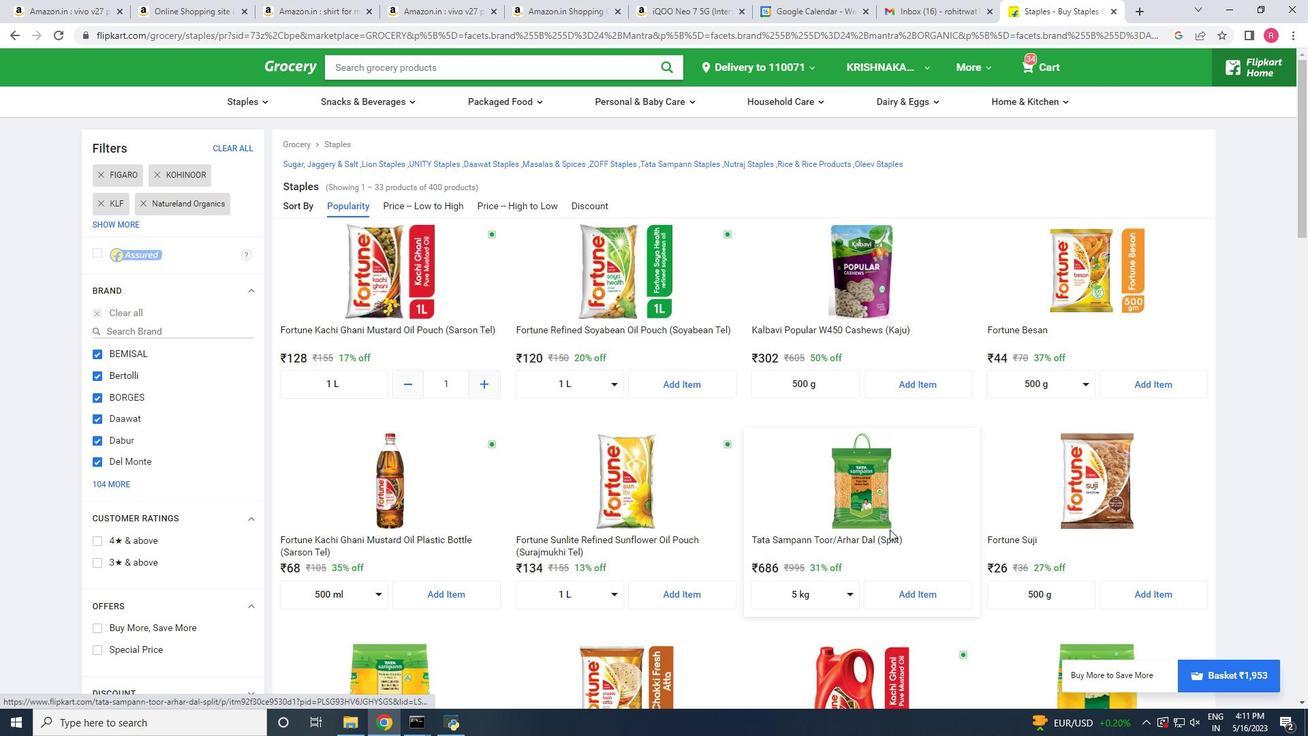 
Action: Mouse moved to (884, 535)
Screenshot: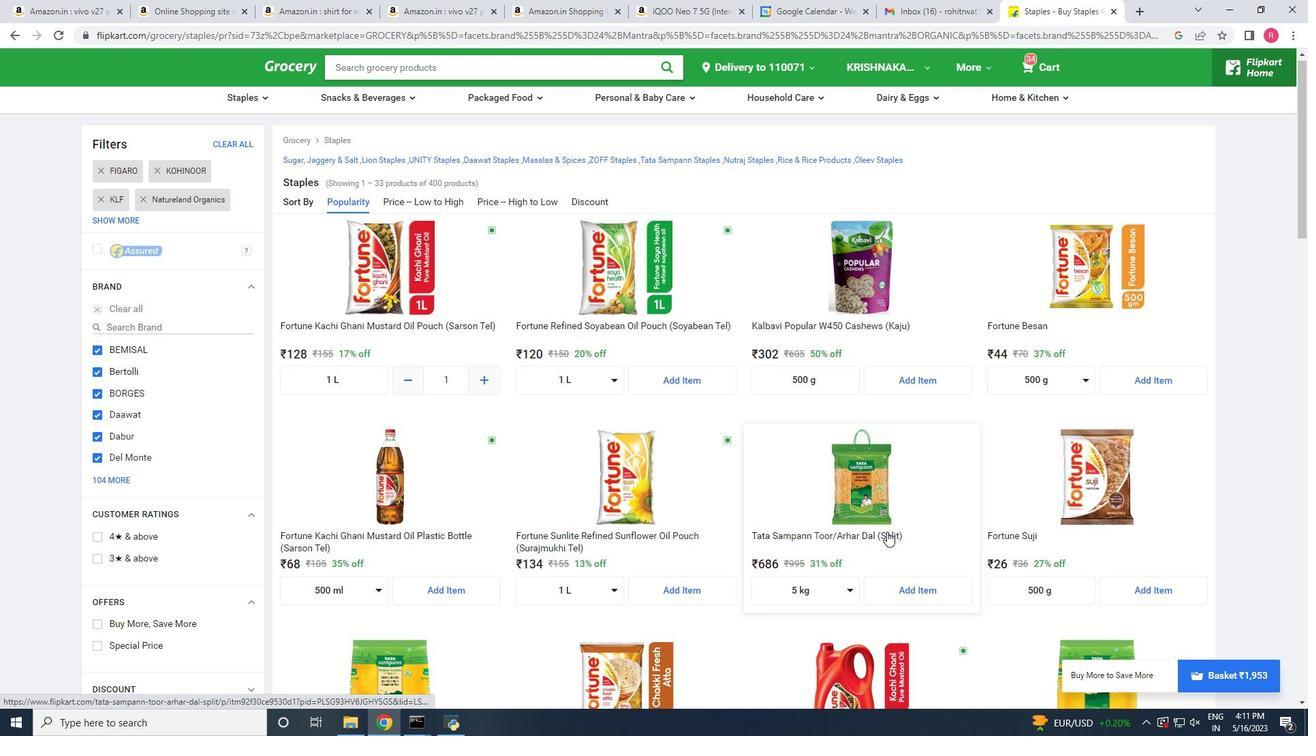 
Action: Mouse scrolled (884, 534) with delta (0, 0)
Screenshot: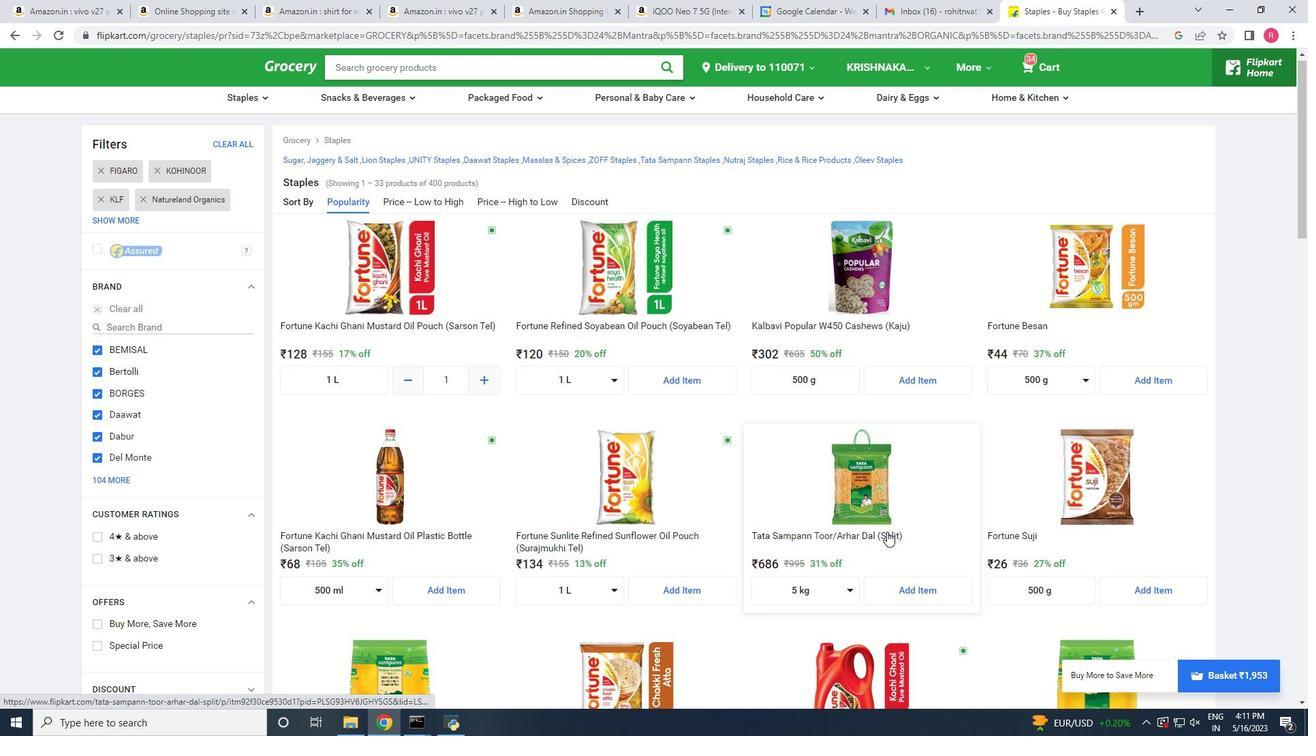 
Action: Mouse moved to (883, 537)
Screenshot: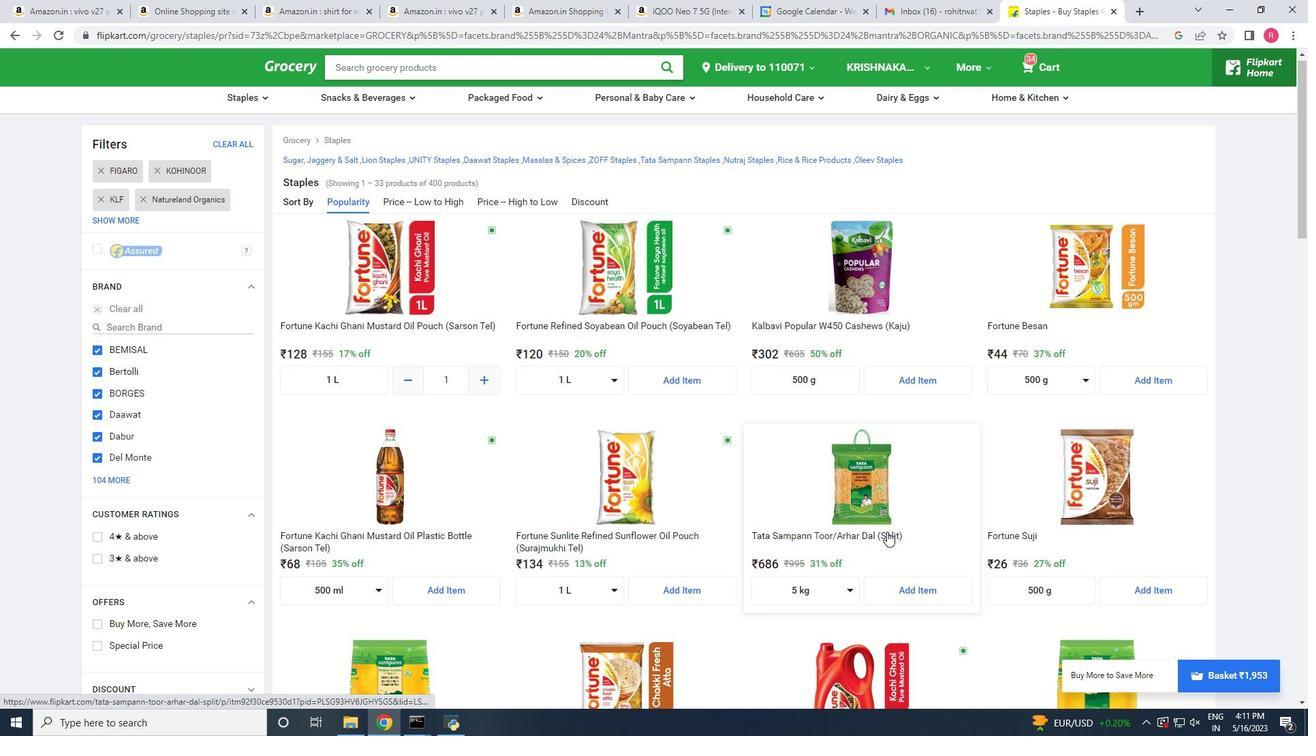 
Action: Mouse scrolled (883, 536) with delta (0, 0)
Screenshot: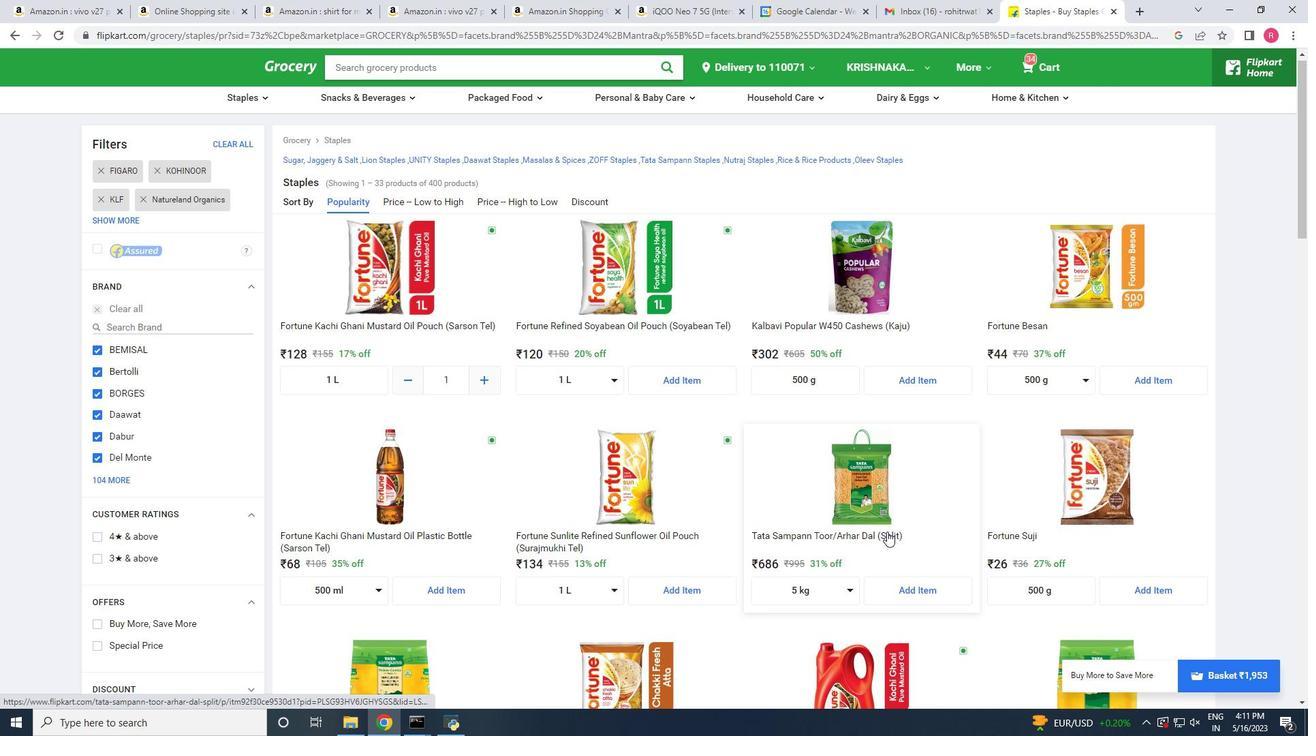
Action: Mouse moved to (879, 541)
Screenshot: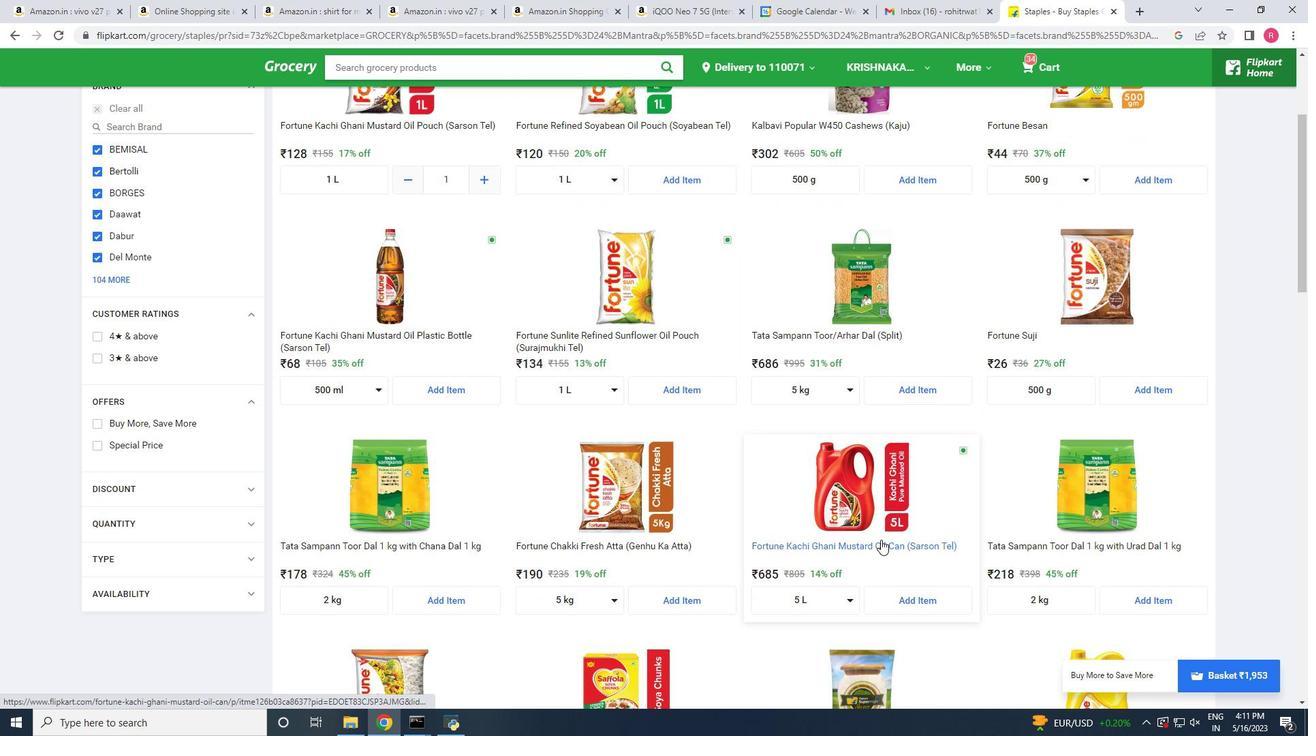 
Action: Mouse scrolled (879, 540) with delta (0, 0)
Screenshot: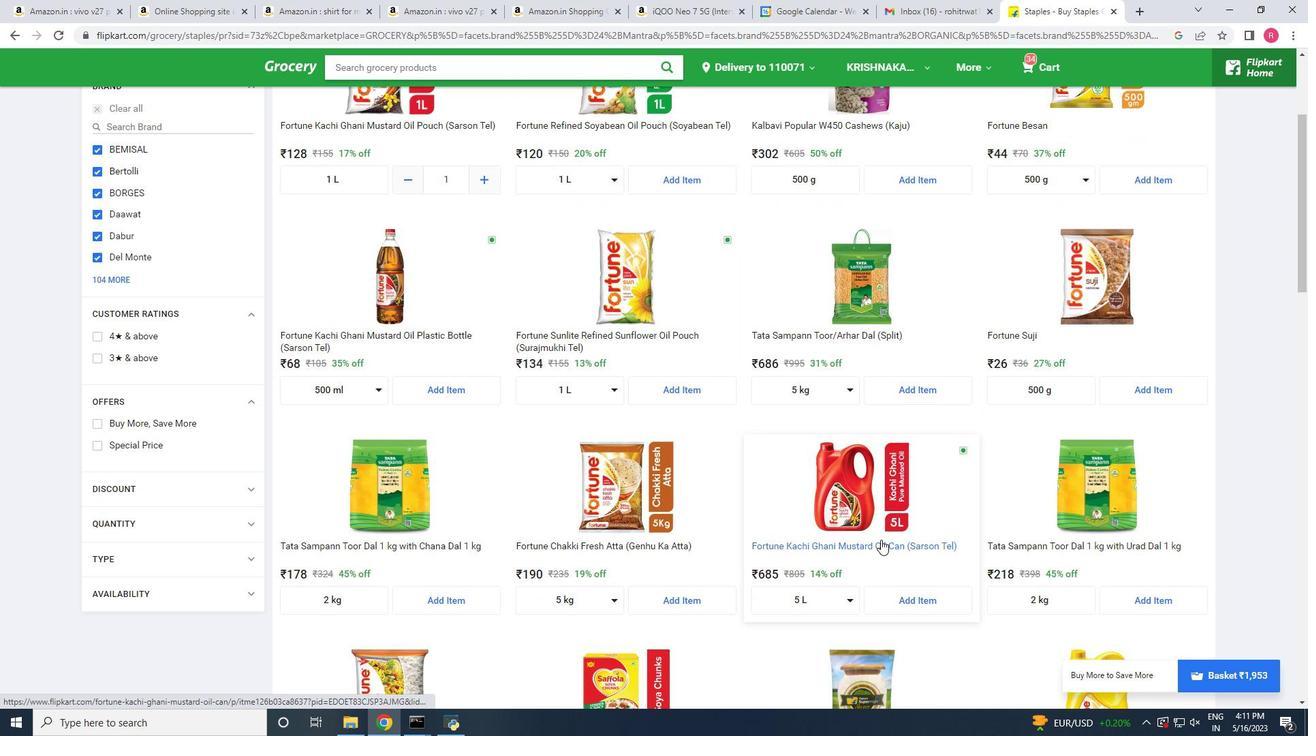 
Action: Mouse moved to (744, 491)
Screenshot: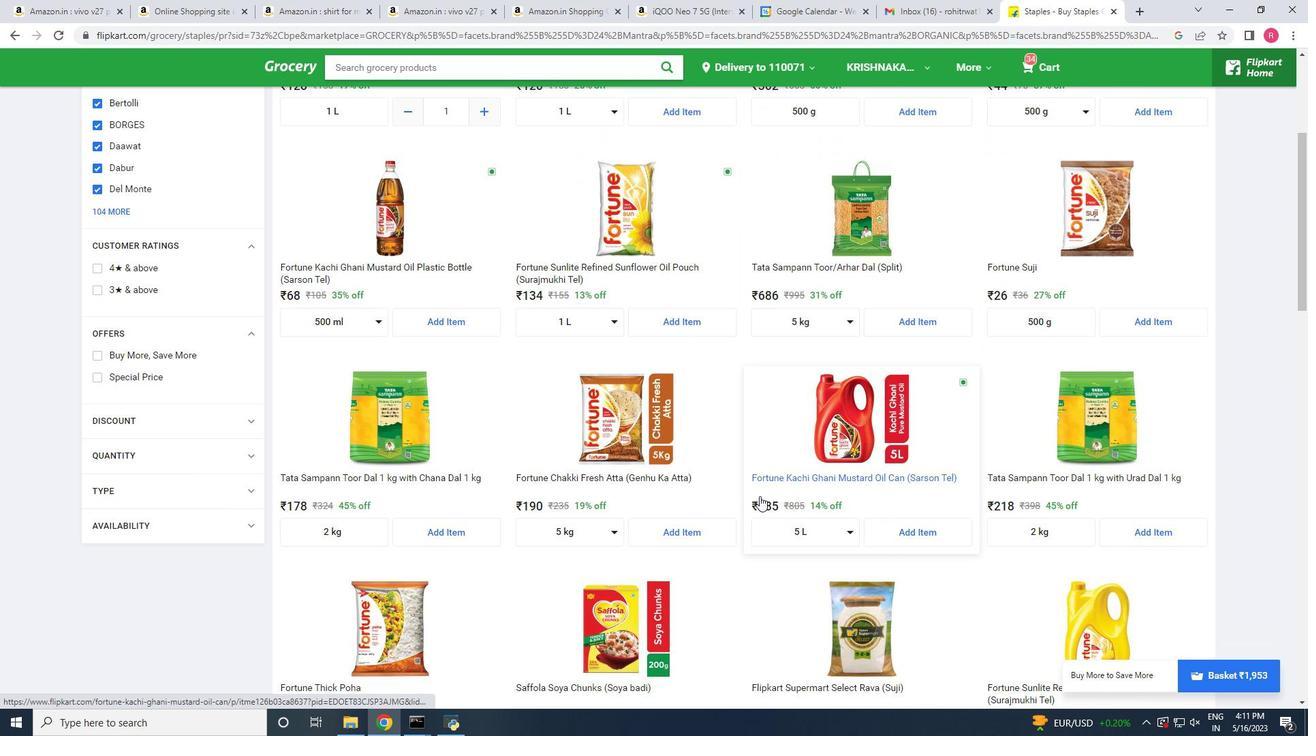 
Action: Mouse scrolled (744, 490) with delta (0, 0)
Screenshot: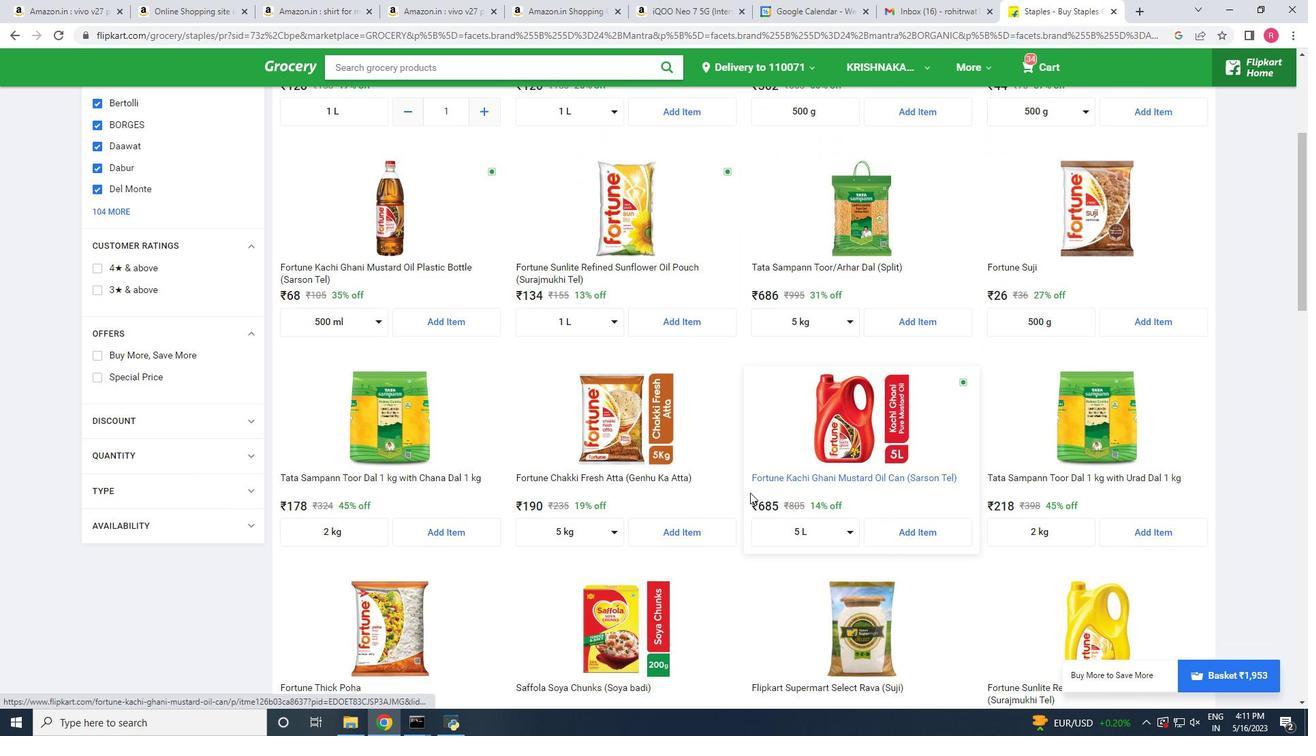 
Action: Mouse scrolled (744, 490) with delta (0, 0)
Screenshot: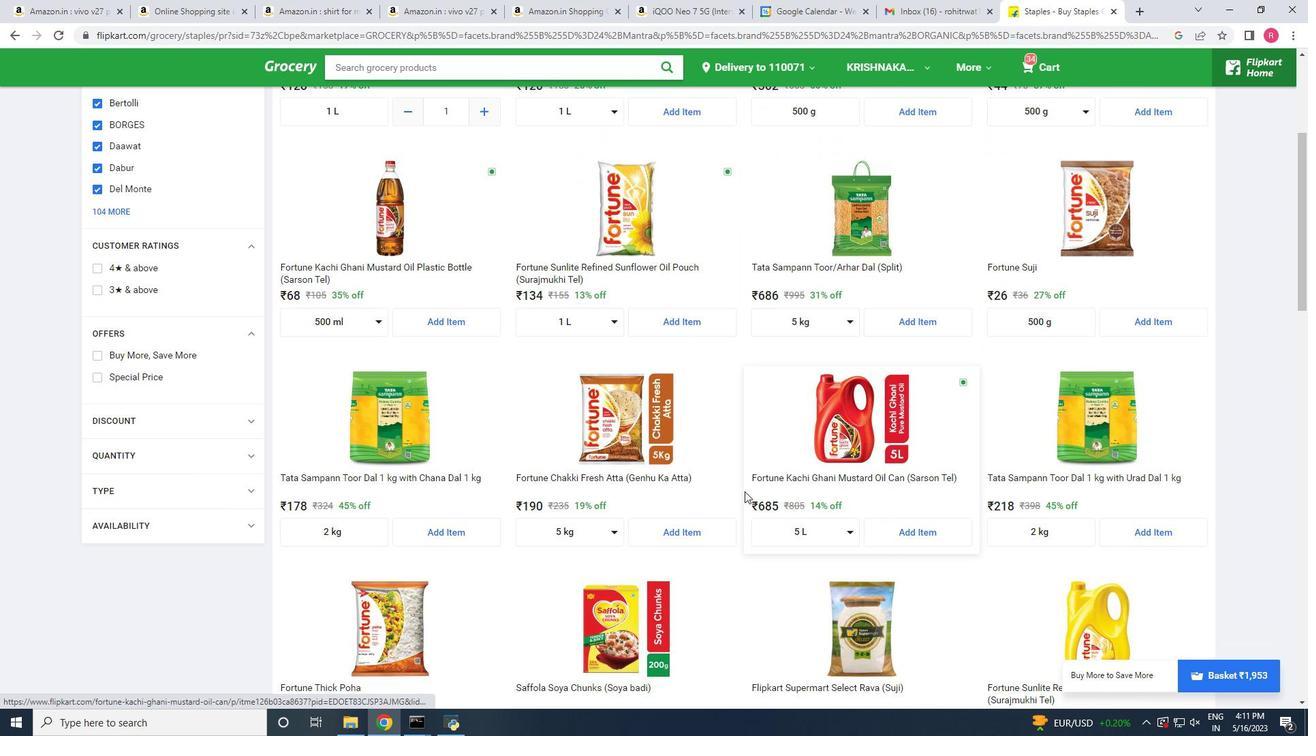 
Action: Mouse moved to (742, 491)
Screenshot: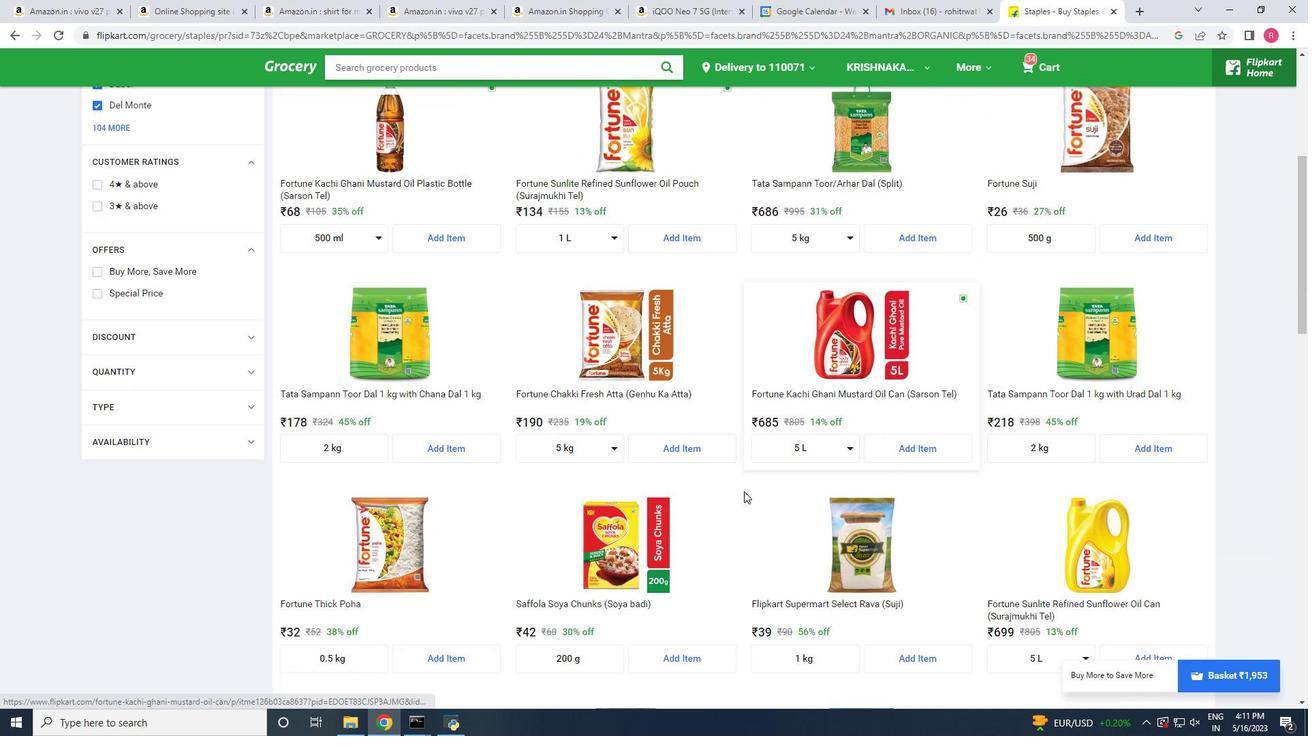 
Action: Mouse scrolled (742, 490) with delta (0, 0)
Screenshot: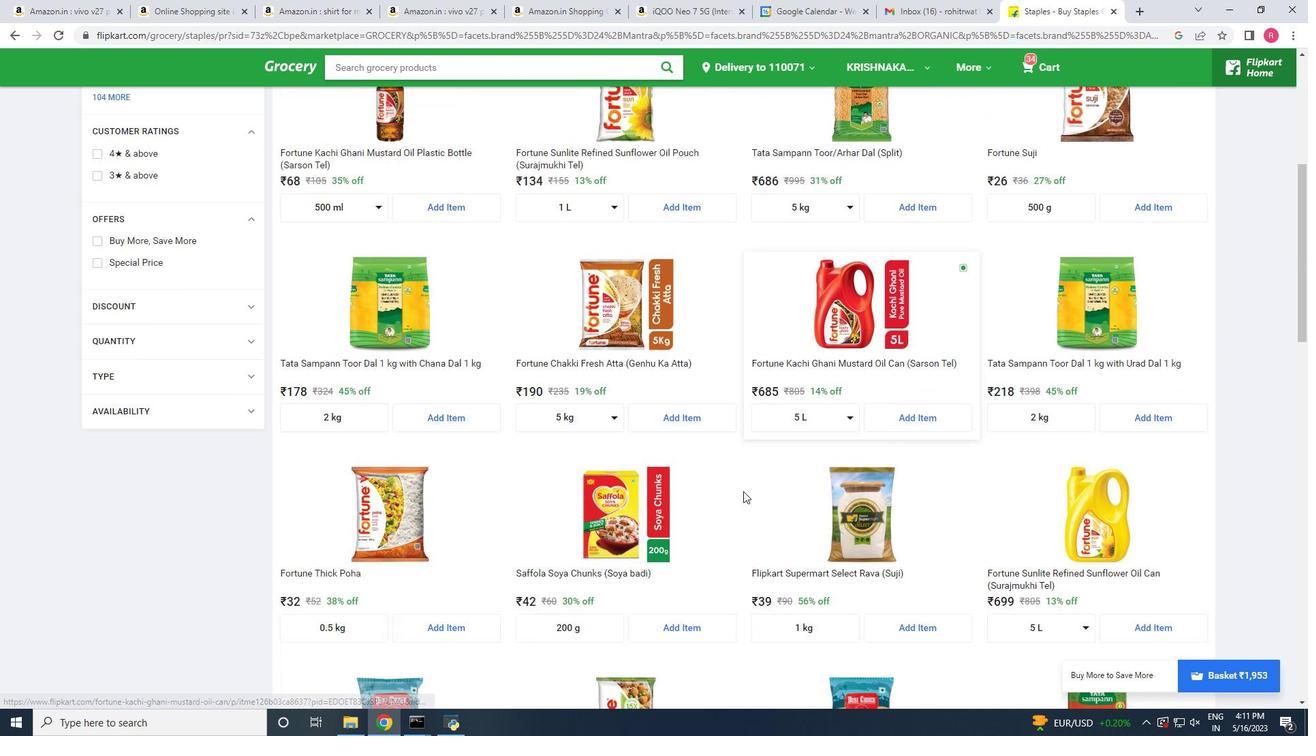 
Action: Mouse moved to (742, 492)
Screenshot: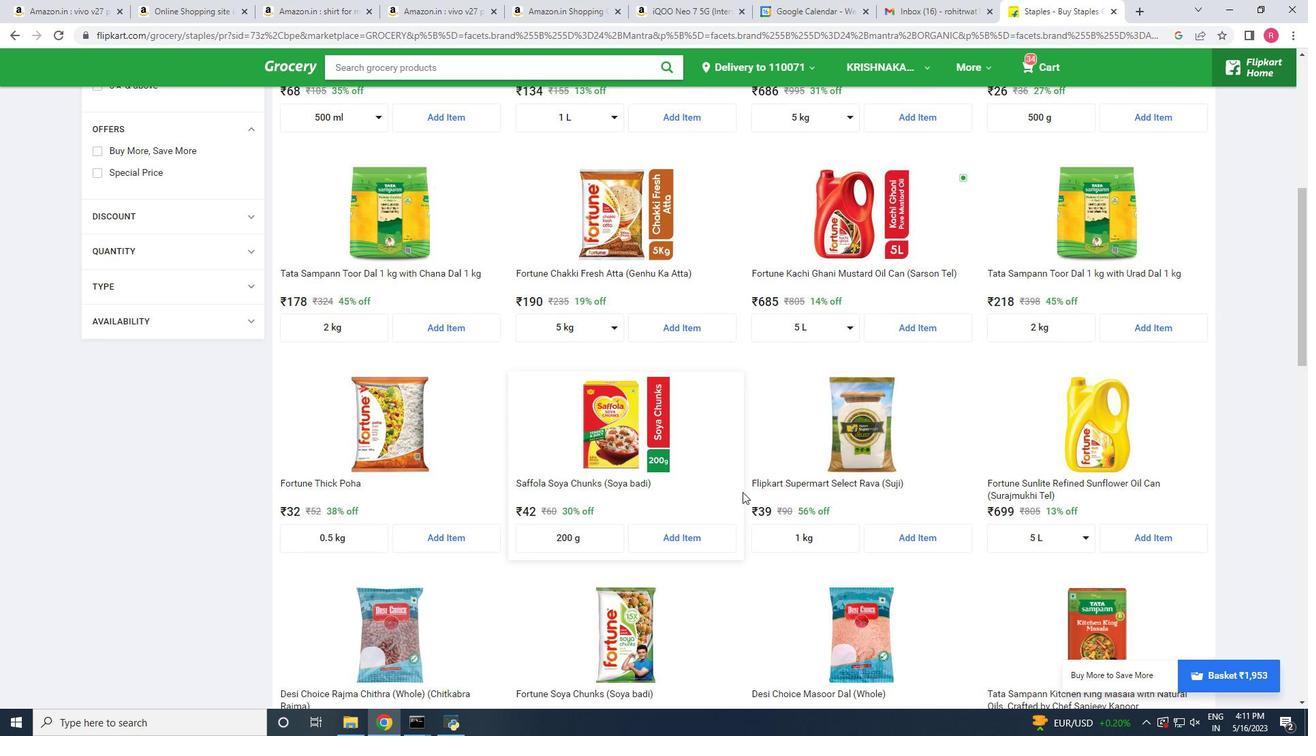 
Action: Mouse scrolled (742, 491) with delta (0, 0)
Screenshot: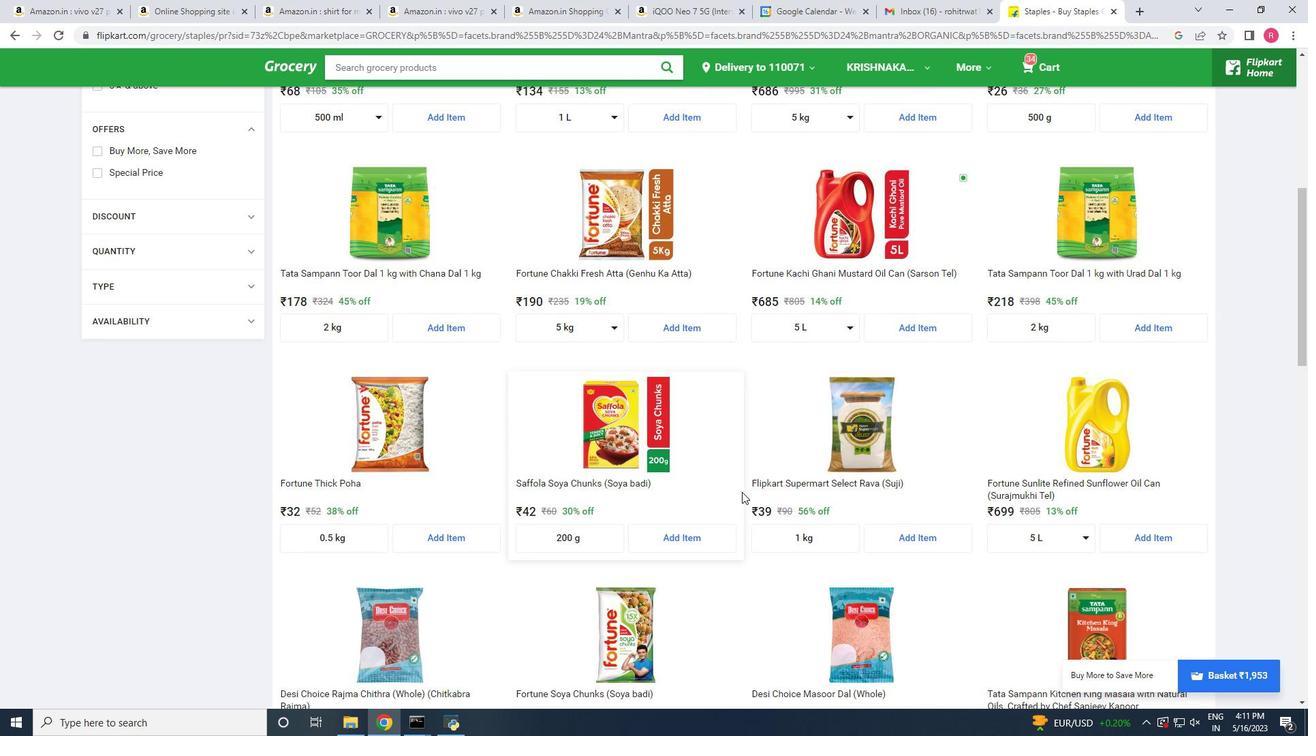 
Action: Mouse scrolled (742, 491) with delta (0, 0)
Screenshot: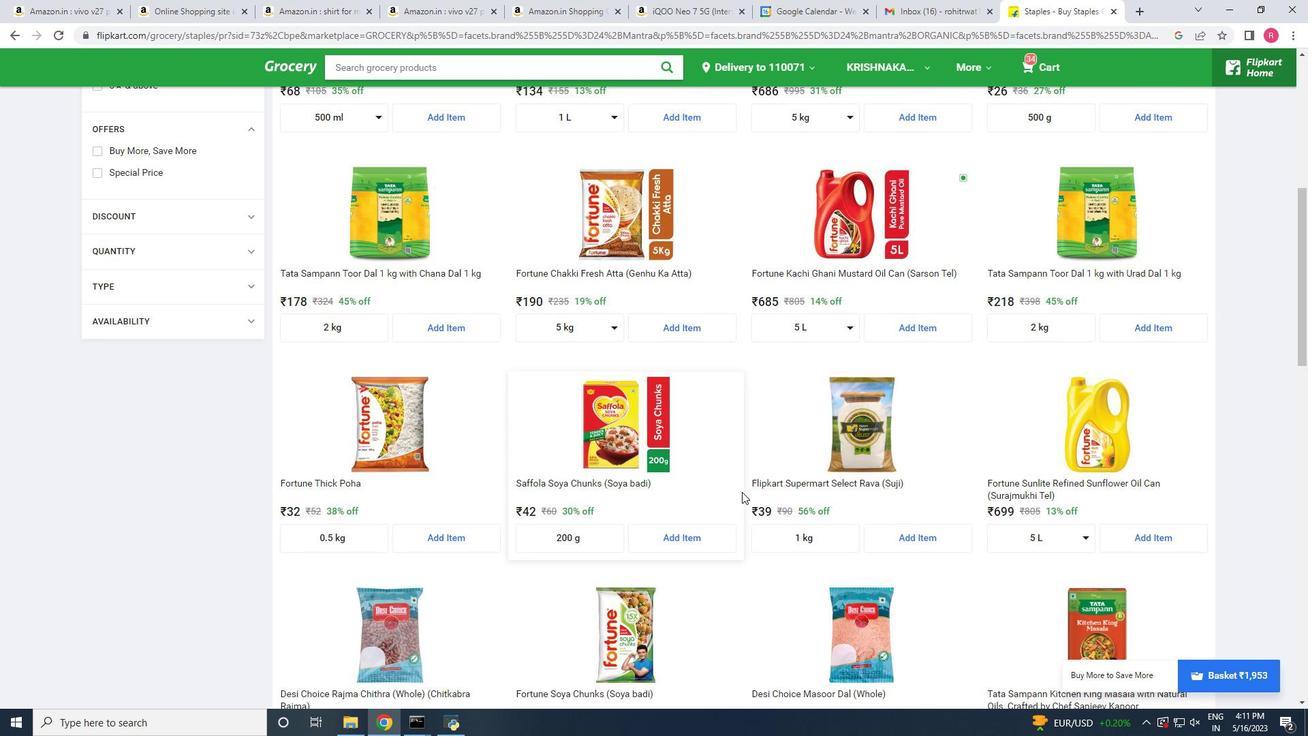 
Action: Mouse moved to (143, 160)
Screenshot: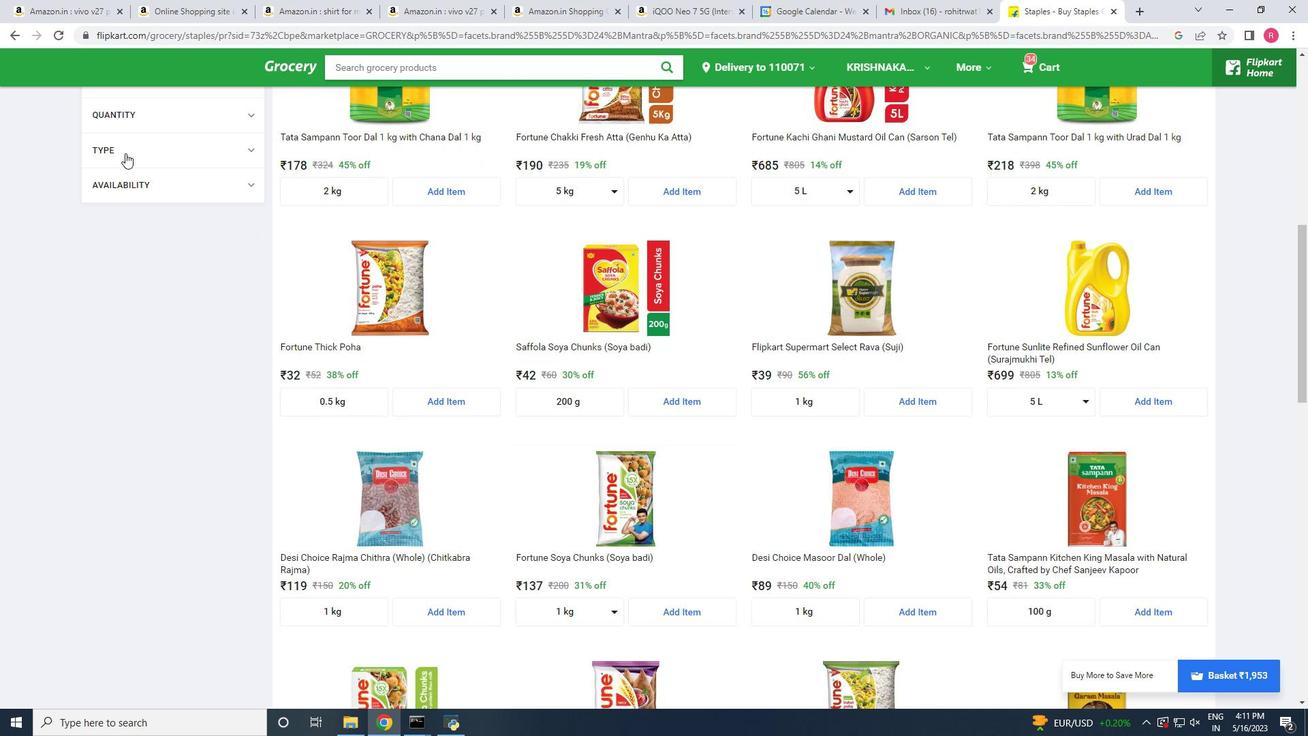 
Action: Mouse scrolled (143, 160) with delta (0, 0)
Screenshot: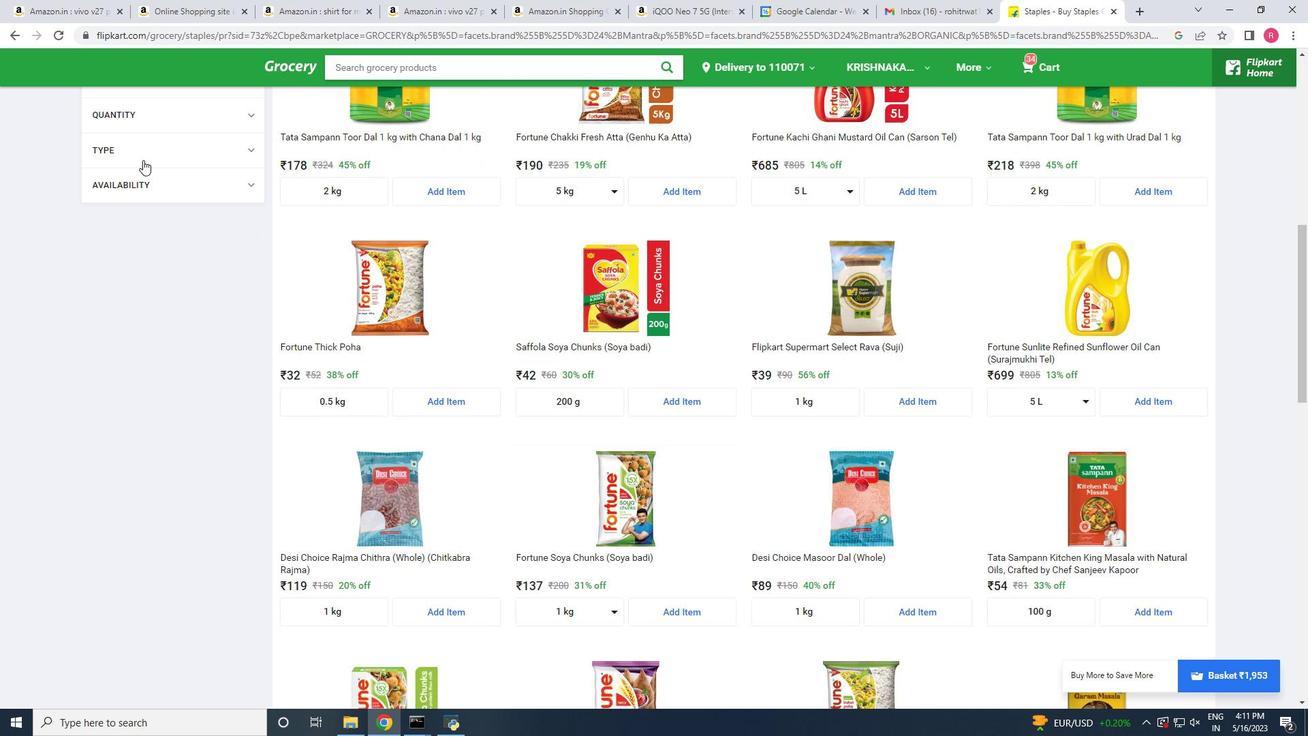 
Action: Mouse moved to (145, 158)
Screenshot: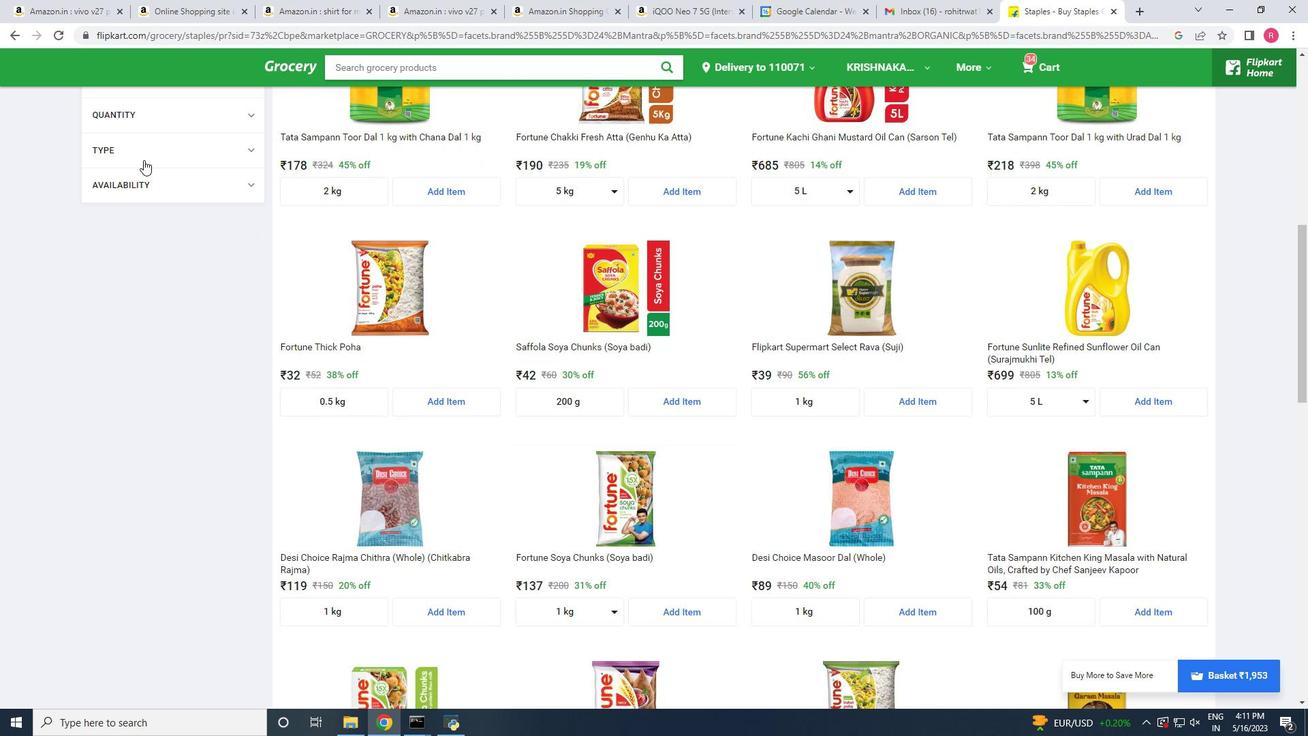 
Action: Mouse scrolled (143, 160) with delta (0, 0)
Screenshot: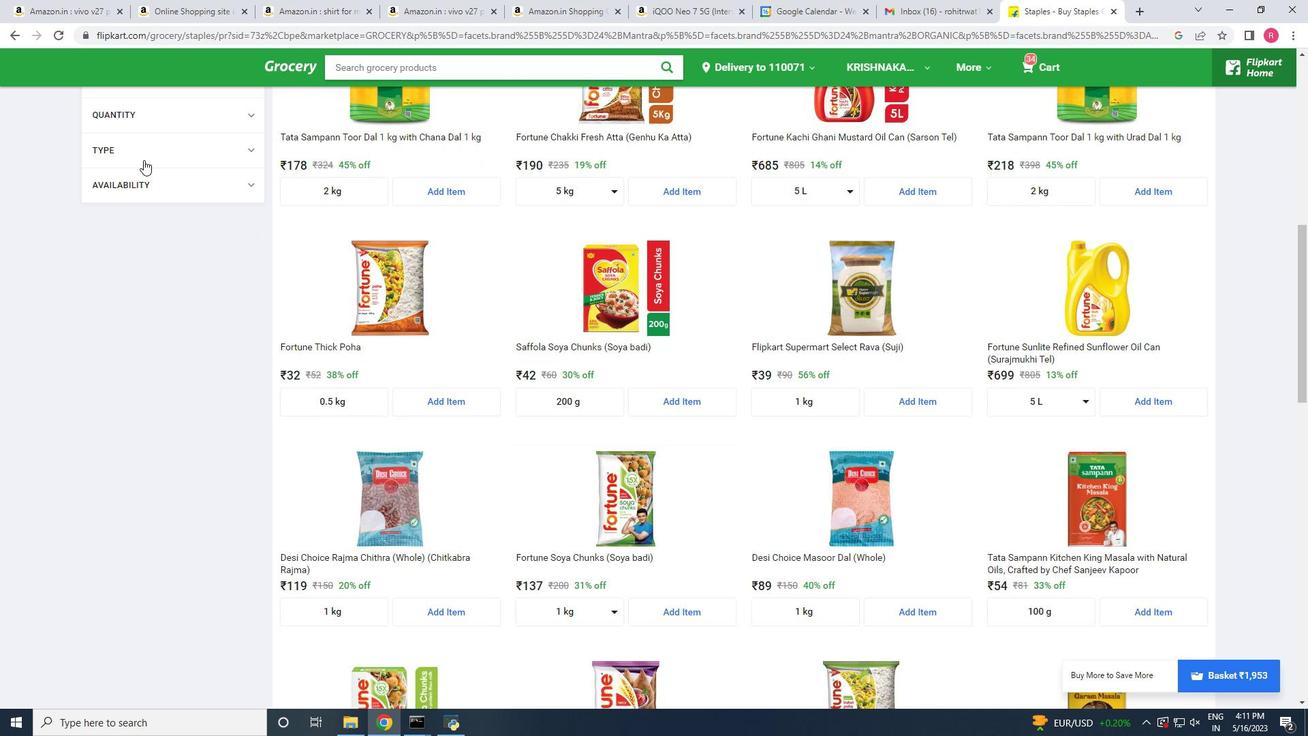 
Action: Mouse moved to (145, 158)
Screenshot: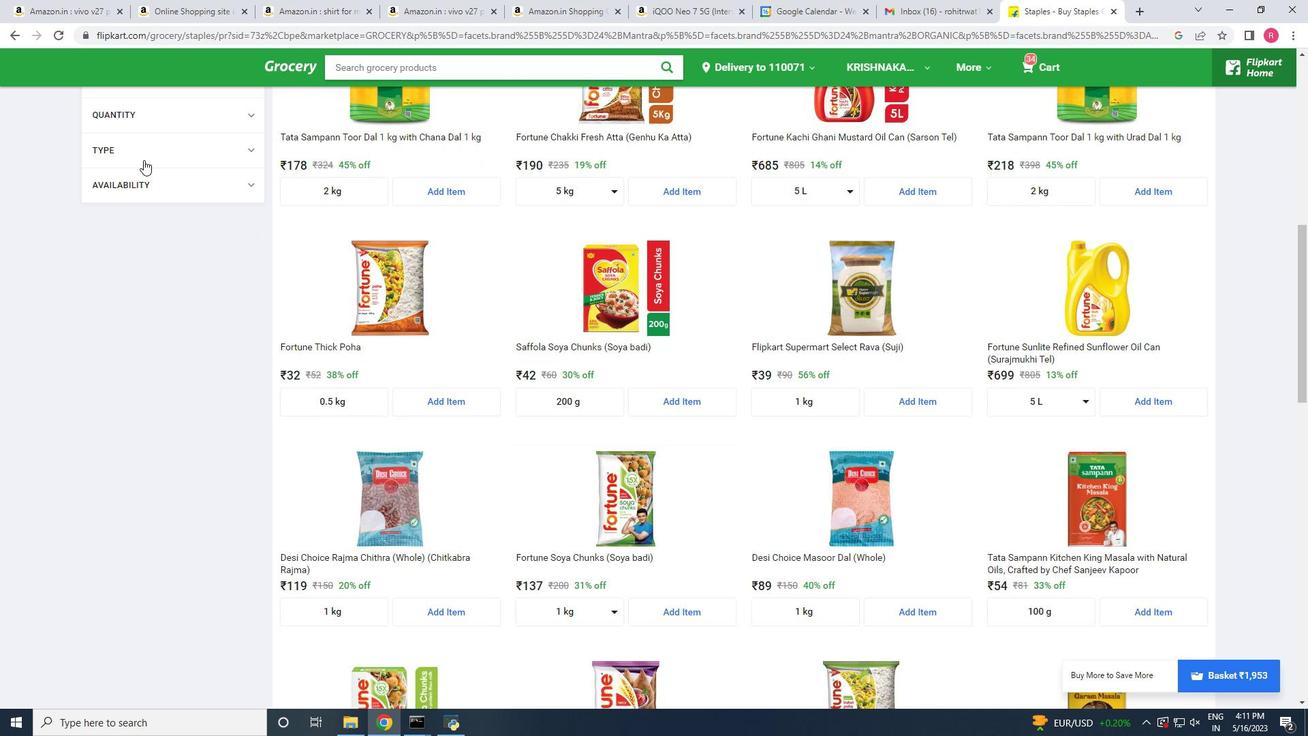 
Action: Mouse scrolled (145, 159) with delta (0, 0)
Screenshot: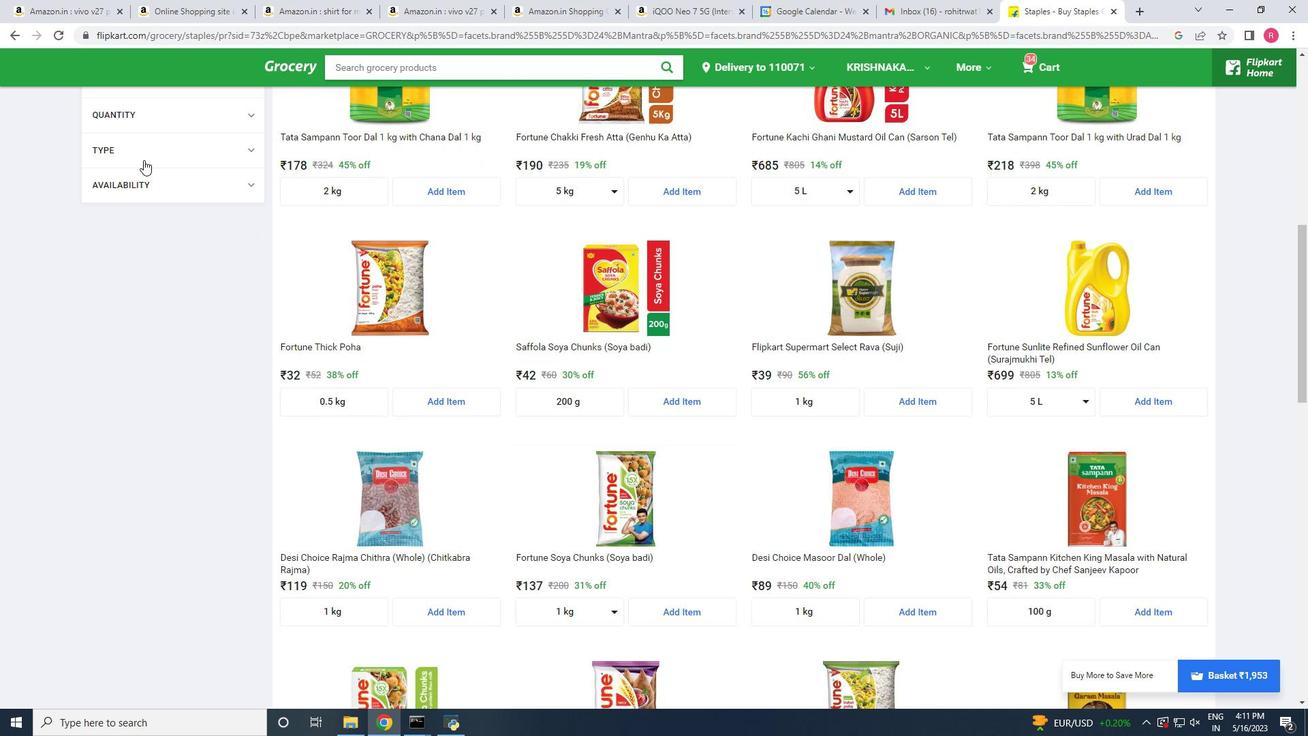 
Action: Mouse moved to (365, 173)
Screenshot: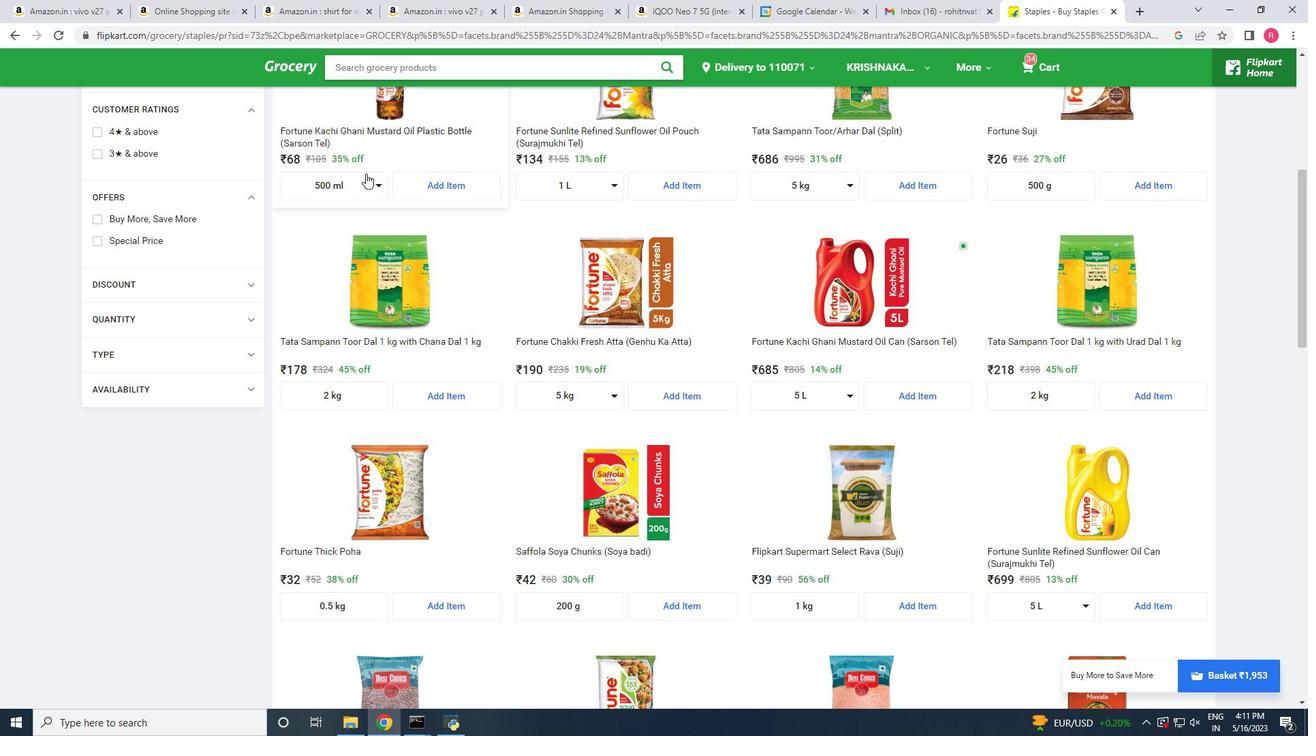 
Action: Mouse scrolled (365, 174) with delta (0, 0)
Screenshot: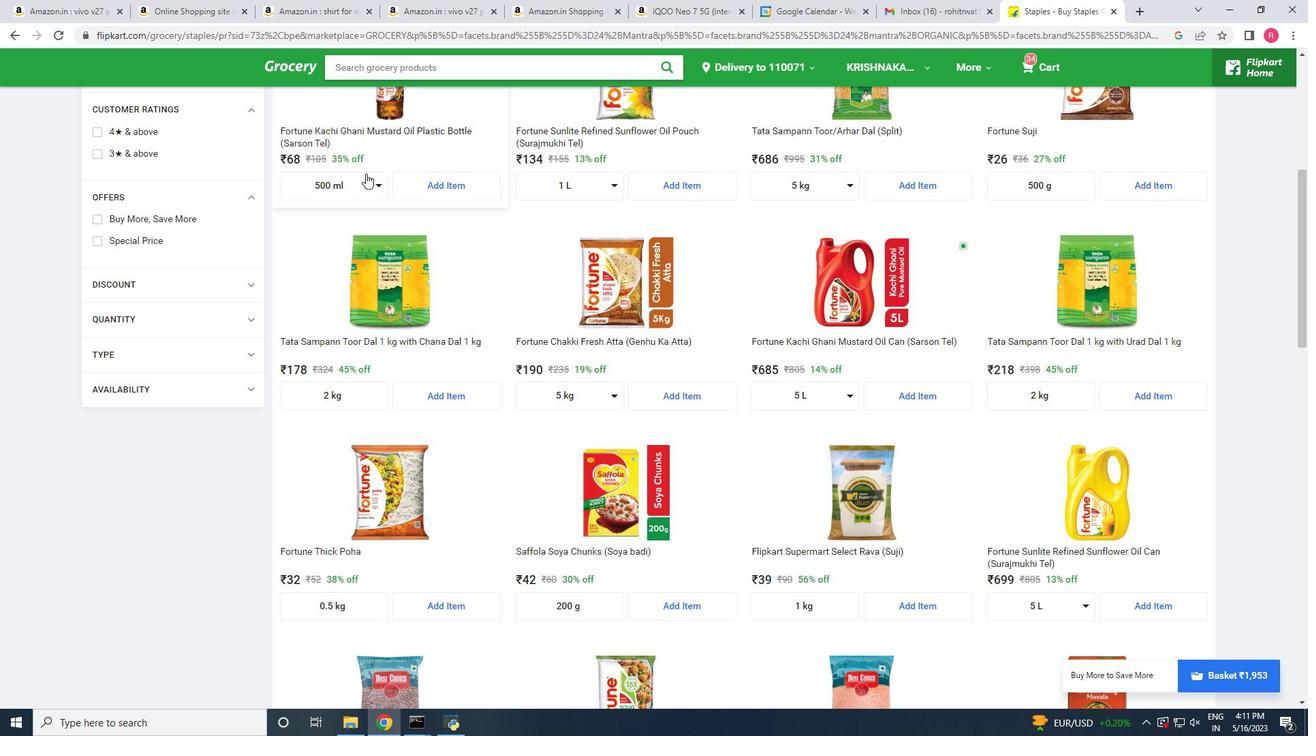 
Action: Mouse moved to (907, 452)
Screenshot: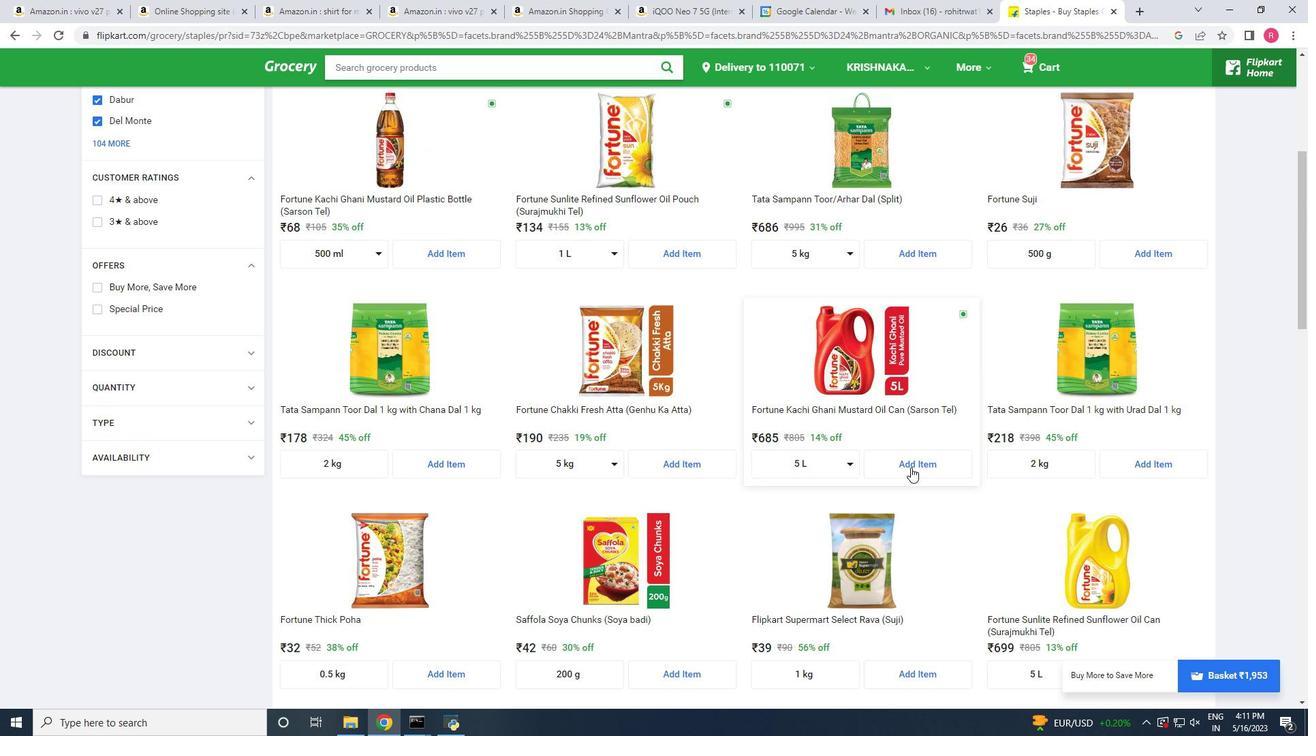 
Action: Mouse scrolled (907, 451) with delta (0, 0)
Screenshot: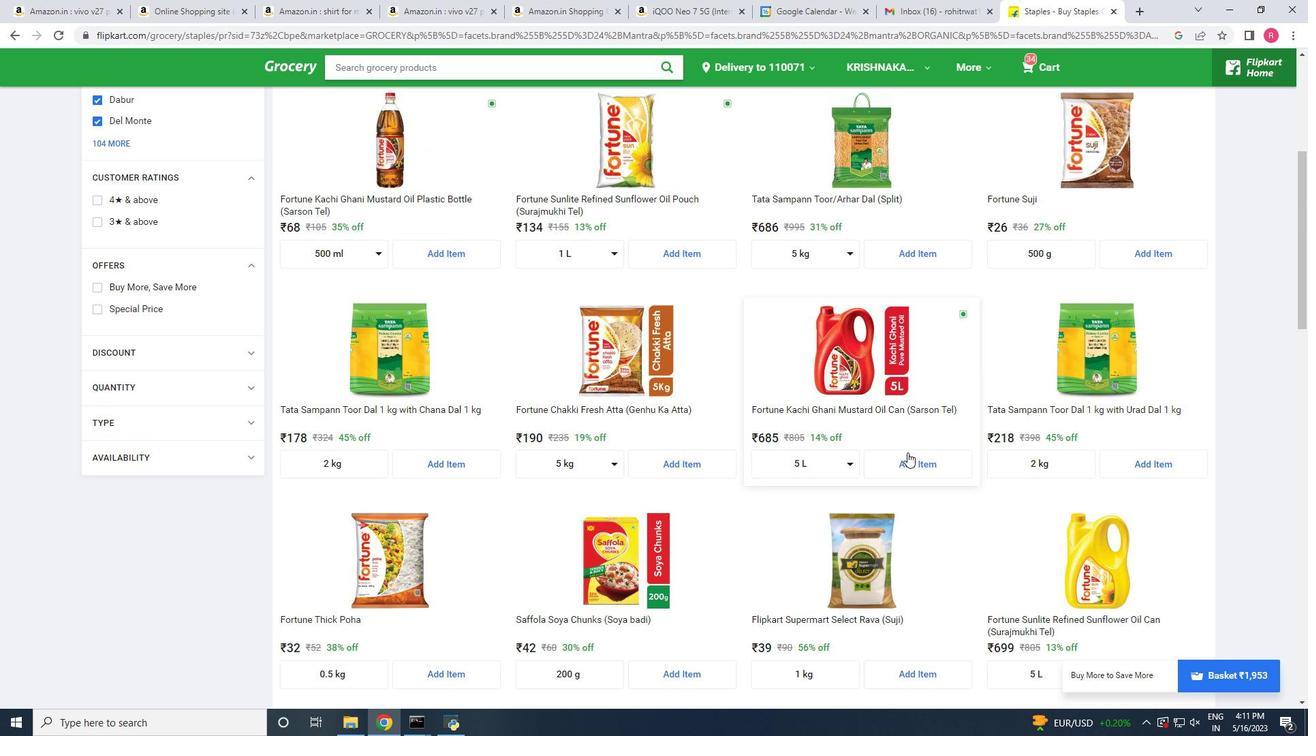 
Action: Mouse moved to (907, 450)
Screenshot: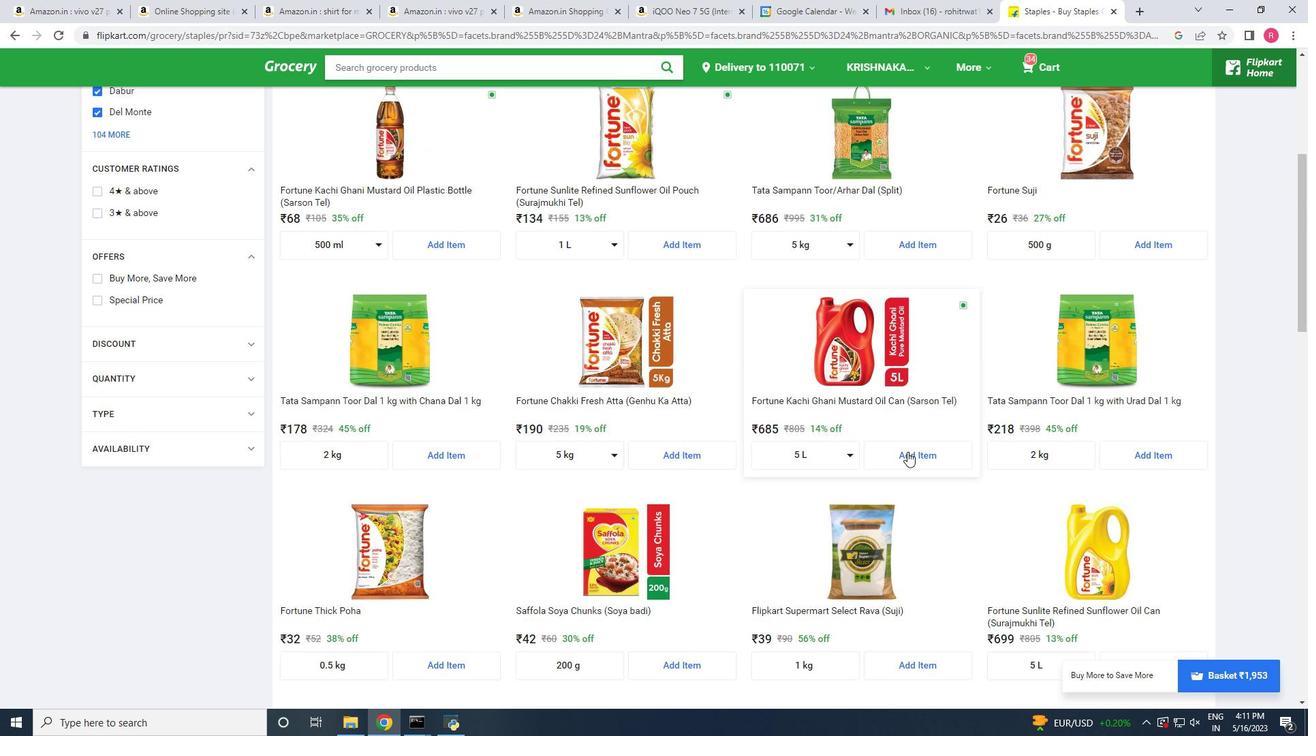 
Action: Mouse scrolled (907, 449) with delta (0, 0)
Screenshot: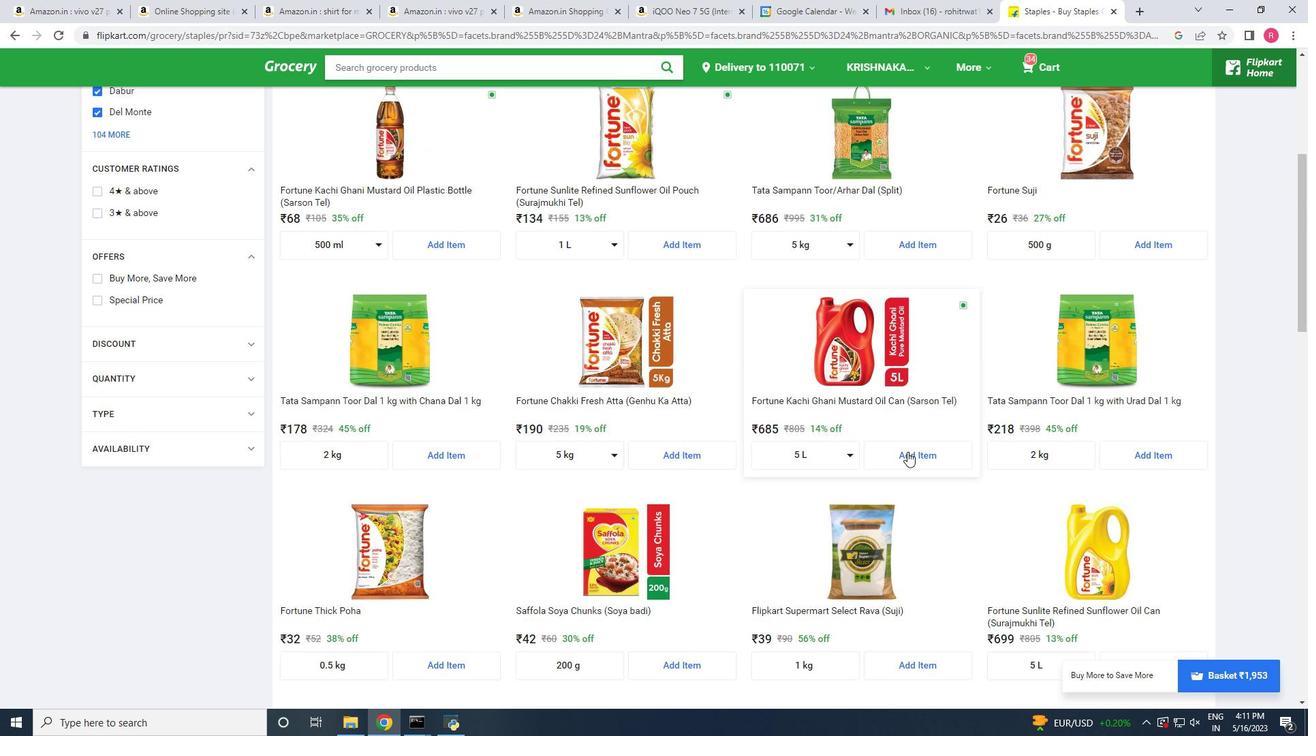
Action: Mouse moved to (1235, 677)
Screenshot: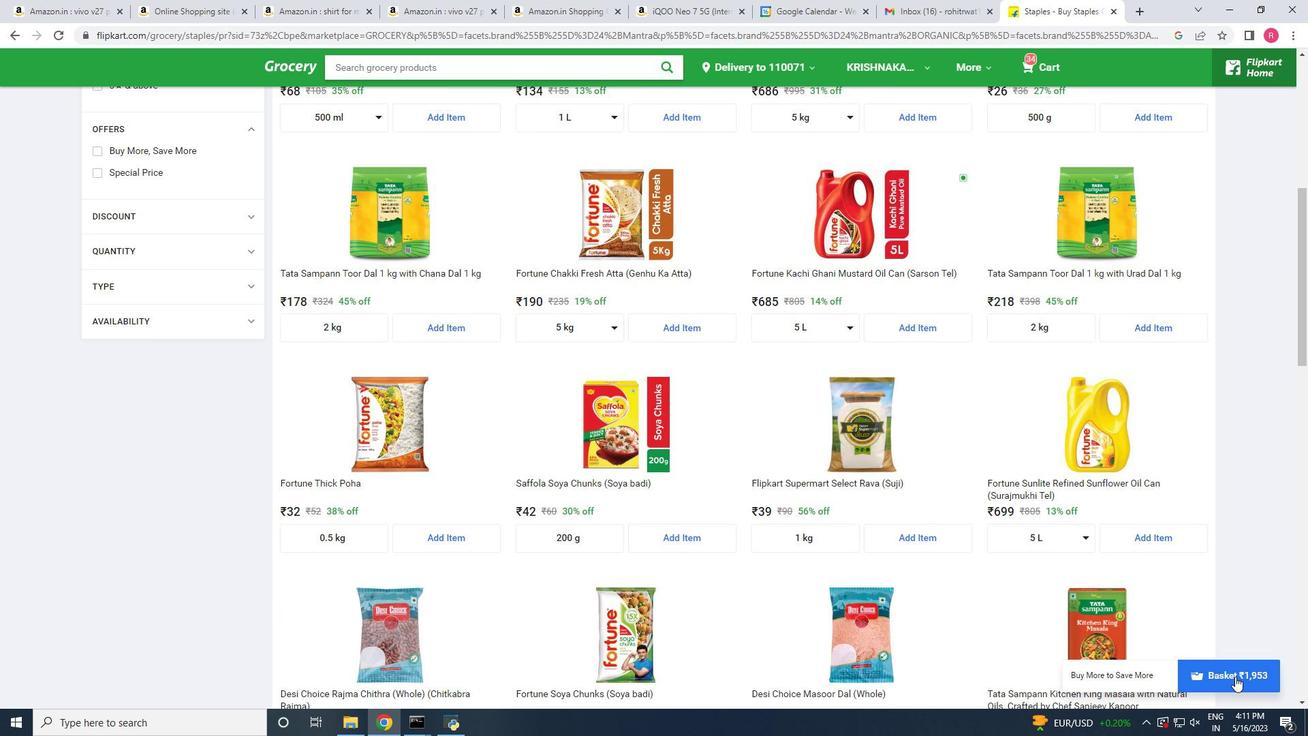 
Action: Mouse pressed left at (1235, 677)
Screenshot: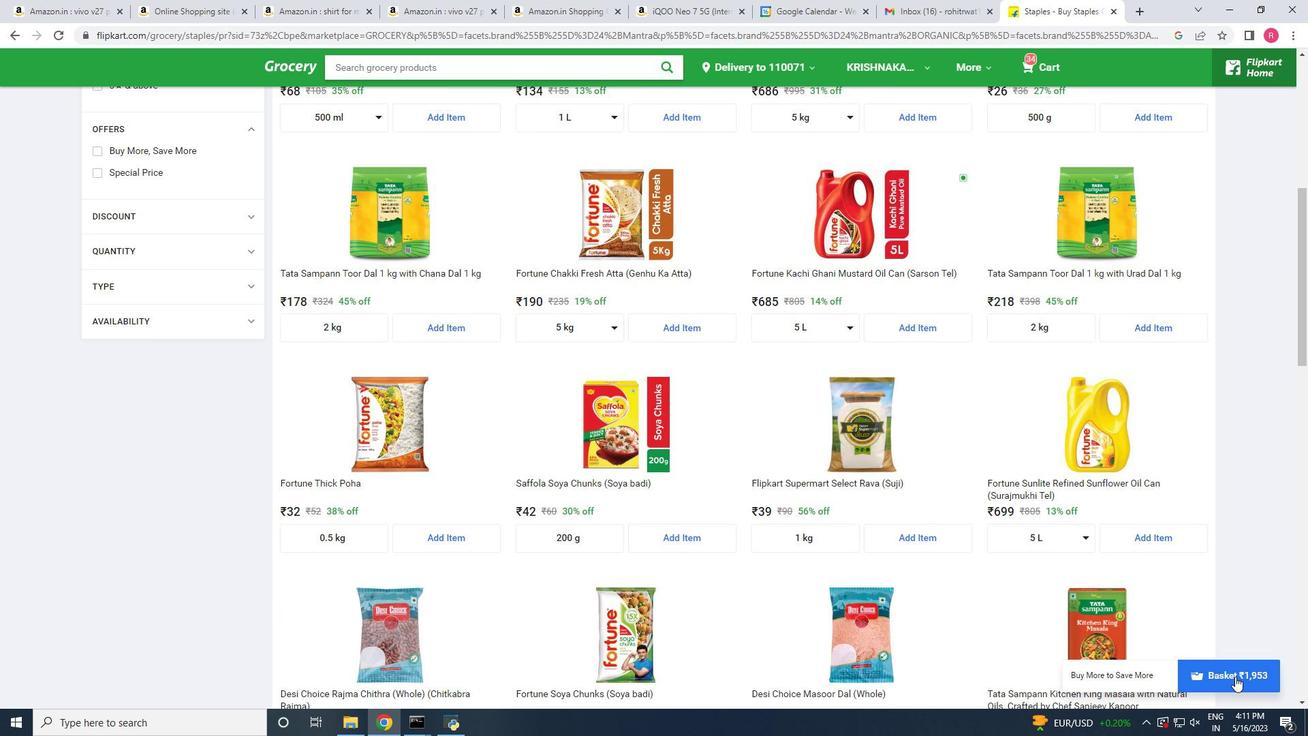 
Action: Mouse moved to (446, 430)
Screenshot: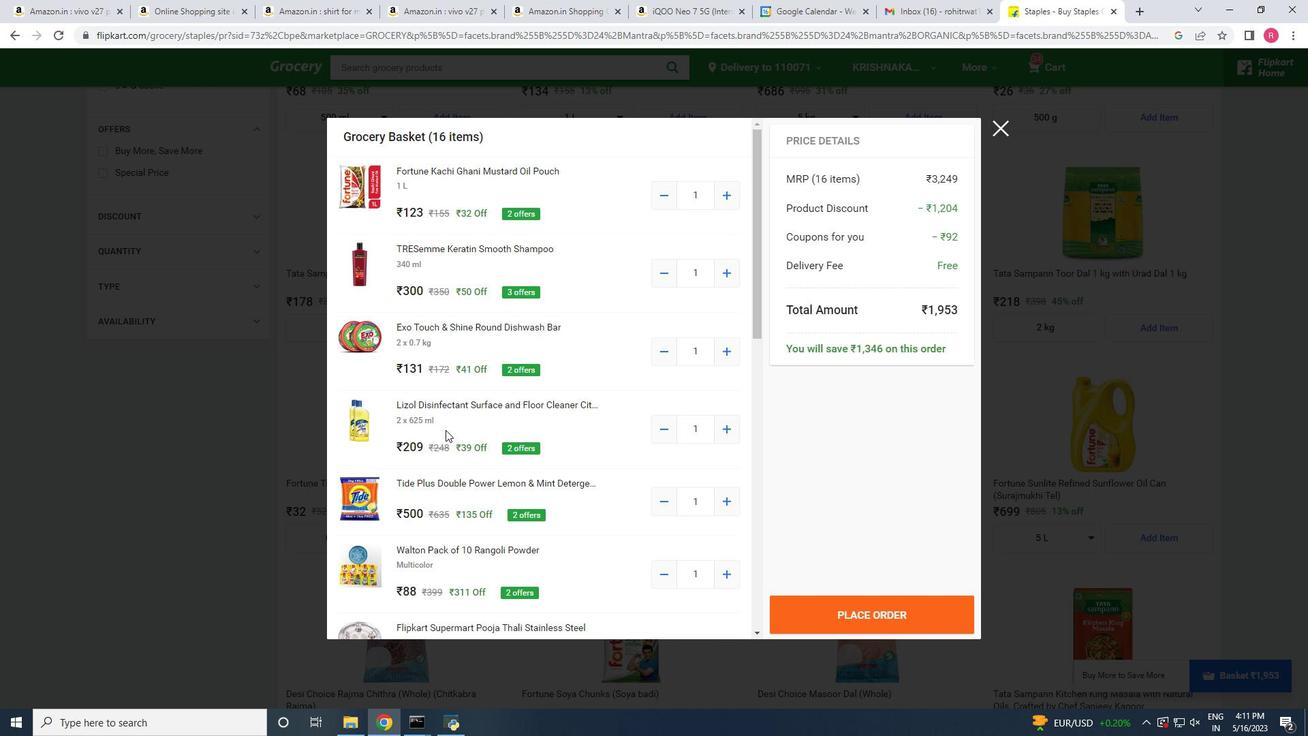 
Action: Mouse scrolled (446, 430) with delta (0, 0)
Screenshot: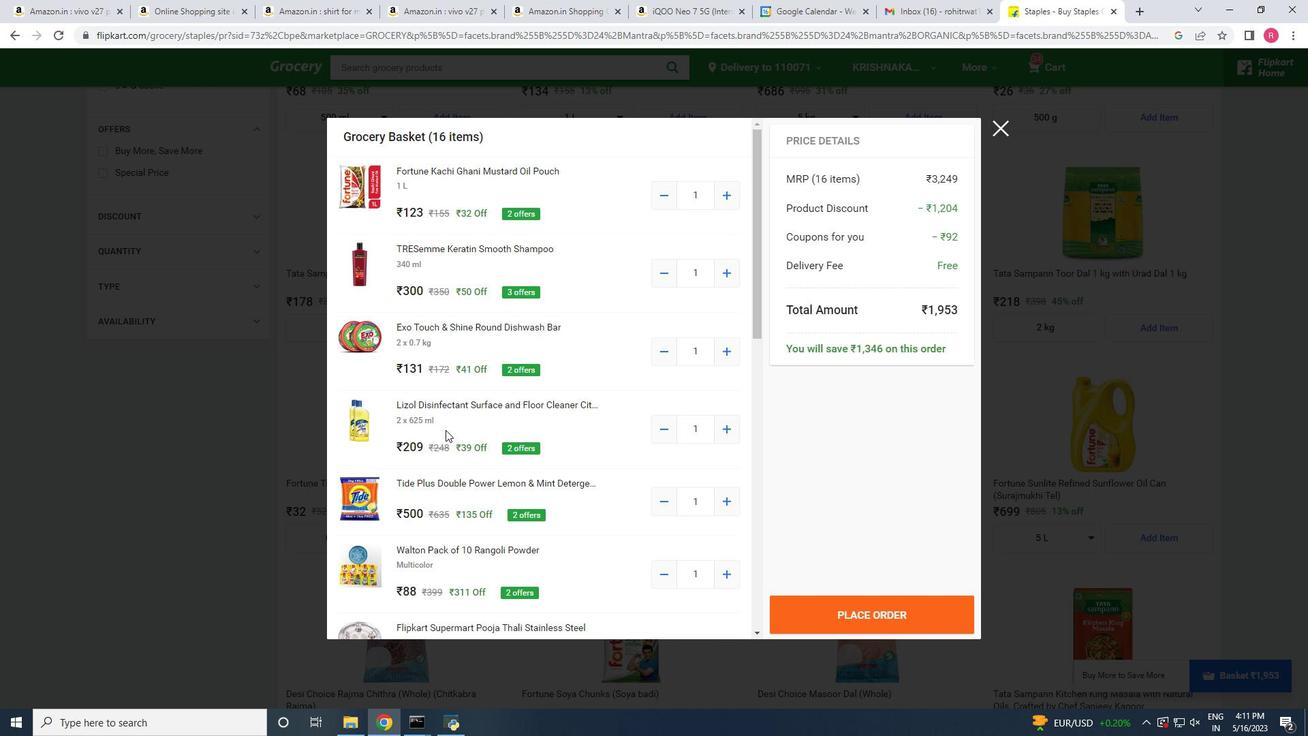 
Action: Mouse moved to (446, 431)
Screenshot: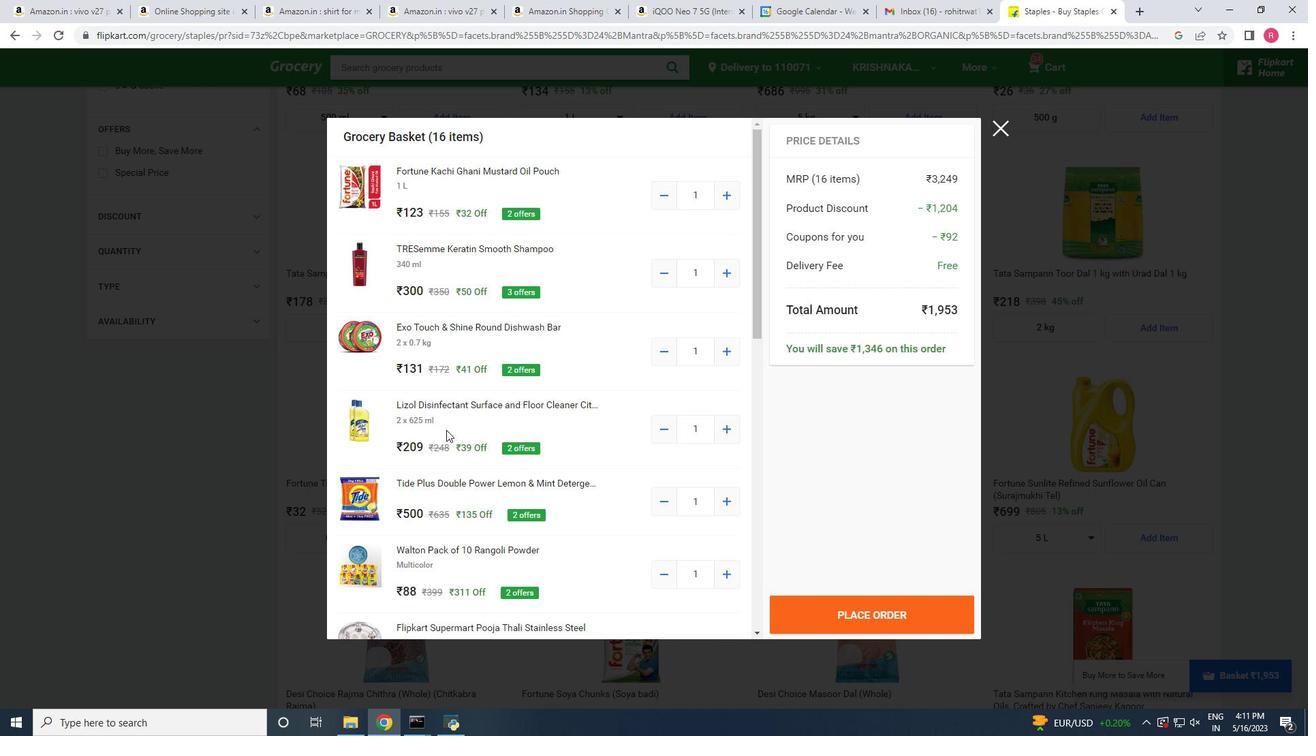 
Action: Mouse scrolled (446, 430) with delta (0, 0)
Screenshot: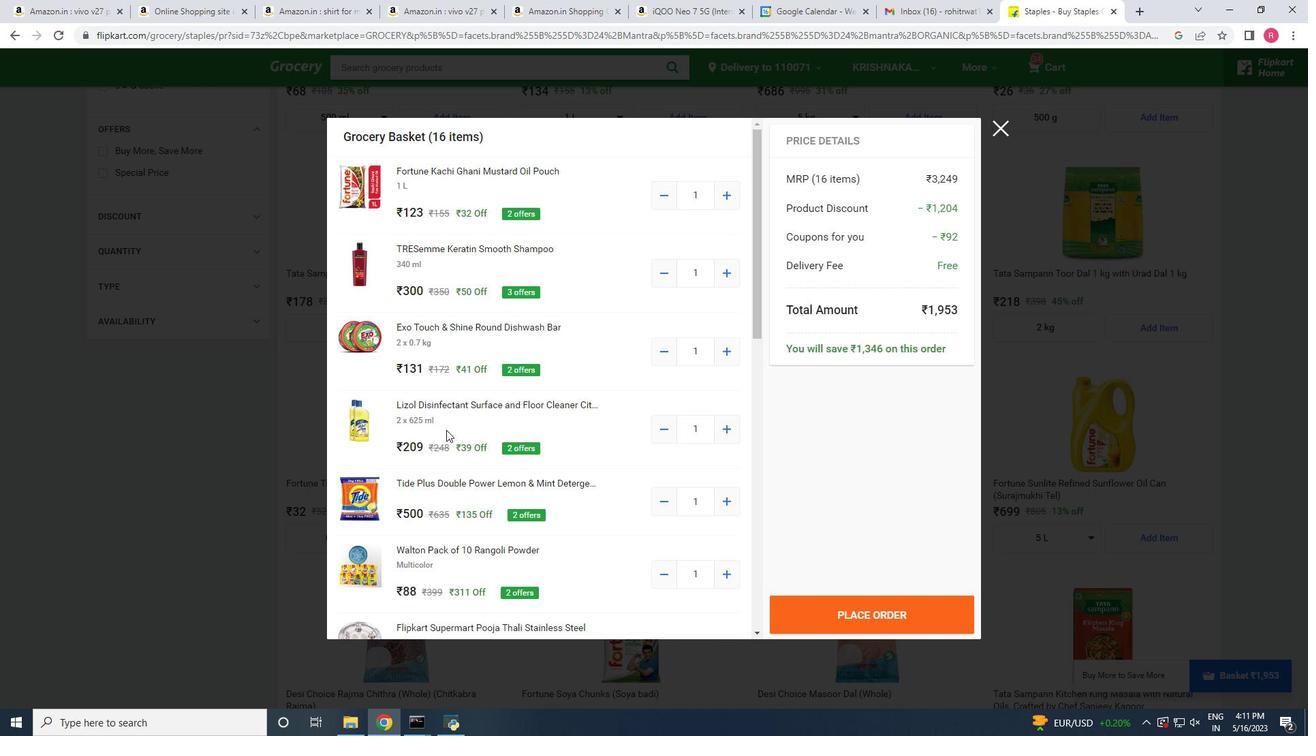 
Action: Mouse moved to (445, 432)
Screenshot: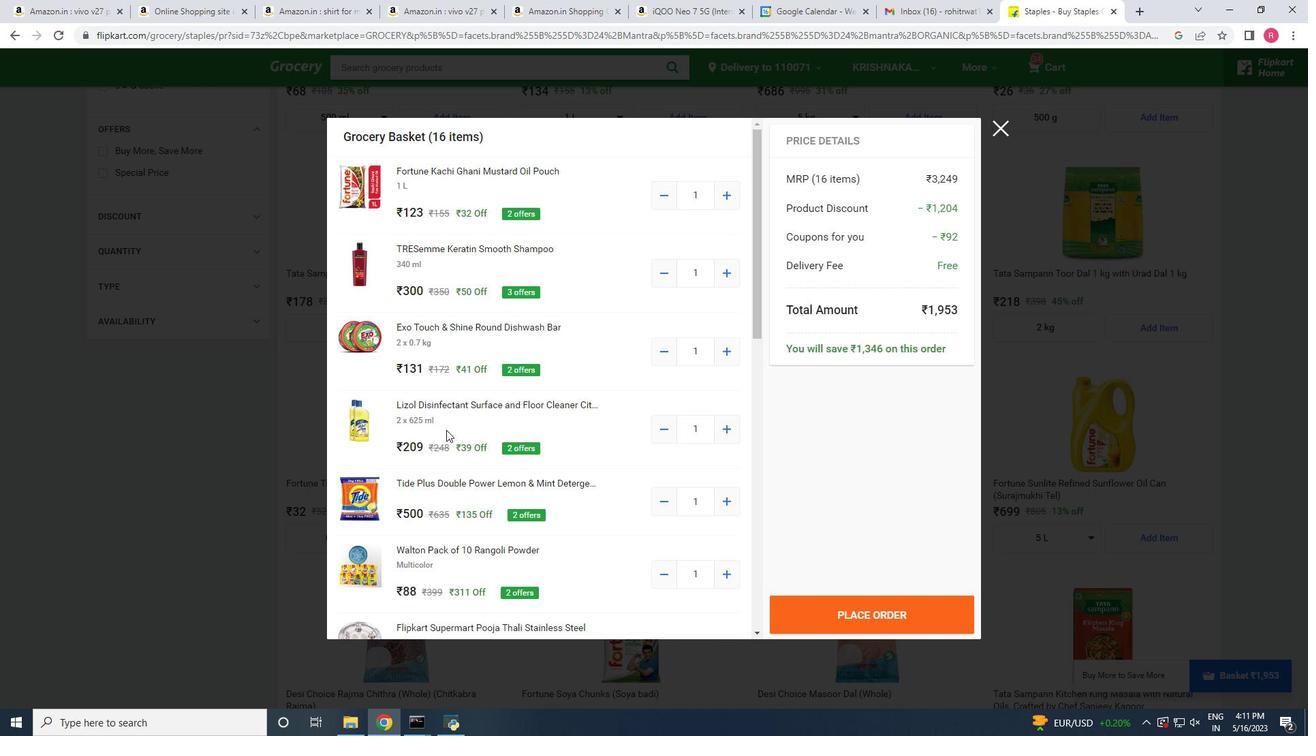 
Action: Mouse scrolled (445, 431) with delta (0, 0)
Screenshot: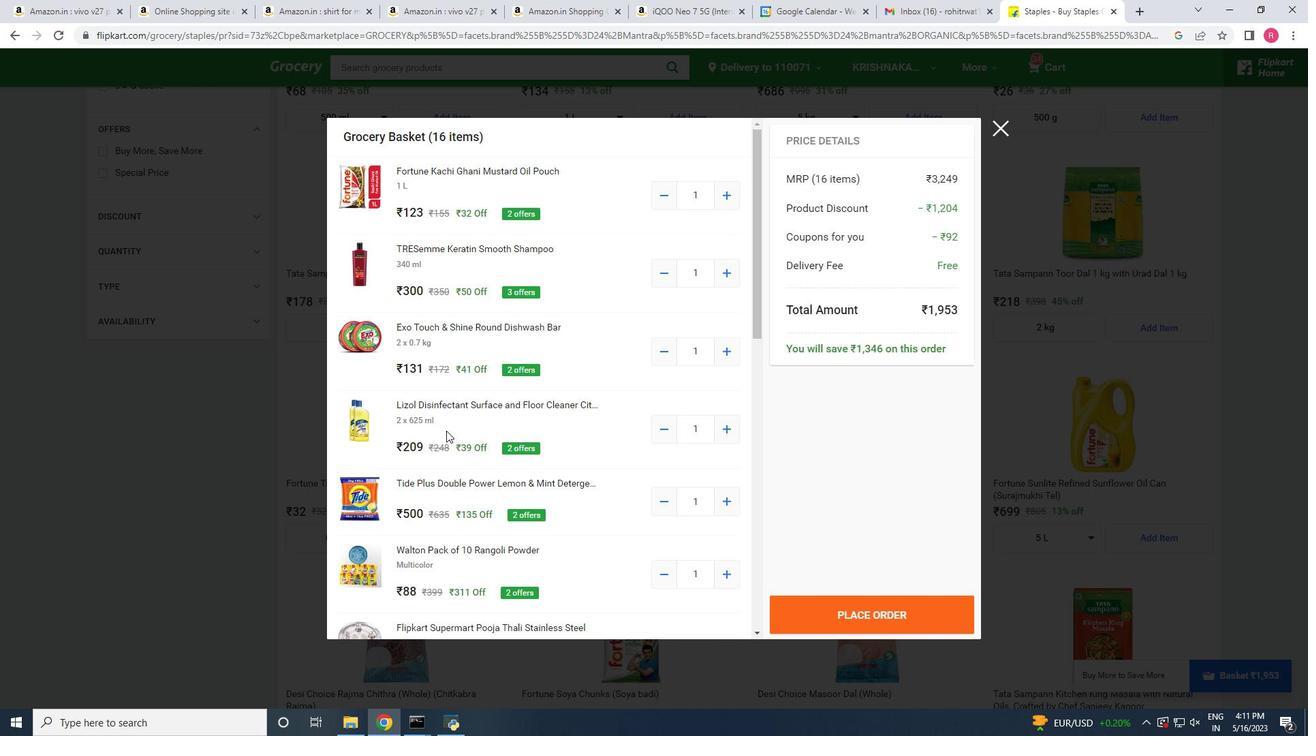 
Action: Mouse scrolled (445, 431) with delta (0, 0)
Screenshot: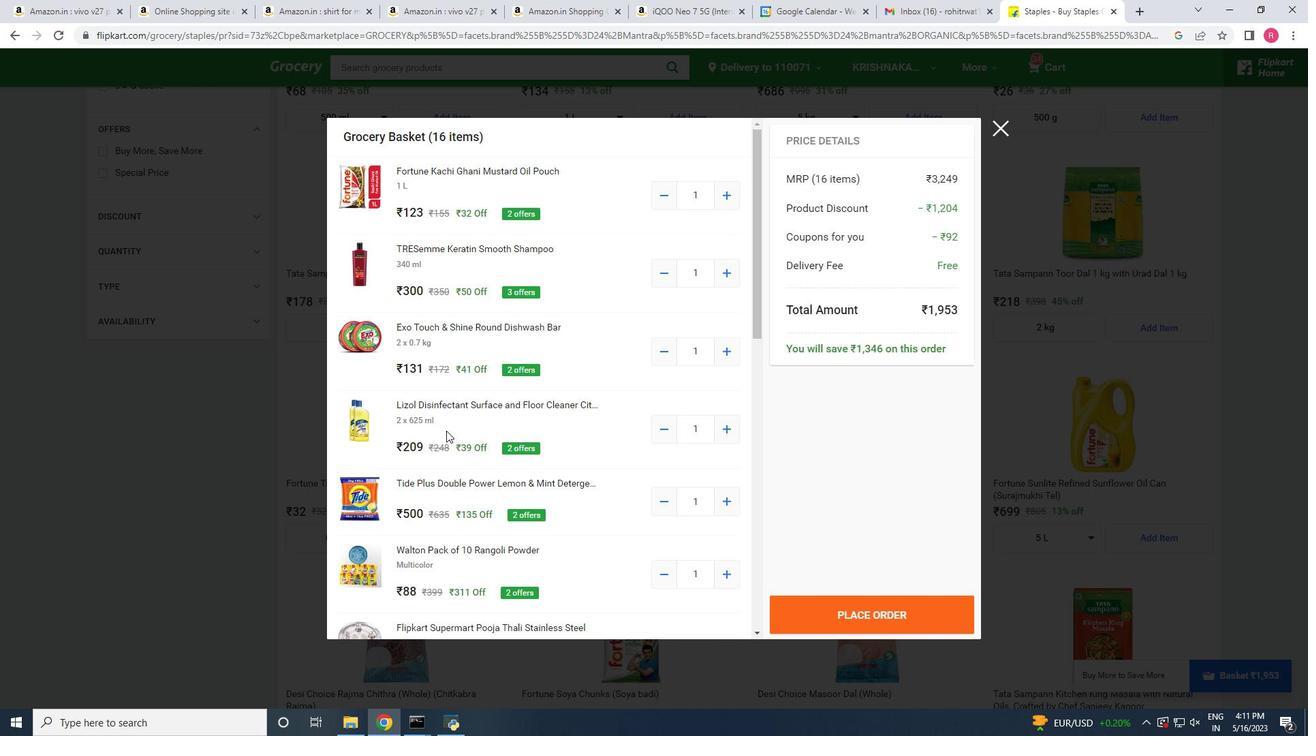 
Action: Mouse scrolled (445, 431) with delta (0, 0)
Screenshot: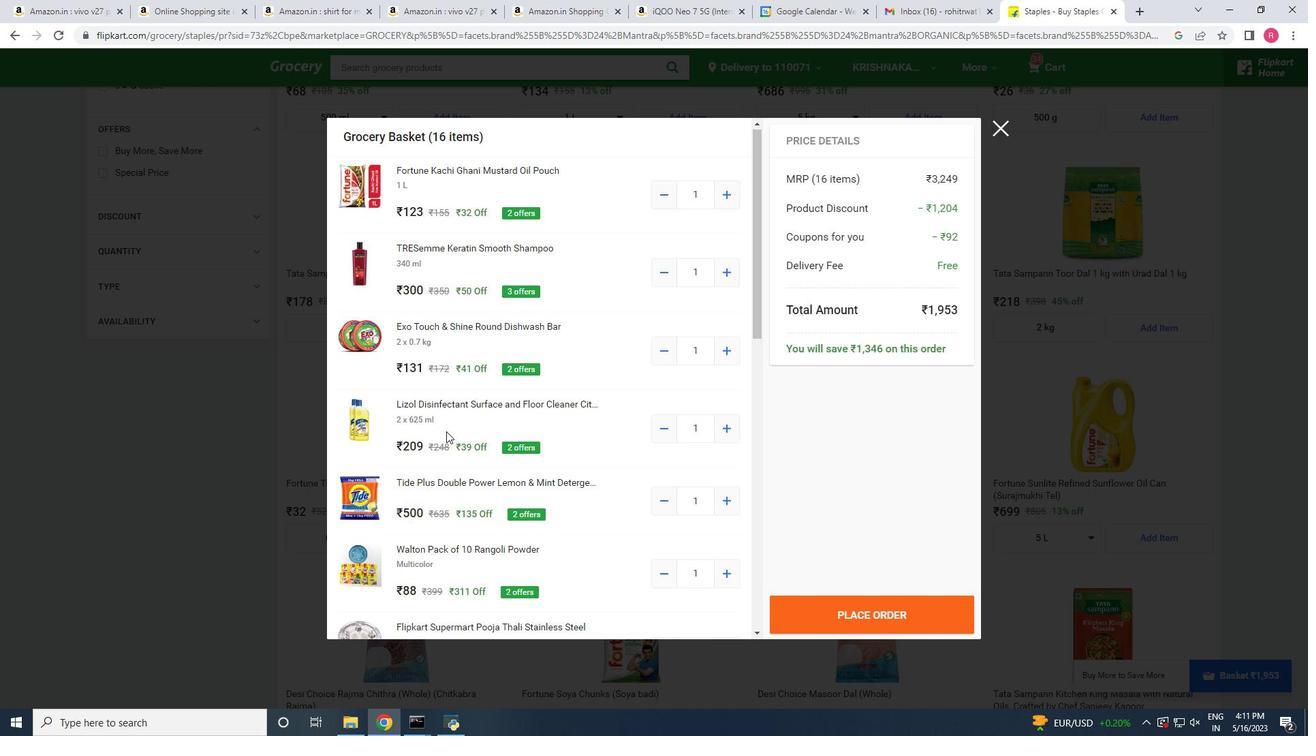 
Action: Mouse moved to (445, 432)
Screenshot: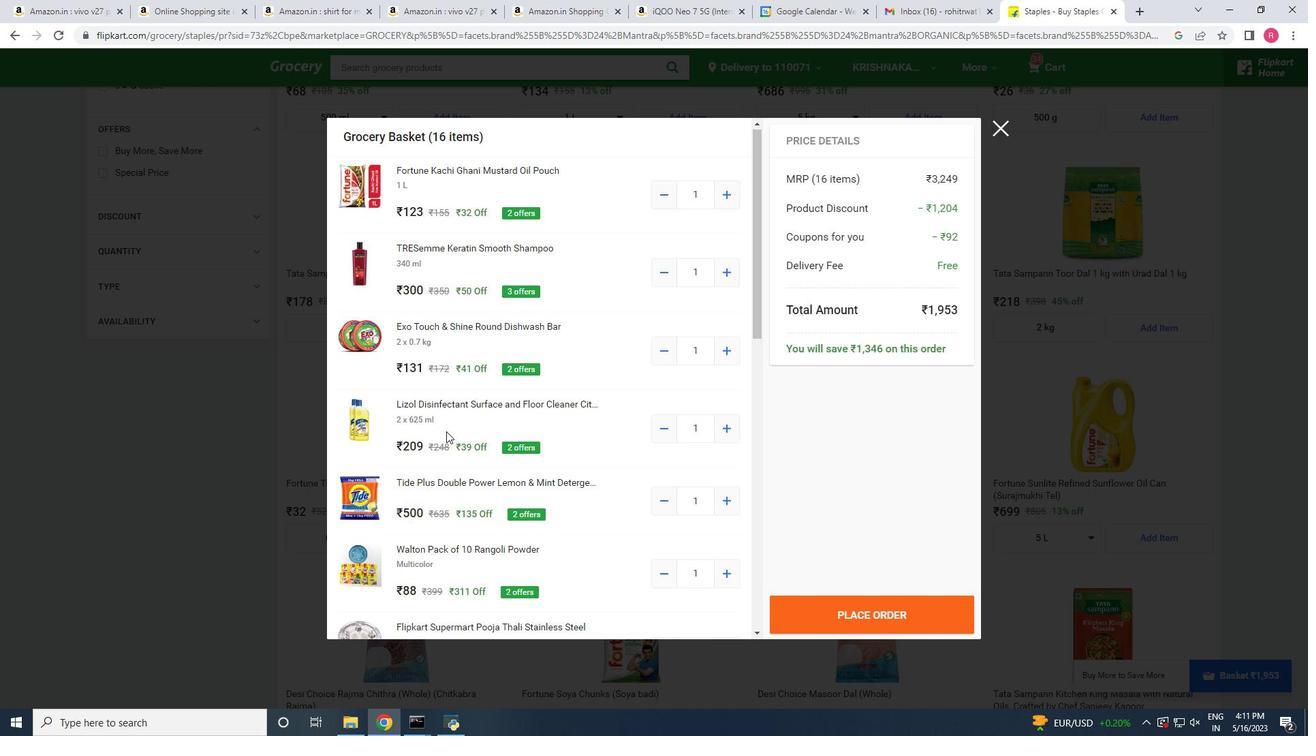 
Action: Mouse scrolled (445, 432) with delta (0, 0)
Screenshot: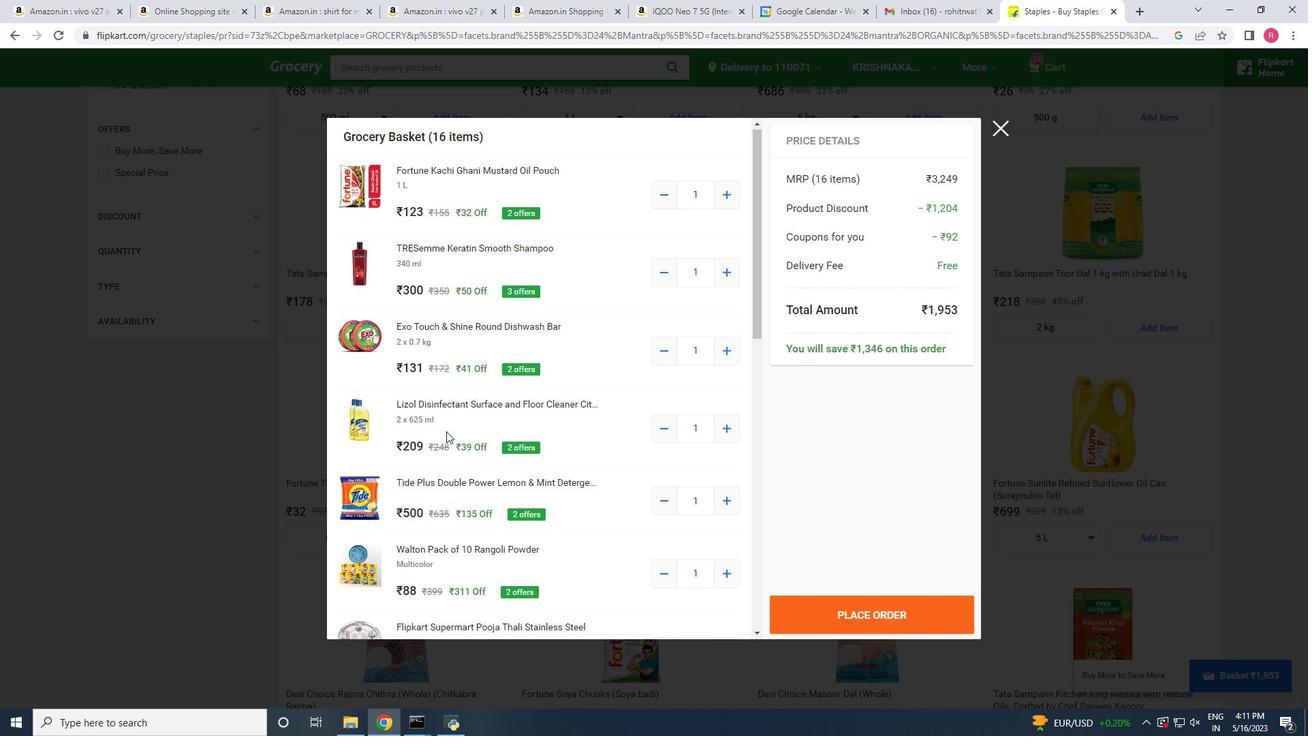 
Action: Mouse moved to (425, 426)
Screenshot: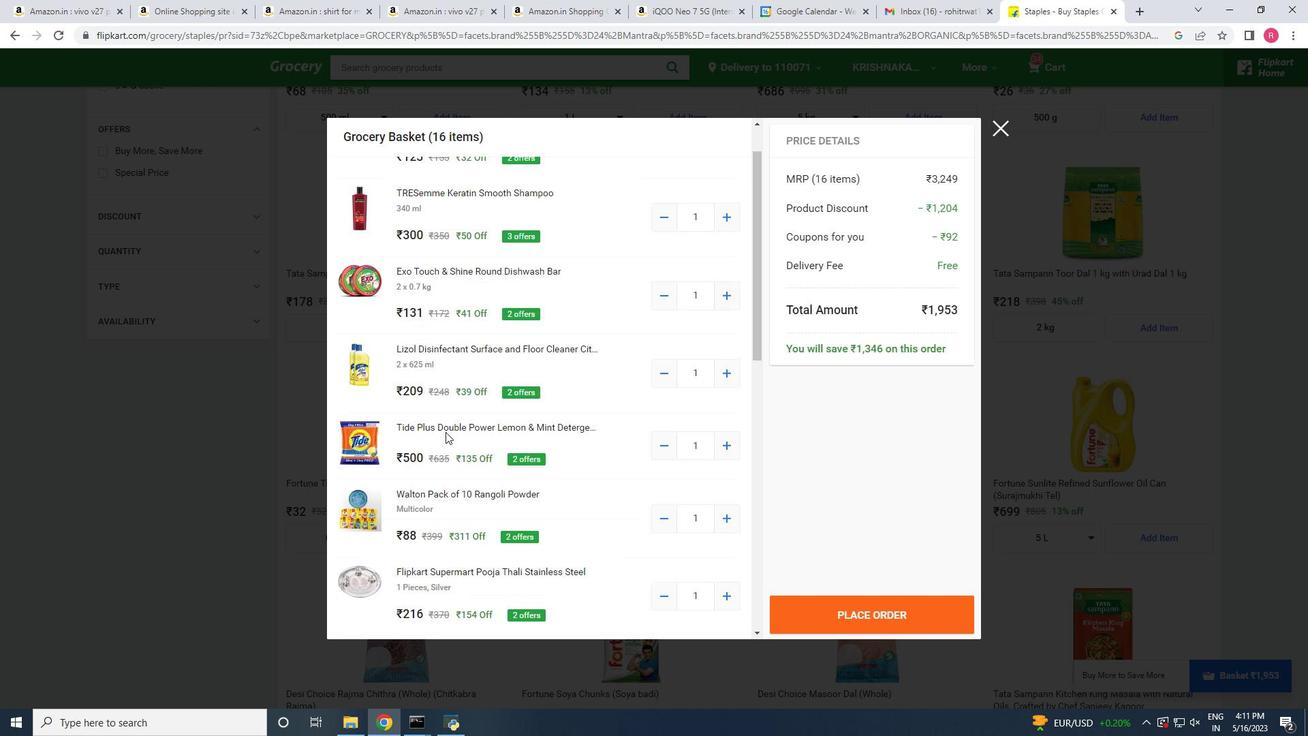 
Action: Mouse scrolled (425, 425) with delta (0, 0)
Screenshot: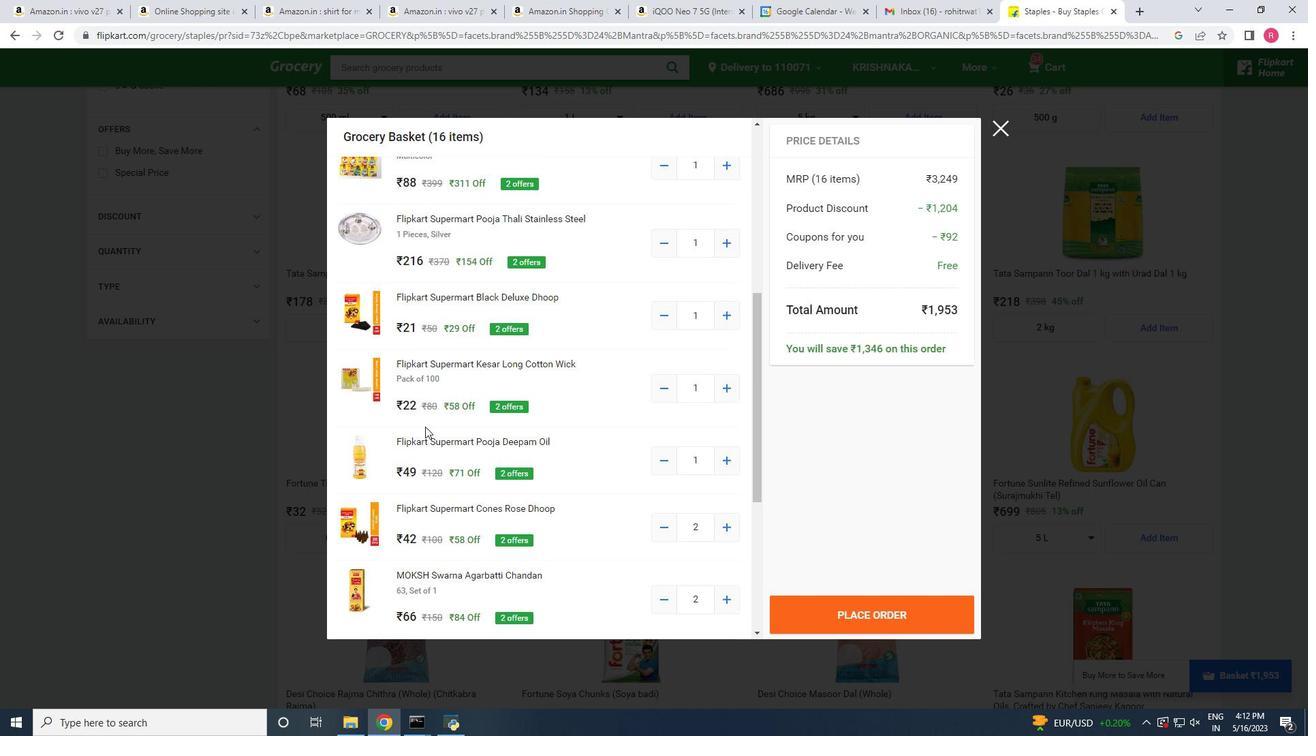 
Action: Mouse moved to (425, 426)
Screenshot: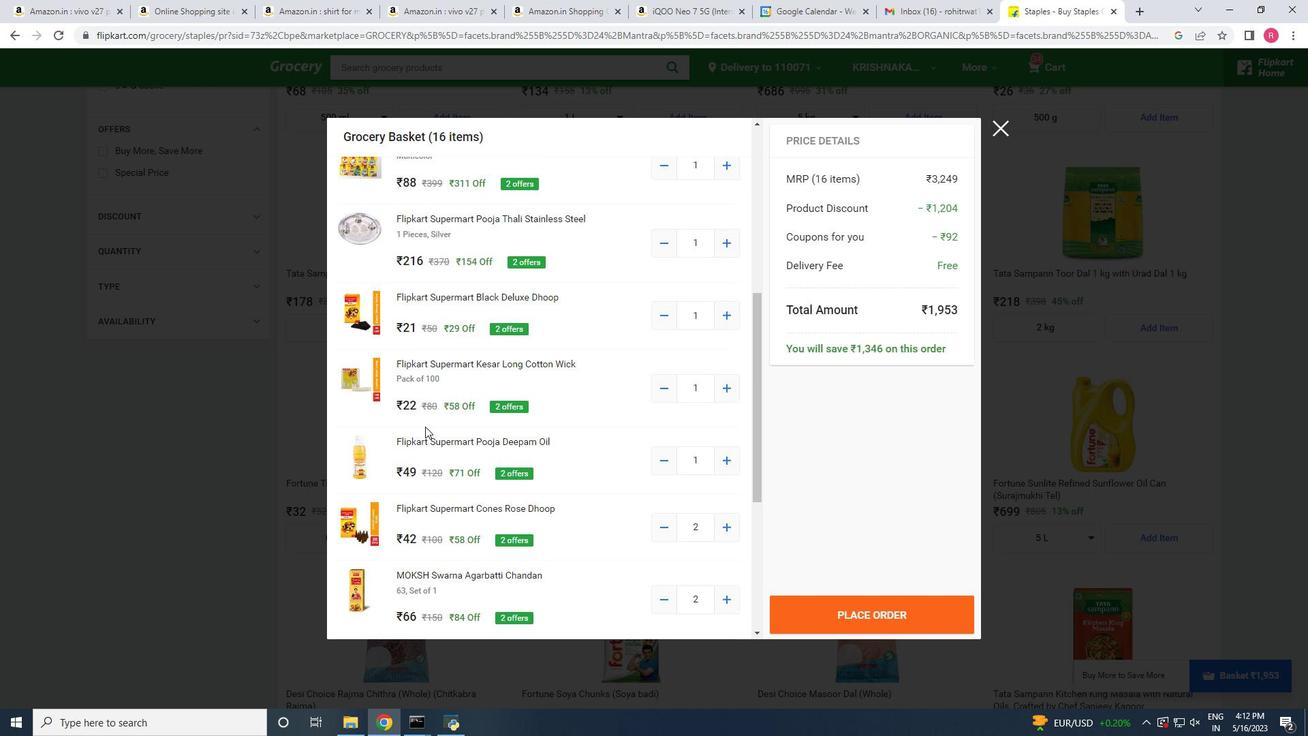 
Action: Mouse scrolled (425, 425) with delta (0, 0)
Screenshot: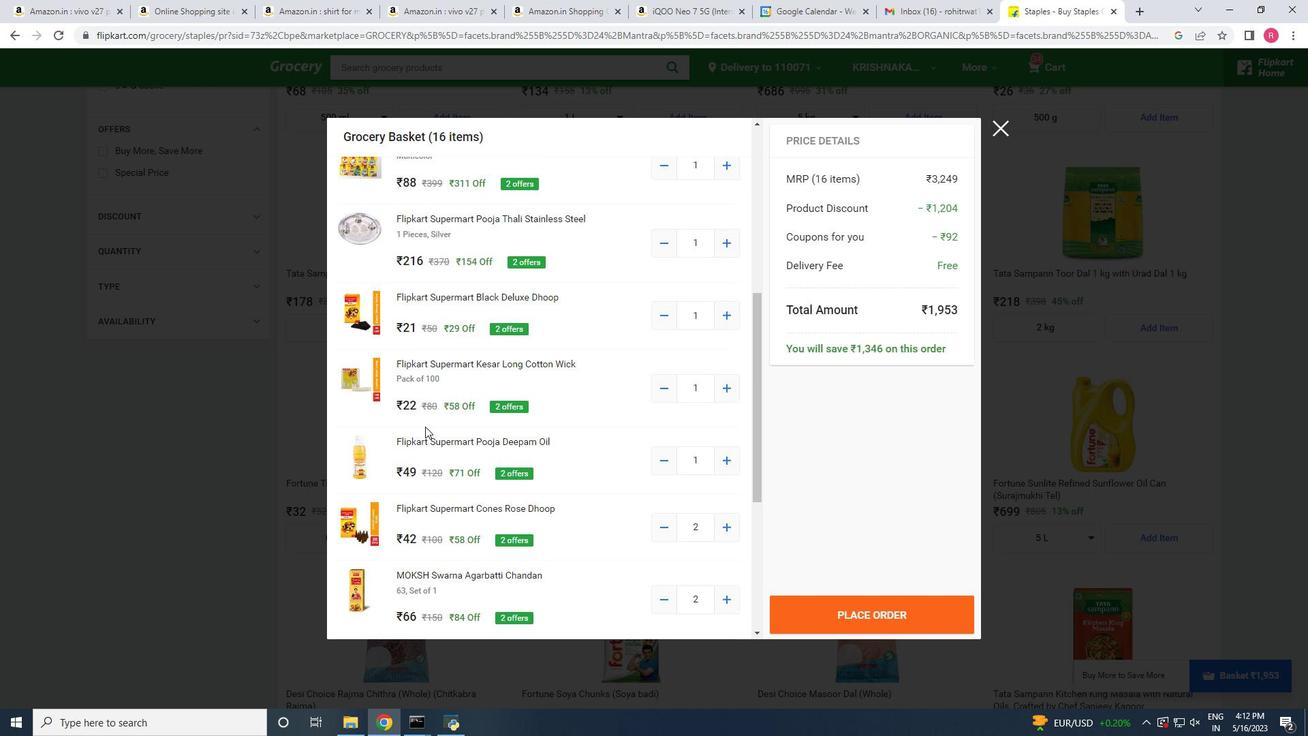 
Action: Mouse scrolled (425, 425) with delta (0, 0)
Screenshot: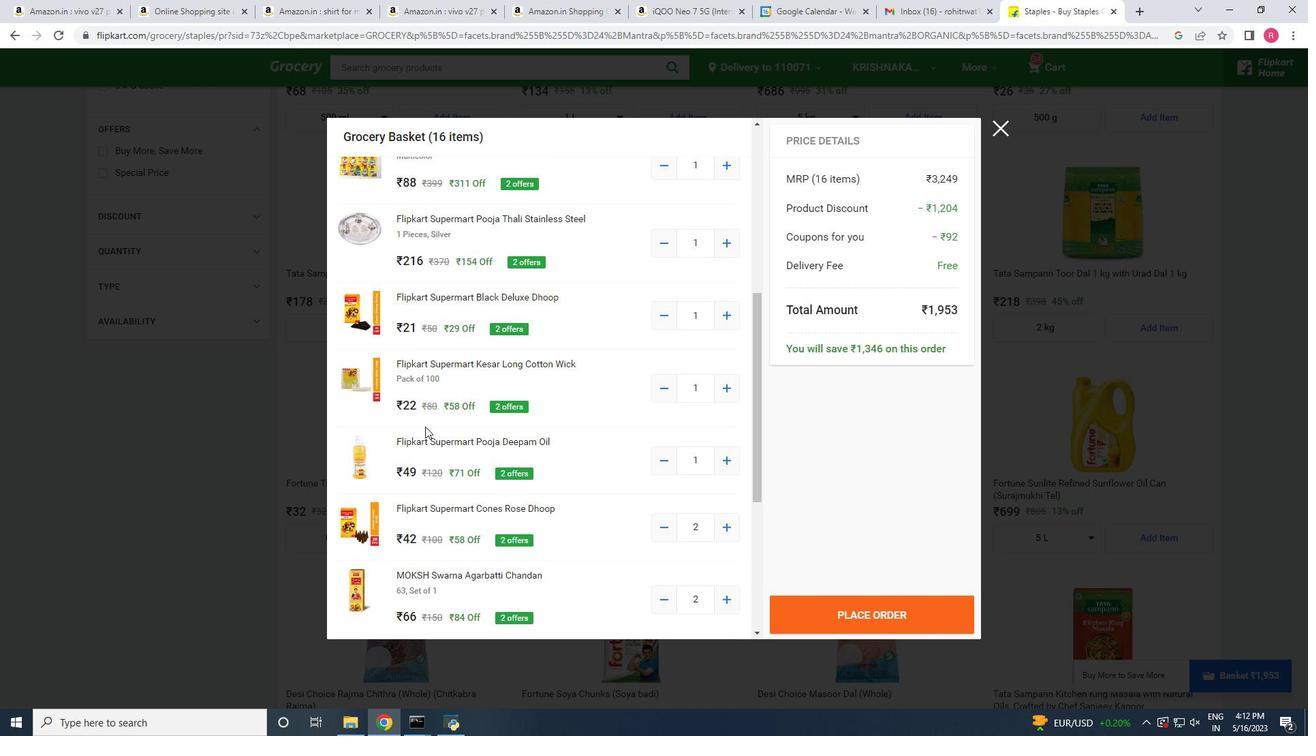 
Action: Mouse scrolled (425, 425) with delta (0, 0)
Screenshot: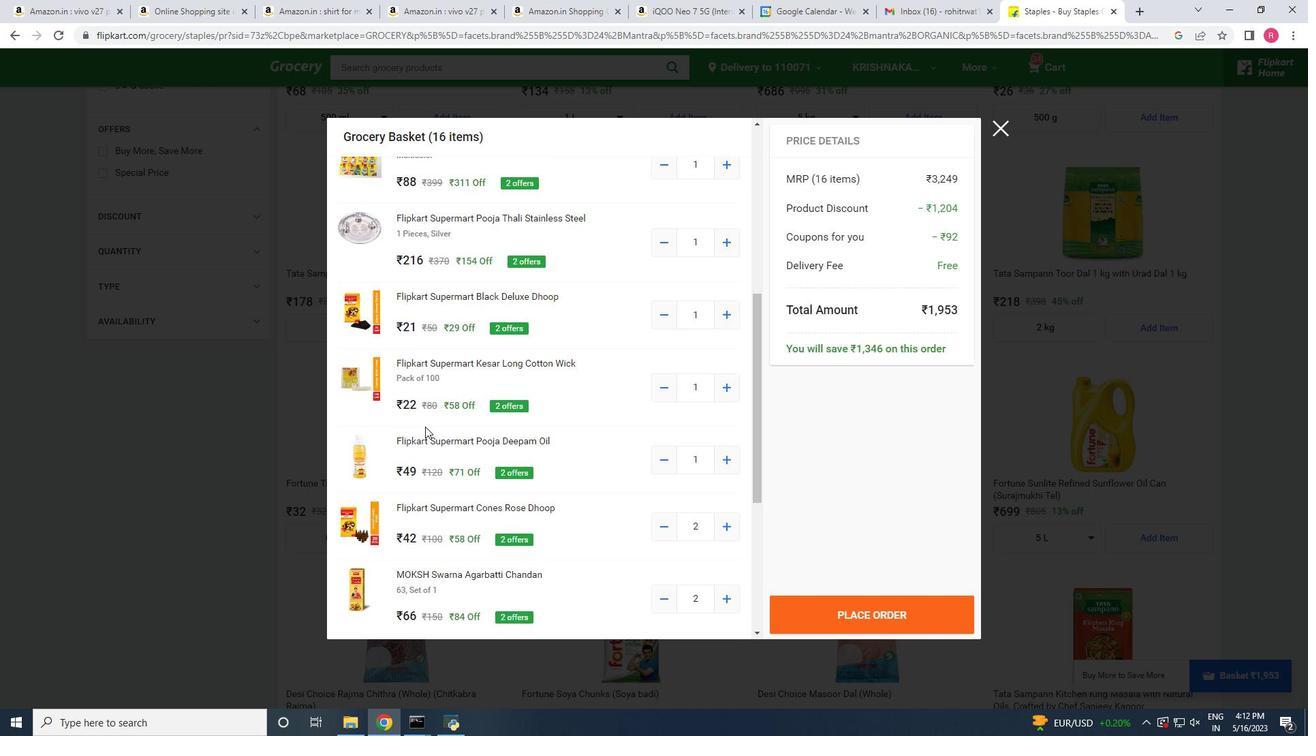 
Action: Mouse scrolled (425, 425) with delta (0, 0)
Screenshot: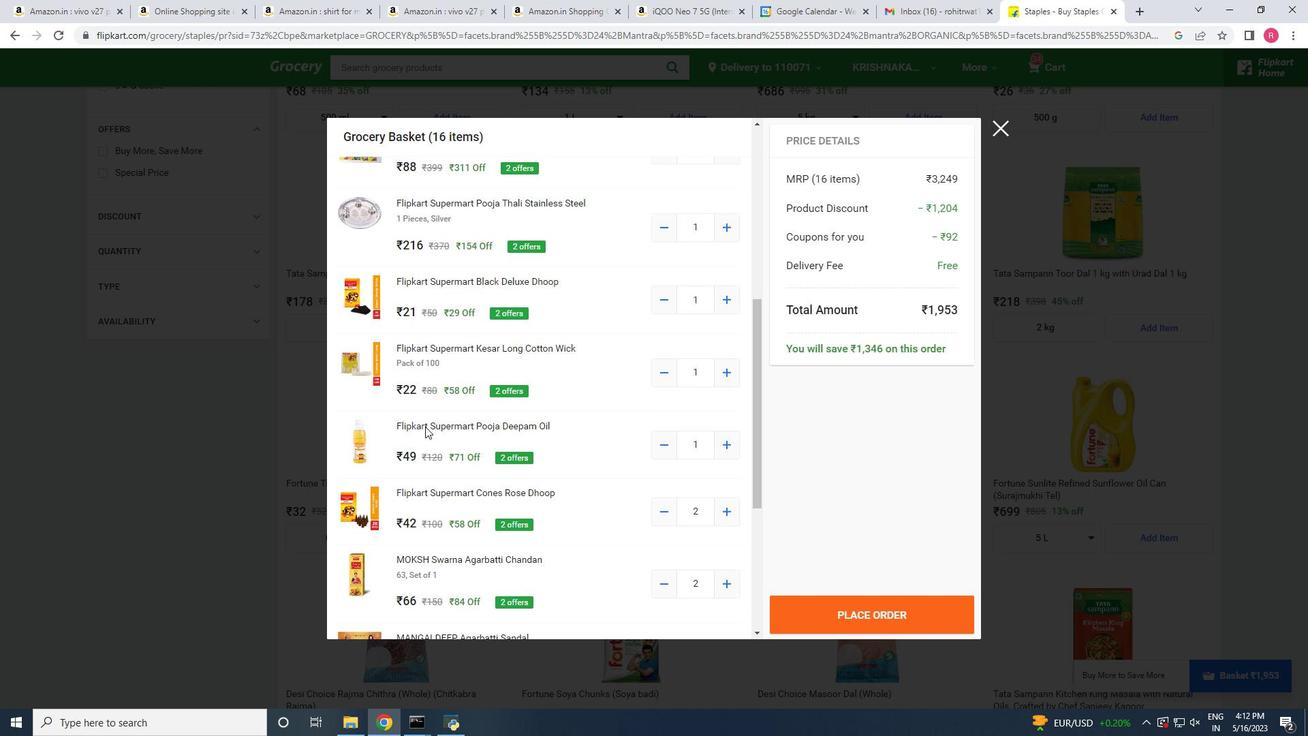 
Action: Mouse scrolled (425, 425) with delta (0, 0)
Screenshot: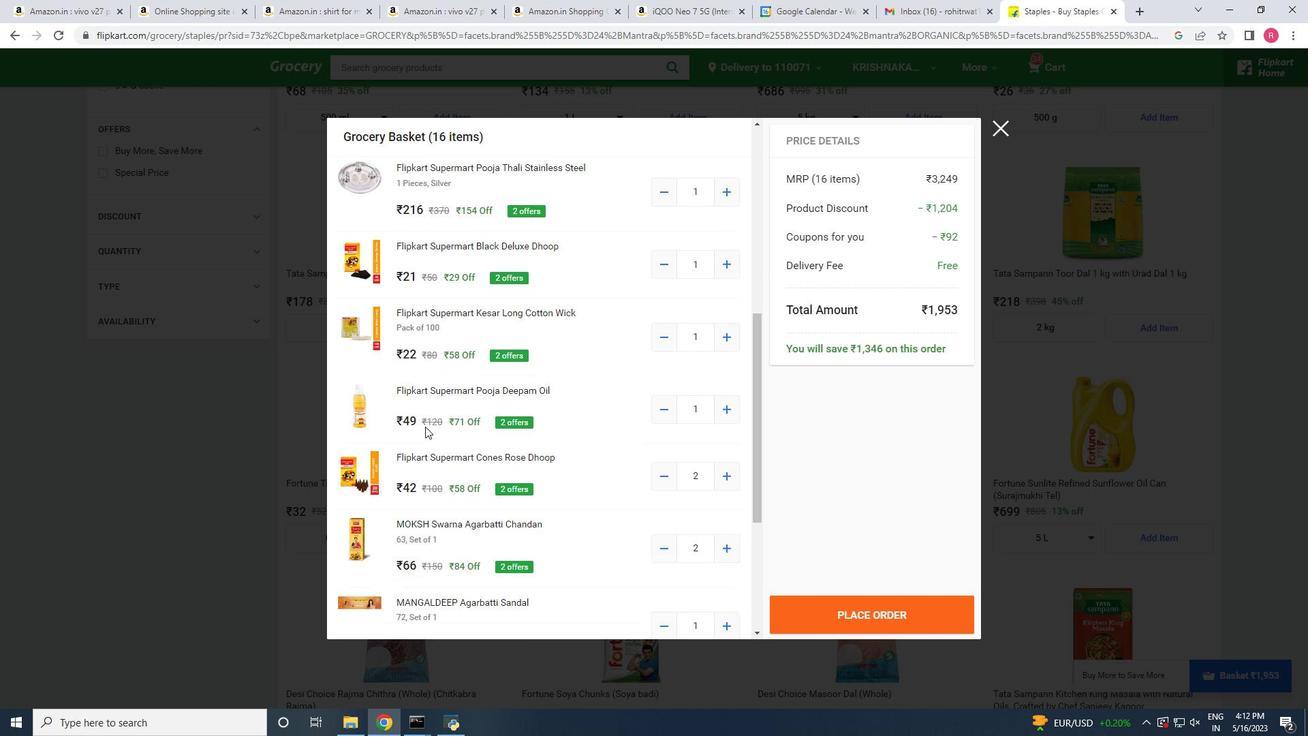 
Action: Mouse scrolled (425, 425) with delta (0, 0)
Screenshot: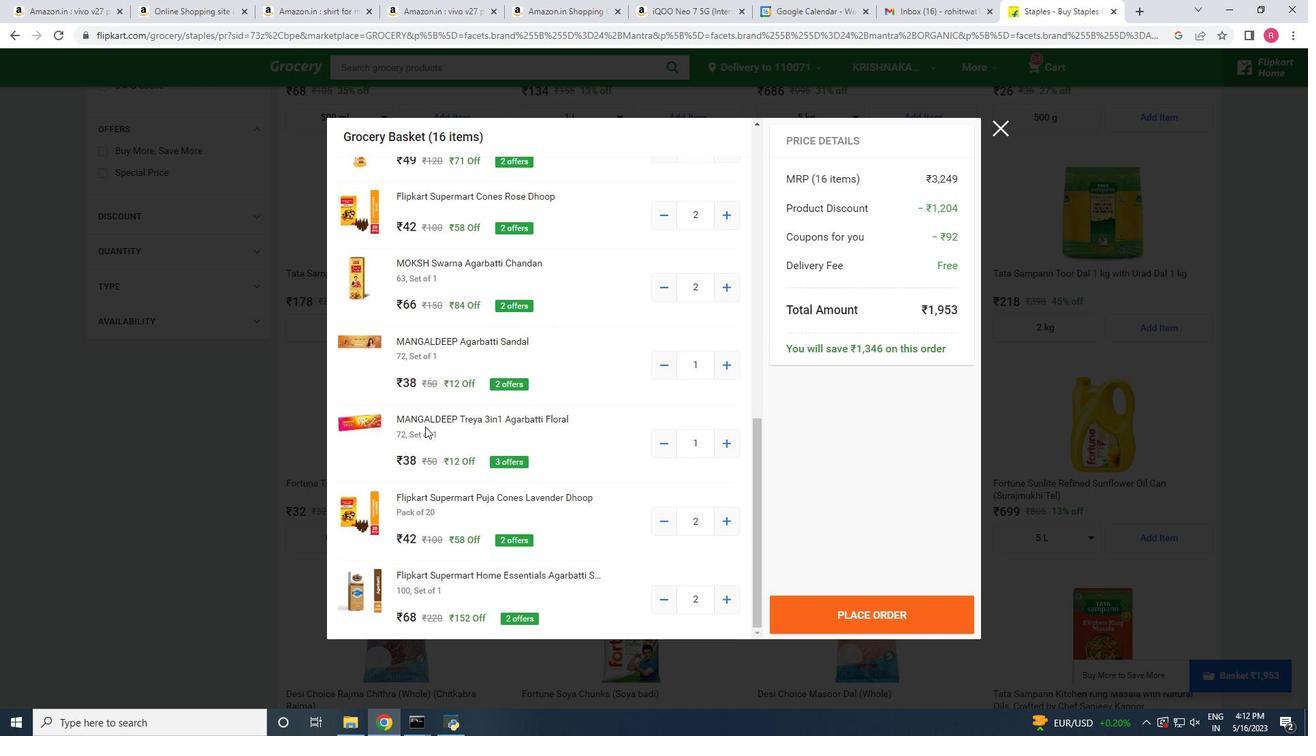 
Action: Mouse moved to (425, 426)
Screenshot: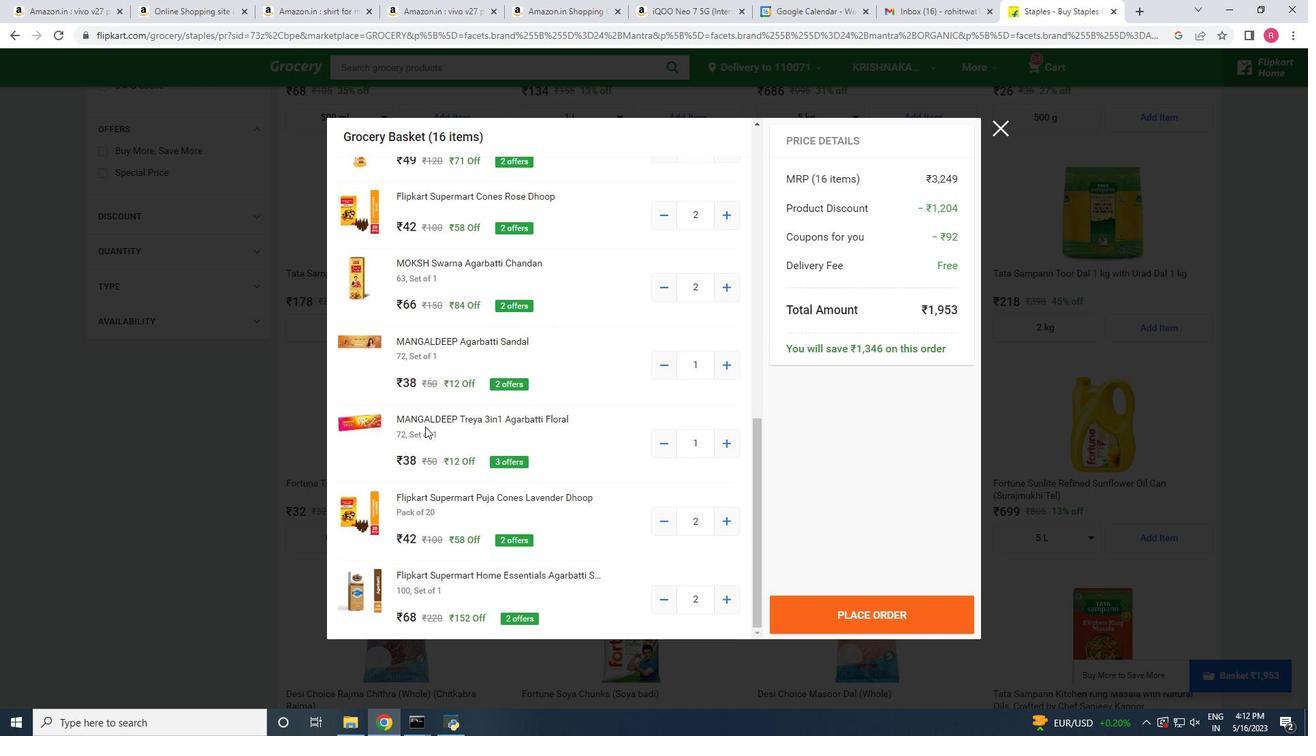 
Action: Mouse scrolled (425, 425) with delta (0, 0)
Screenshot: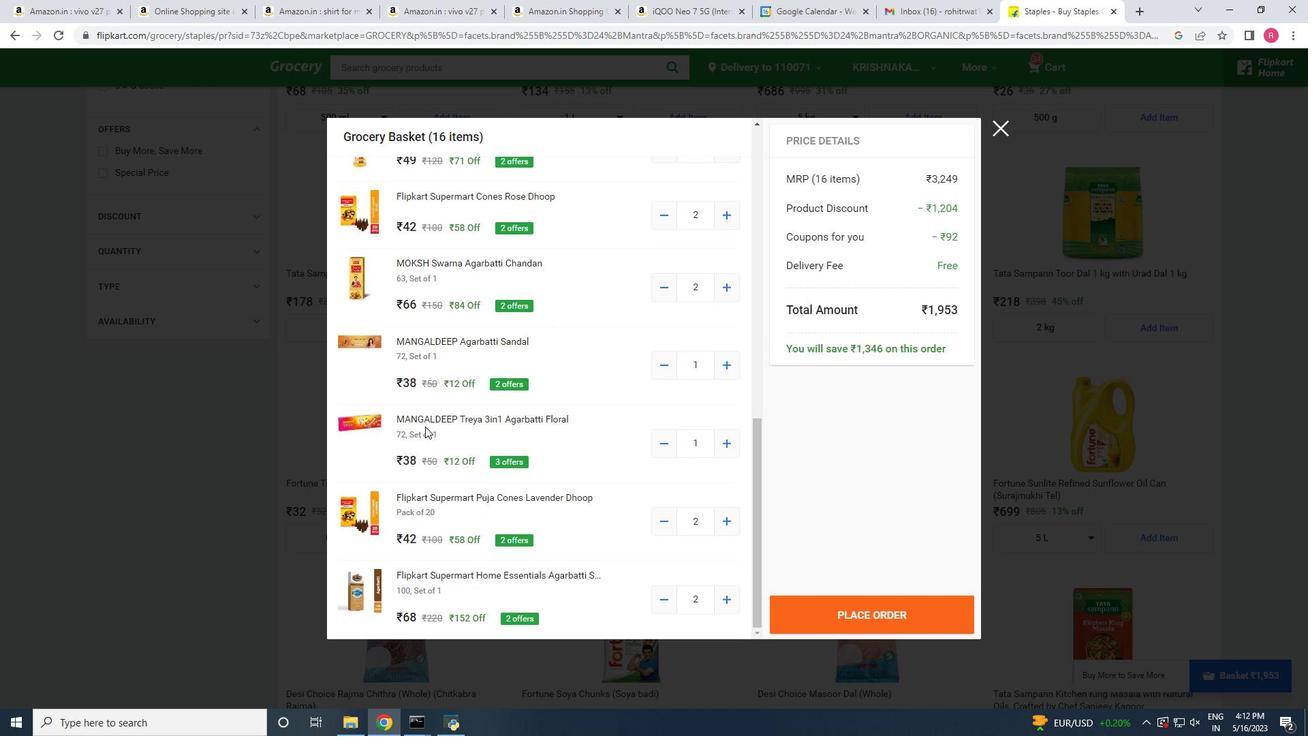 
Action: Mouse scrolled (425, 425) with delta (0, 0)
Screenshot: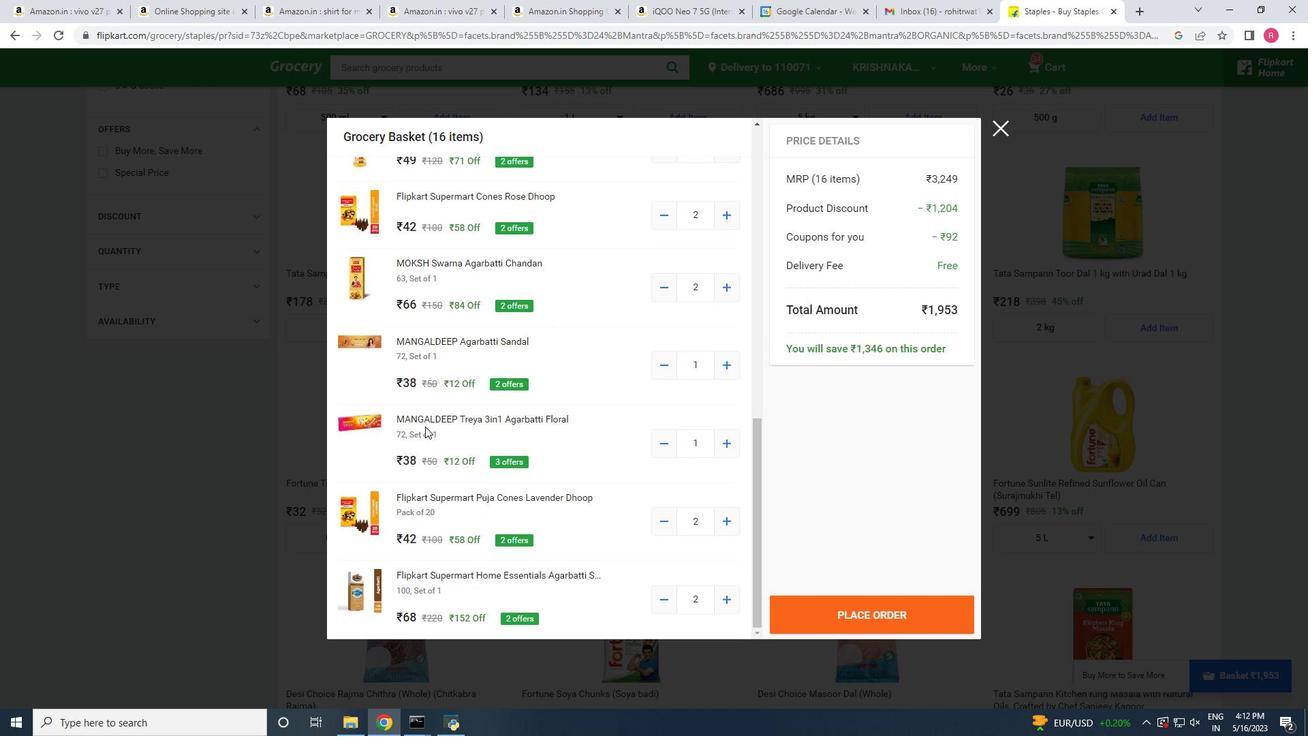 
Action: Mouse scrolled (425, 425) with delta (0, 0)
Screenshot: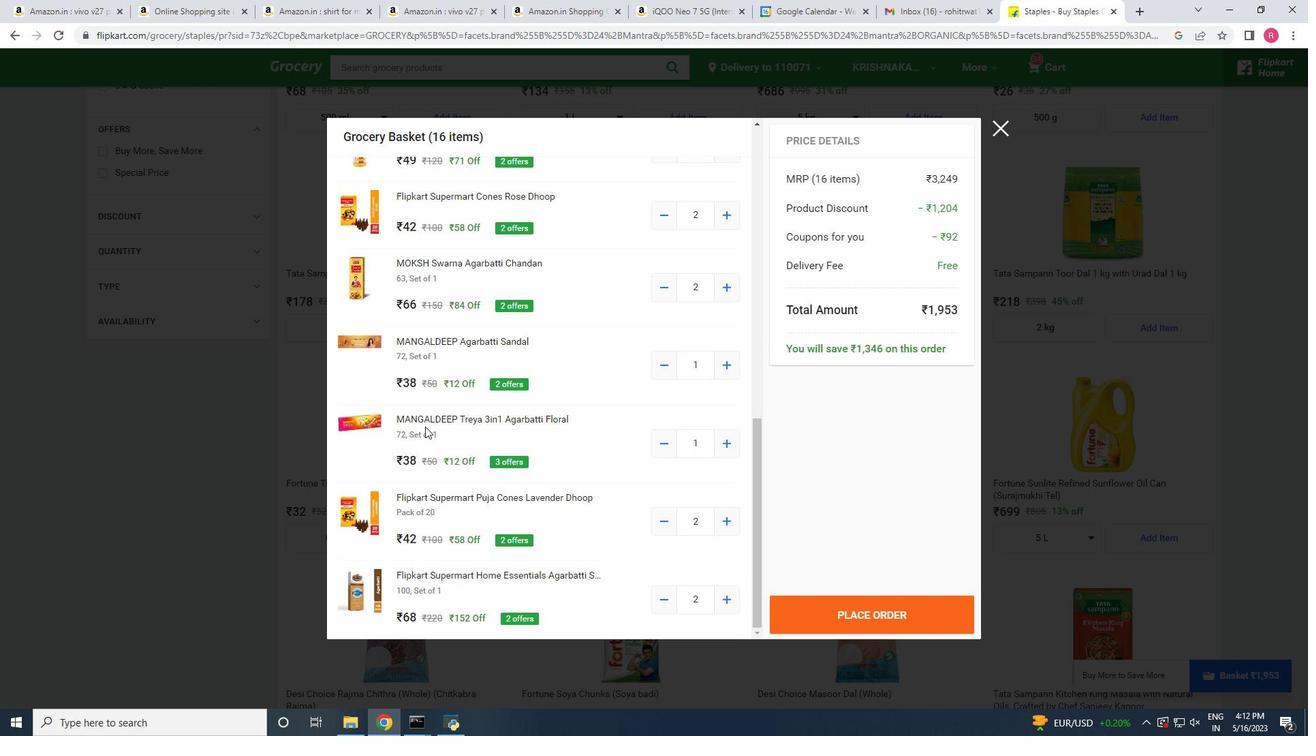 
Action: Mouse scrolled (425, 425) with delta (0, 0)
Screenshot: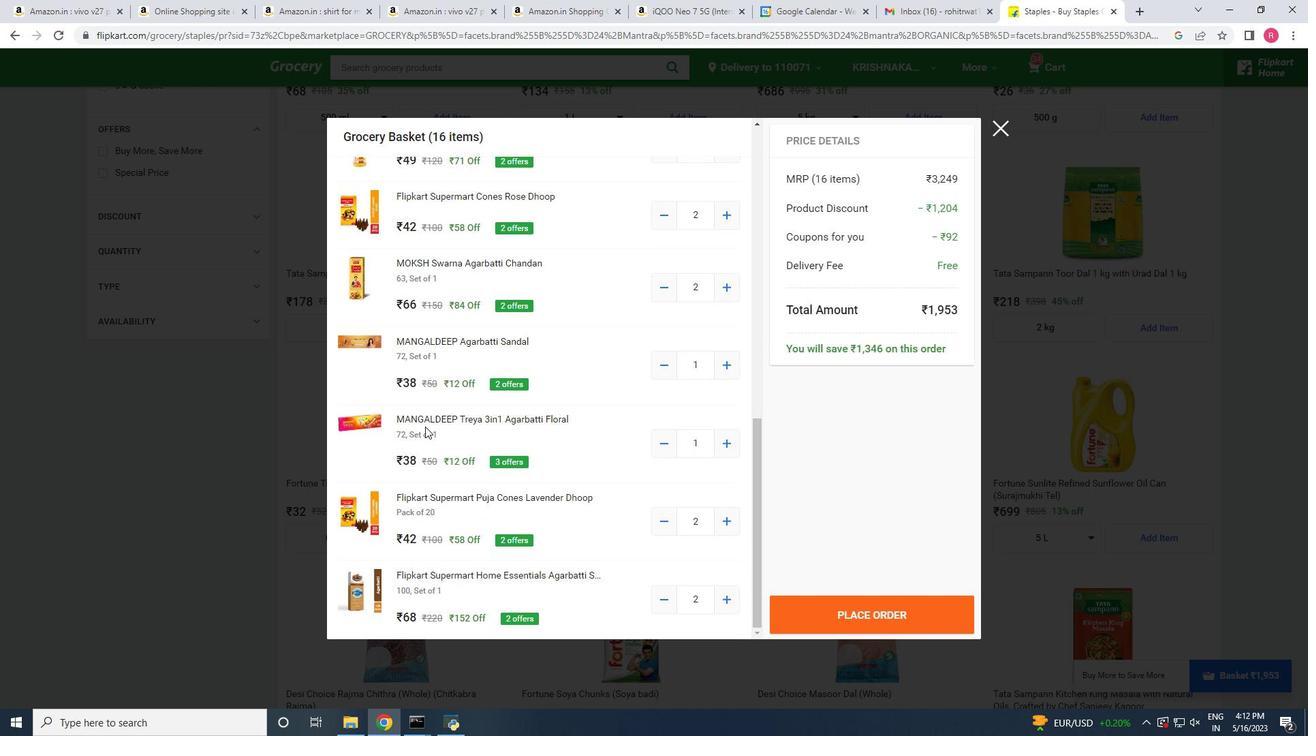 
Action: Mouse scrolled (425, 425) with delta (0, 0)
Screenshot: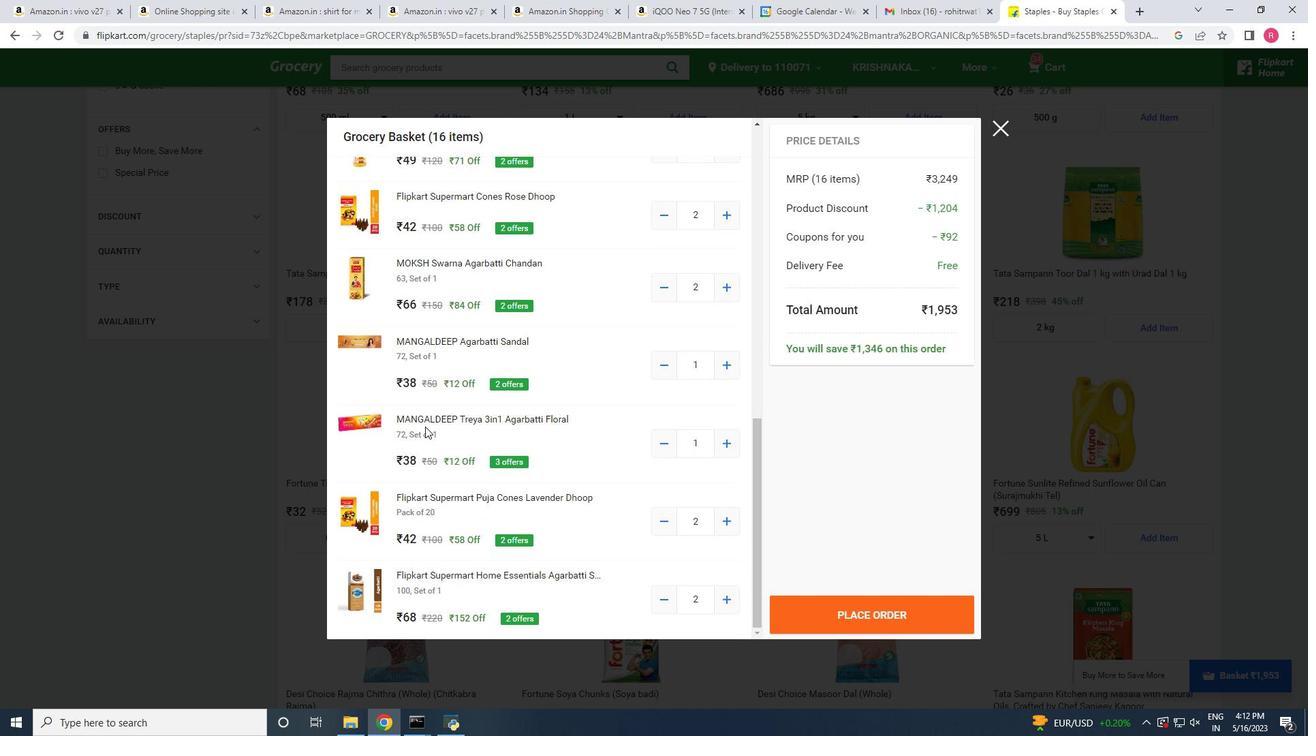 
Action: Mouse scrolled (425, 427) with delta (0, 0)
Screenshot: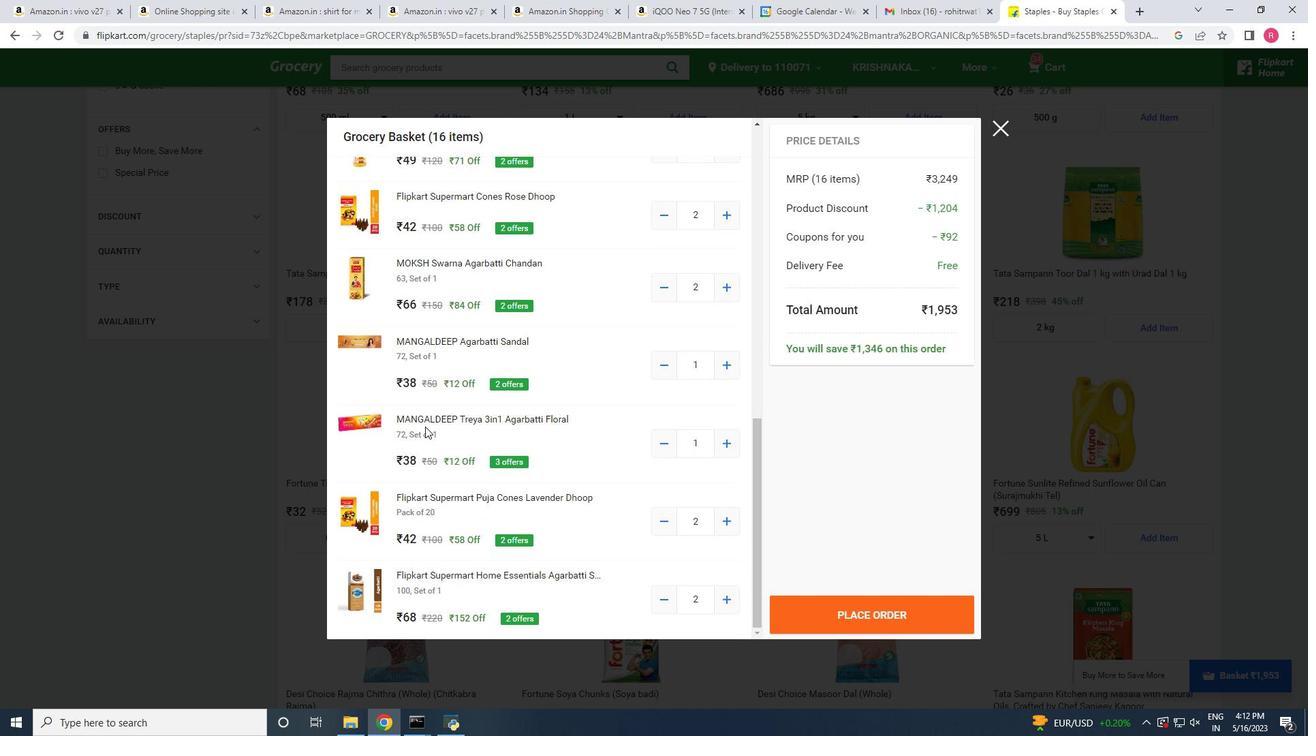 
Action: Mouse scrolled (425, 427) with delta (0, 0)
Screenshot: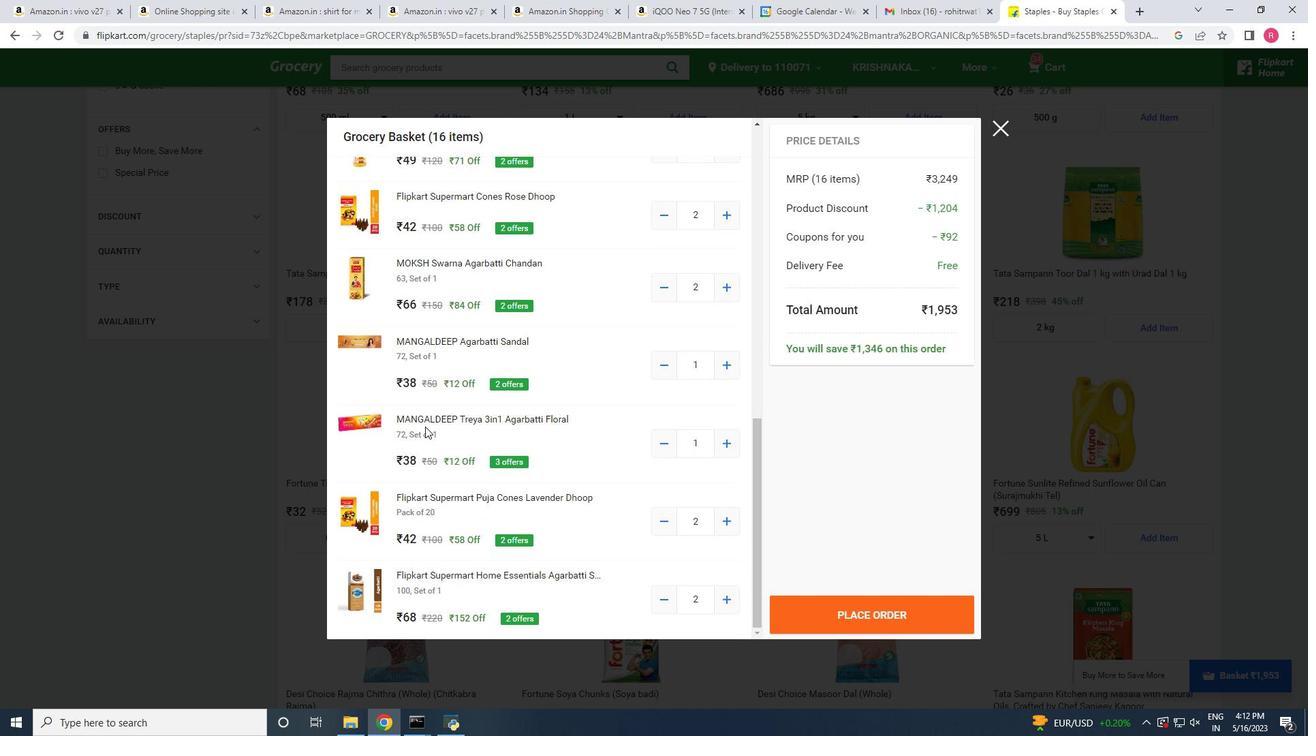 
Action: Mouse scrolled (425, 427) with delta (0, 0)
Screenshot: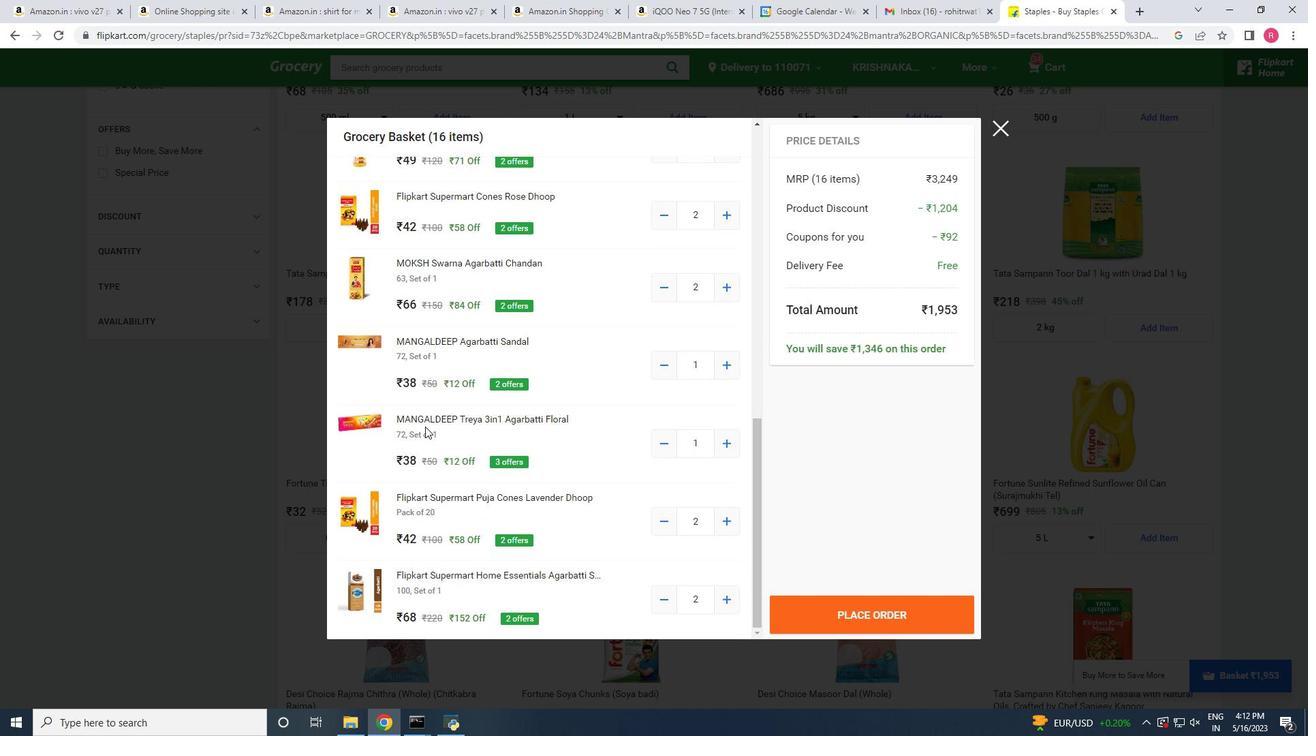 
Action: Mouse scrolled (425, 427) with delta (0, 0)
Screenshot: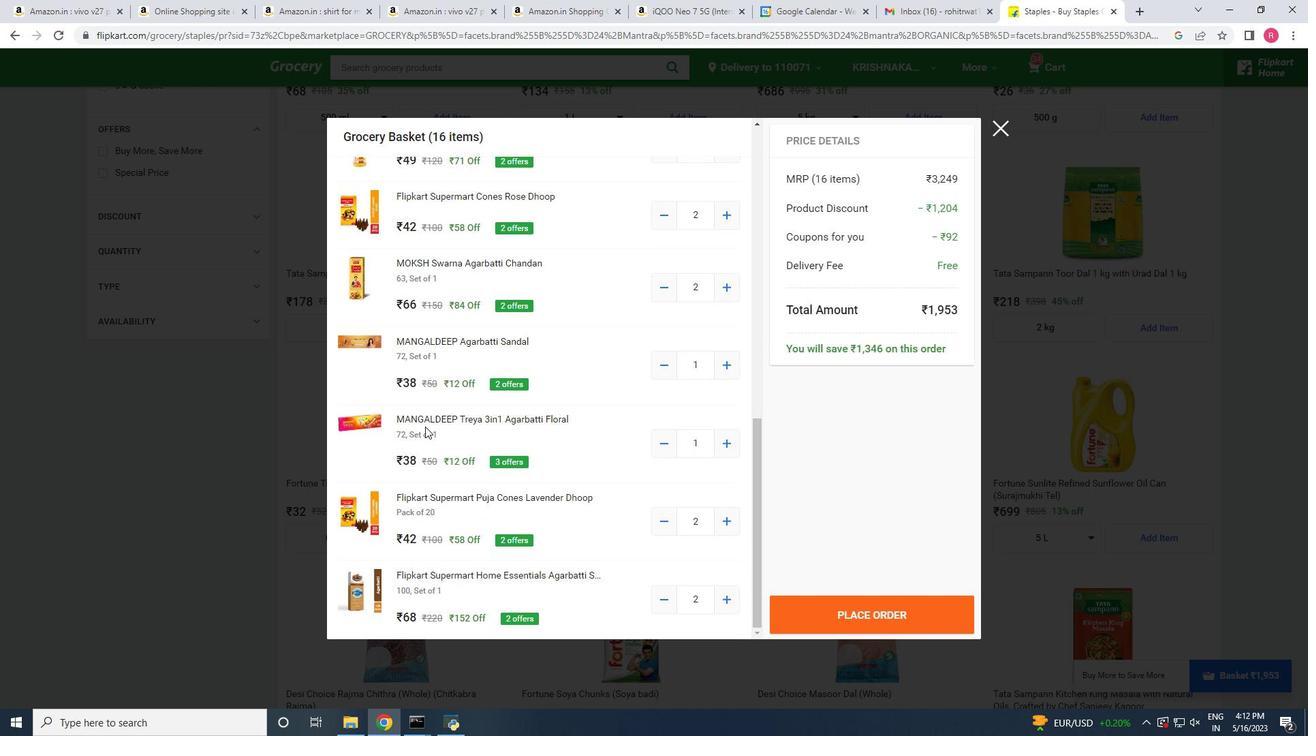 
Action: Mouse scrolled (425, 427) with delta (0, 0)
Screenshot: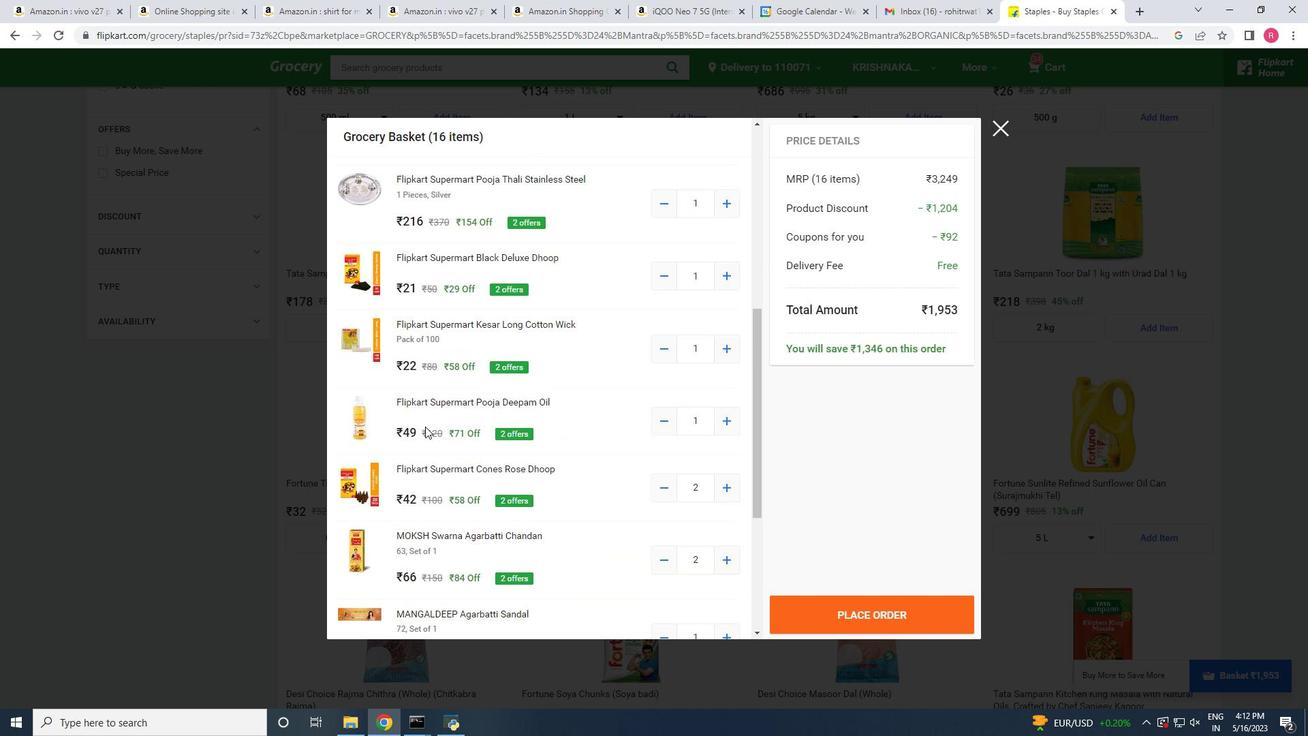 
Action: Mouse scrolled (425, 427) with delta (0, 0)
Screenshot: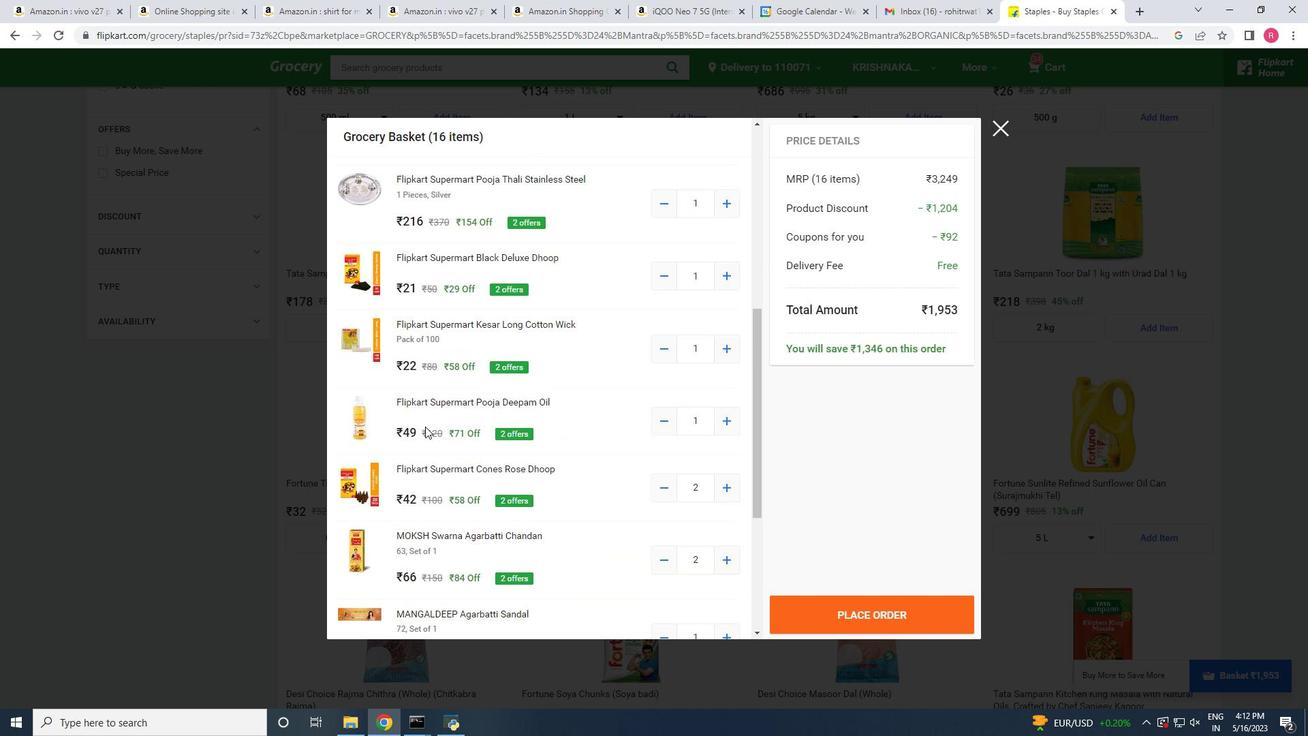 
Action: Mouse scrolled (425, 425) with delta (0, 0)
Screenshot: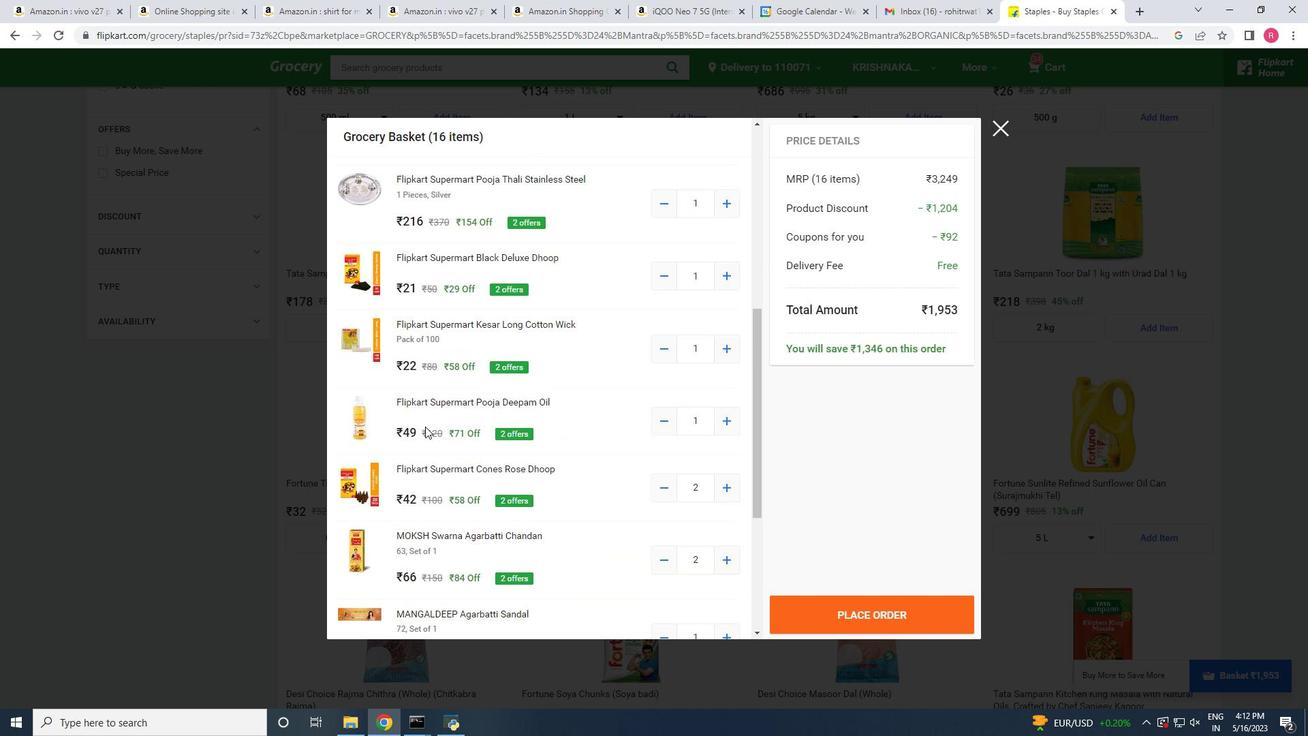
Action: Mouse scrolled (425, 427) with delta (0, 0)
Screenshot: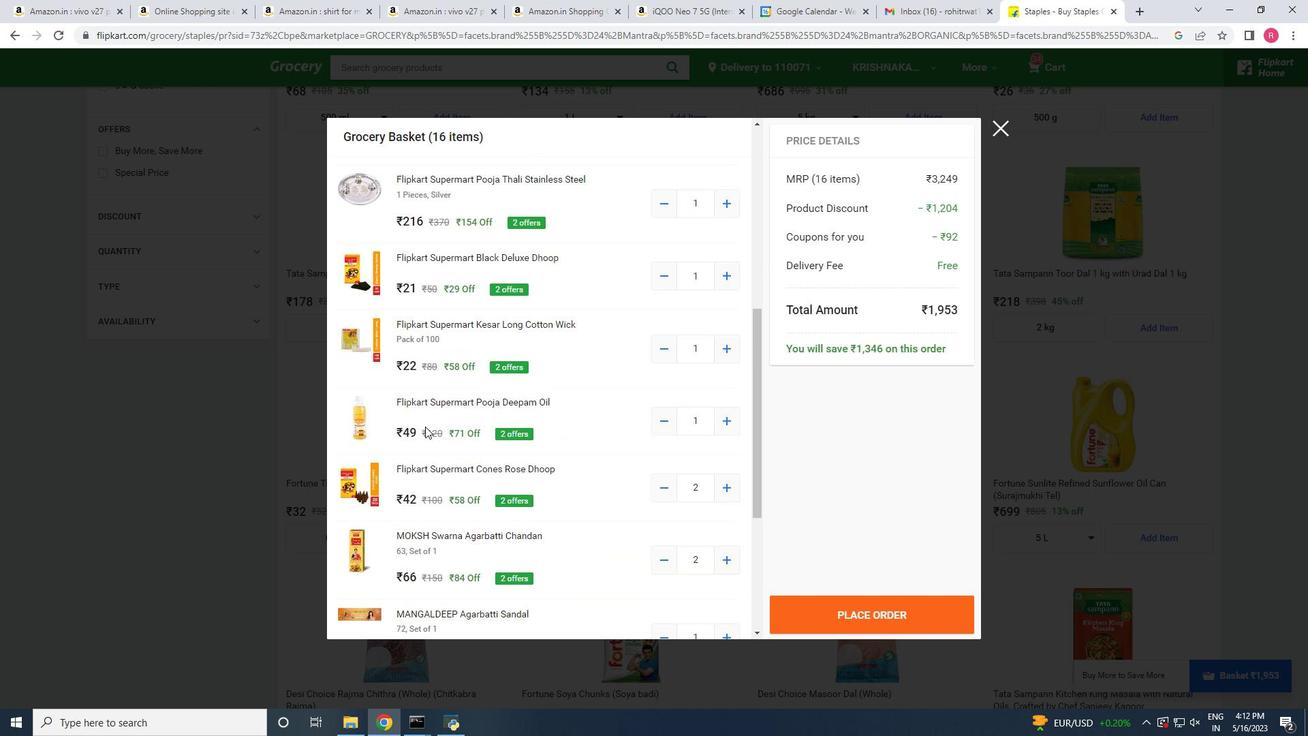 
Action: Mouse scrolled (425, 427) with delta (0, 0)
Screenshot: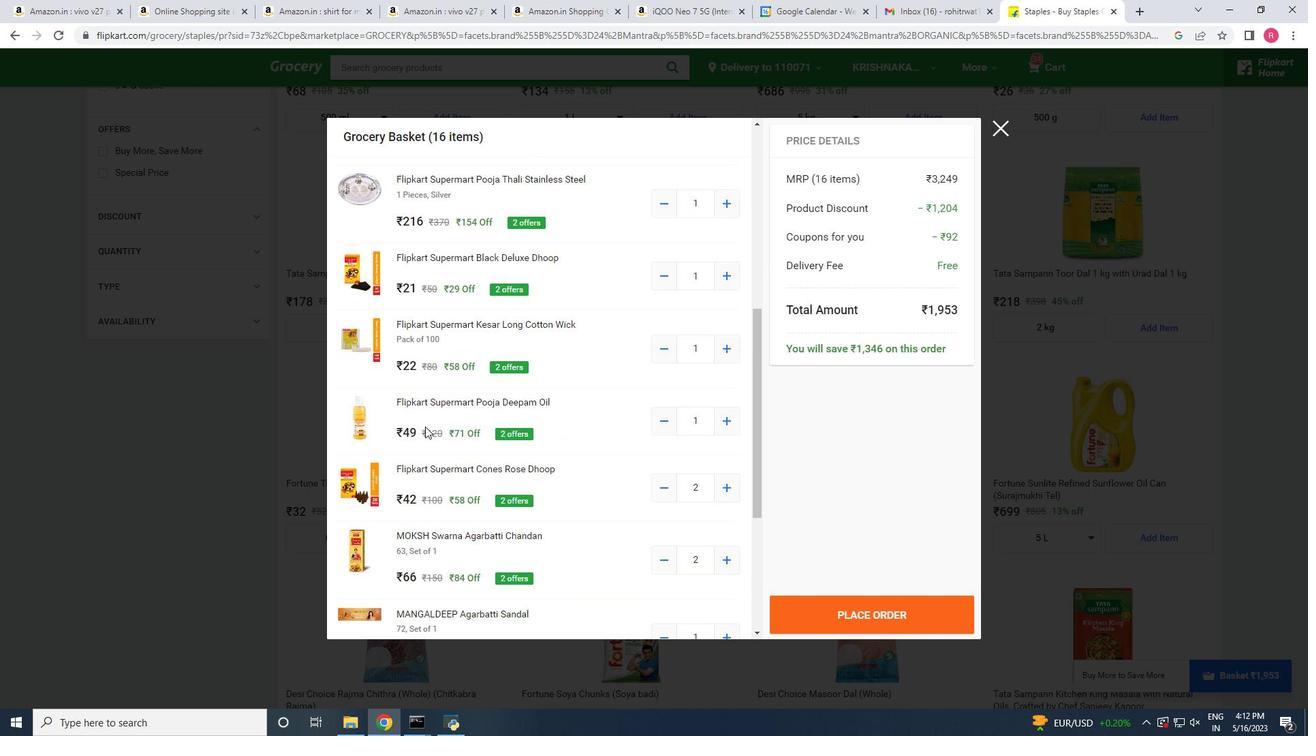 
Action: Mouse scrolled (425, 427) with delta (0, 0)
Screenshot: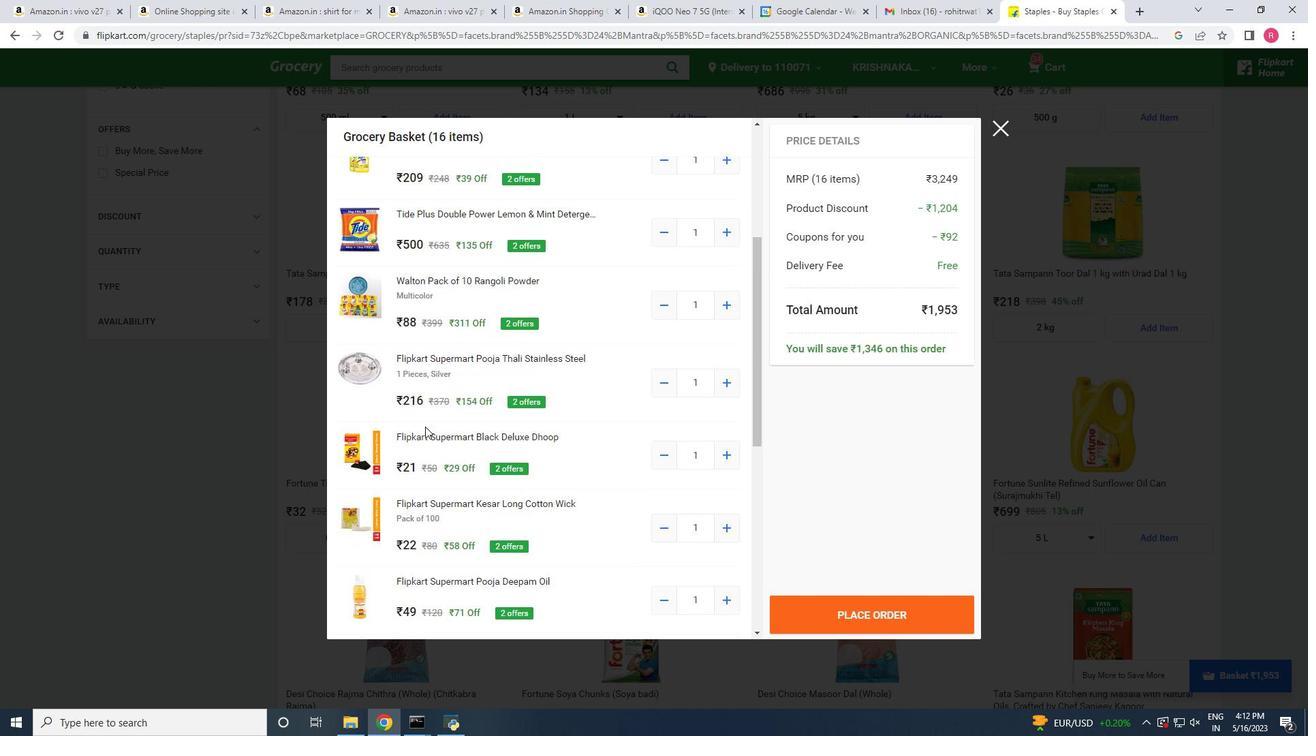 
Action: Mouse scrolled (425, 427) with delta (0, 0)
Screenshot: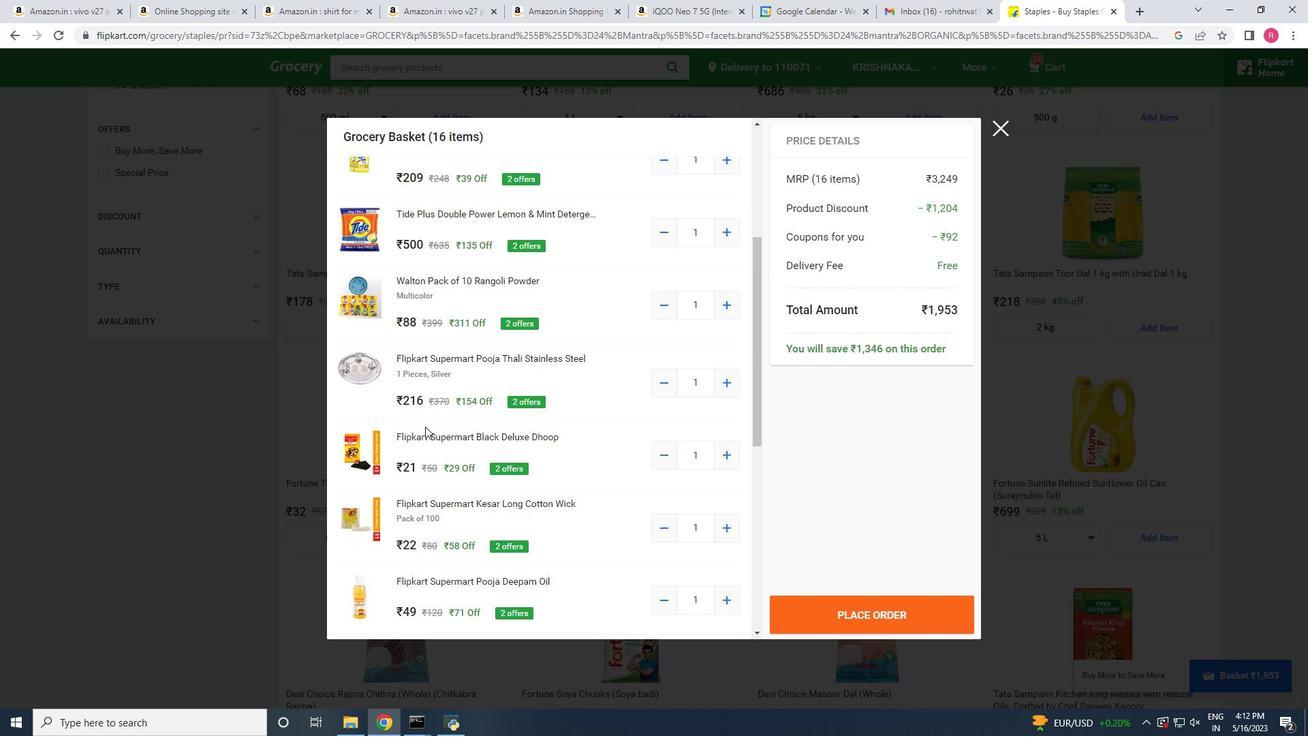 
Action: Mouse scrolled (425, 427) with delta (0, 0)
Screenshot: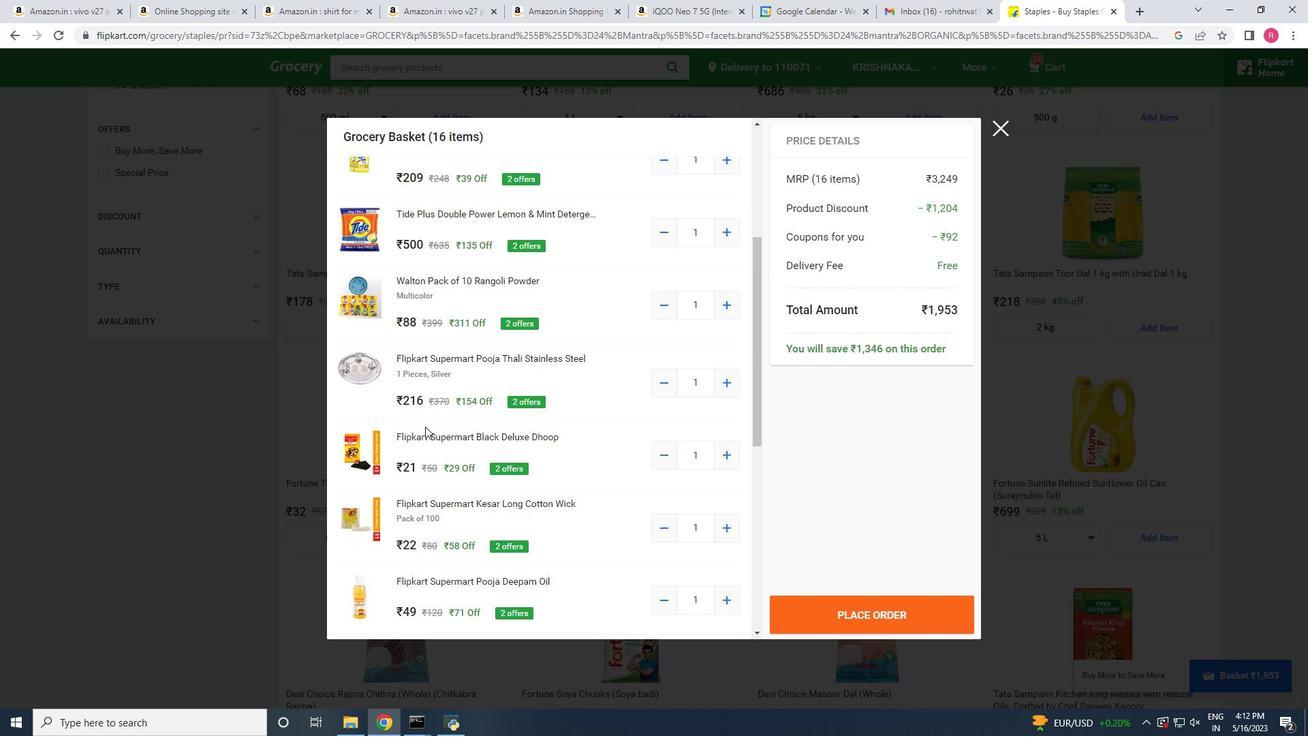 
Action: Mouse scrolled (425, 427) with delta (0, 0)
Screenshot: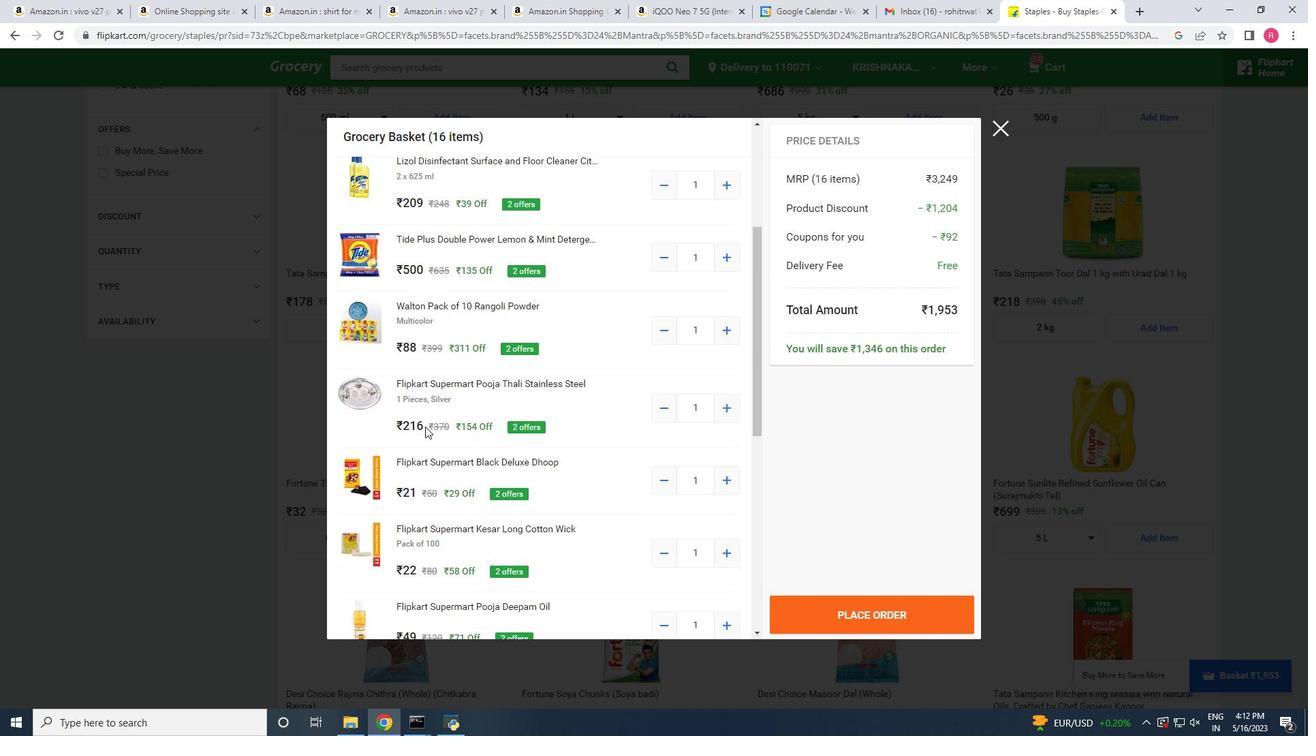 
Action: Mouse scrolled (425, 427) with delta (0, 0)
Screenshot: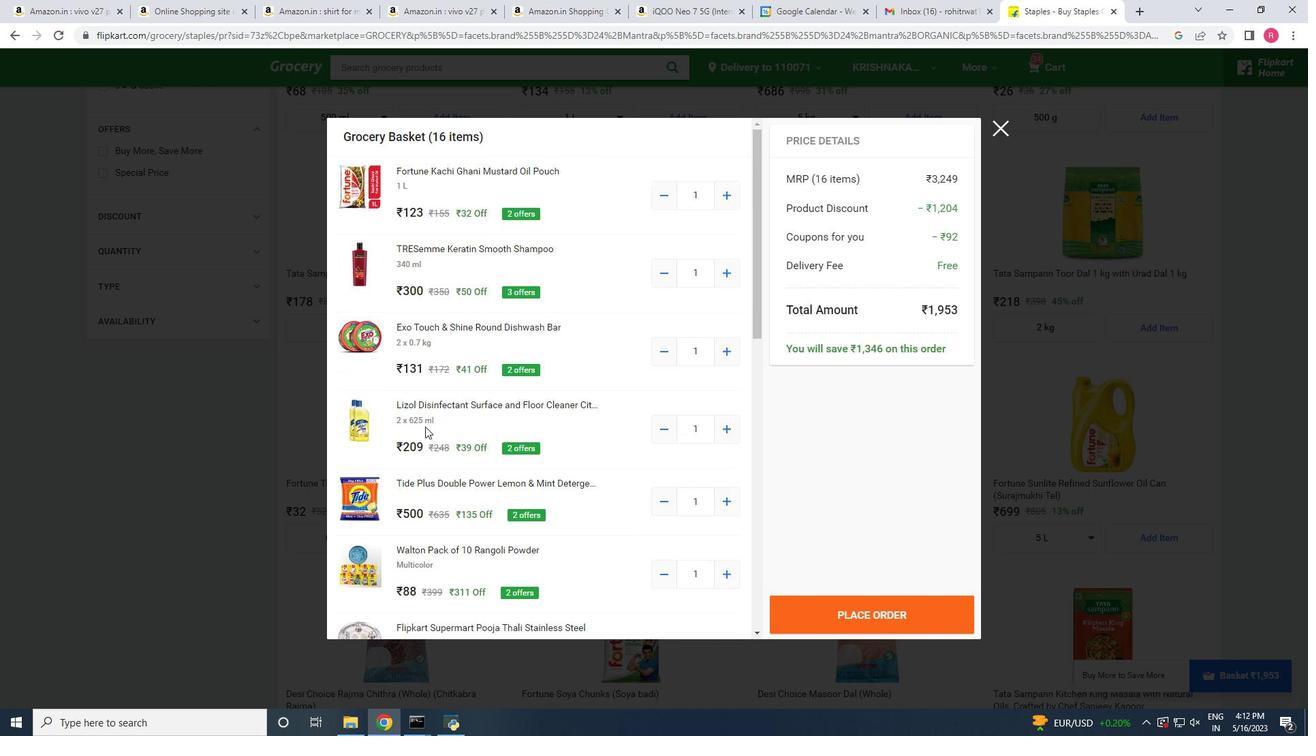
Action: Mouse scrolled (425, 425) with delta (0, 0)
Screenshot: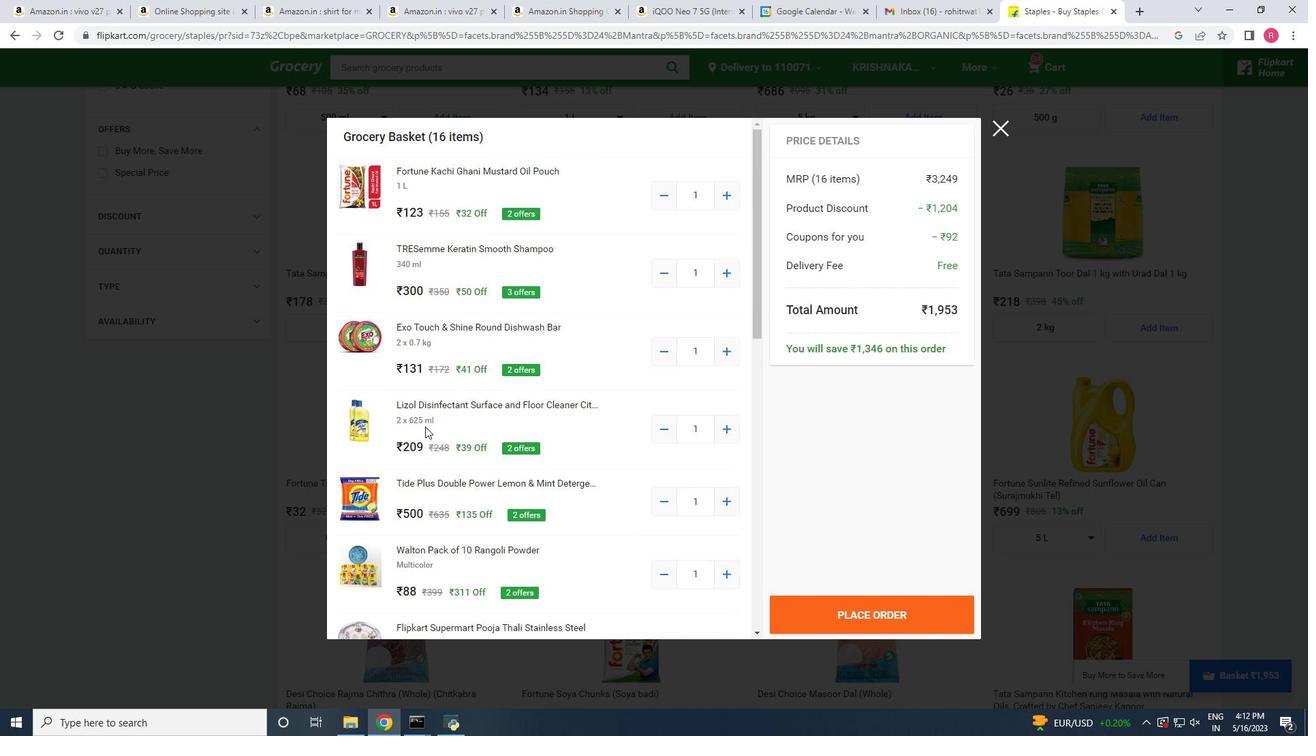 
Action: Mouse scrolled (425, 427) with delta (0, 0)
Screenshot: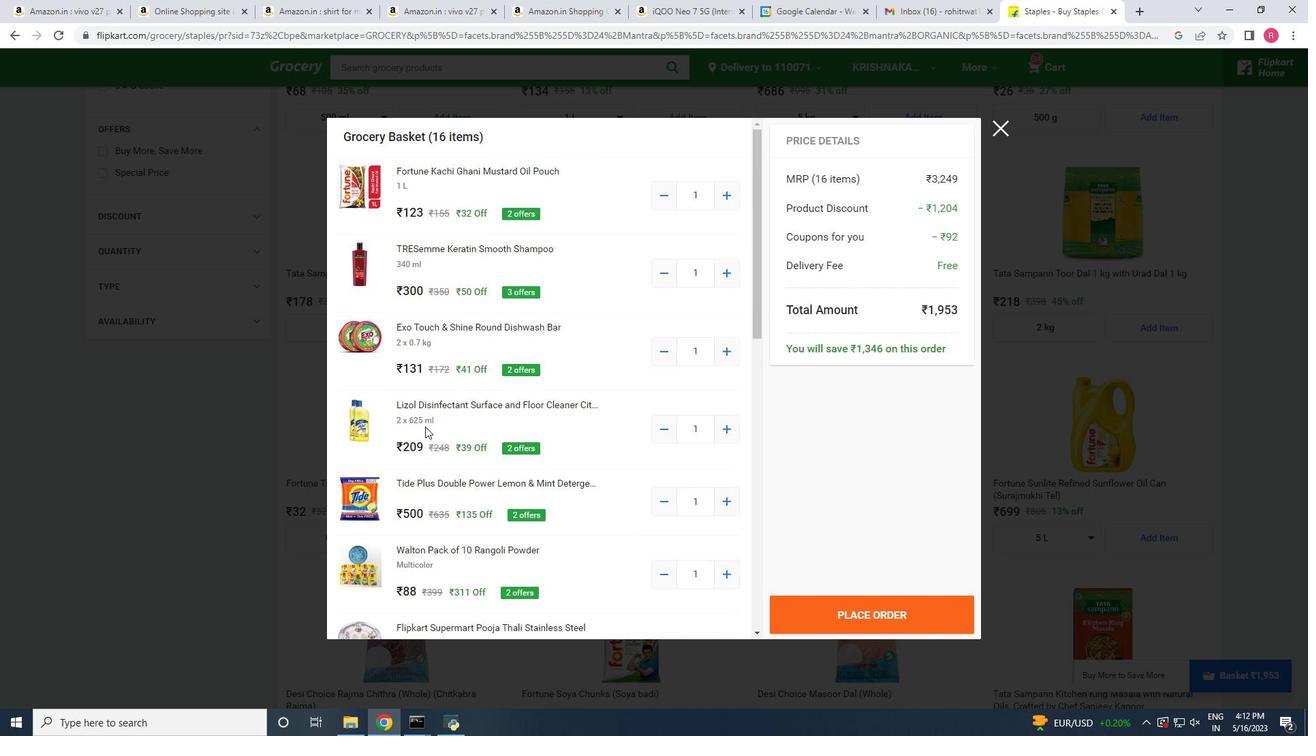 
Action: Mouse moved to (425, 426)
Screenshot: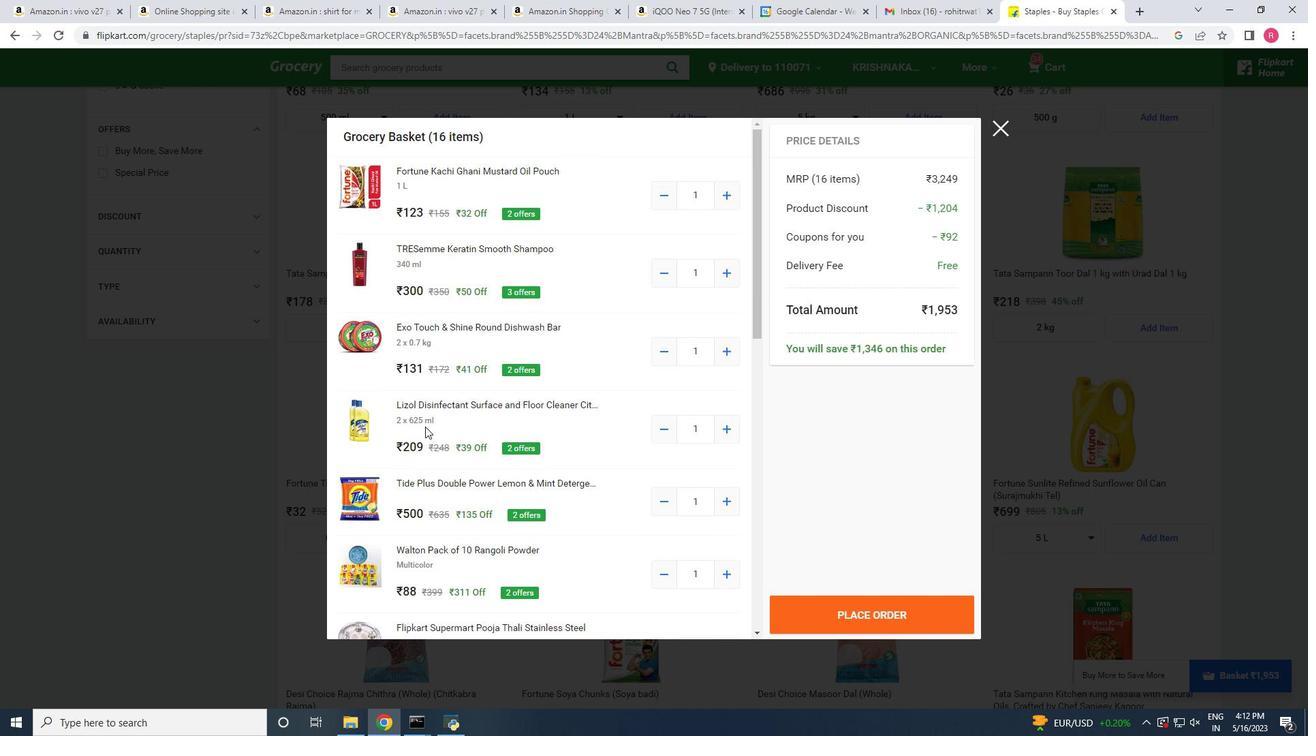 
